 Task: When was "The Idiot" by Fyodor Dostoevsky published?
Action: Key pressed Key.shift'W''h''e''n'Key.space'w''a''s'Key.spaceKey.shift'"'Key.shift'T''h''e'Key.spaceKey.shift'I''d''i''o''t'Key.shift'"'Key.space'b''y'Key.spaceKey.shift'F''y''o''d''o''r'Key.spaceKey.shift'D''o''s''t''o''e''v''s''k''y'Key.space'p''u''b''l''i''s''h''e''d'Key.shift_r'?'Key.enter
Screenshot: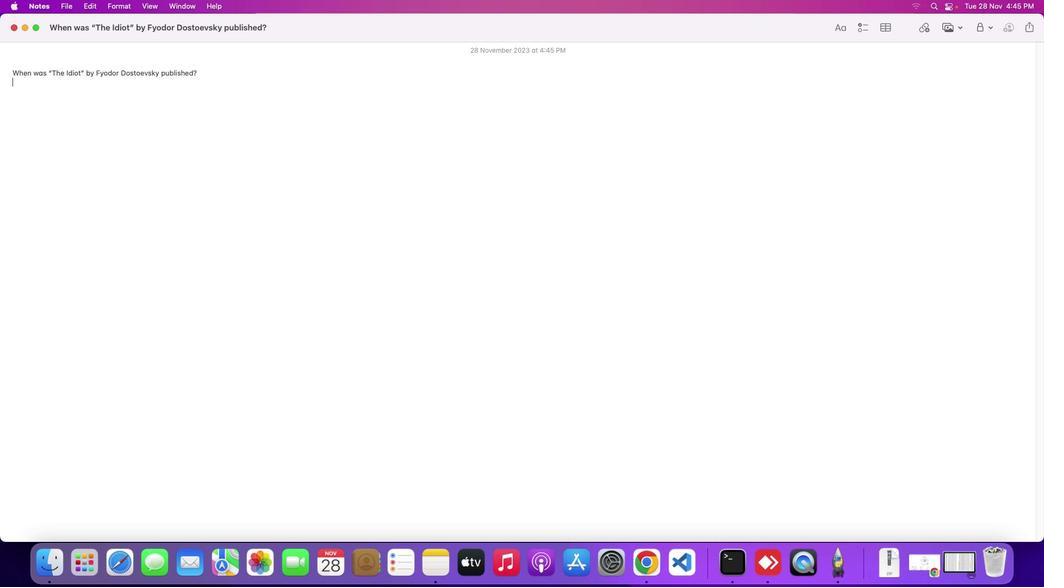
Action: Mouse moved to (891, 532)
Screenshot: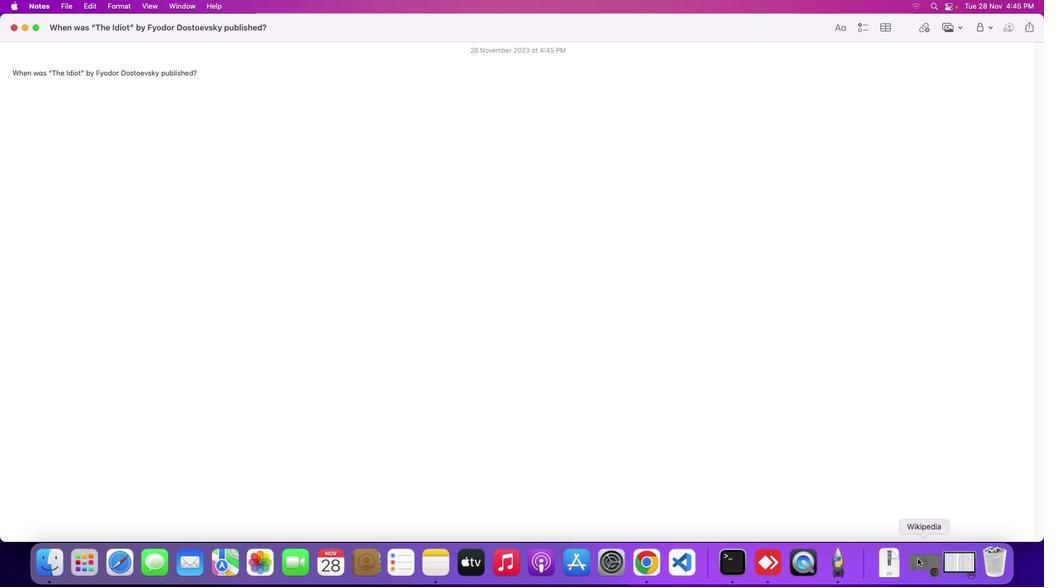 
Action: Mouse pressed left at (891, 532)
Screenshot: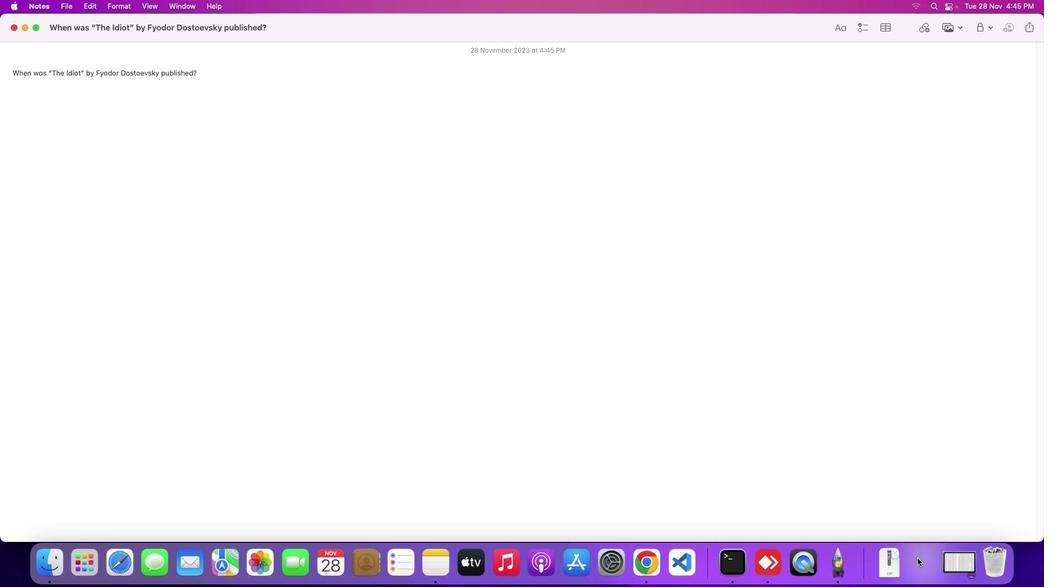 
Action: Mouse moved to (398, 303)
Screenshot: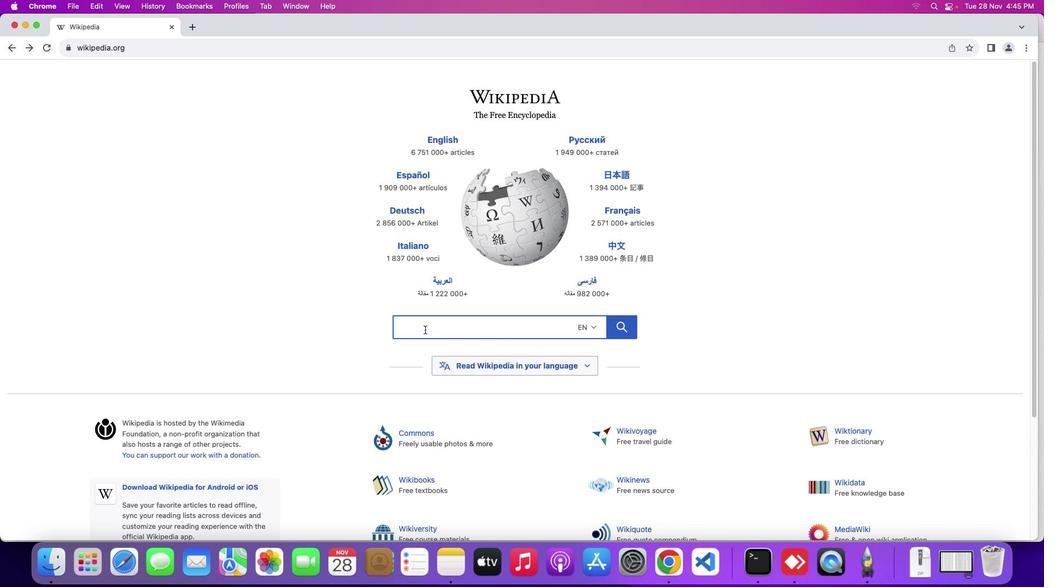 
Action: Mouse pressed left at (398, 303)
Screenshot: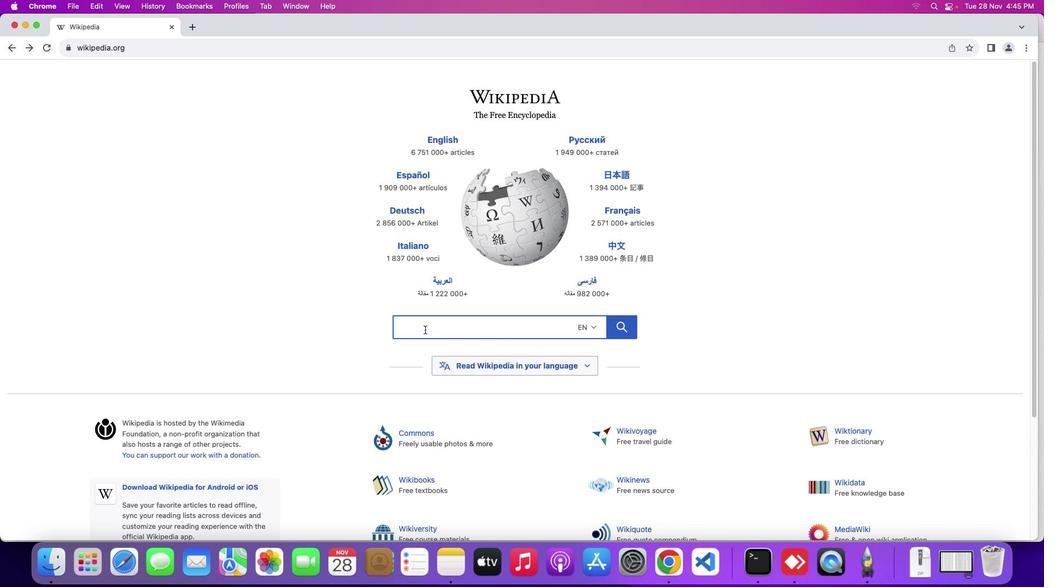 
Action: Mouse moved to (374, 295)
Screenshot: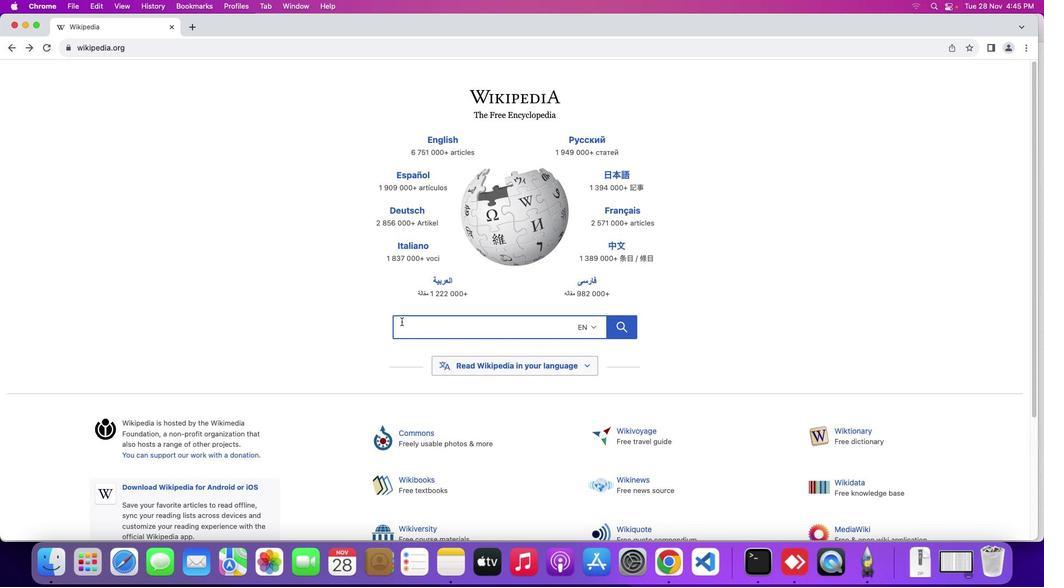 
Action: Key pressed Key.shift'T''h''e'Key.spaceKey.shift'I''d''i''o''t'Key.spaceKey.shift'F''y''o''d''o''r'Key.spaceKey.shift'D''o''s''t''o''e''v''s''k''y'Key.enter
Screenshot: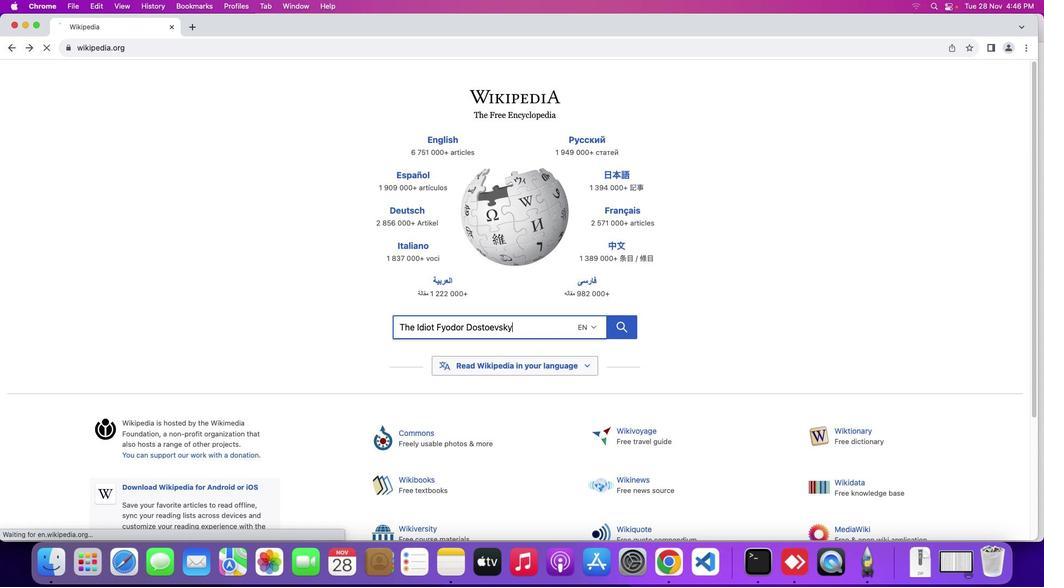 
Action: Mouse moved to (155, 349)
Screenshot: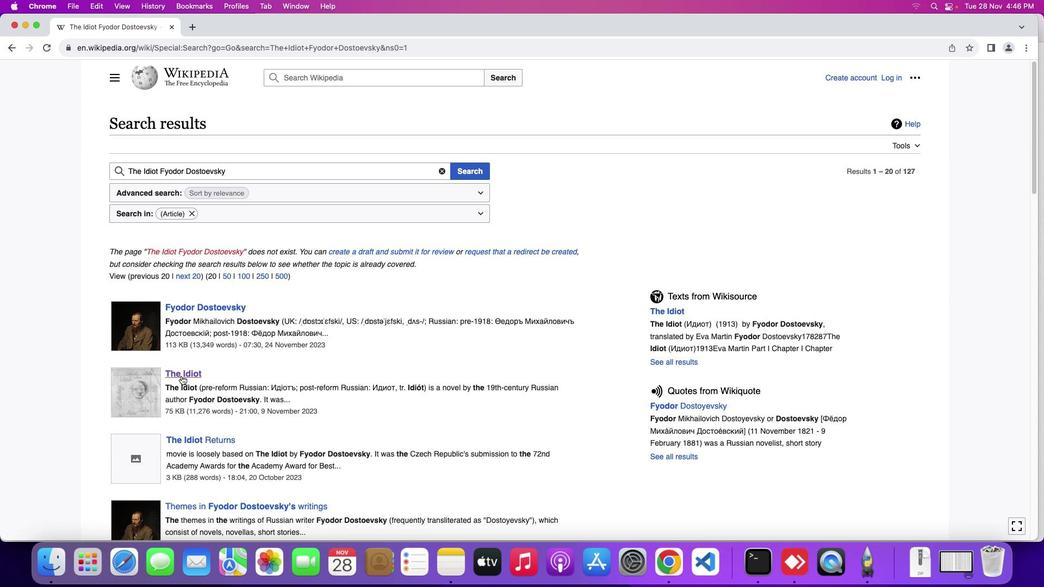 
Action: Mouse pressed left at (155, 349)
Screenshot: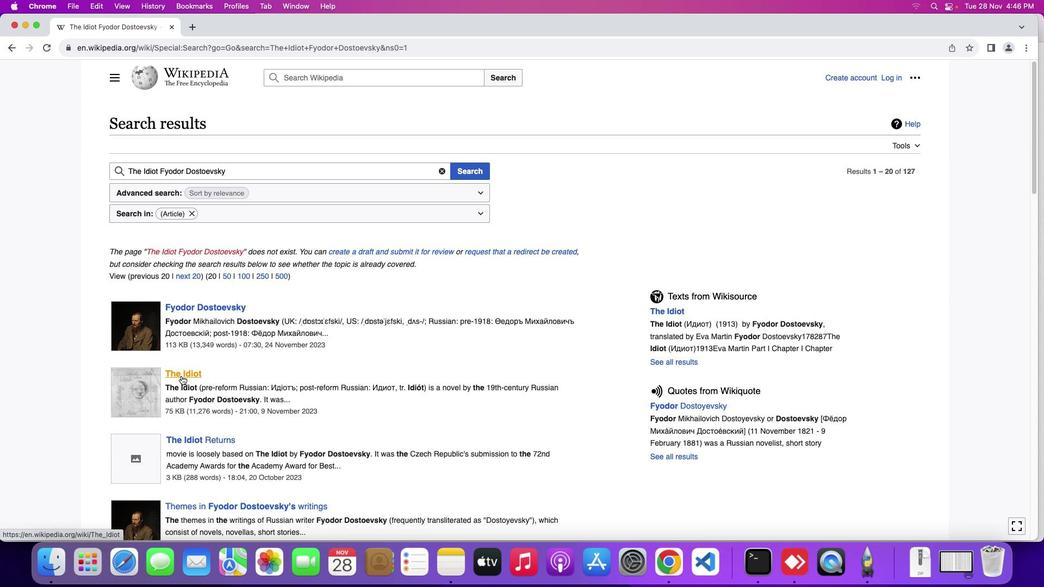 
Action: Mouse moved to (537, 295)
Screenshot: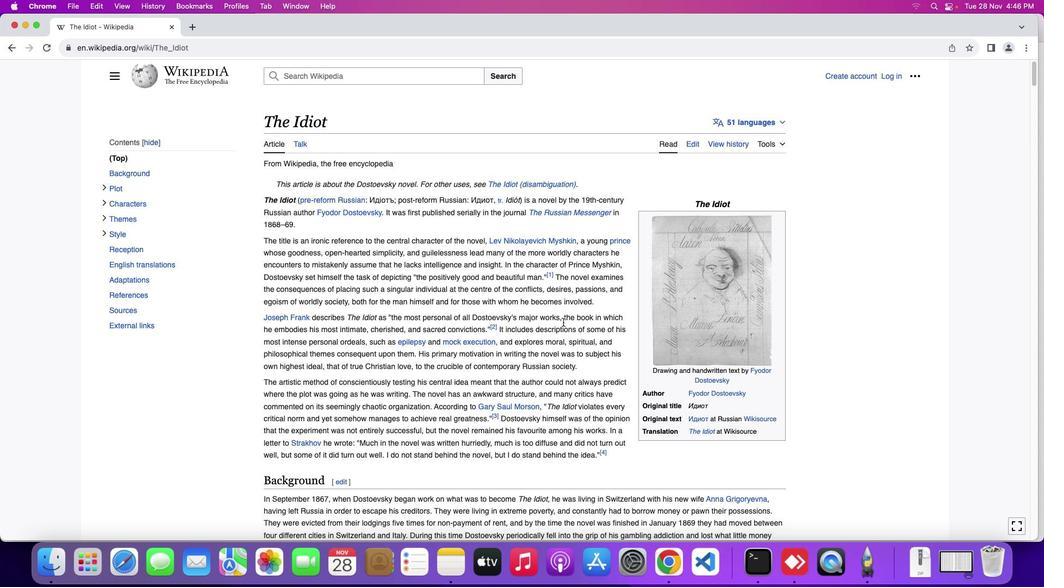 
Action: Mouse scrolled (537, 295) with delta (-26, -26)
Screenshot: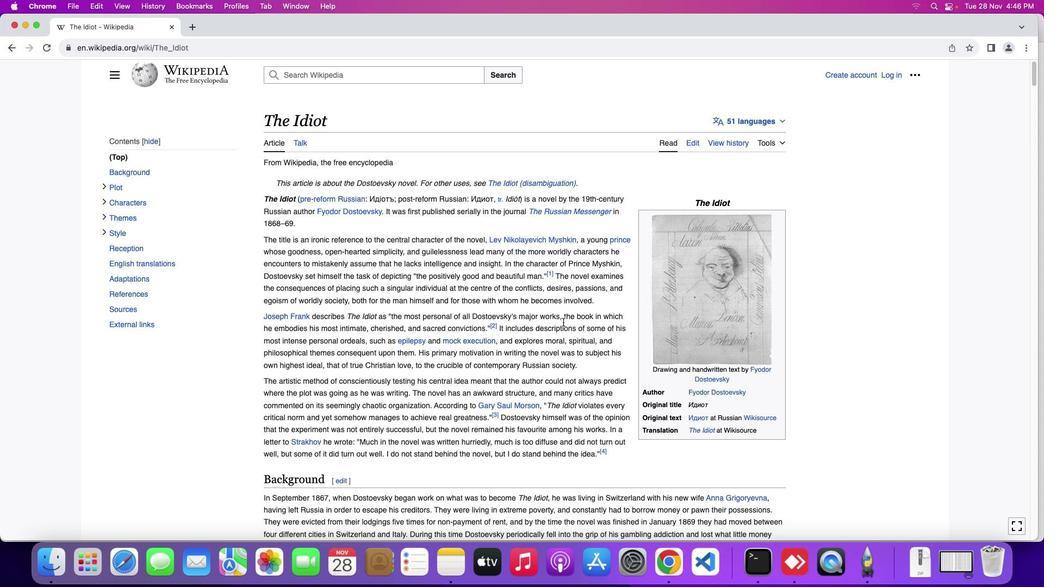 
Action: Mouse scrolled (537, 295) with delta (-26, -26)
Screenshot: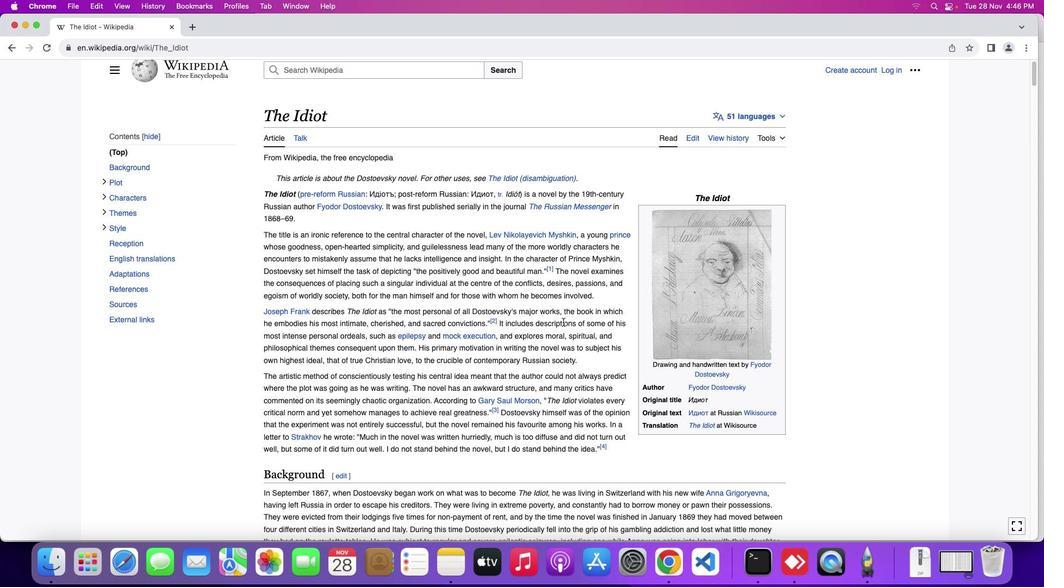 
Action: Mouse scrolled (537, 295) with delta (-26, -26)
Screenshot: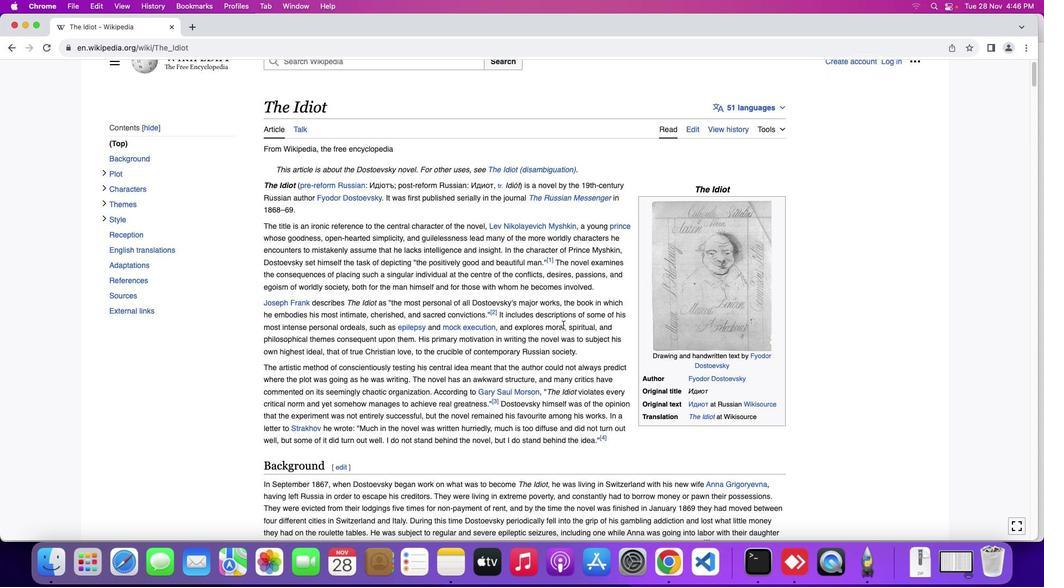 
Action: Mouse moved to (539, 308)
Screenshot: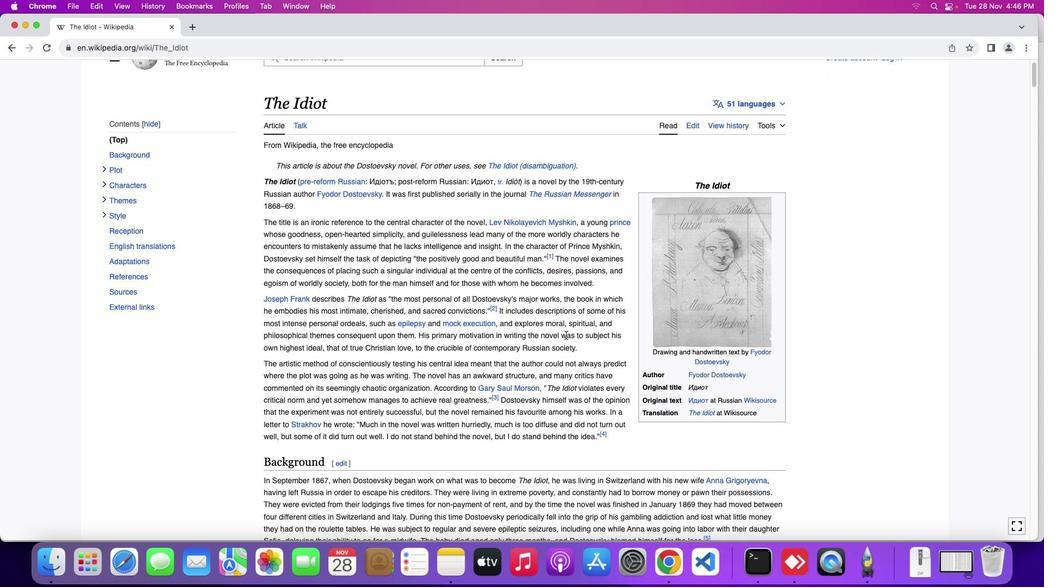 
Action: Mouse scrolled (539, 308) with delta (-26, -26)
Screenshot: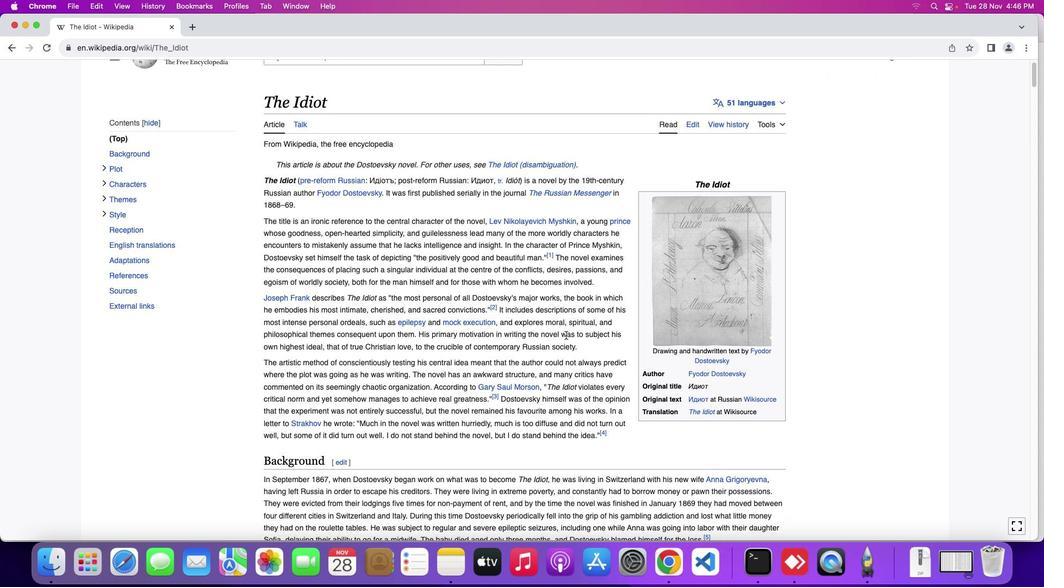 
Action: Mouse scrolled (539, 308) with delta (-26, -26)
Screenshot: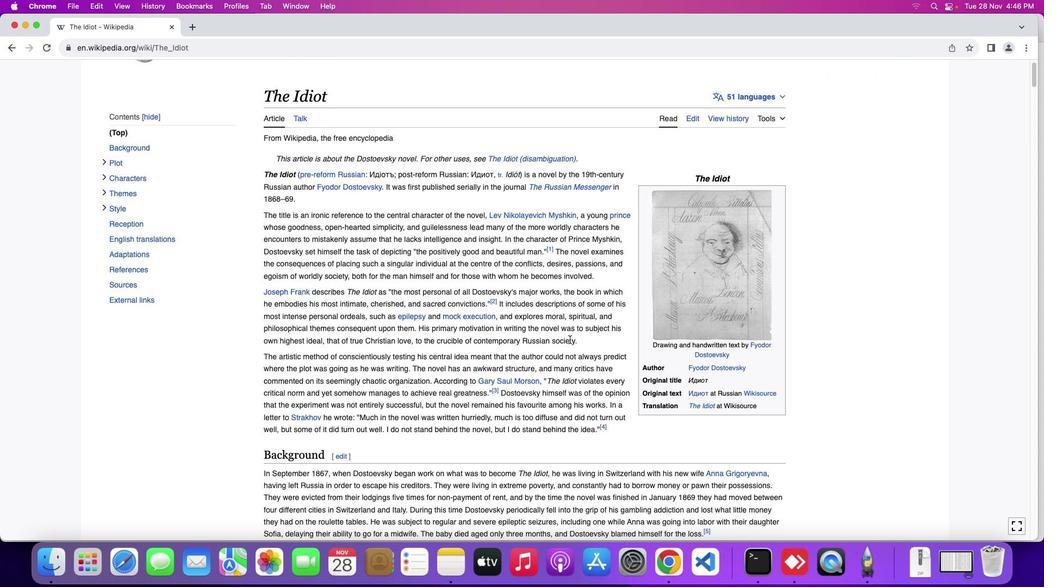 
Action: Mouse moved to (553, 330)
Screenshot: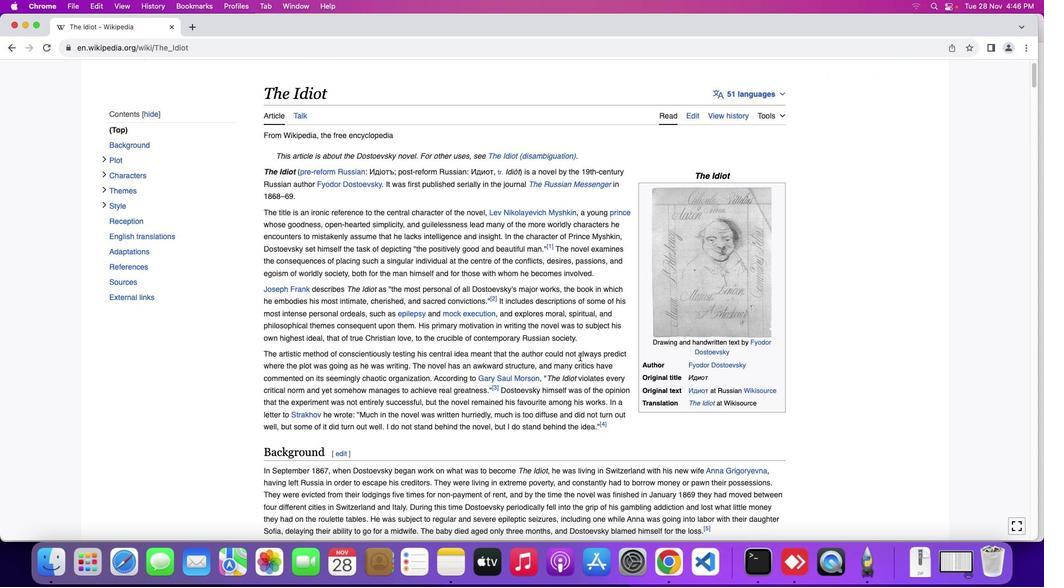 
Action: Mouse scrolled (553, 330) with delta (-26, -26)
Screenshot: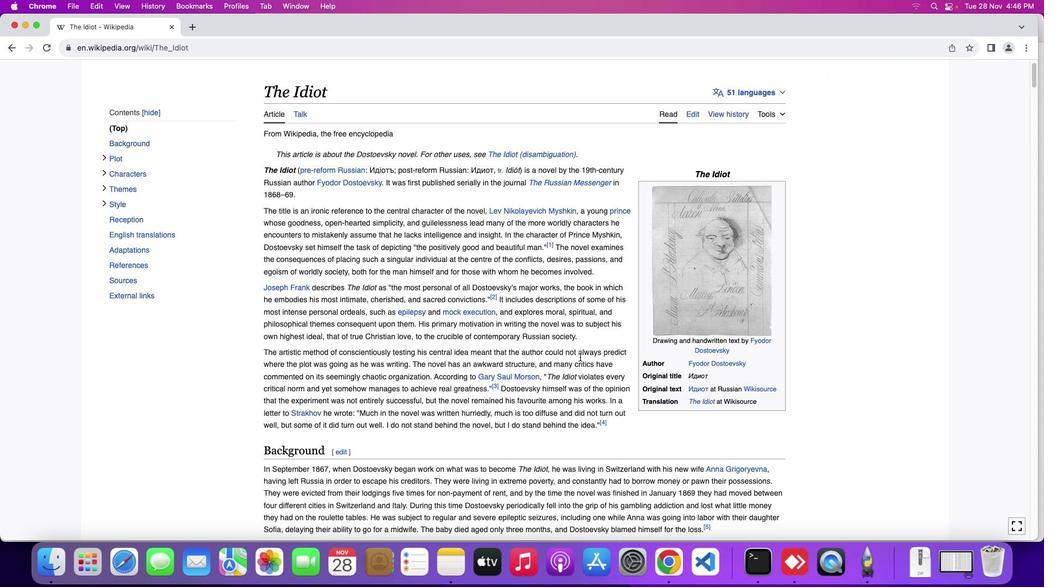 
Action: Mouse scrolled (553, 330) with delta (-26, -26)
Screenshot: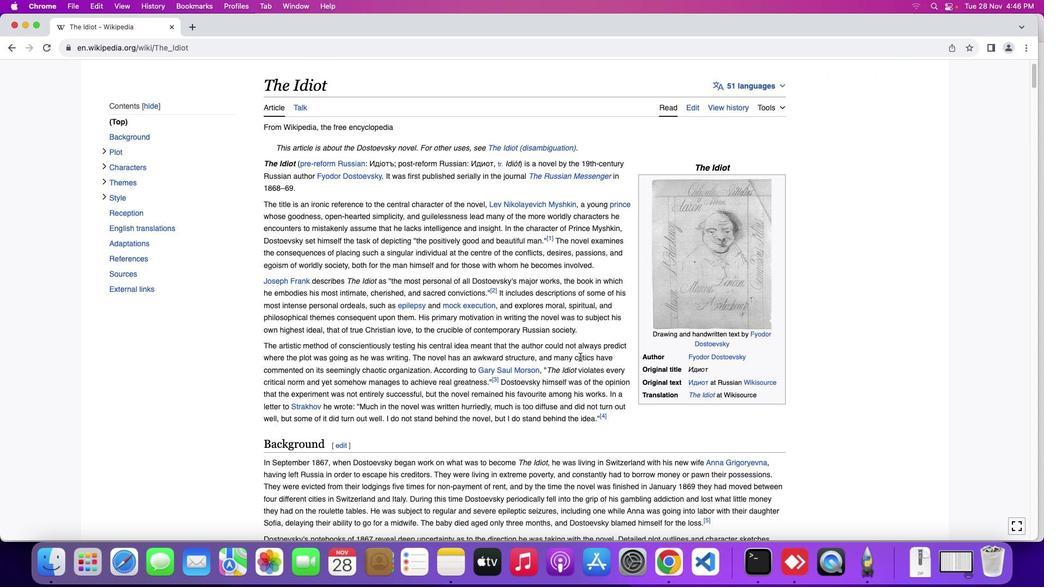 
Action: Mouse moved to (556, 332)
Screenshot: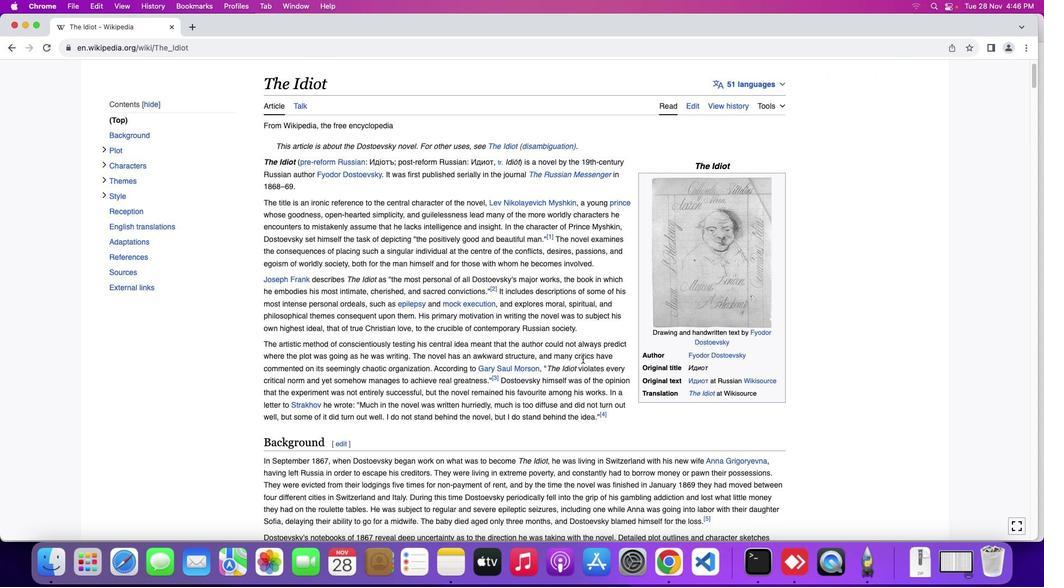 
Action: Mouse scrolled (556, 332) with delta (-26, -26)
Screenshot: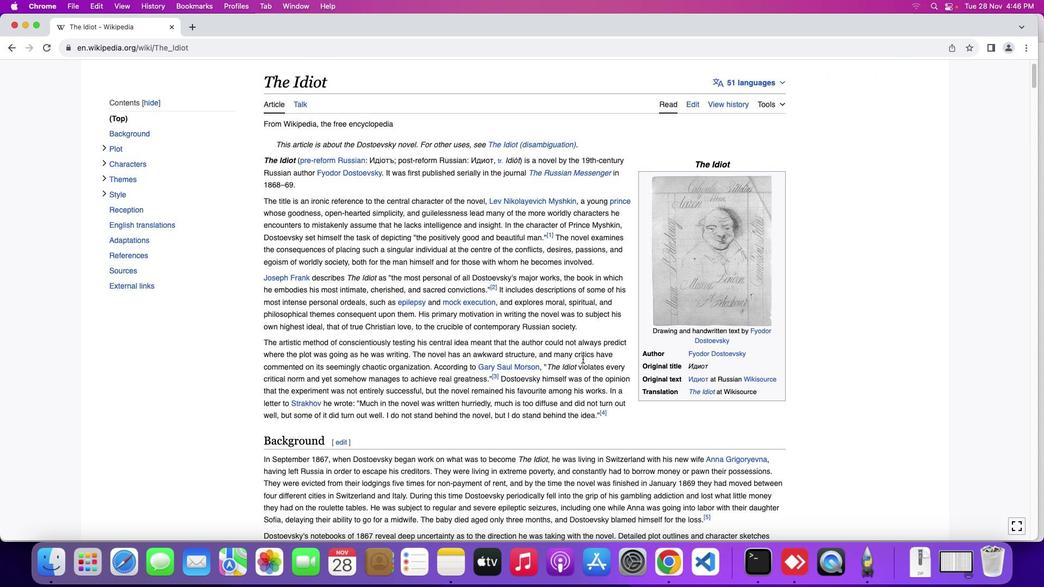 
Action: Mouse moved to (557, 329)
Screenshot: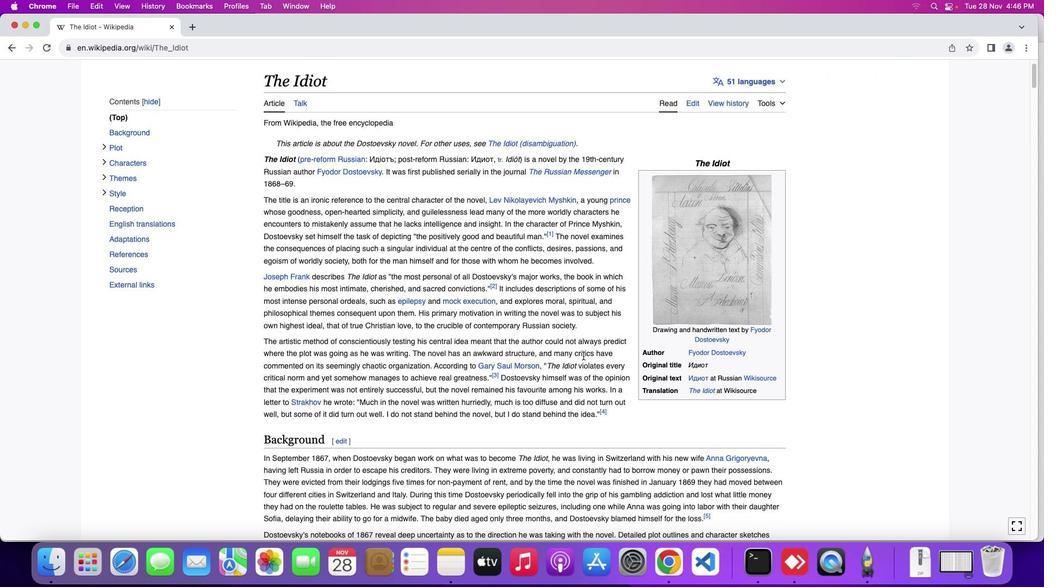 
Action: Mouse scrolled (557, 329) with delta (-26, -26)
Screenshot: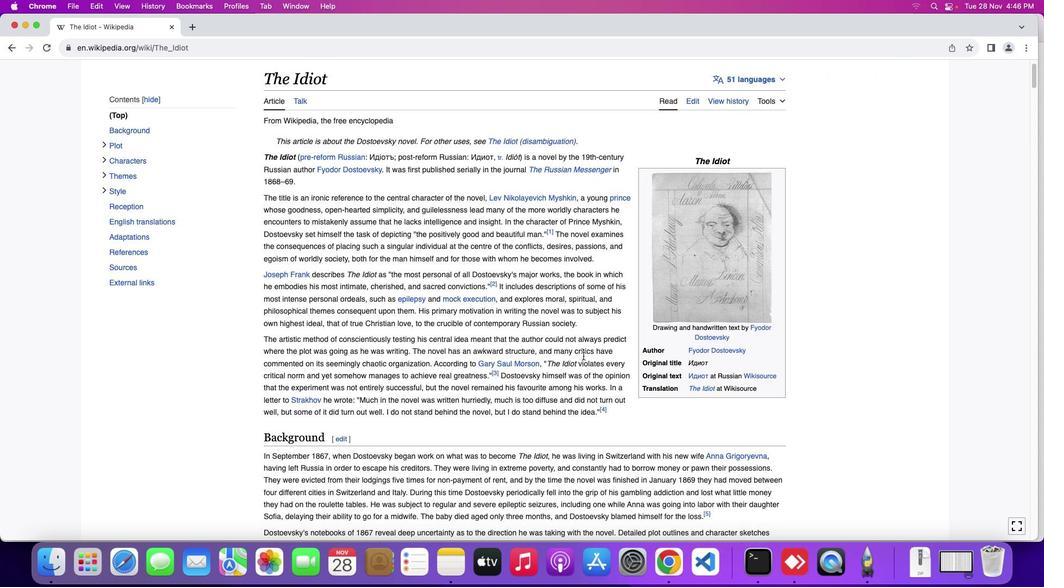 
Action: Mouse moved to (557, 329)
Screenshot: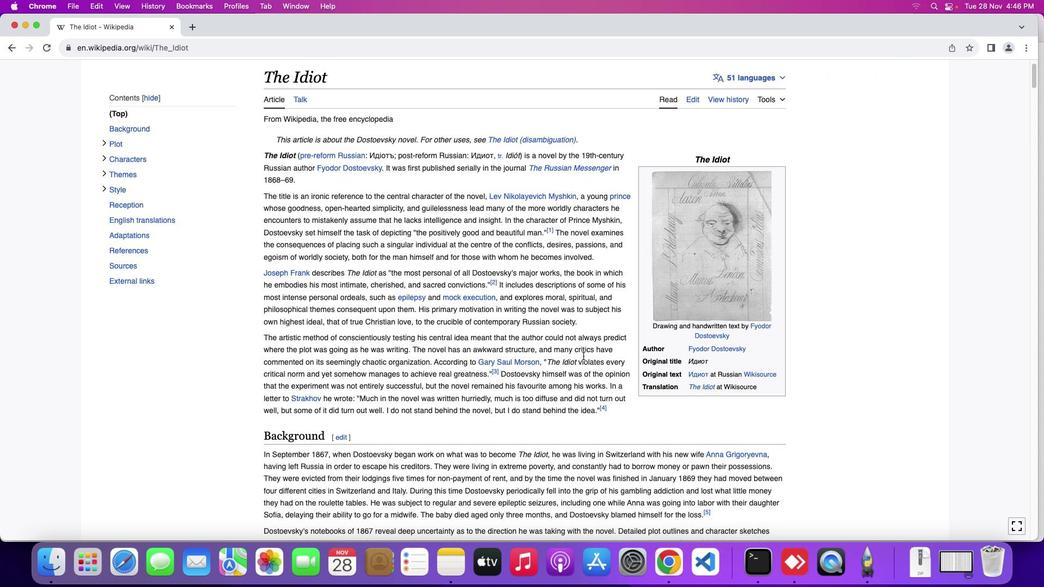 
Action: Mouse scrolled (557, 329) with delta (-26, -26)
Screenshot: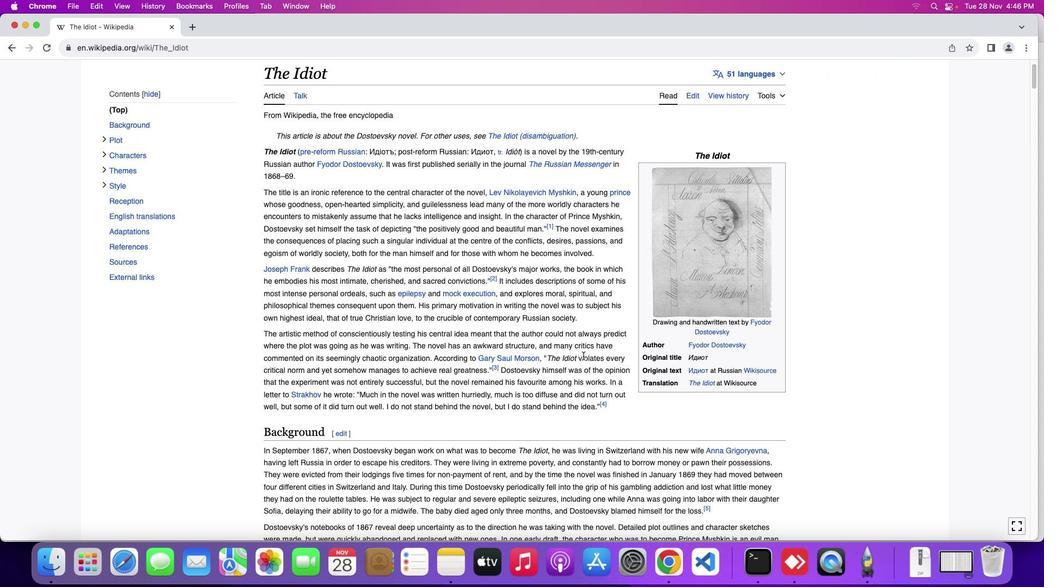 
Action: Mouse moved to (556, 336)
Screenshot: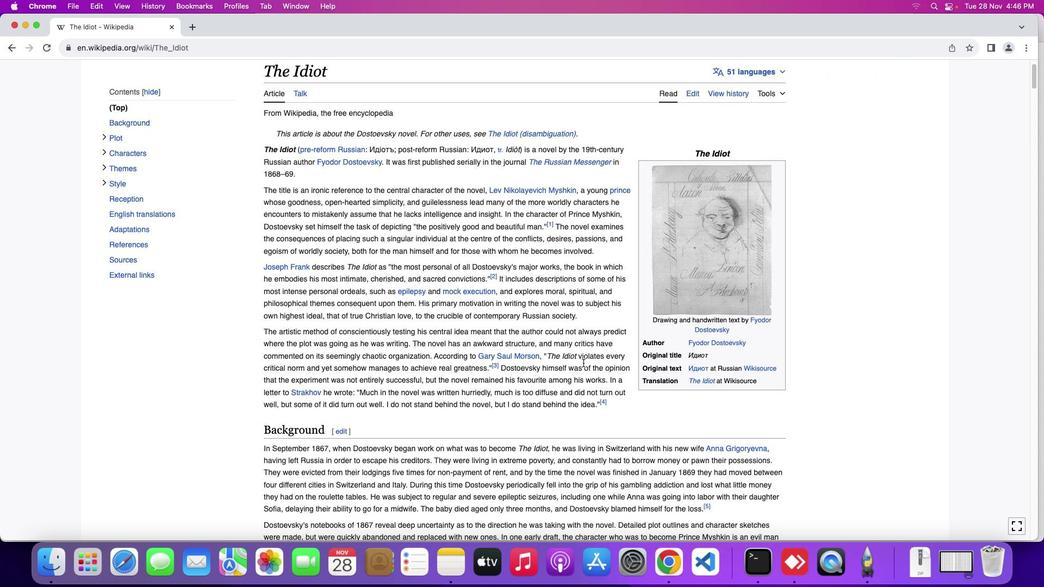 
Action: Mouse scrolled (556, 336) with delta (-26, -26)
Screenshot: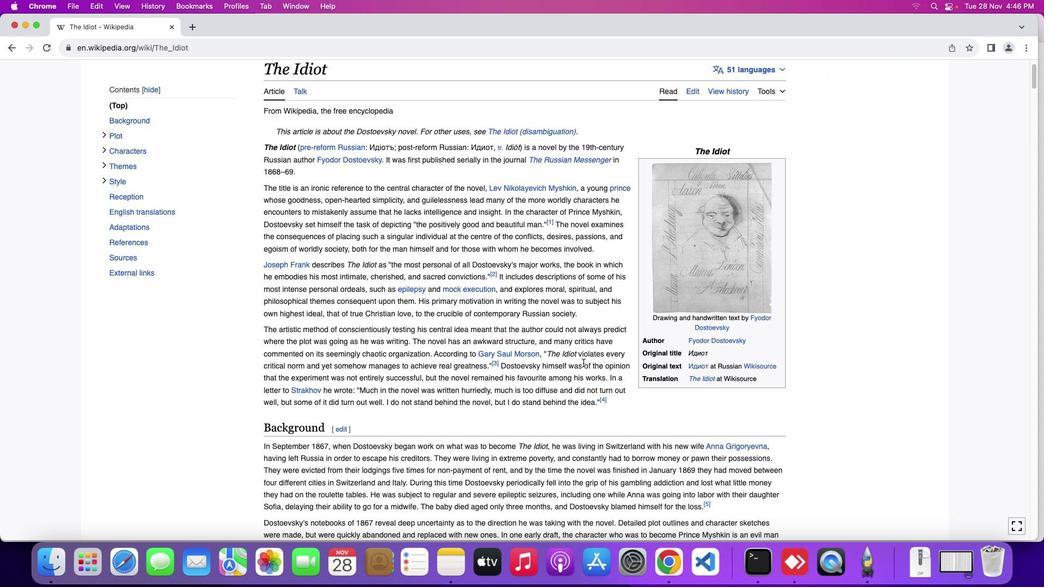 
Action: Mouse scrolled (556, 336) with delta (-26, -26)
Screenshot: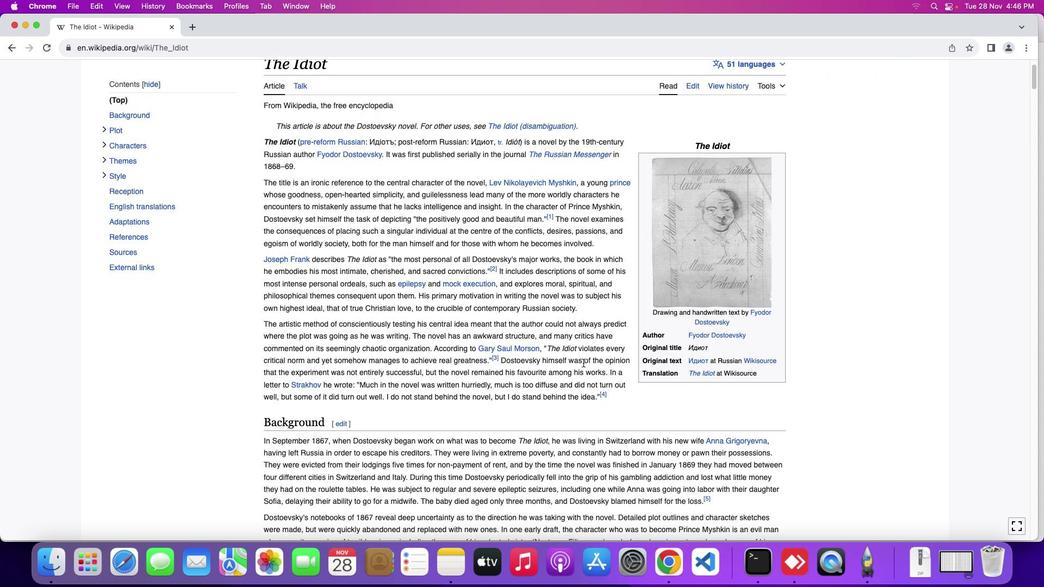 
Action: Mouse scrolled (556, 336) with delta (-26, -26)
Screenshot: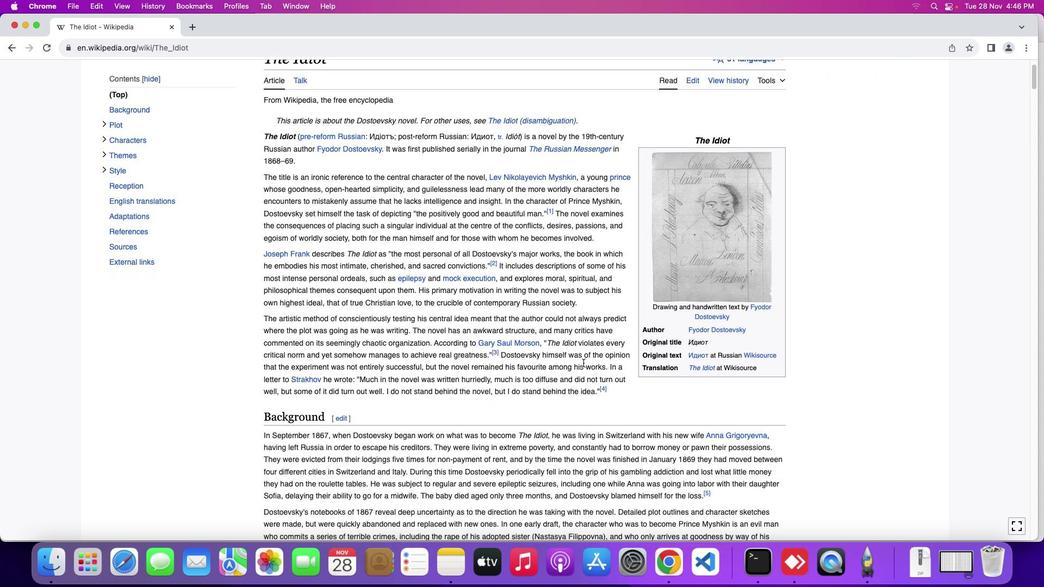 
Action: Mouse scrolled (556, 336) with delta (-26, -26)
Screenshot: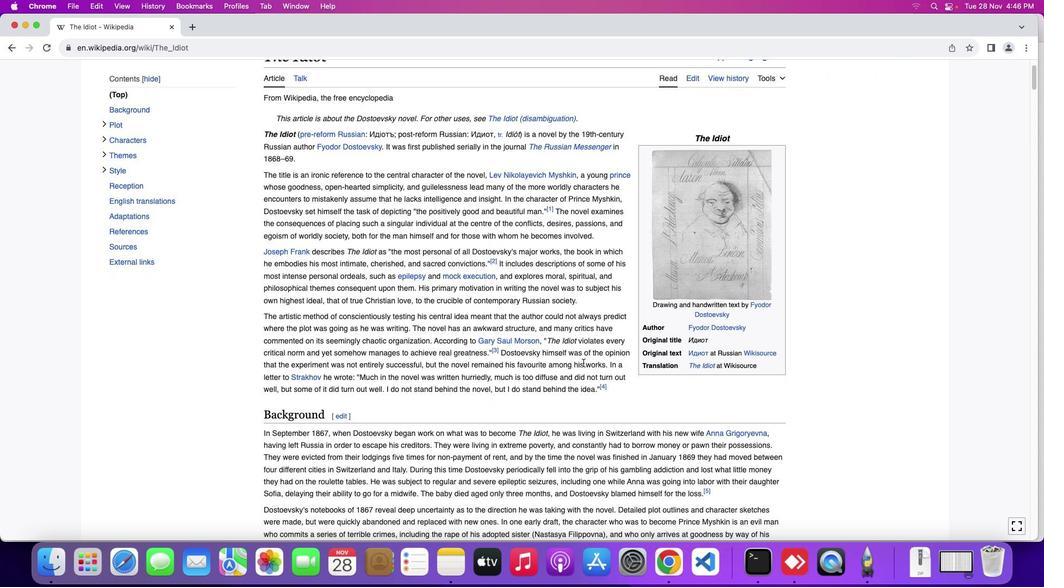 
Action: Mouse scrolled (556, 336) with delta (-26, -26)
Screenshot: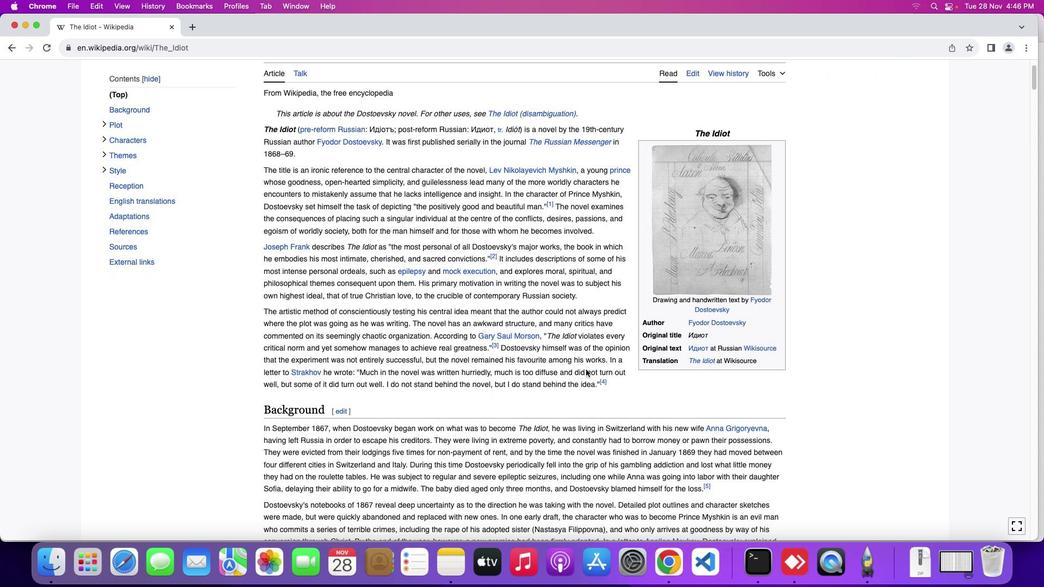 
Action: Mouse moved to (563, 350)
Screenshot: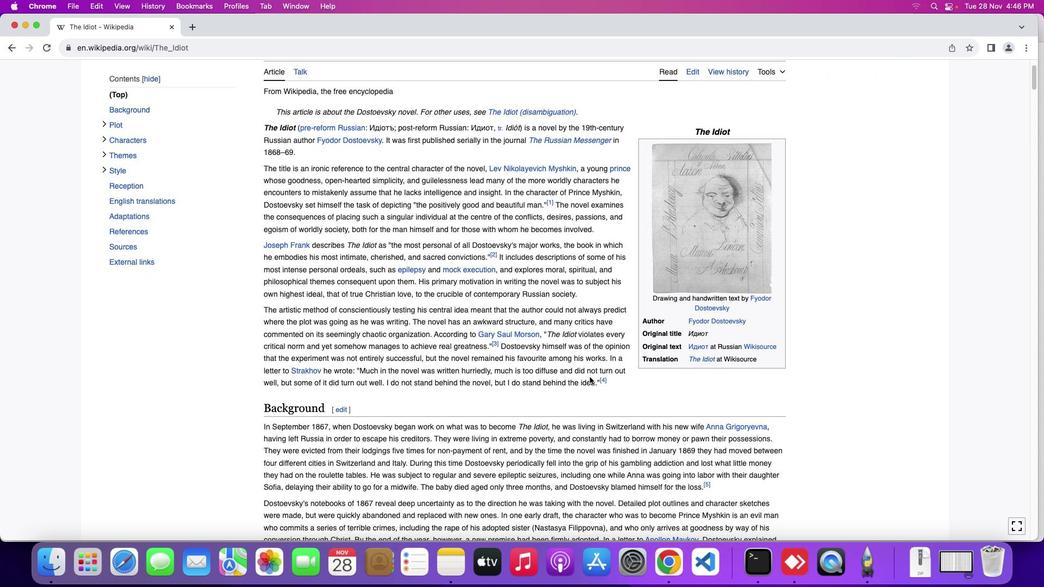 
Action: Mouse scrolled (563, 350) with delta (-26, -26)
Screenshot: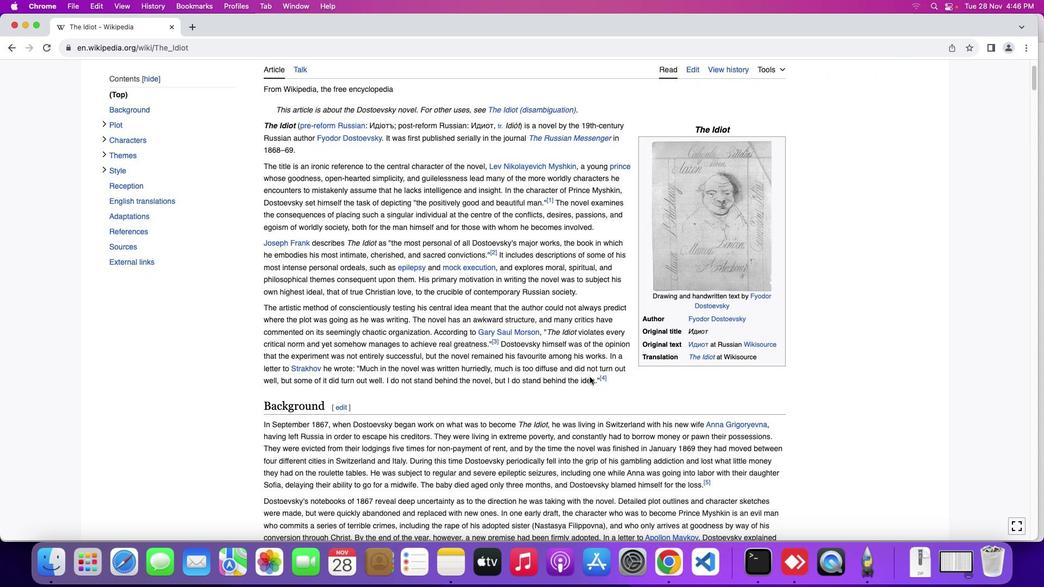 
Action: Mouse scrolled (563, 350) with delta (-26, -26)
Screenshot: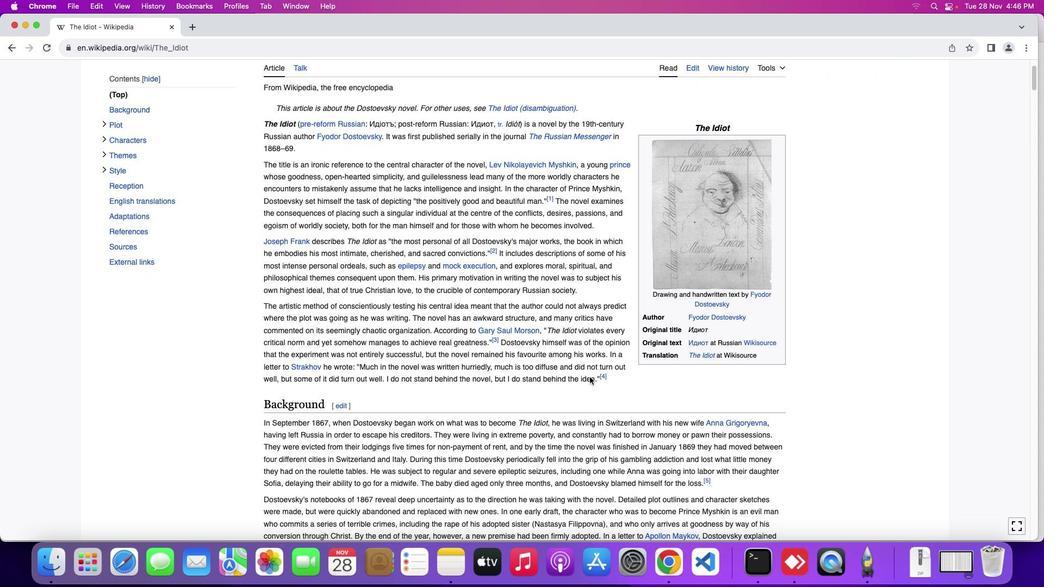 
Action: Mouse moved to (566, 356)
Screenshot: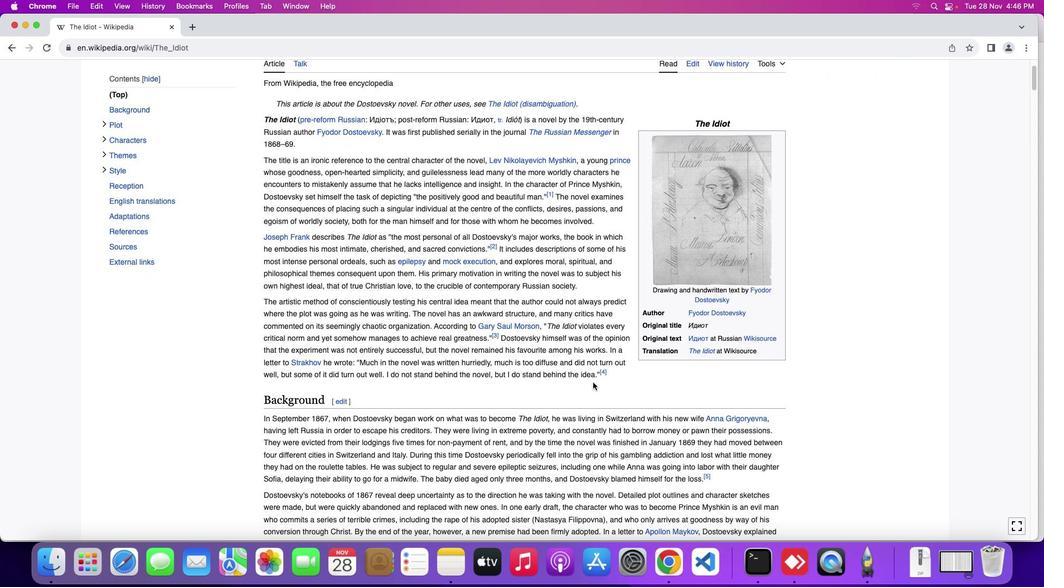 
Action: Mouse scrolled (566, 356) with delta (-26, -26)
Screenshot: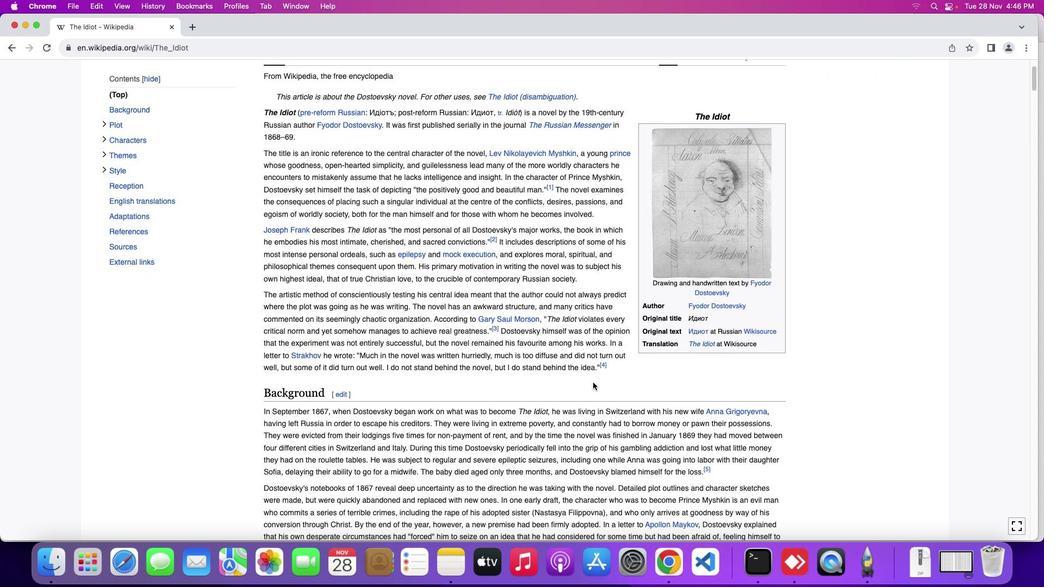 
Action: Mouse scrolled (566, 356) with delta (-26, -26)
Screenshot: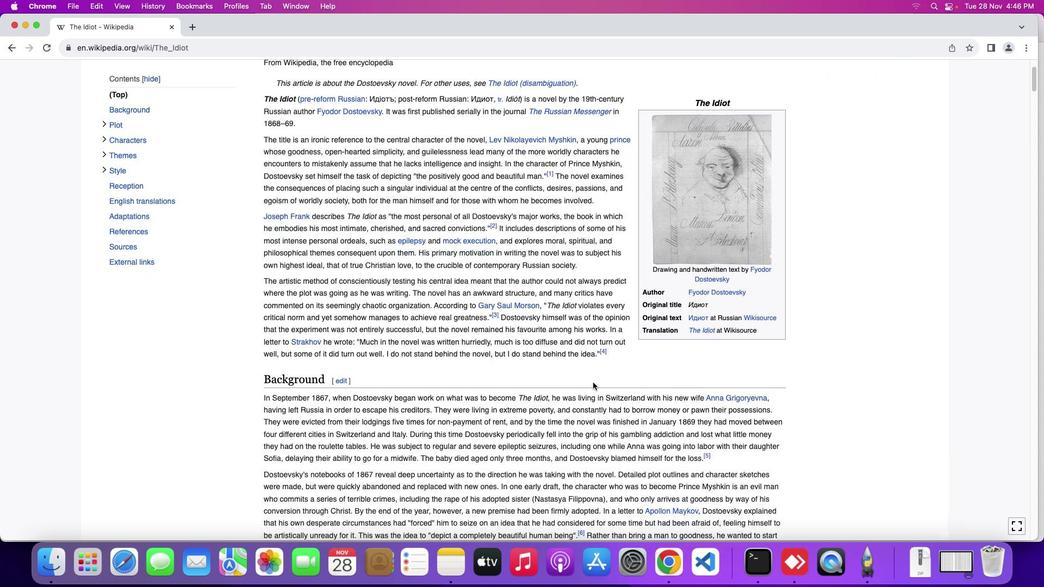 
Action: Mouse scrolled (566, 356) with delta (-26, -27)
Screenshot: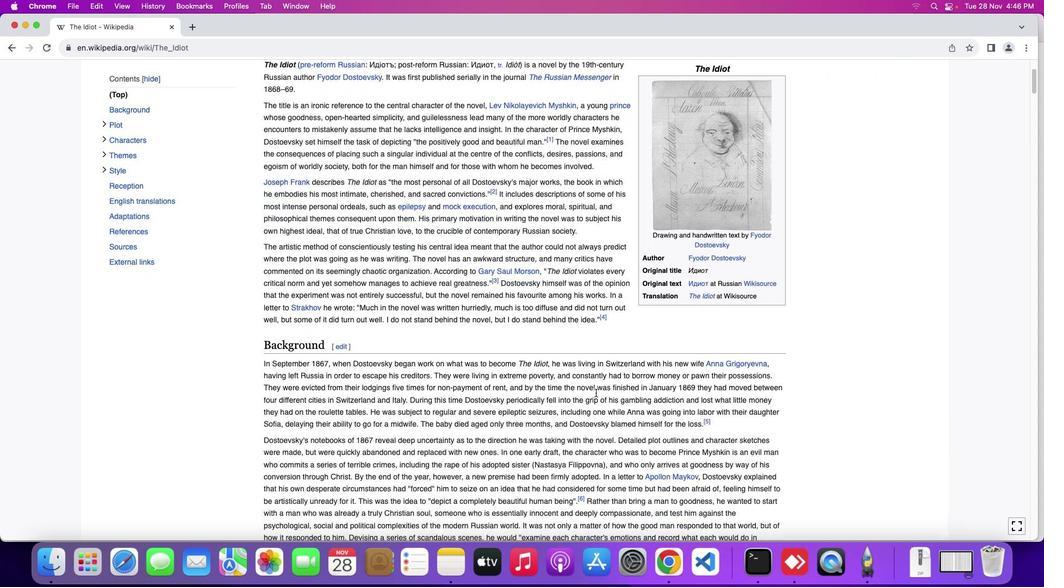 
Action: Mouse moved to (570, 370)
Screenshot: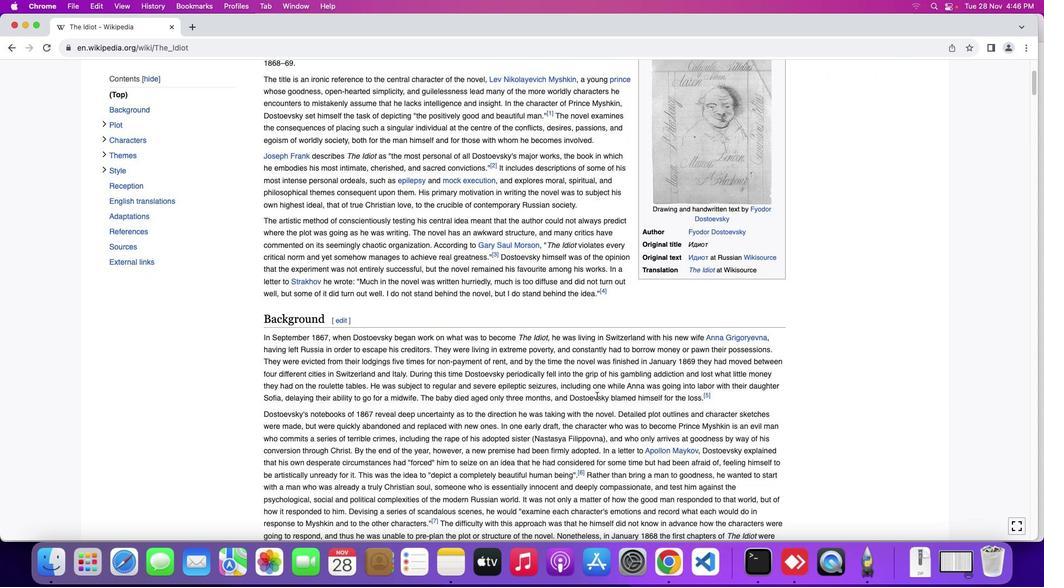
Action: Mouse scrolled (570, 370) with delta (-26, -26)
Screenshot: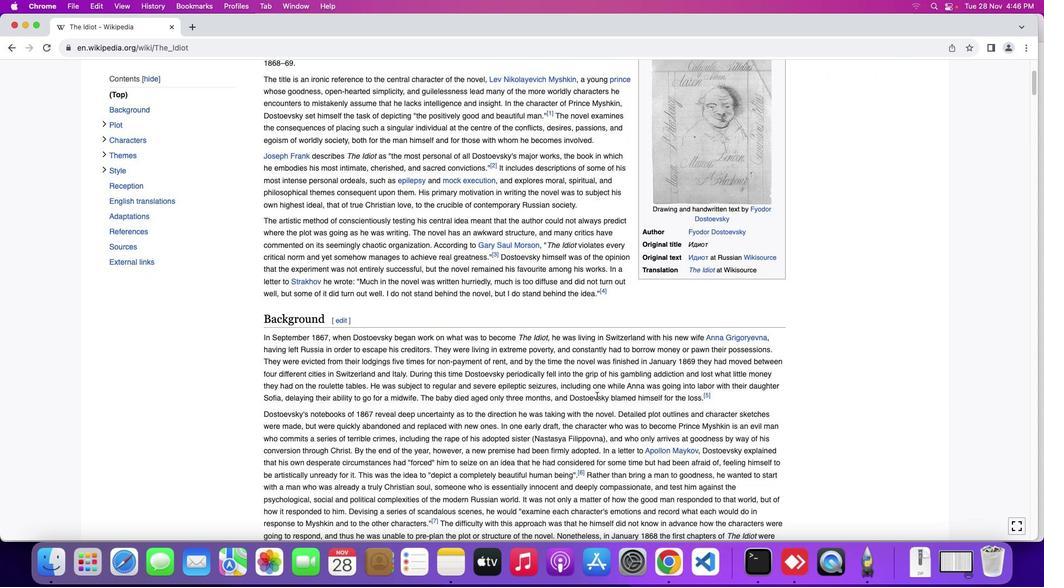 
Action: Mouse scrolled (570, 370) with delta (-26, -26)
Screenshot: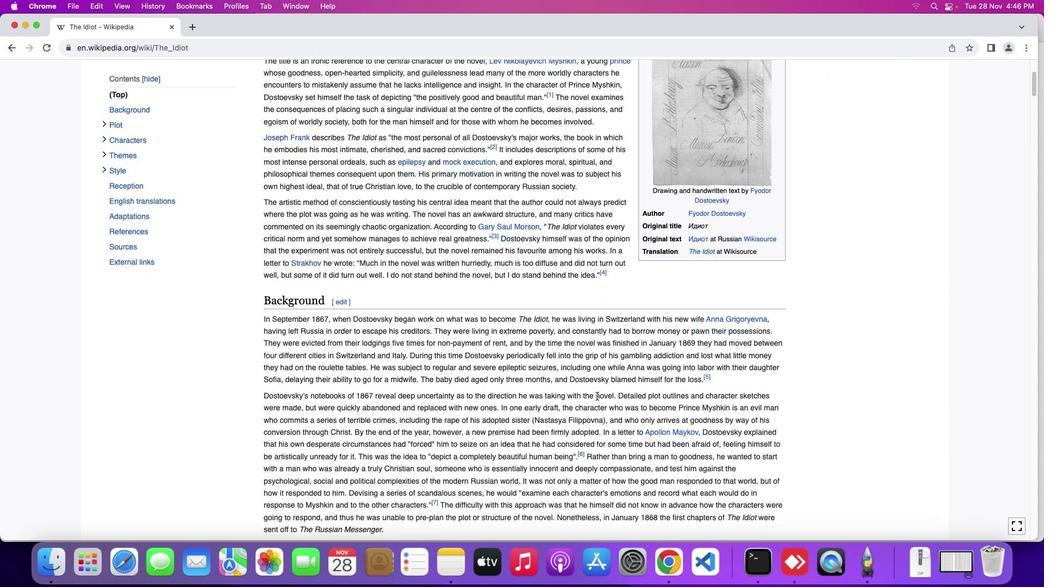 
Action: Mouse moved to (570, 369)
Screenshot: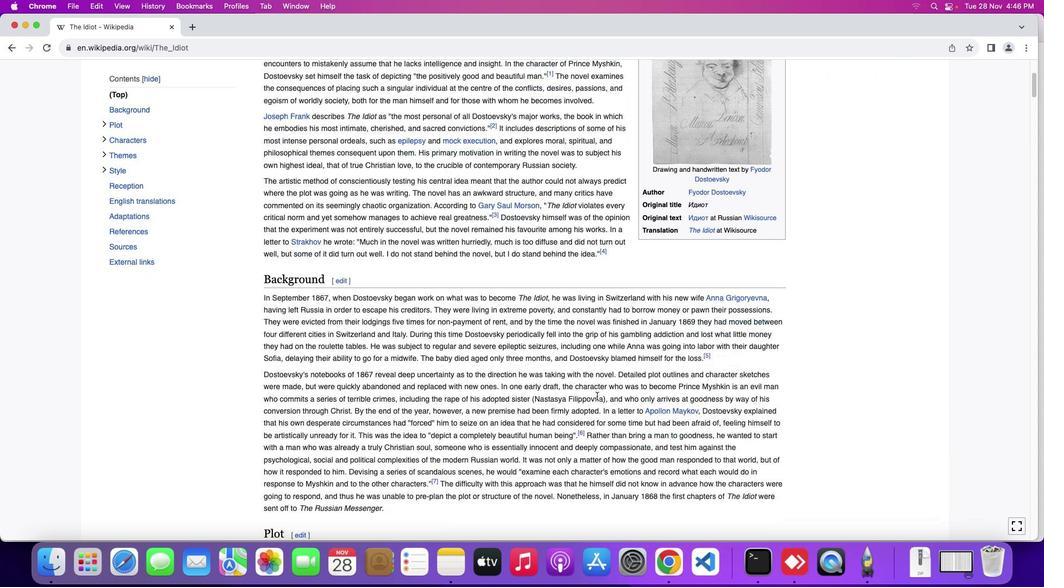 
Action: Mouse scrolled (570, 369) with delta (-26, -27)
Screenshot: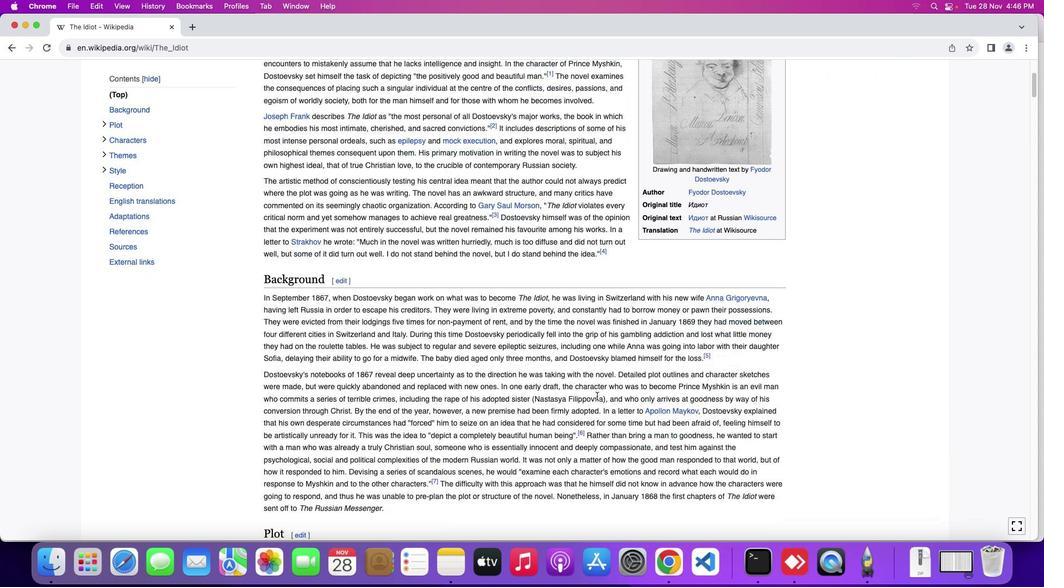
Action: Mouse moved to (570, 369)
Screenshot: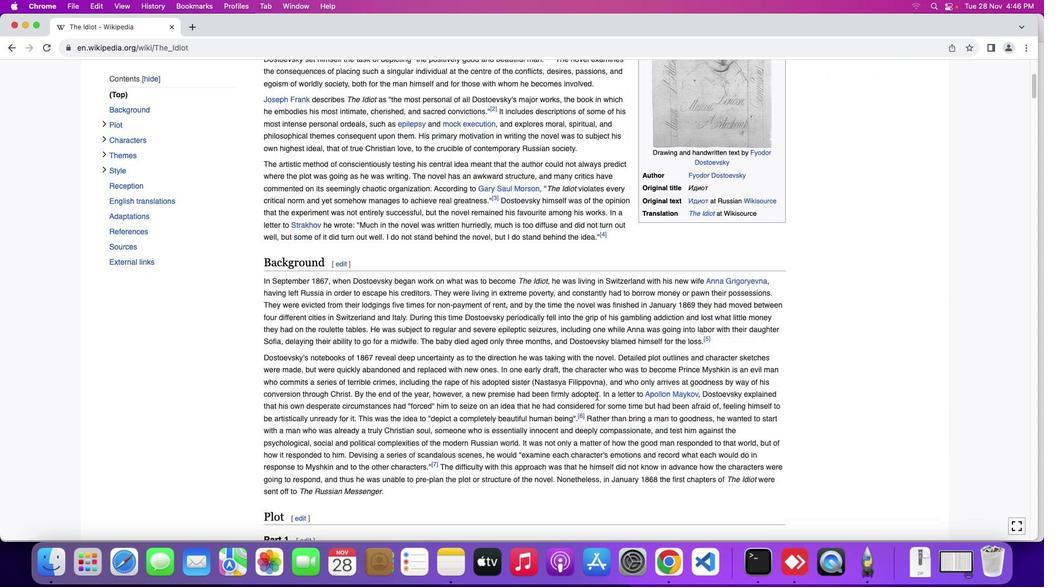 
Action: Mouse scrolled (570, 369) with delta (-26, -26)
Screenshot: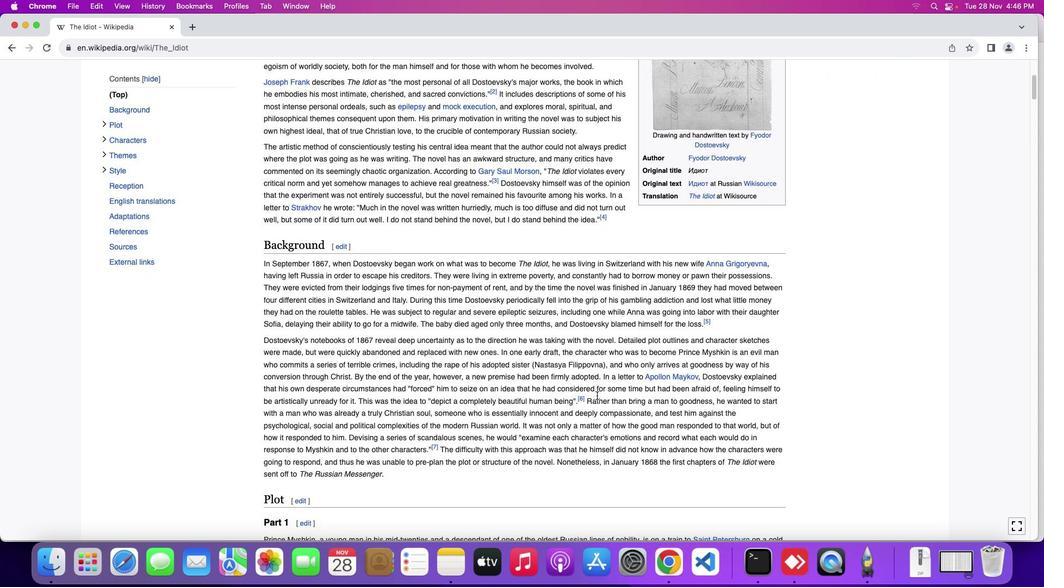 
Action: Mouse scrolled (570, 369) with delta (-26, -26)
Screenshot: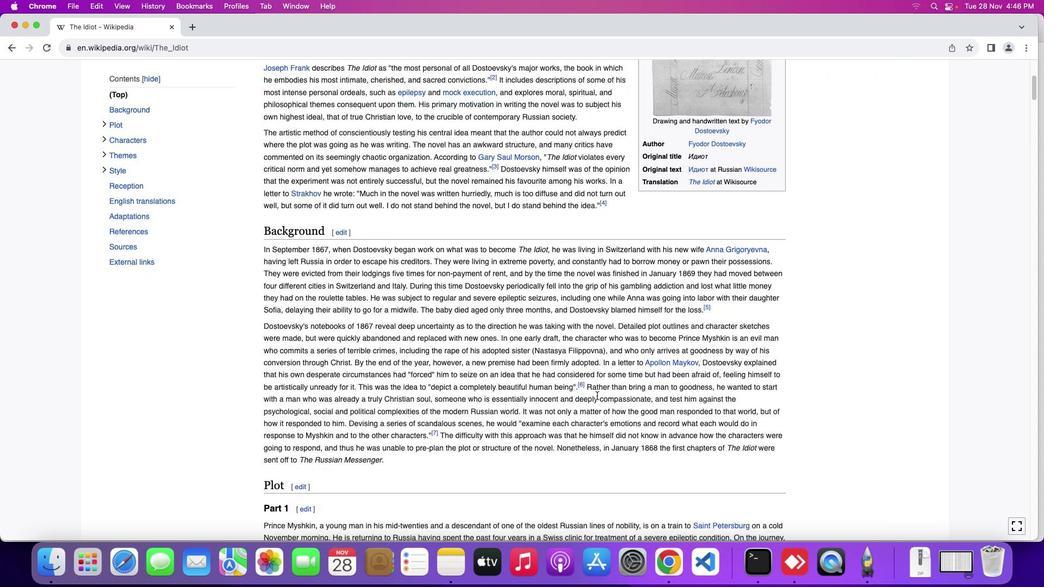 
Action: Mouse moved to (570, 368)
Screenshot: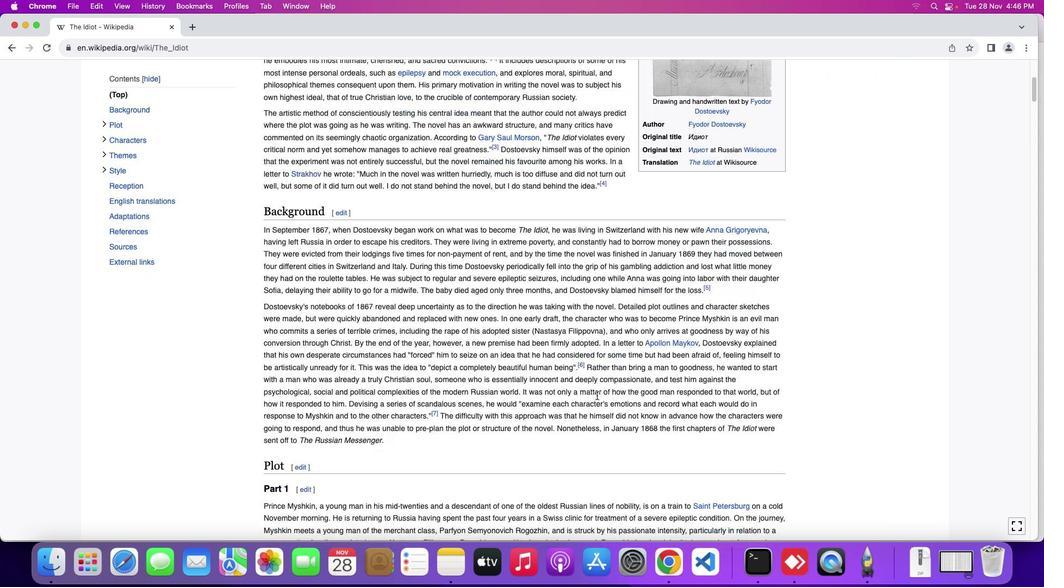 
Action: Mouse scrolled (570, 368) with delta (-26, -27)
Screenshot: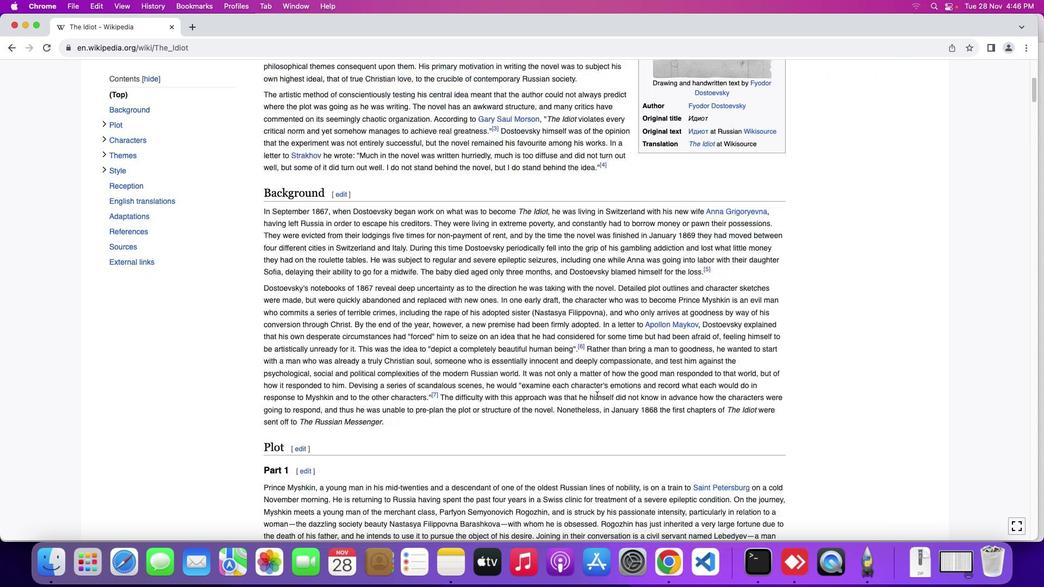 
Action: Mouse moved to (568, 373)
Screenshot: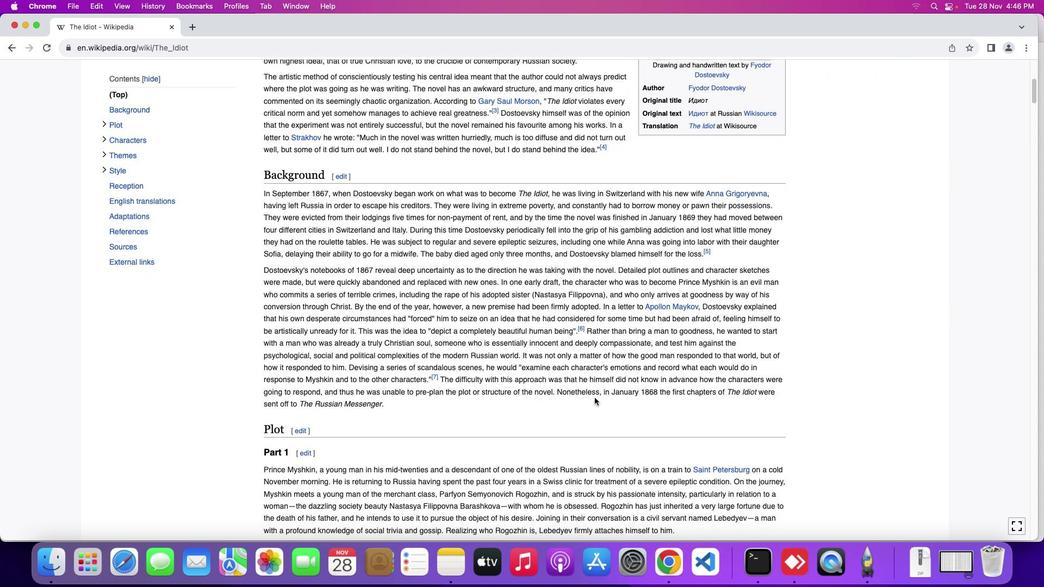 
Action: Mouse scrolled (568, 373) with delta (-26, -26)
Screenshot: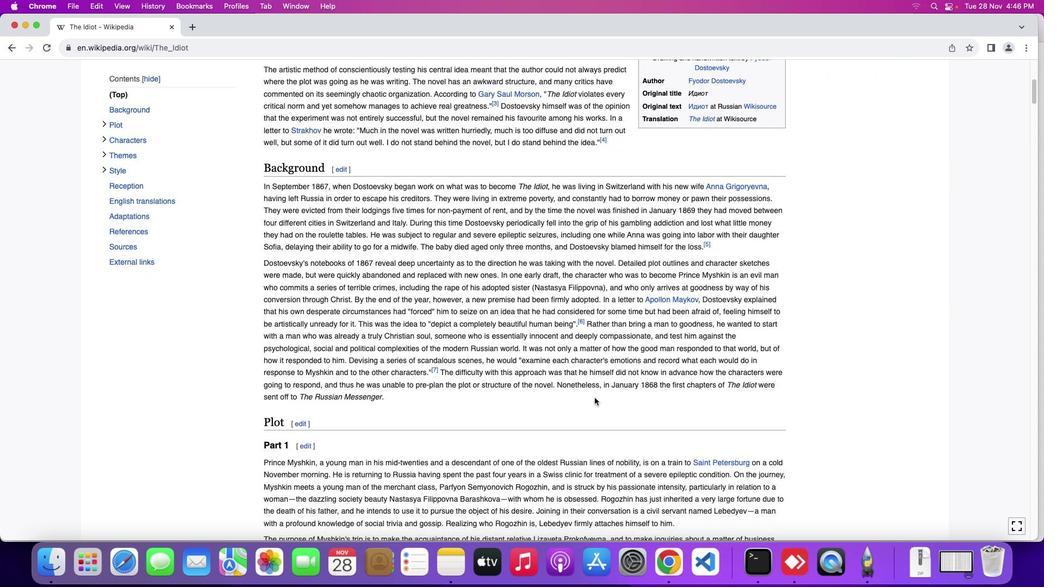 
Action: Mouse scrolled (568, 373) with delta (-26, -26)
Screenshot: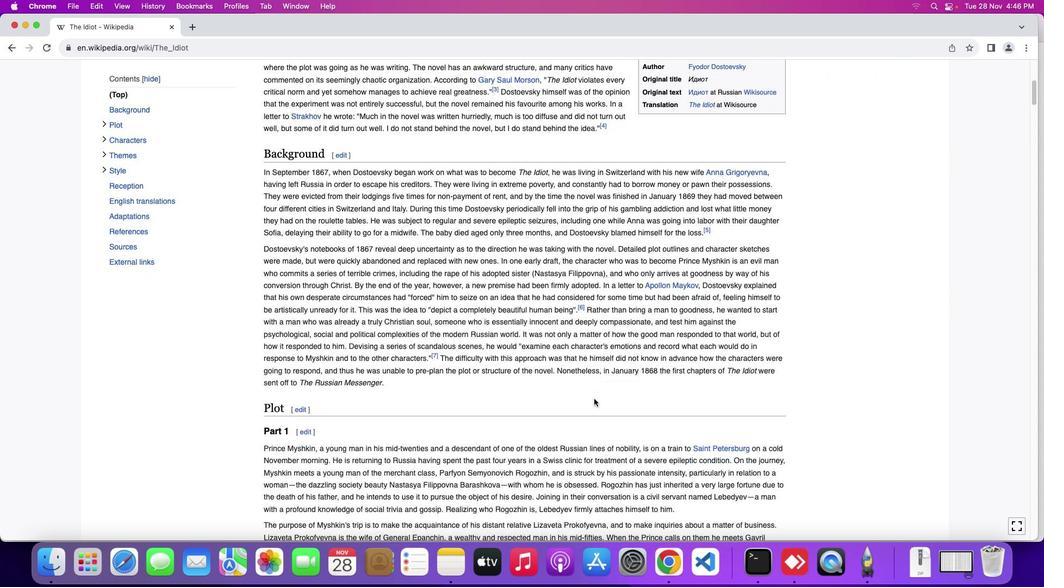 
Action: Mouse moved to (568, 371)
Screenshot: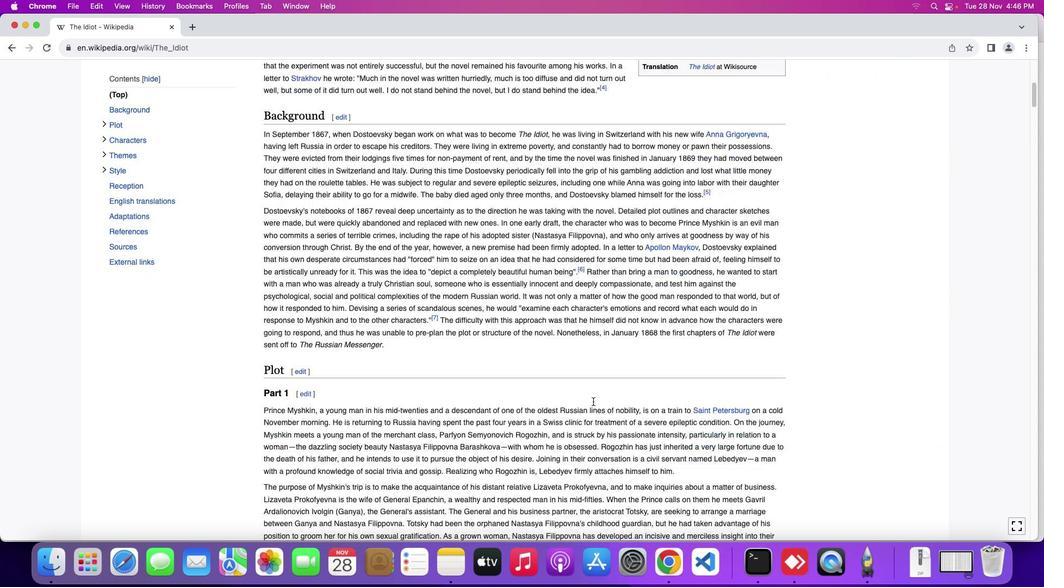 
Action: Mouse scrolled (568, 371) with delta (-26, -27)
Screenshot: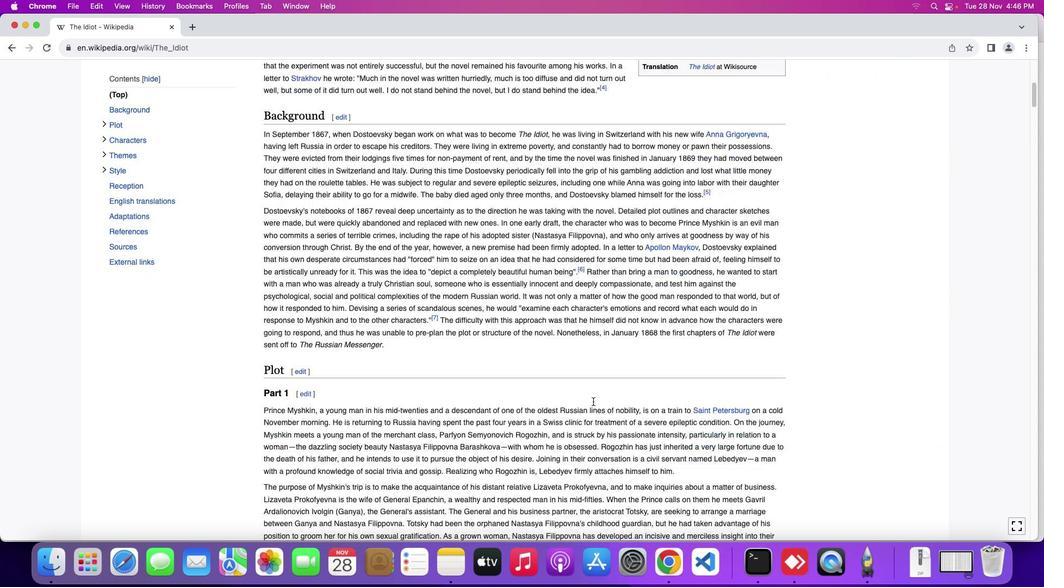 
Action: Mouse moved to (566, 374)
Screenshot: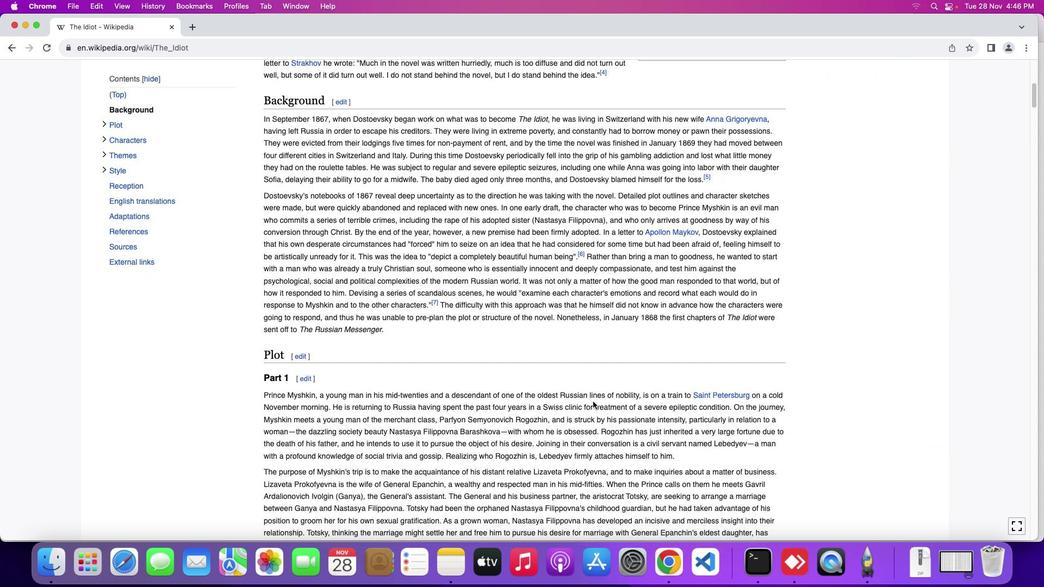 
Action: Mouse scrolled (566, 374) with delta (-26, -26)
Screenshot: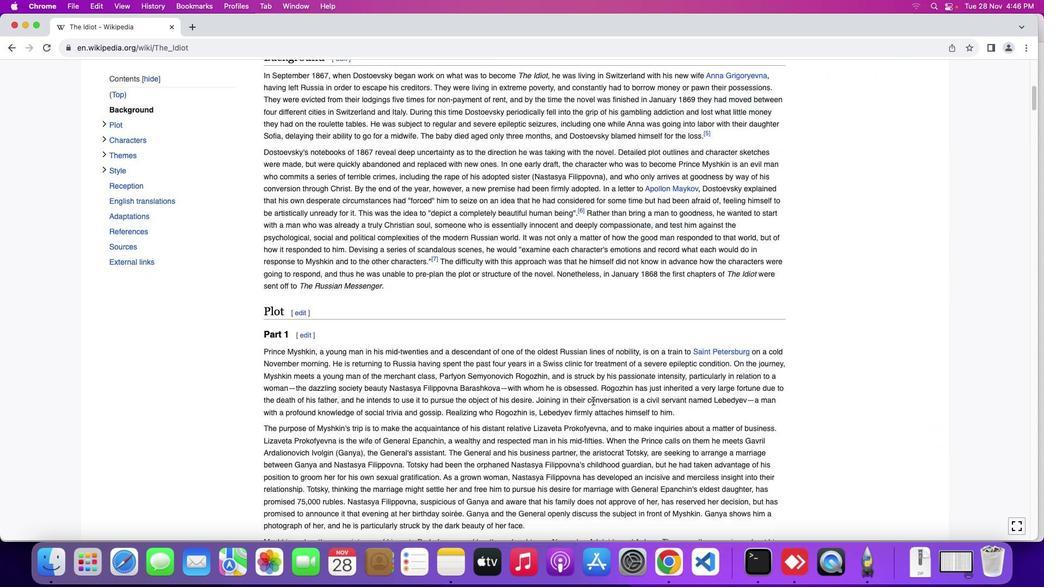 
Action: Mouse scrolled (566, 374) with delta (-26, -26)
Screenshot: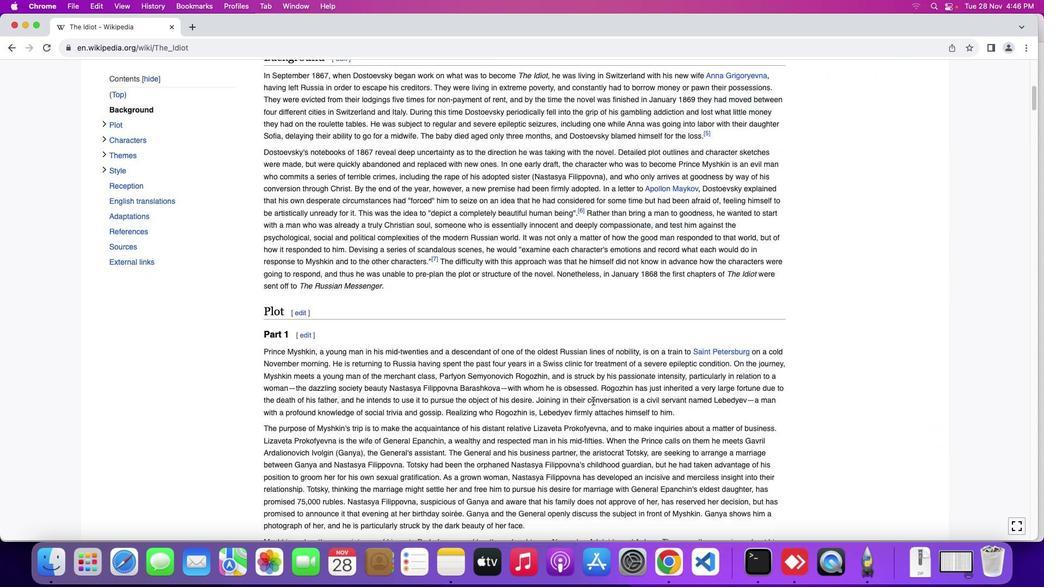 
Action: Mouse scrolled (566, 374) with delta (-26, -27)
Screenshot: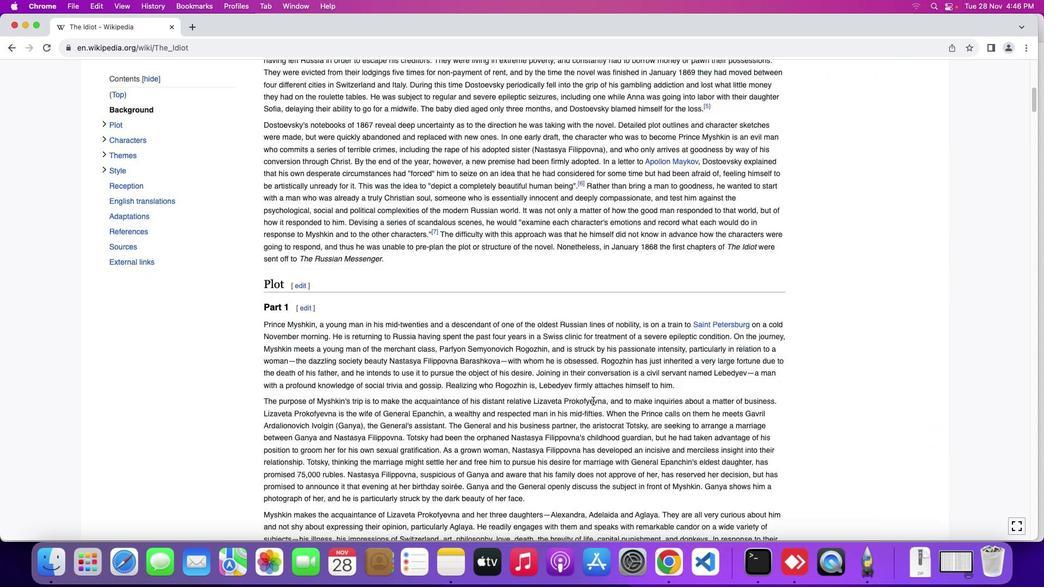 
Action: Mouse moved to (566, 374)
Screenshot: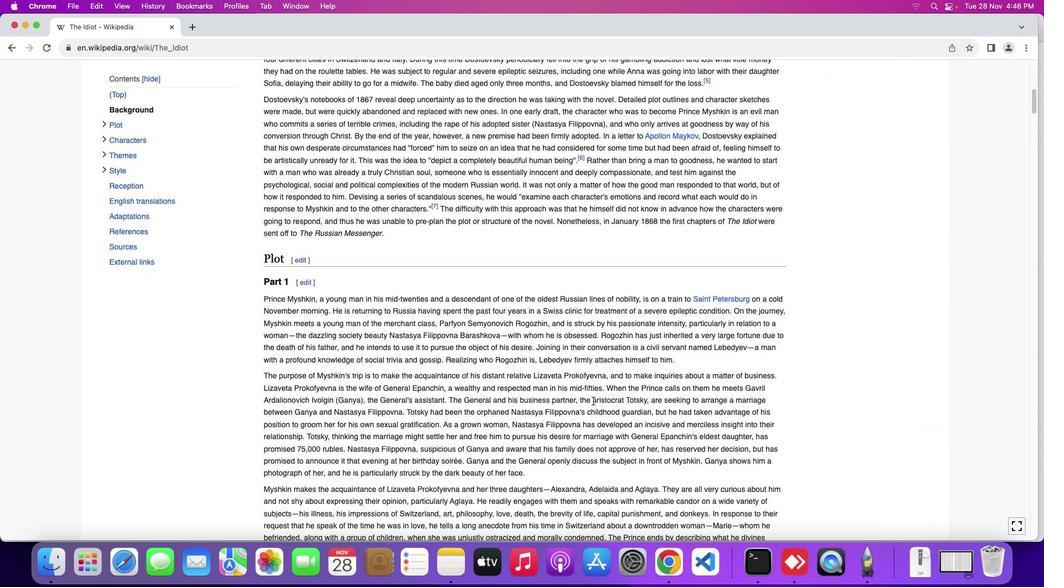 
Action: Mouse scrolled (566, 374) with delta (-26, -26)
Screenshot: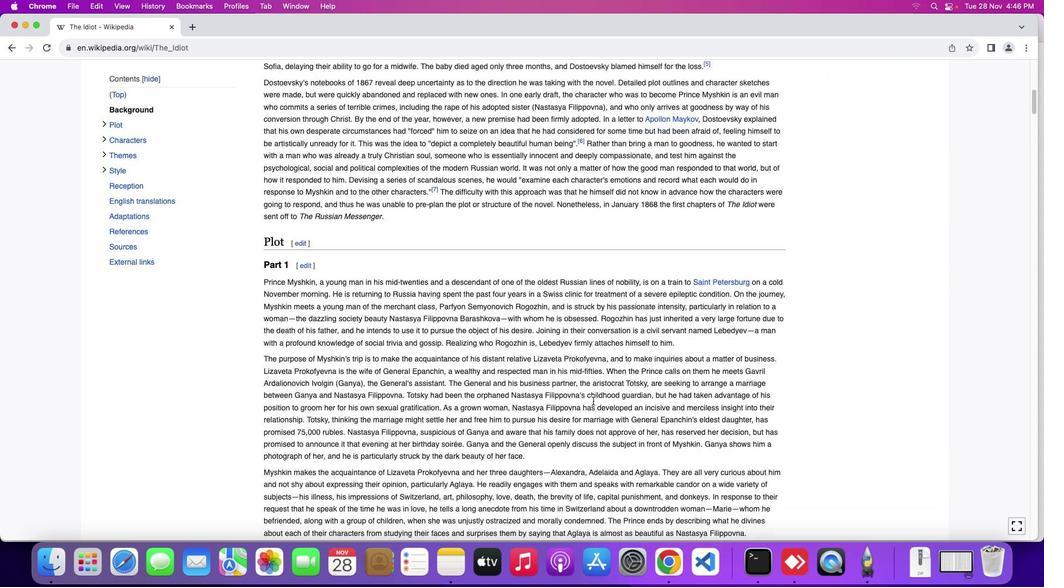 
Action: Mouse scrolled (566, 374) with delta (-26, -26)
Screenshot: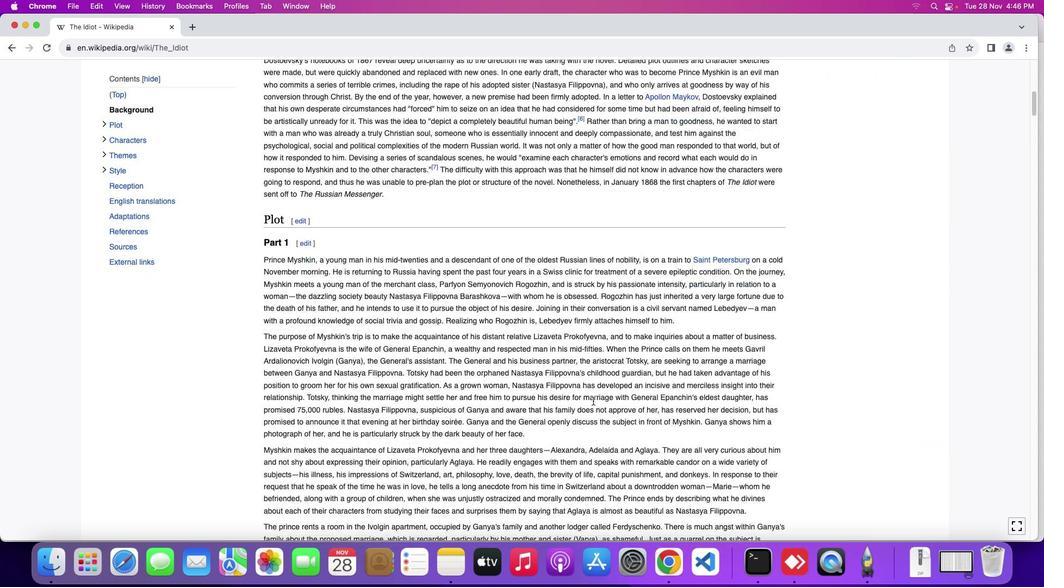 
Action: Mouse scrolled (566, 374) with delta (-26, -27)
Screenshot: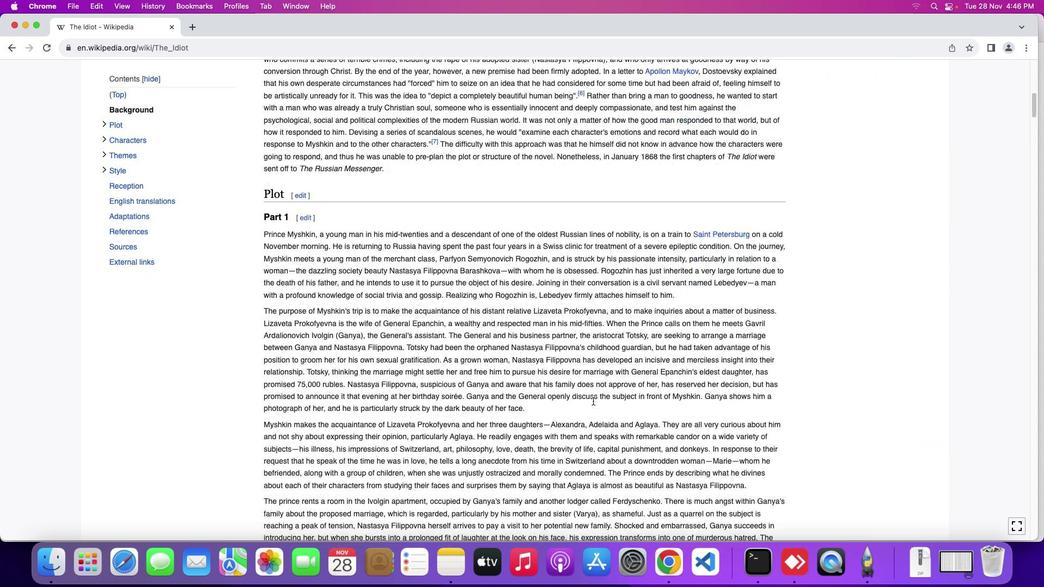 
Action: Mouse moved to (566, 374)
Screenshot: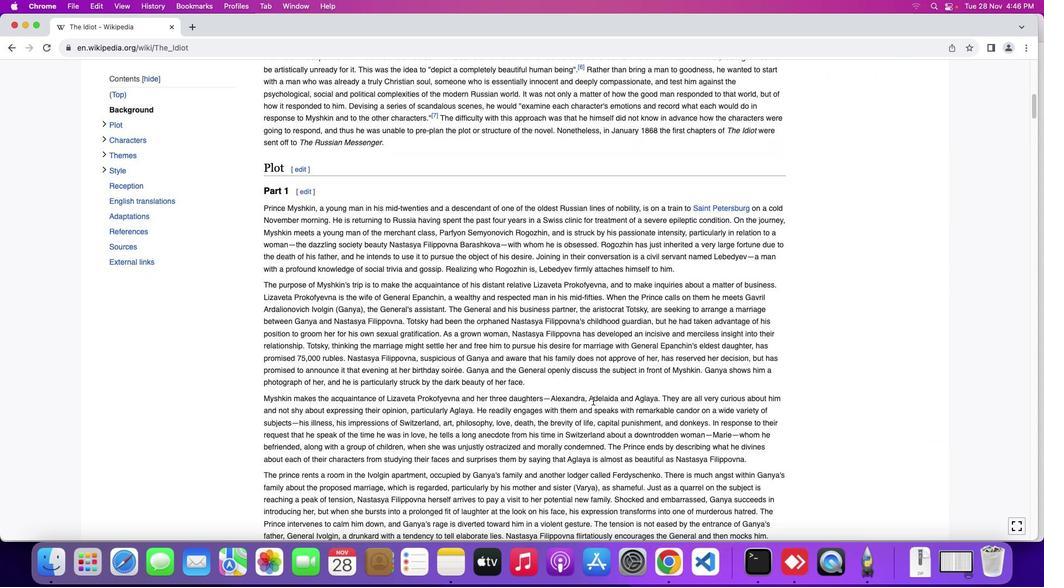 
Action: Mouse scrolled (566, 374) with delta (-26, -26)
Screenshot: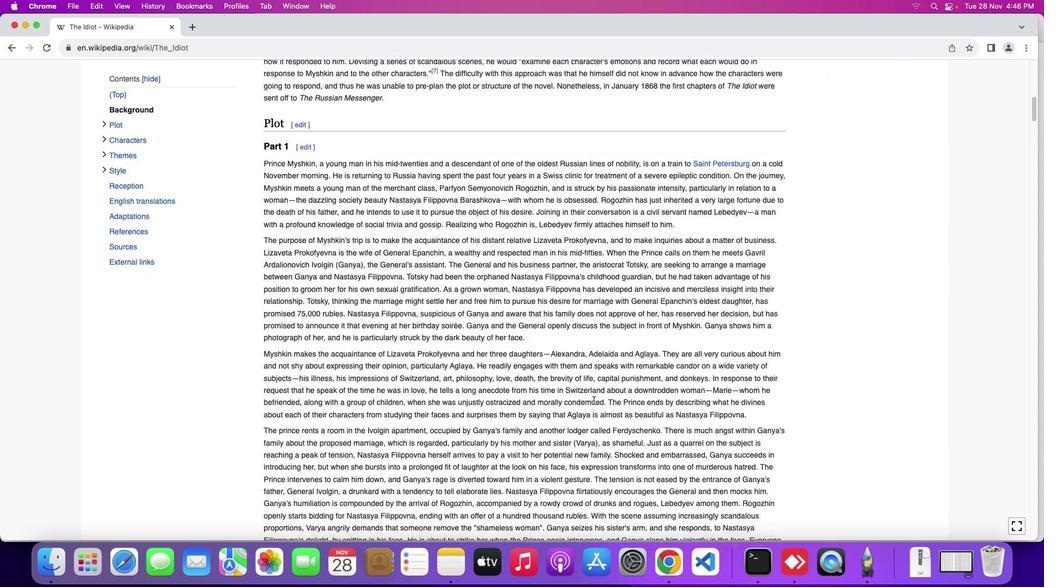 
Action: Mouse moved to (566, 374)
Screenshot: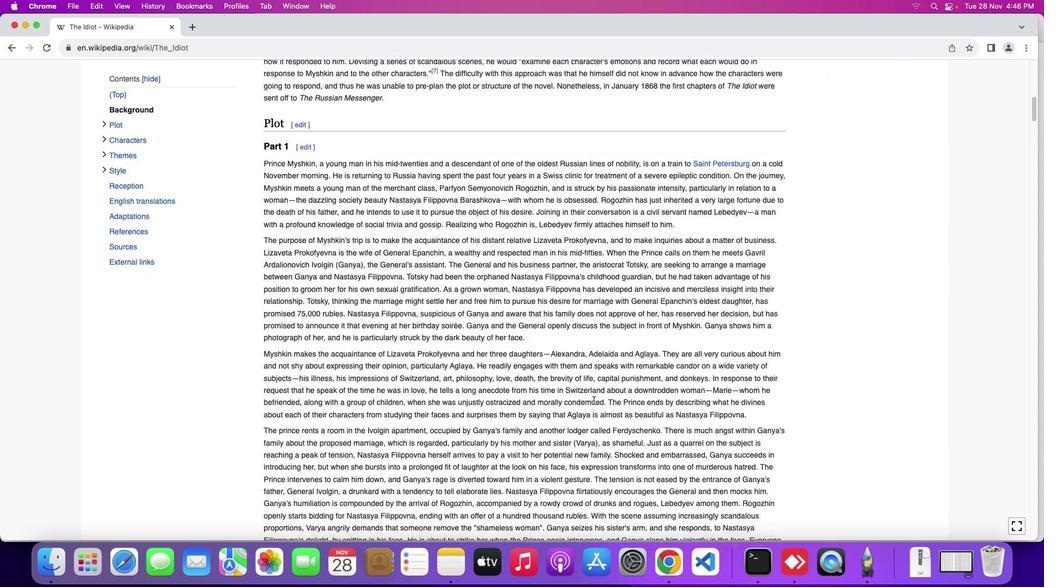
Action: Mouse scrolled (566, 374) with delta (-26, -26)
Screenshot: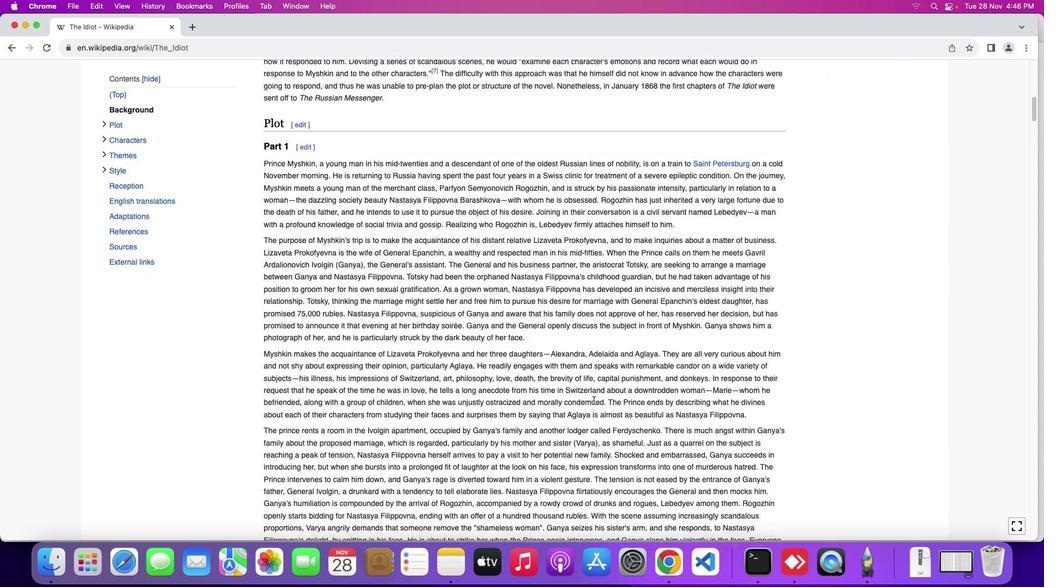 
Action: Mouse moved to (566, 373)
Screenshot: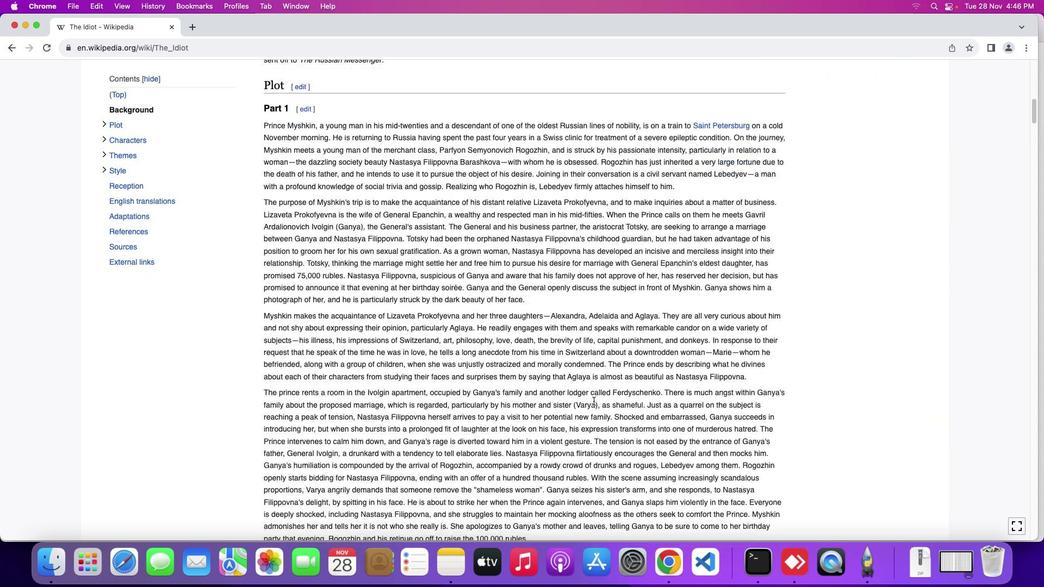 
Action: Mouse scrolled (566, 373) with delta (-26, -27)
Screenshot: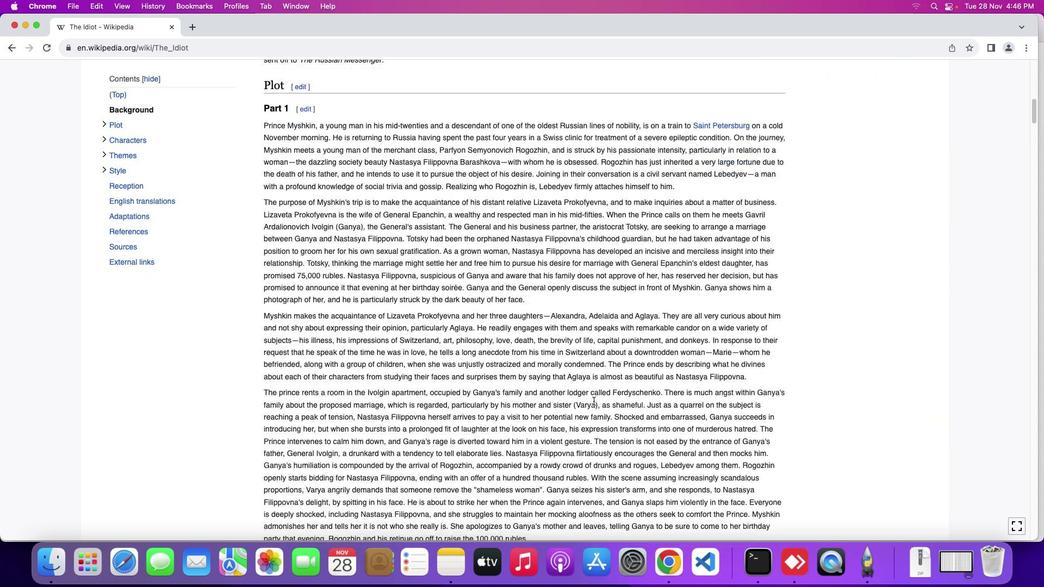 
Action: Mouse moved to (567, 374)
Screenshot: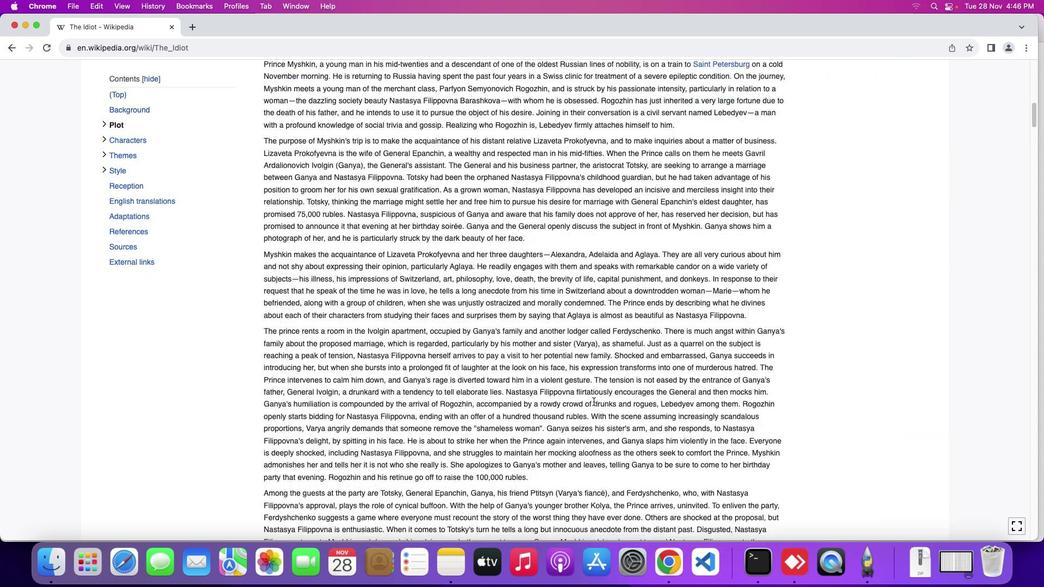 
Action: Mouse scrolled (567, 374) with delta (-26, -26)
Screenshot: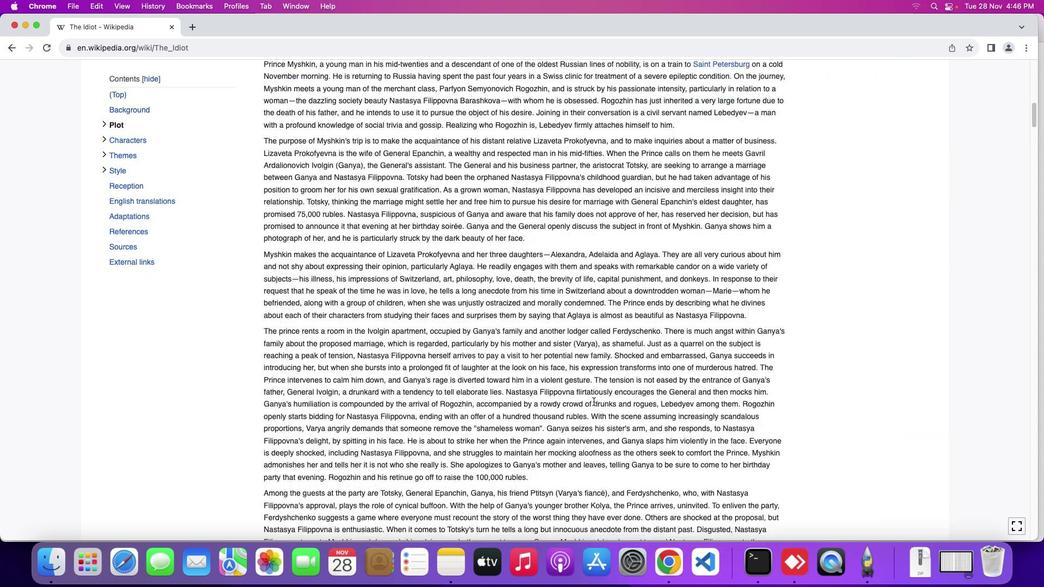 
Action: Mouse moved to (567, 374)
Screenshot: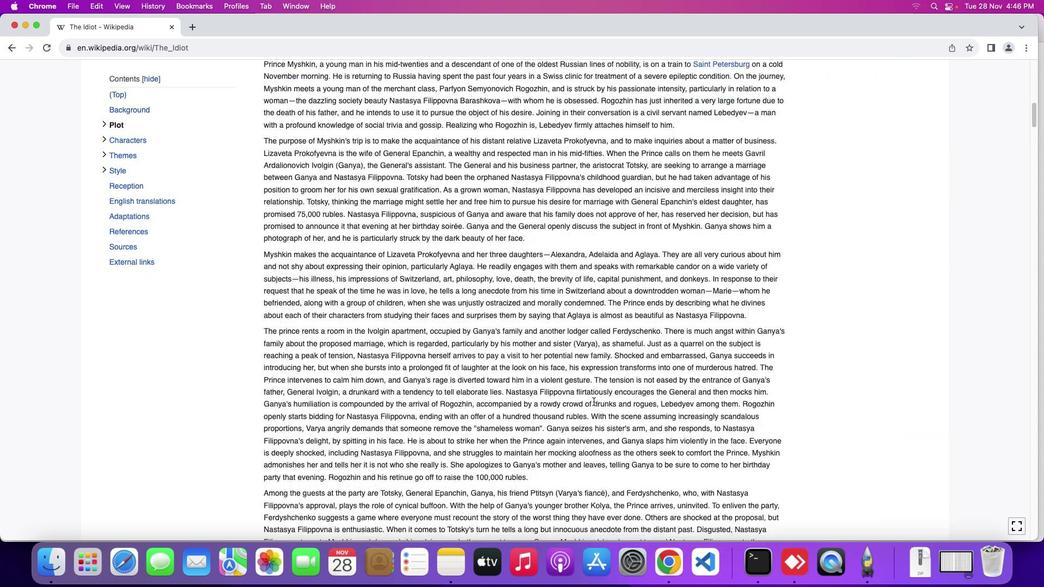 
Action: Mouse scrolled (567, 374) with delta (-26, -26)
Screenshot: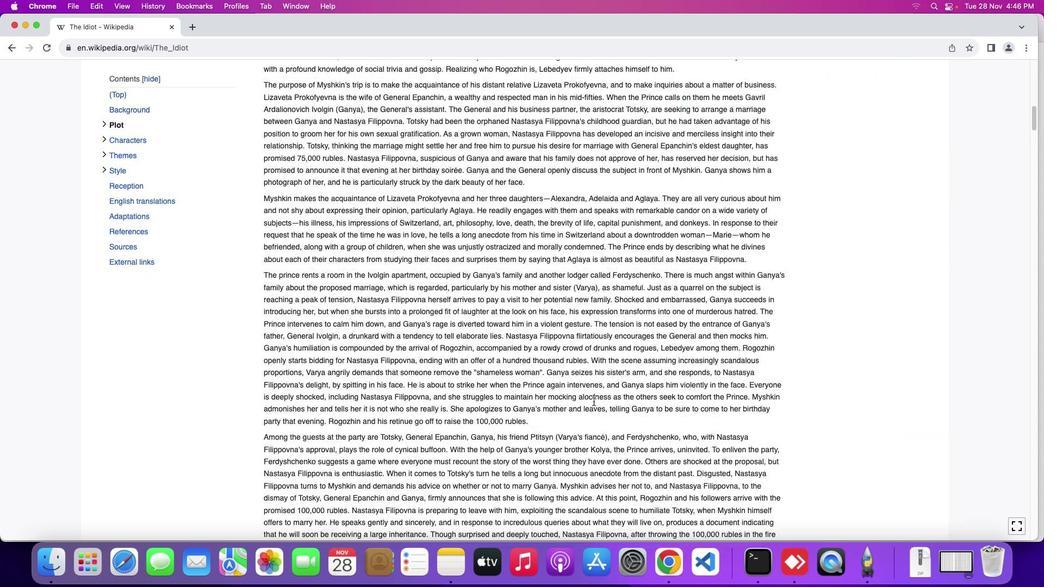 
Action: Mouse scrolled (567, 374) with delta (-26, -27)
Screenshot: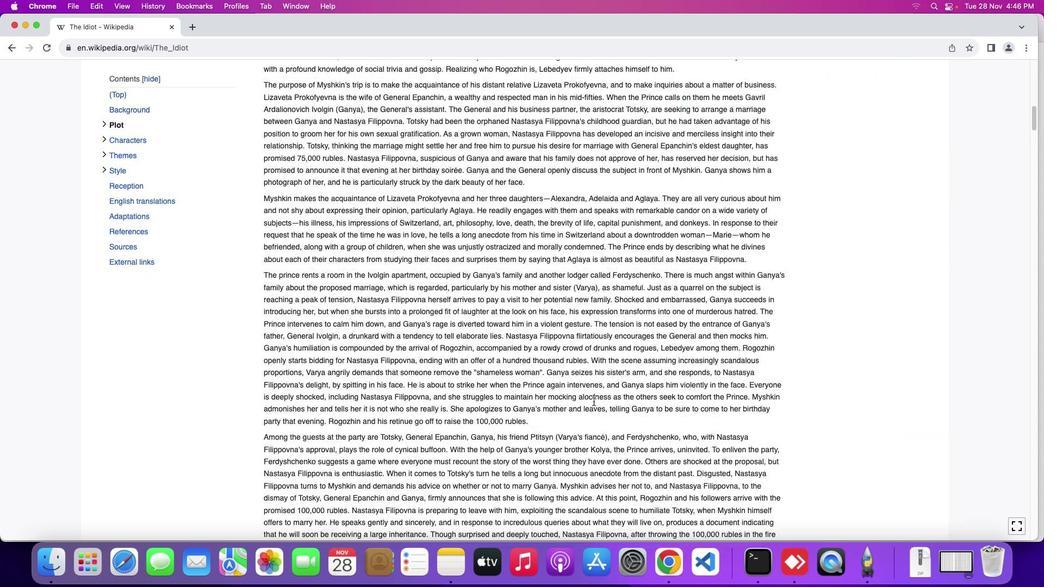 
Action: Mouse scrolled (567, 374) with delta (-26, -28)
Screenshot: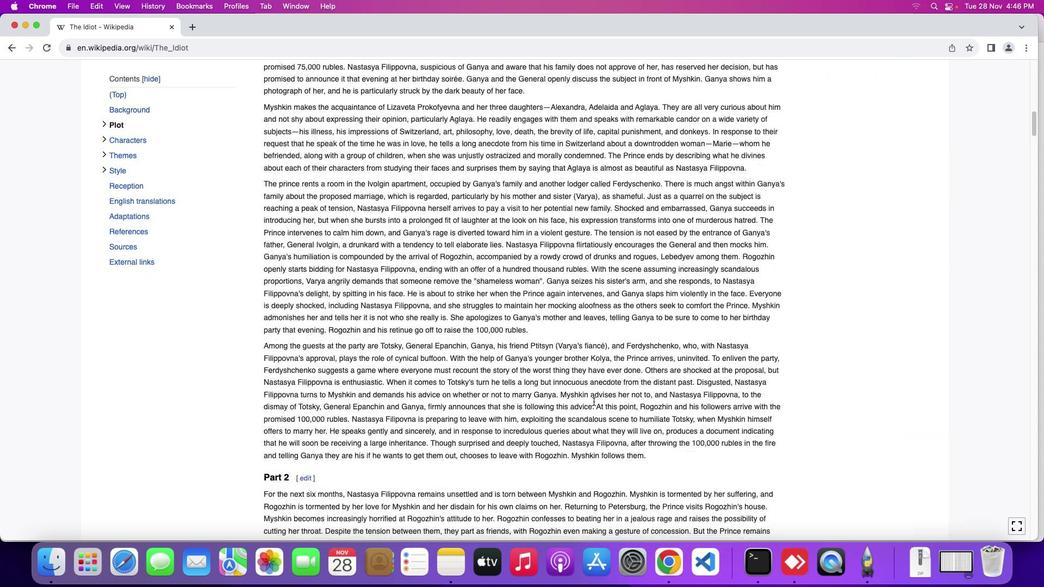
Action: Mouse moved to (567, 375)
Screenshot: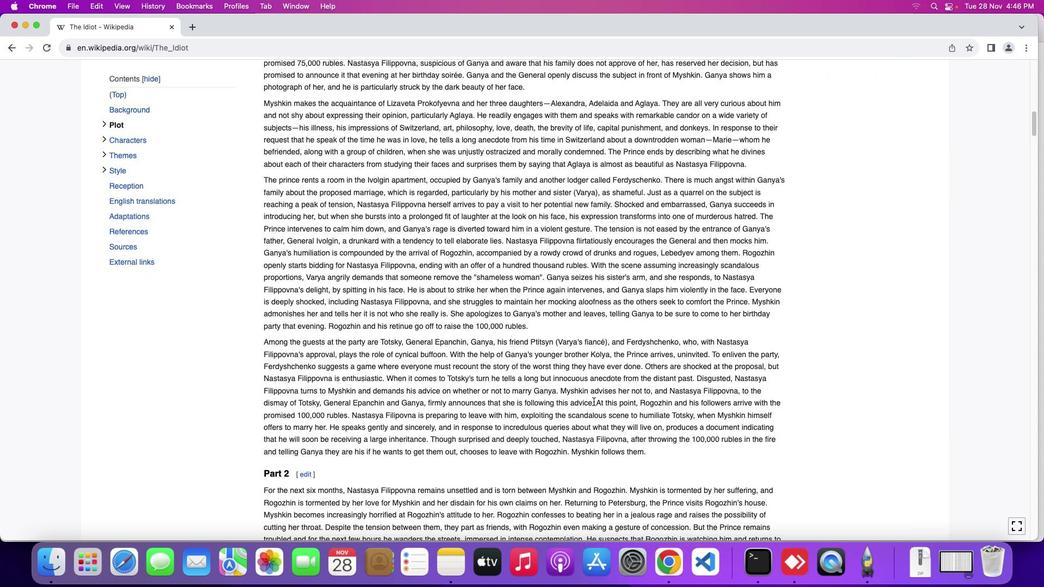 
Action: Mouse scrolled (567, 375) with delta (-26, -26)
Screenshot: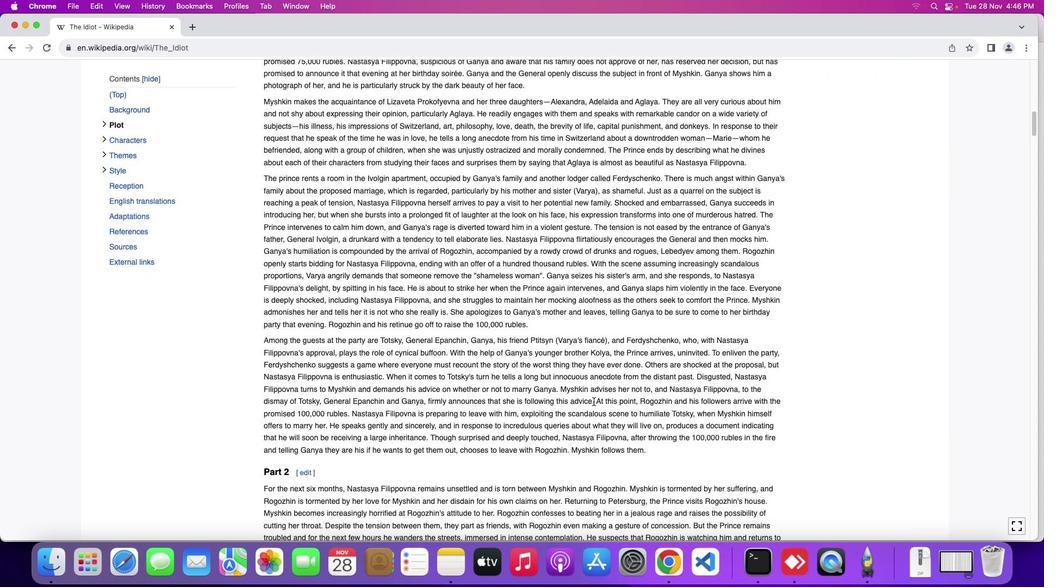 
Action: Mouse scrolled (567, 375) with delta (-26, -26)
Screenshot: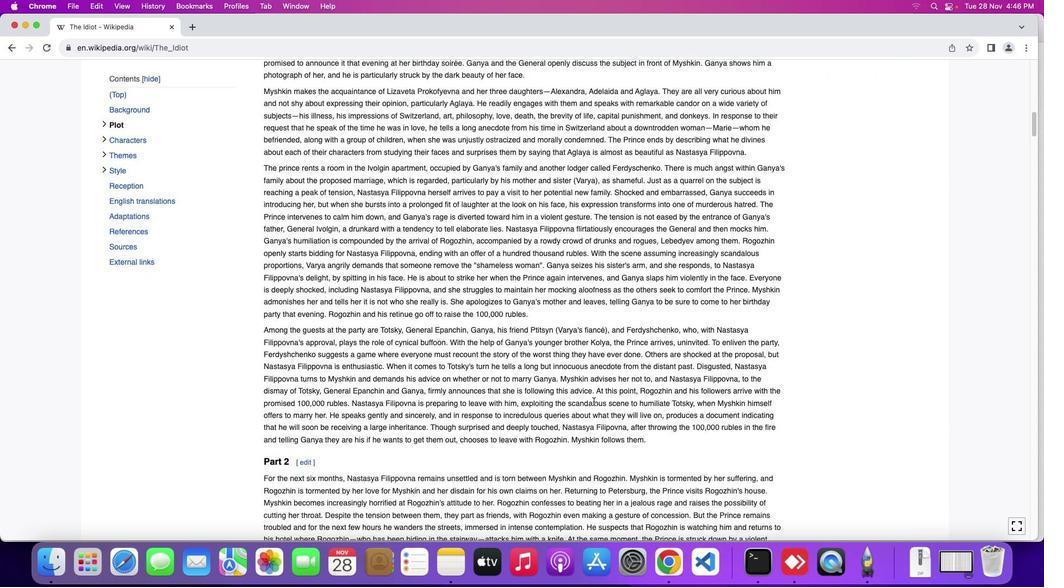 
Action: Mouse scrolled (567, 375) with delta (-26, -26)
Screenshot: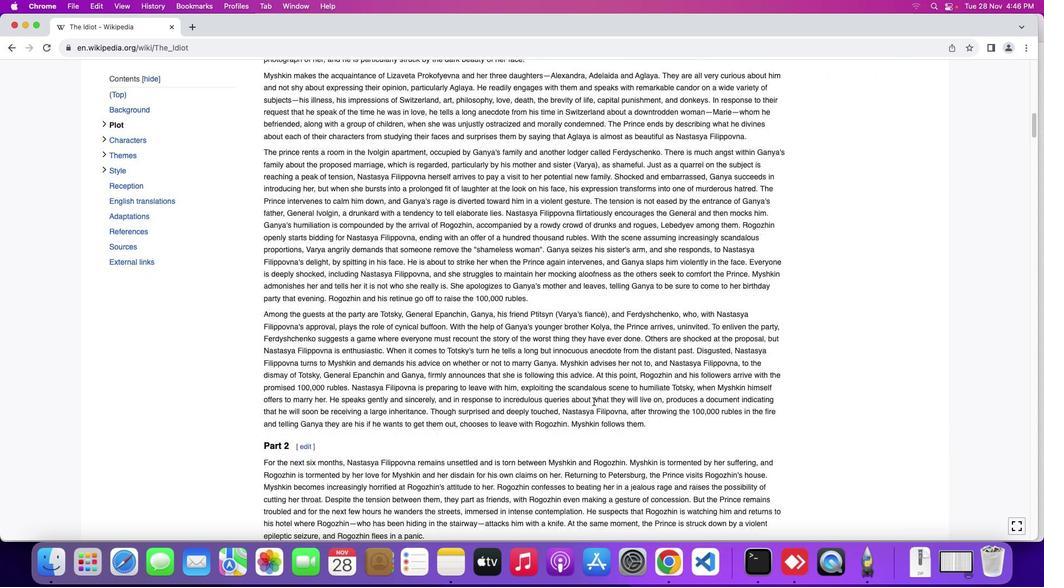 
Action: Mouse scrolled (567, 375) with delta (-26, -27)
Screenshot: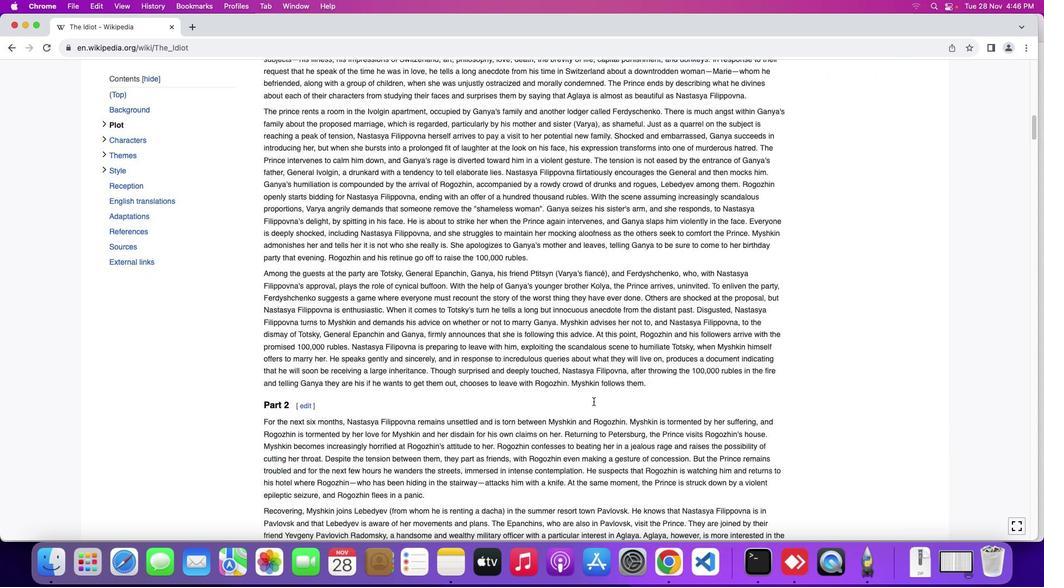 
Action: Mouse moved to (567, 376)
Screenshot: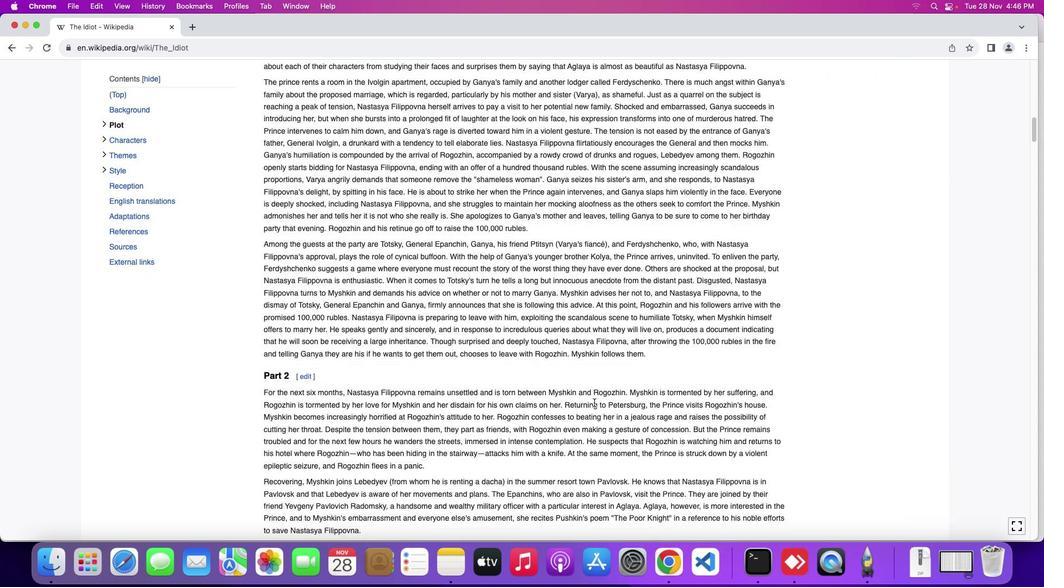 
Action: Mouse scrolled (567, 376) with delta (-26, -26)
Screenshot: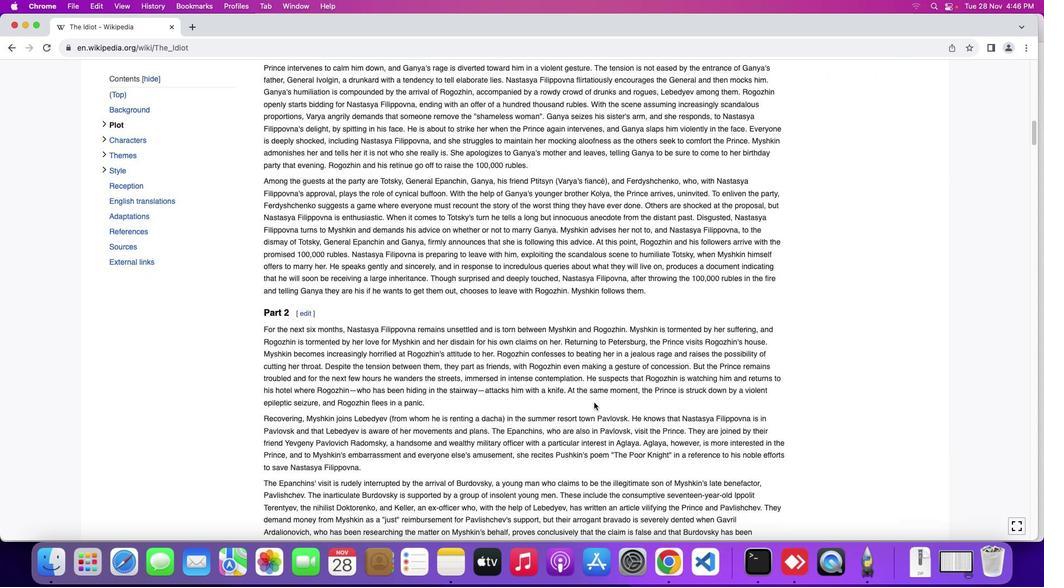 
Action: Mouse scrolled (567, 376) with delta (-26, -26)
Screenshot: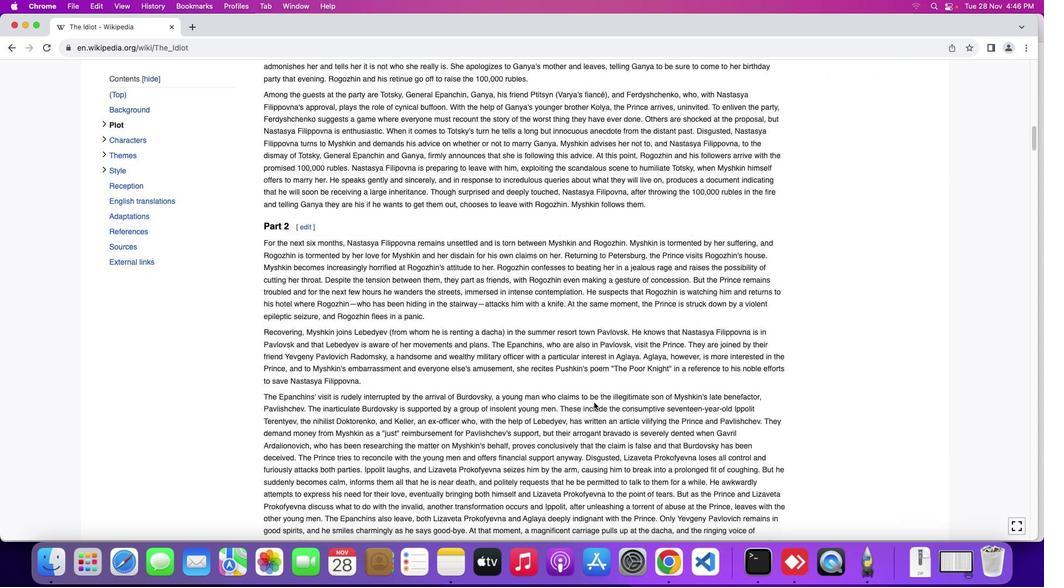 
Action: Mouse scrolled (567, 376) with delta (-26, -27)
Screenshot: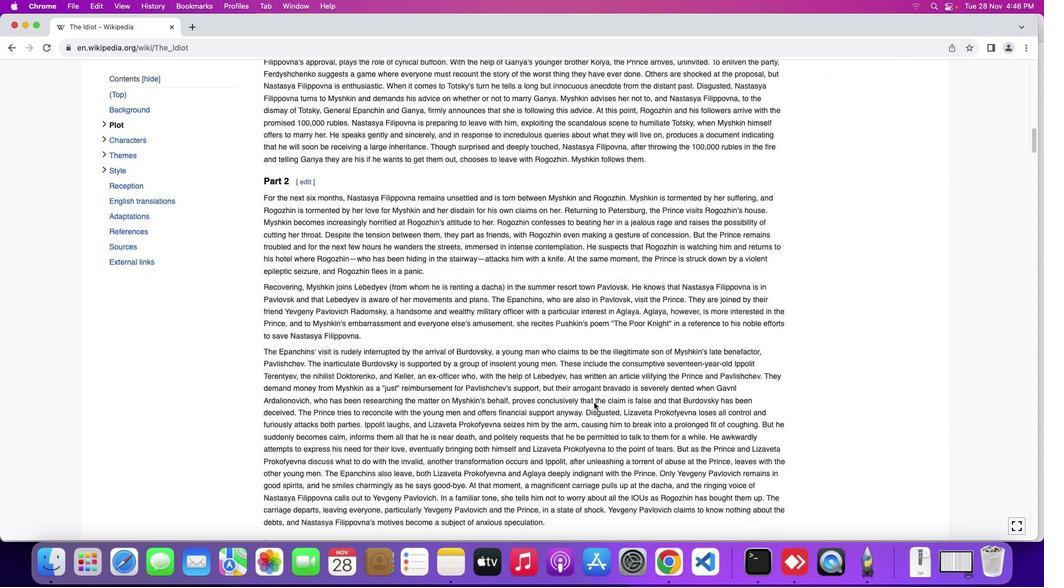 
Action: Mouse moved to (567, 376)
Screenshot: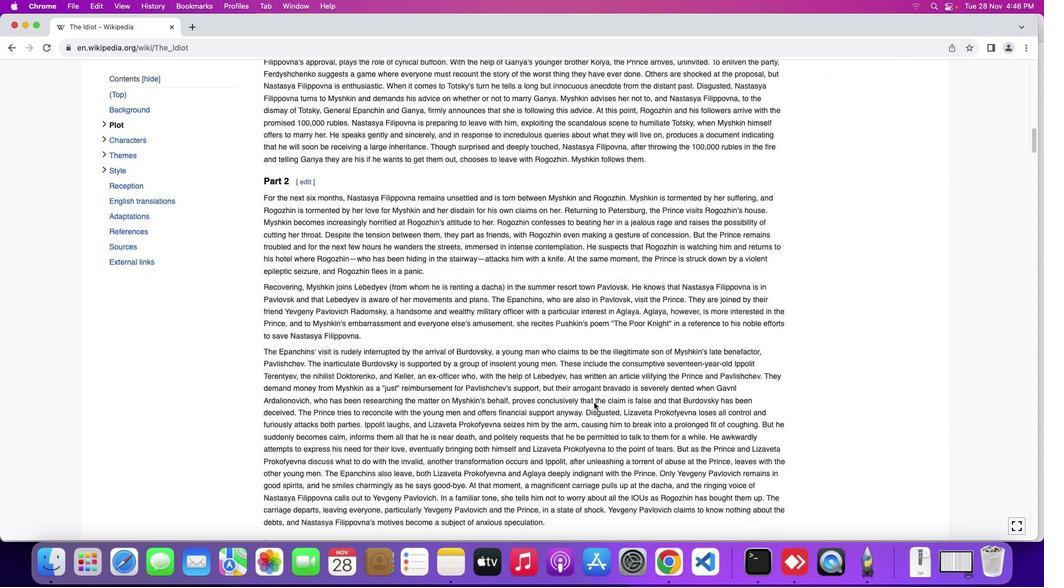 
Action: Mouse scrolled (567, 376) with delta (-26, -28)
Screenshot: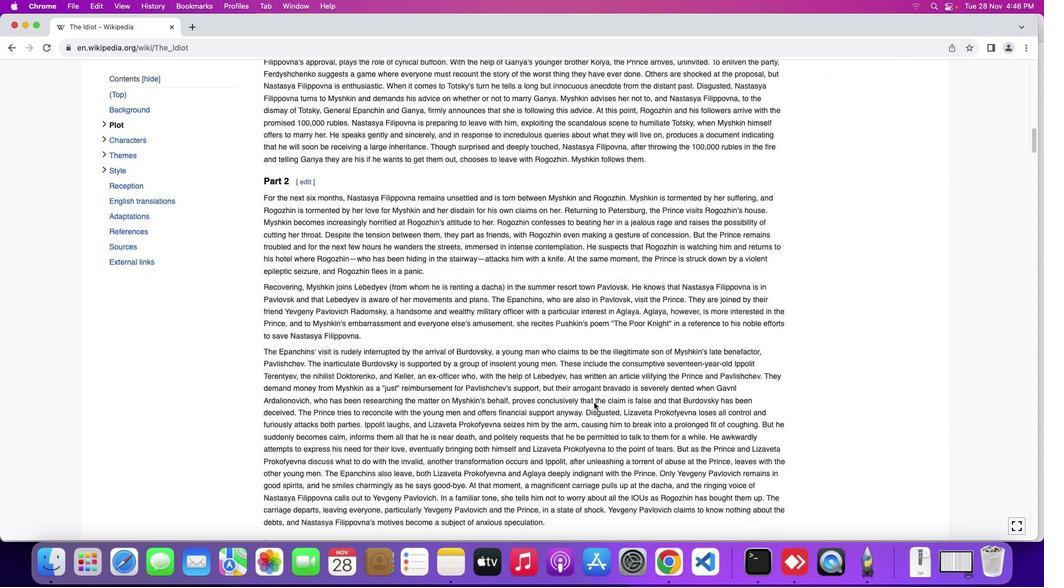 
Action: Mouse moved to (568, 375)
Screenshot: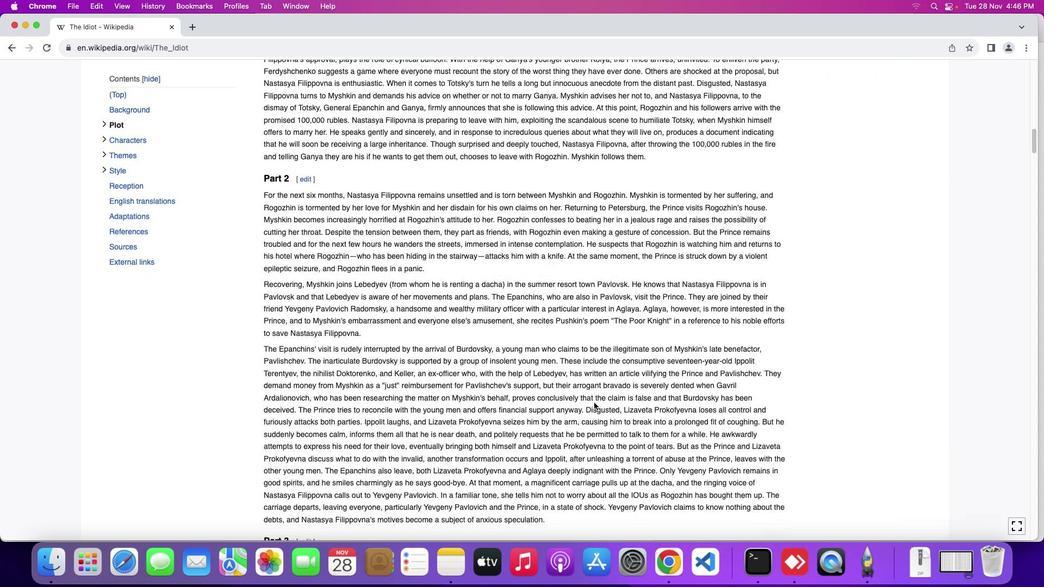 
Action: Mouse scrolled (568, 375) with delta (-26, -26)
Screenshot: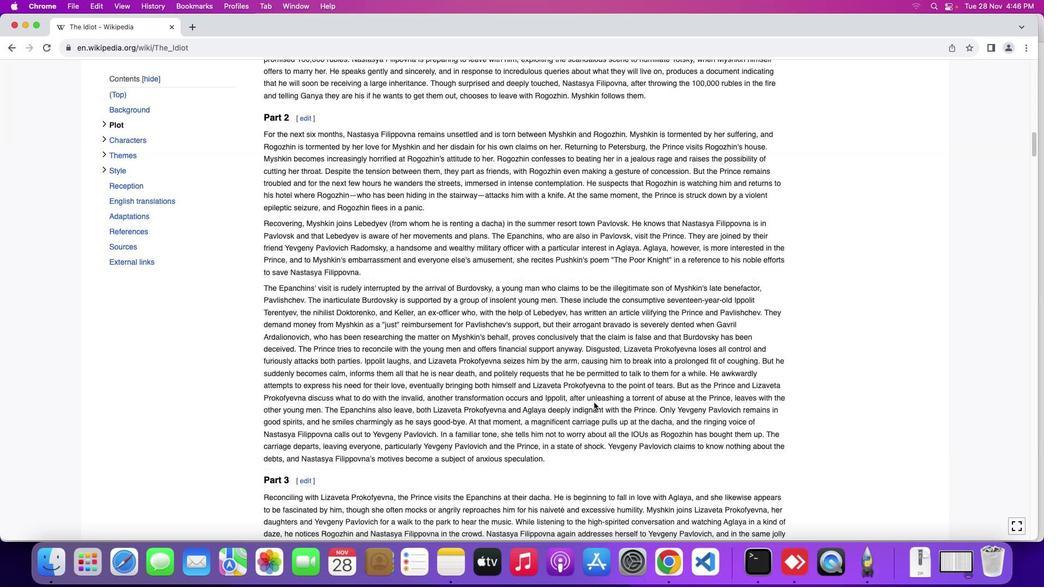 
Action: Mouse scrolled (568, 375) with delta (-26, -26)
Screenshot: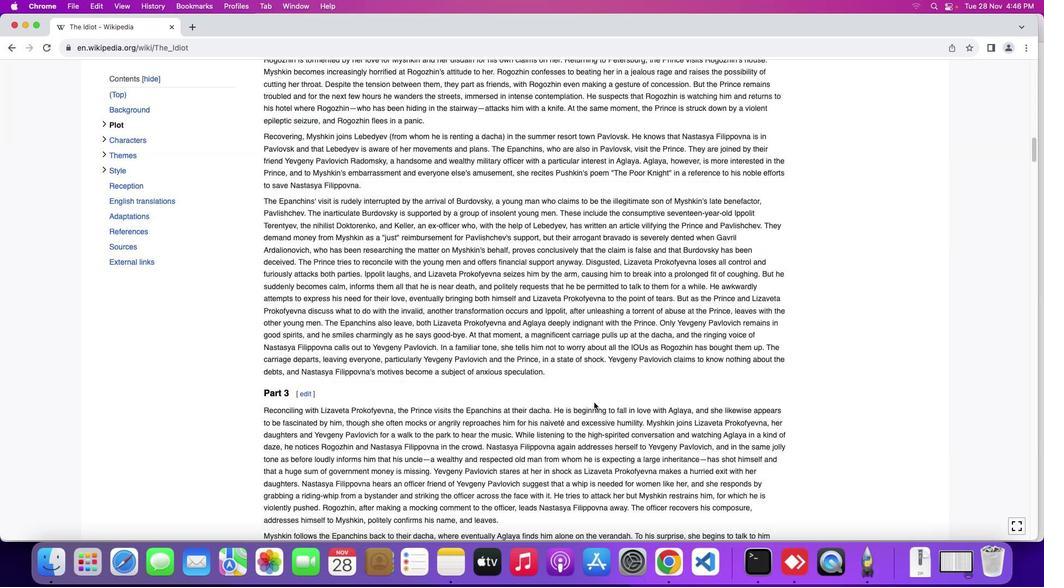 
Action: Mouse scrolled (568, 375) with delta (-26, -27)
Screenshot: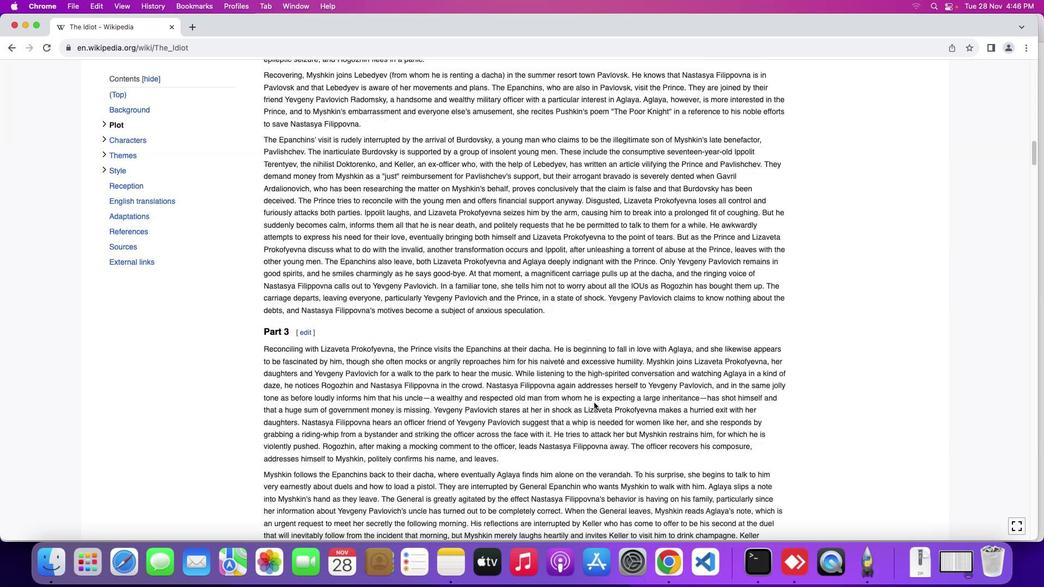 
Action: Mouse scrolled (568, 375) with delta (-26, -28)
Screenshot: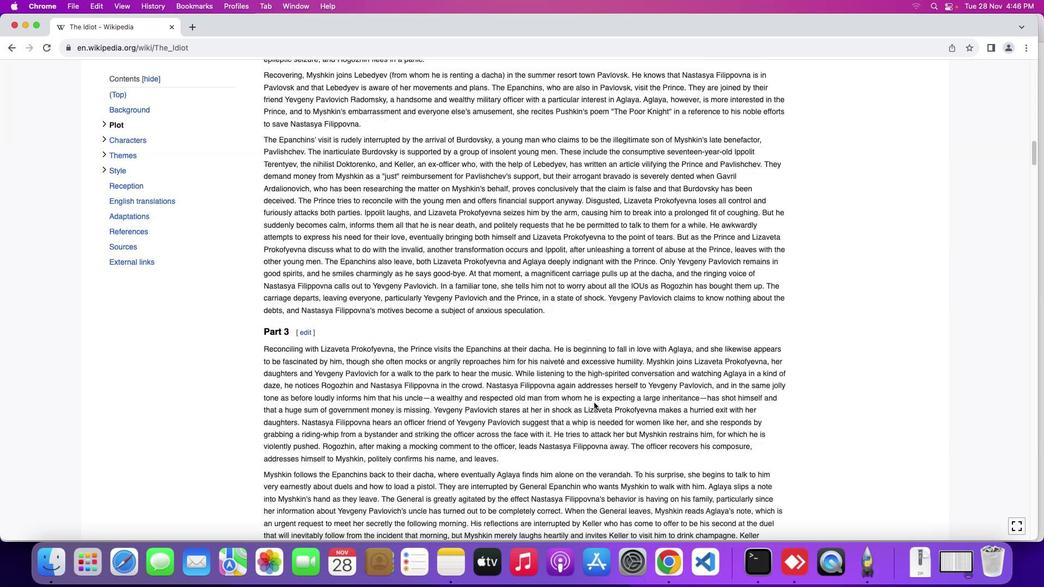 
Action: Mouse scrolled (568, 375) with delta (-26, -26)
Screenshot: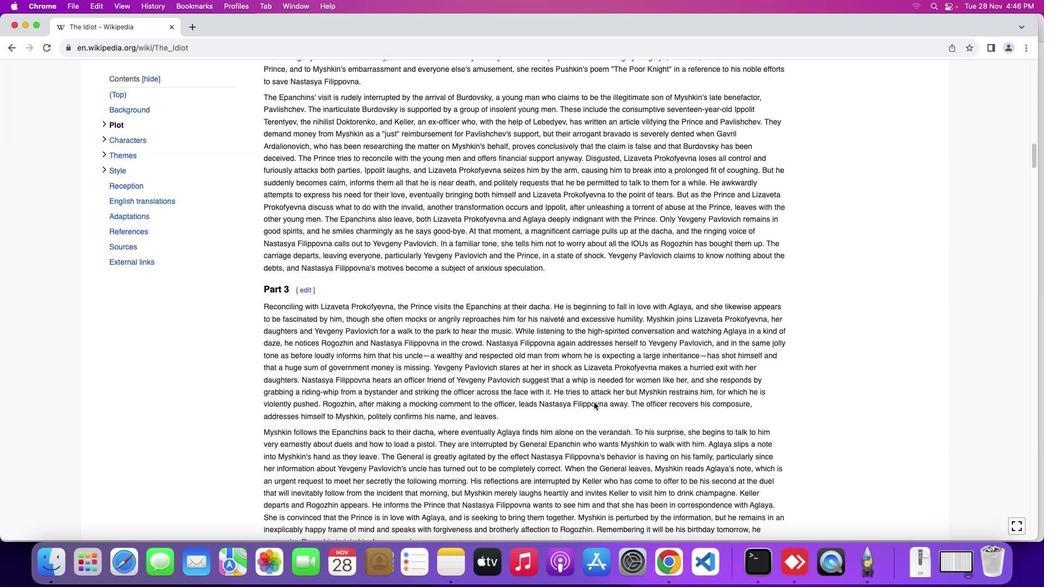 
Action: Mouse scrolled (568, 375) with delta (-26, -26)
Screenshot: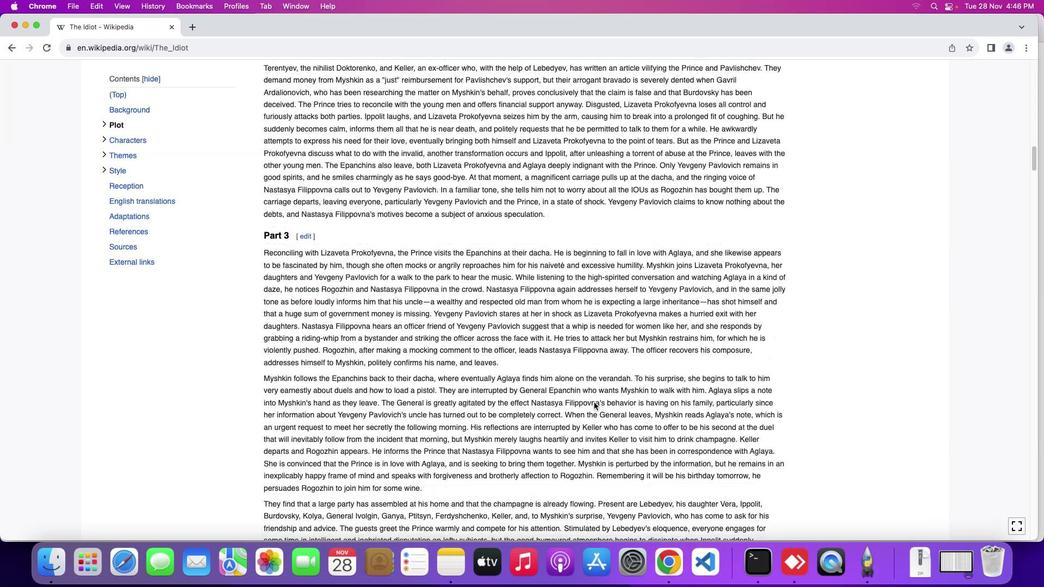 
Action: Mouse scrolled (568, 375) with delta (-26, -27)
Screenshot: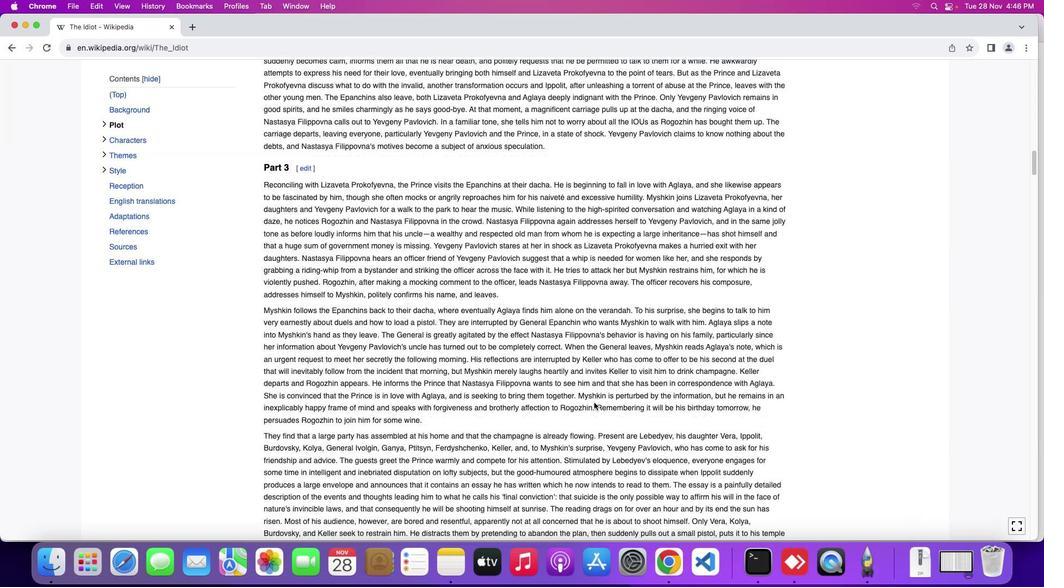 
Action: Mouse scrolled (568, 375) with delta (-26, -28)
Screenshot: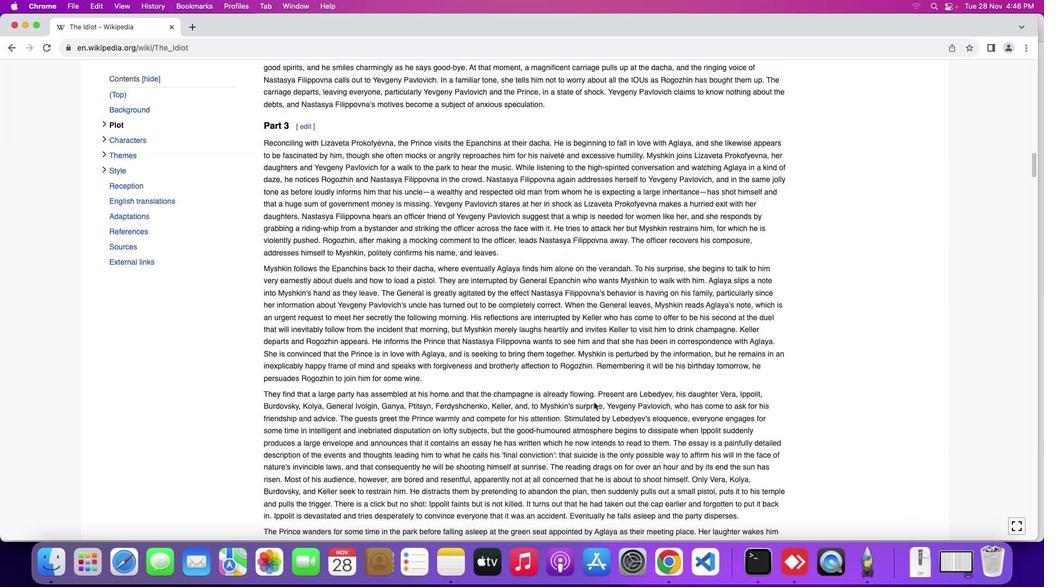 
Action: Mouse scrolled (568, 375) with delta (-26, -26)
Screenshot: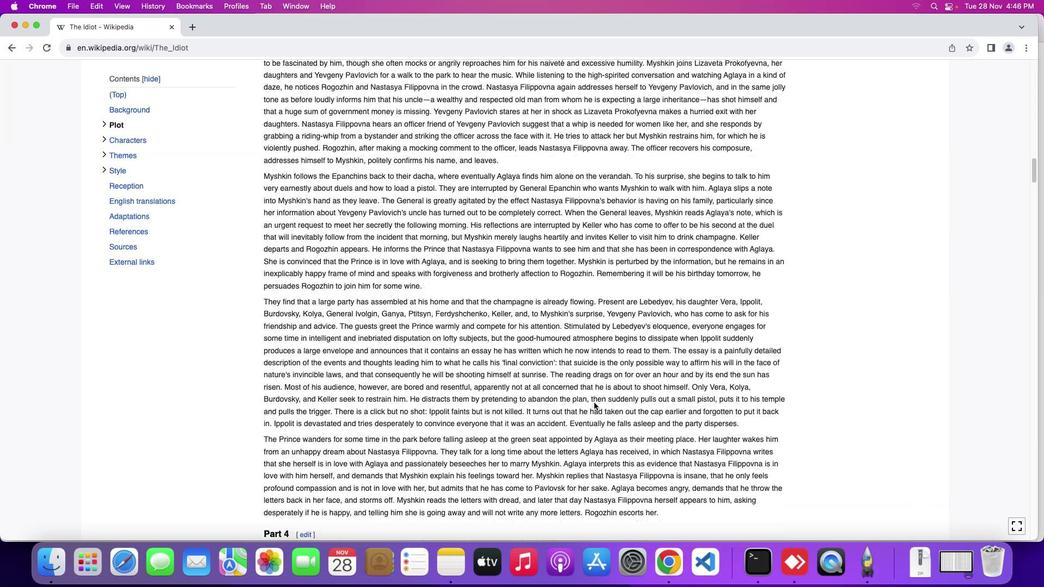 
Action: Mouse scrolled (568, 375) with delta (-26, -26)
Screenshot: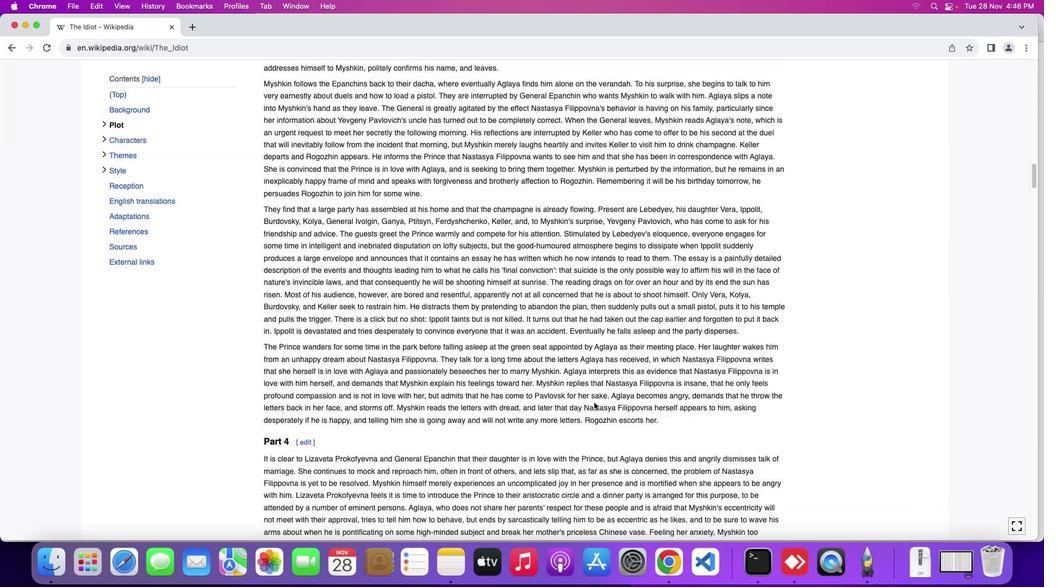 
Action: Mouse scrolled (568, 375) with delta (-26, -27)
Screenshot: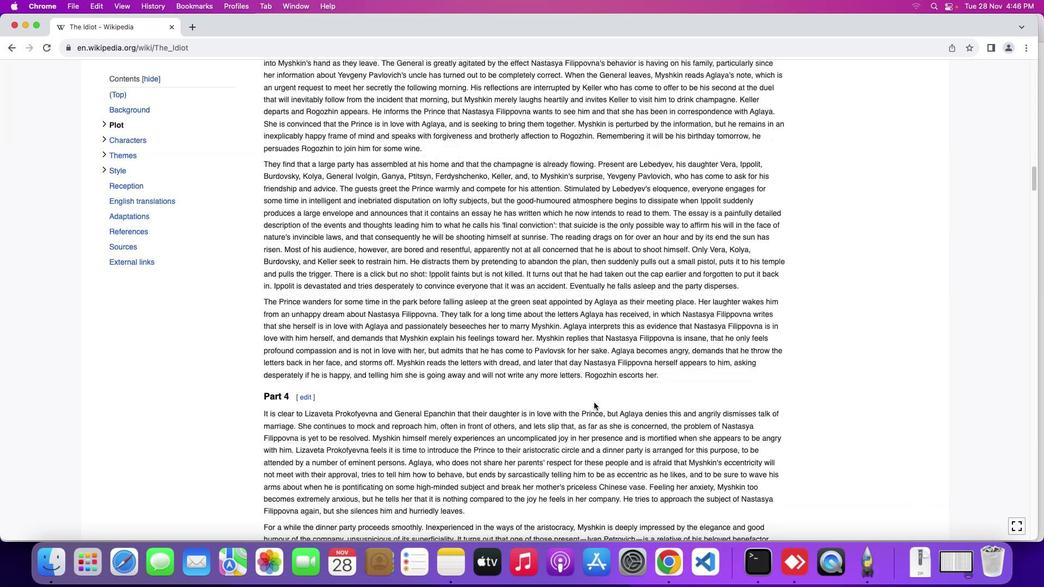 
Action: Mouse scrolled (568, 375) with delta (-26, -28)
Screenshot: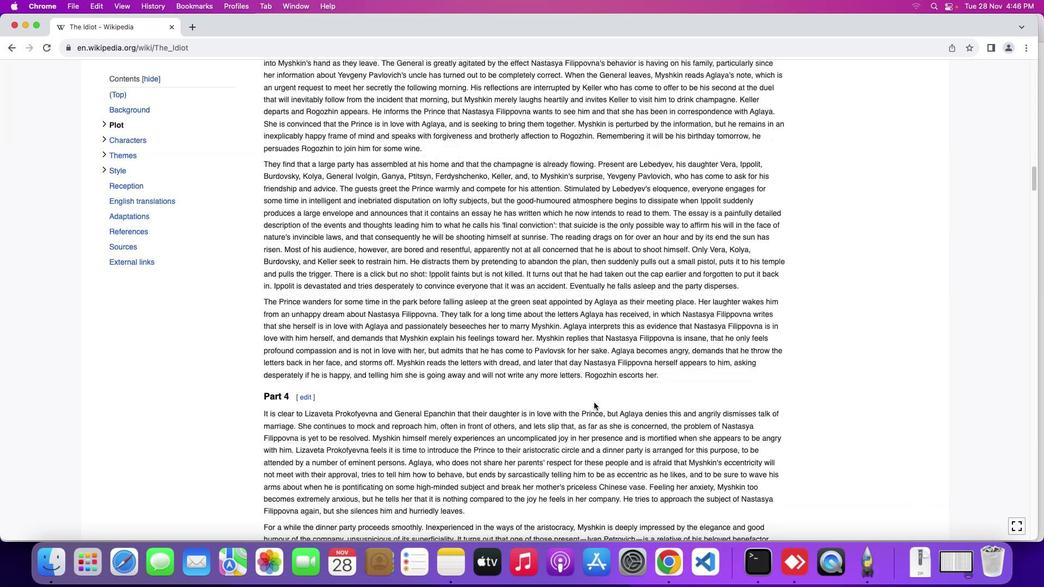 
Action: Mouse scrolled (568, 375) with delta (-26, -26)
Screenshot: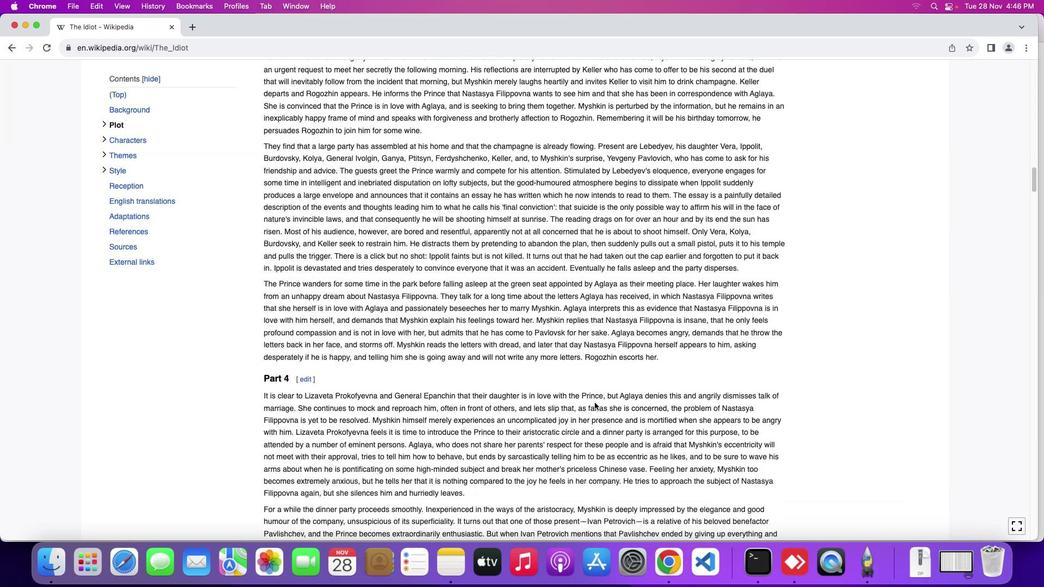 
Action: Mouse scrolled (568, 375) with delta (-26, -26)
Screenshot: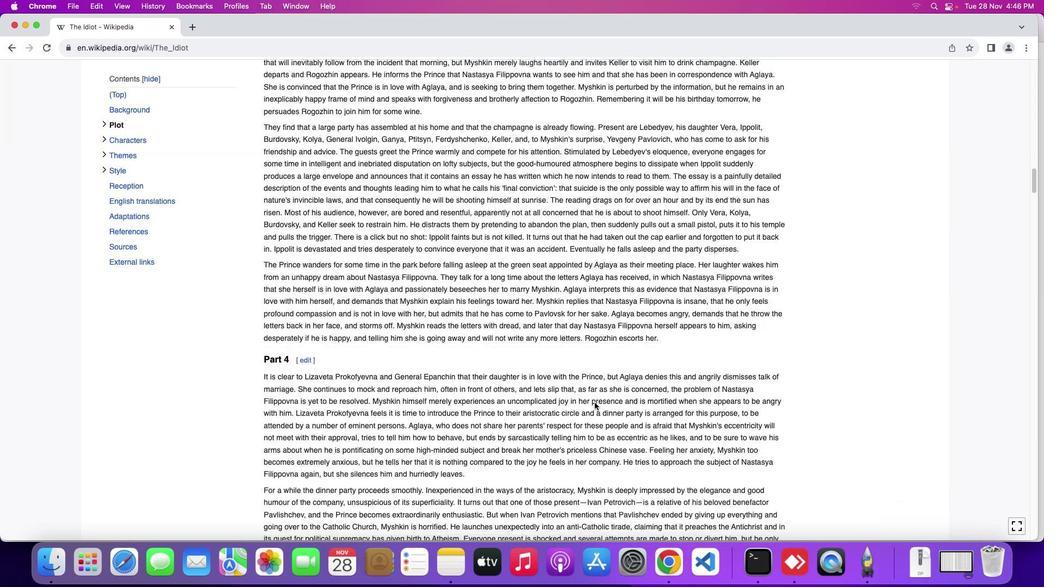 
Action: Mouse moved to (568, 375)
Screenshot: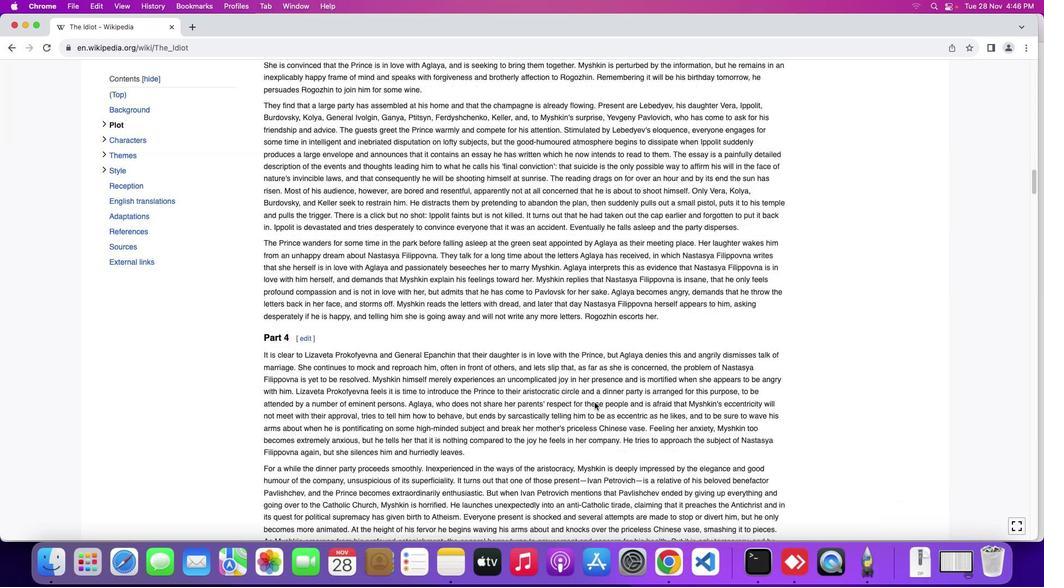 
Action: Mouse scrolled (568, 375) with delta (-26, -27)
Screenshot: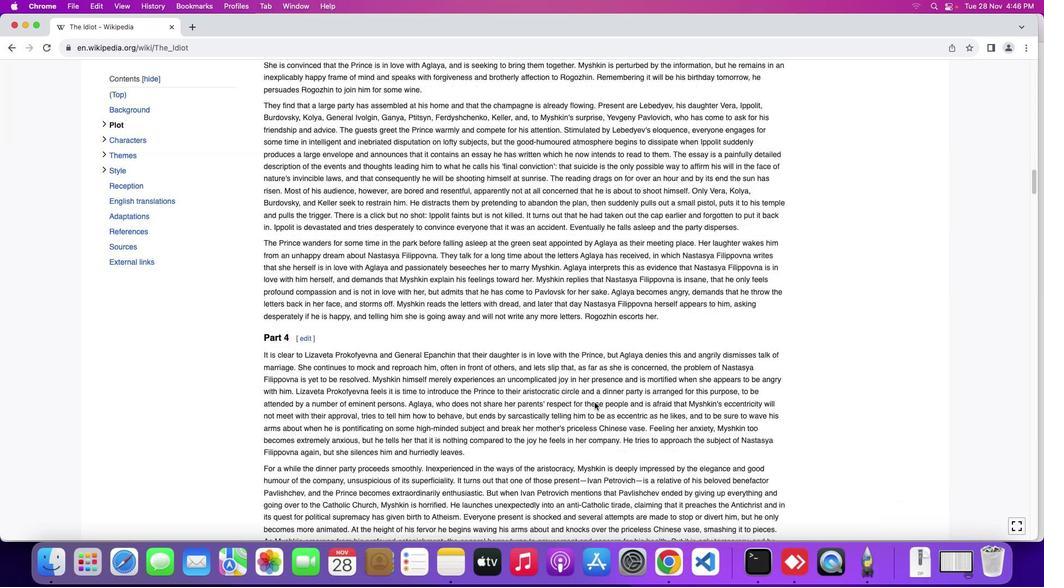
Action: Mouse scrolled (568, 375) with delta (-26, -26)
Screenshot: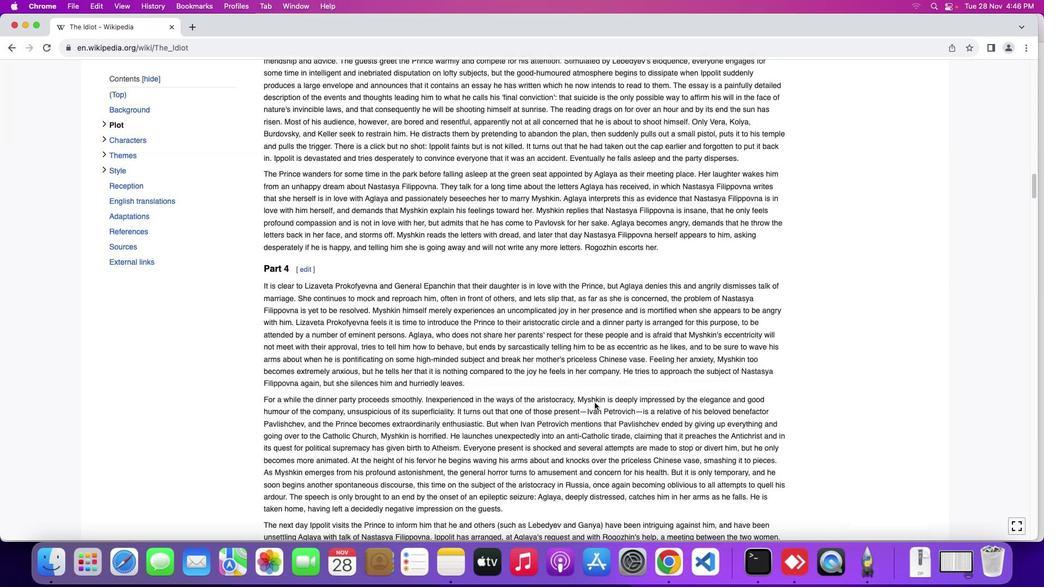 
Action: Mouse scrolled (568, 375) with delta (-26, -26)
Screenshot: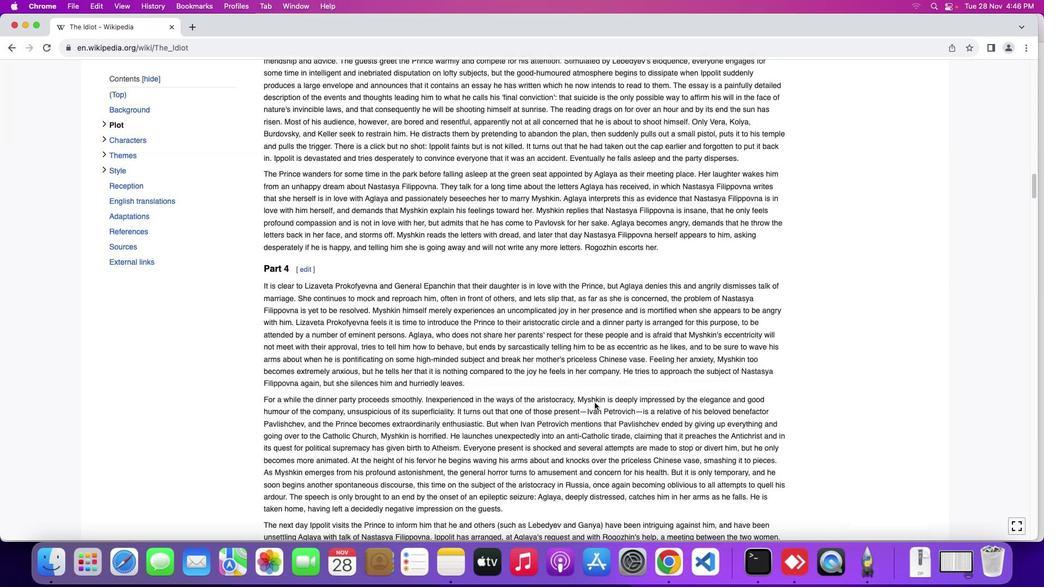
Action: Mouse scrolled (568, 375) with delta (-26, -27)
Screenshot: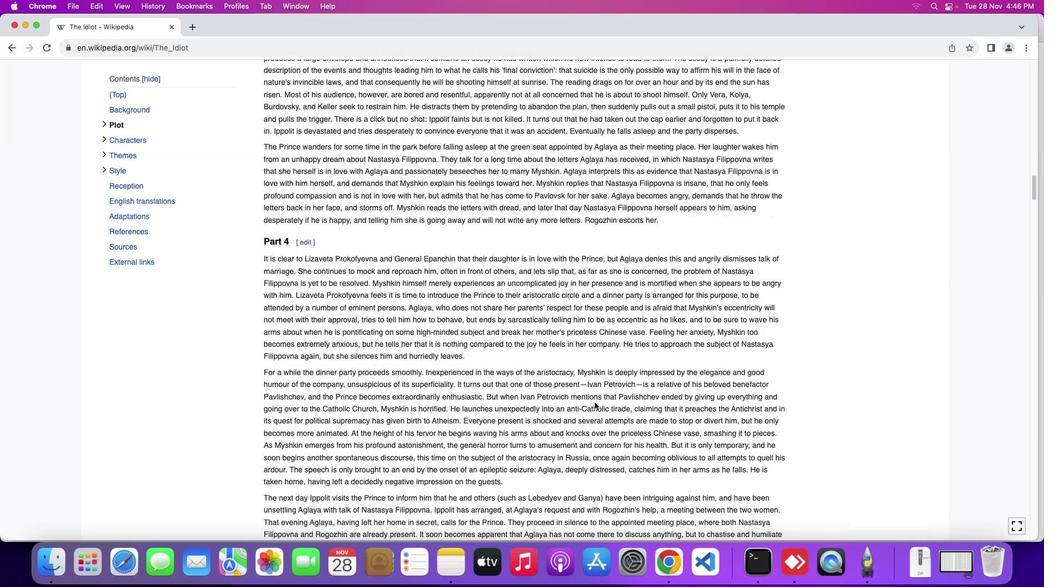 
Action: Mouse scrolled (568, 375) with delta (-26, -26)
Screenshot: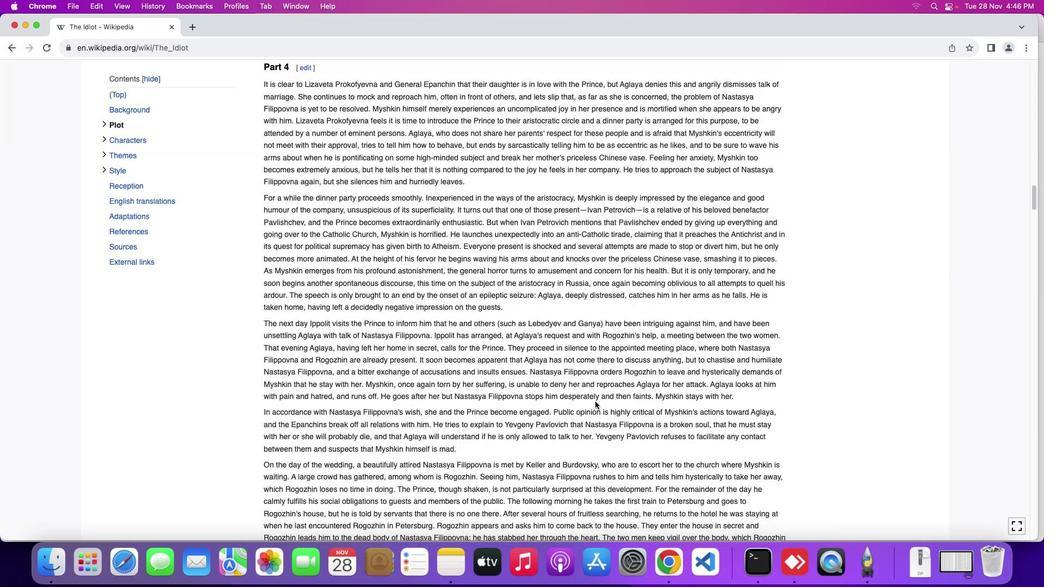 
Action: Mouse scrolled (568, 375) with delta (-26, -26)
Screenshot: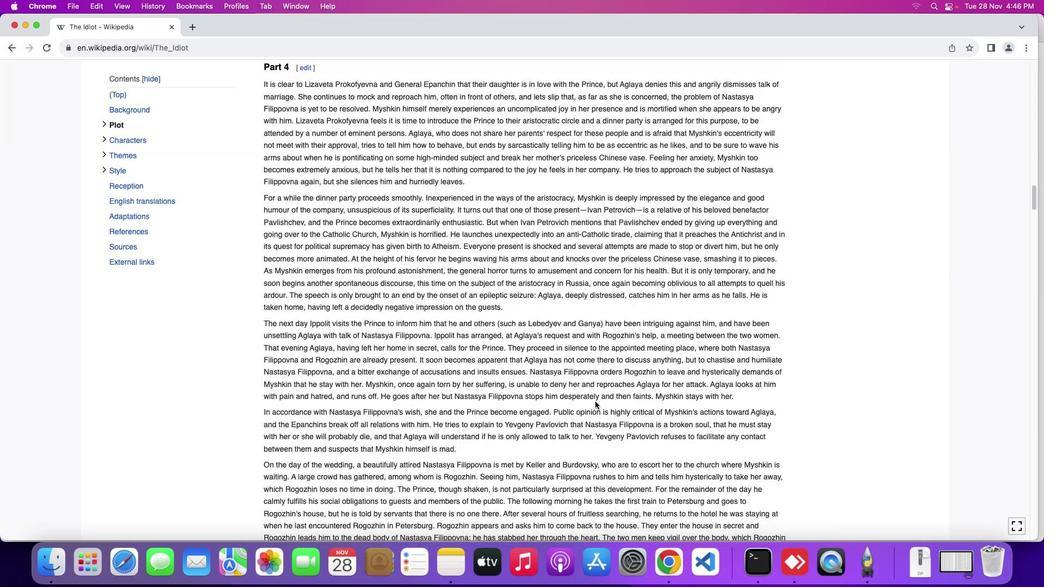 
Action: Mouse scrolled (568, 375) with delta (-26, -27)
Screenshot: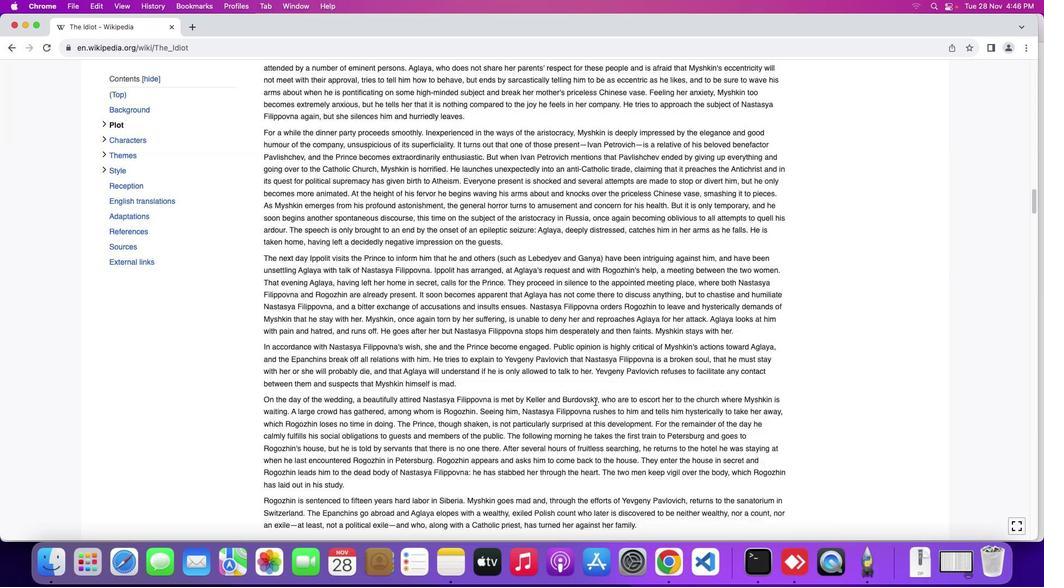 
Action: Mouse scrolled (568, 375) with delta (-26, -28)
Screenshot: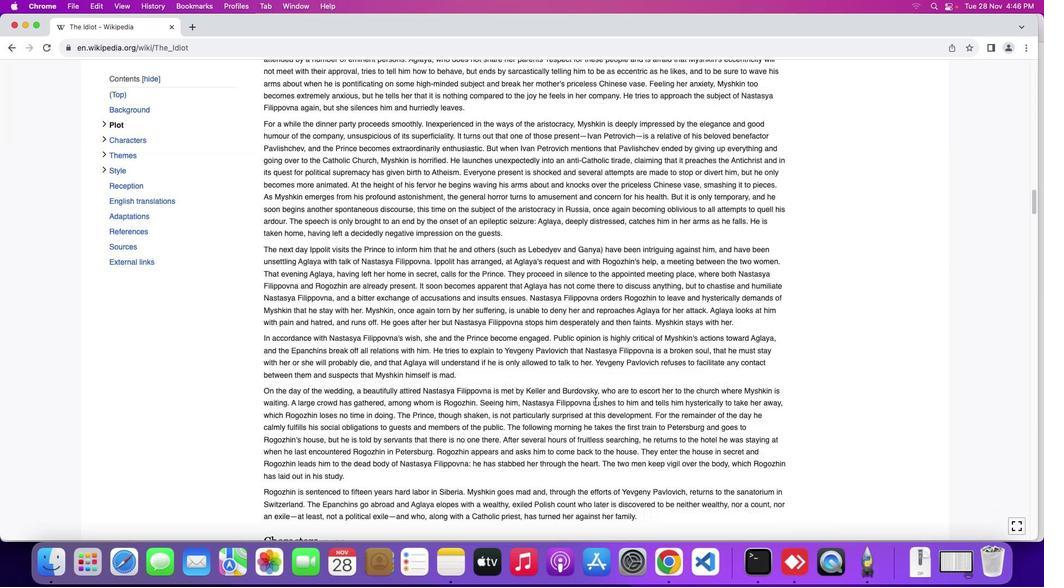 
Action: Mouse moved to (568, 374)
Screenshot: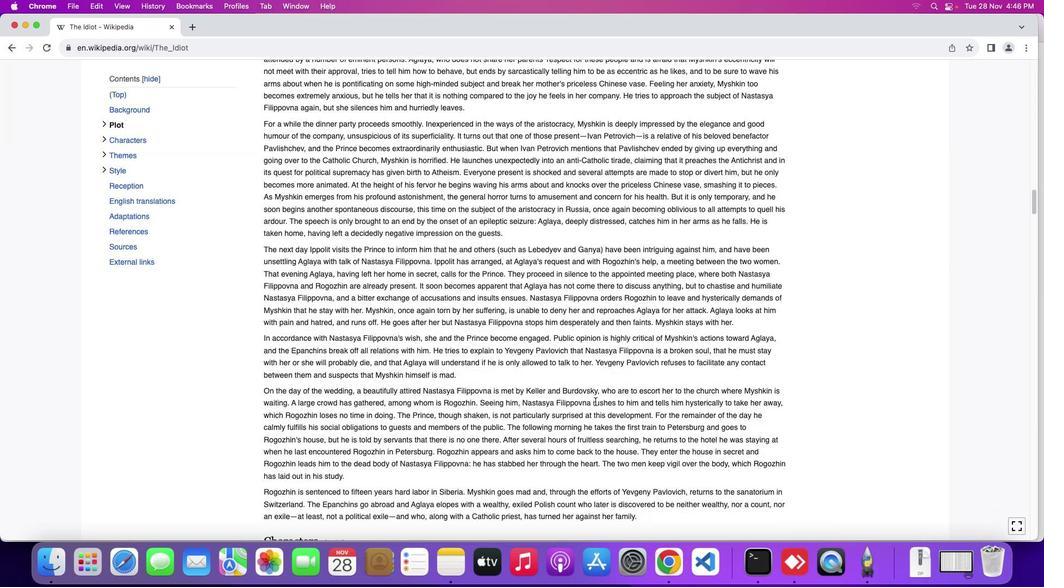 
Action: Mouse scrolled (568, 374) with delta (-26, -26)
Screenshot: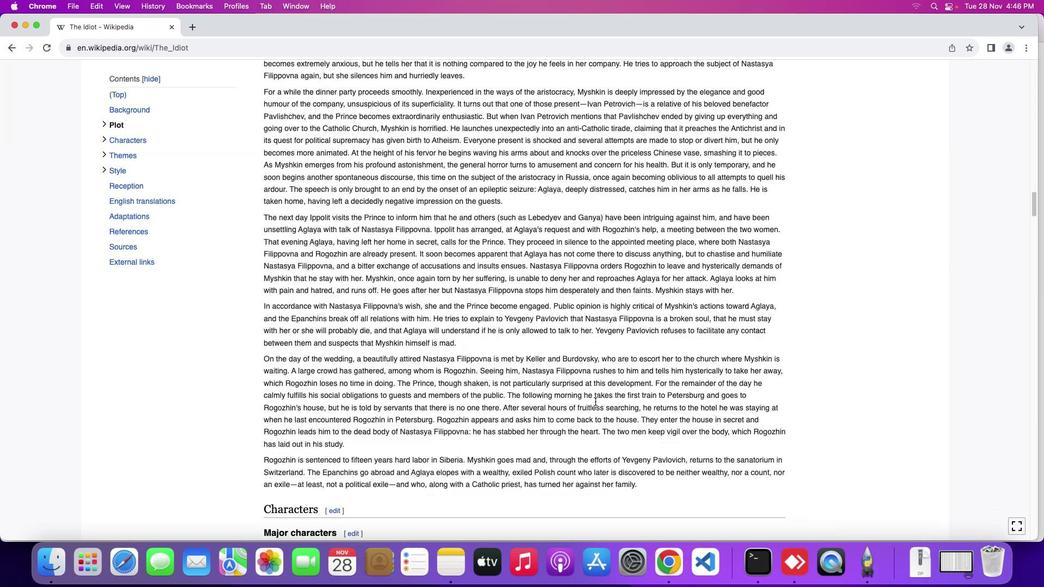 
Action: Mouse scrolled (568, 374) with delta (-26, -26)
Screenshot: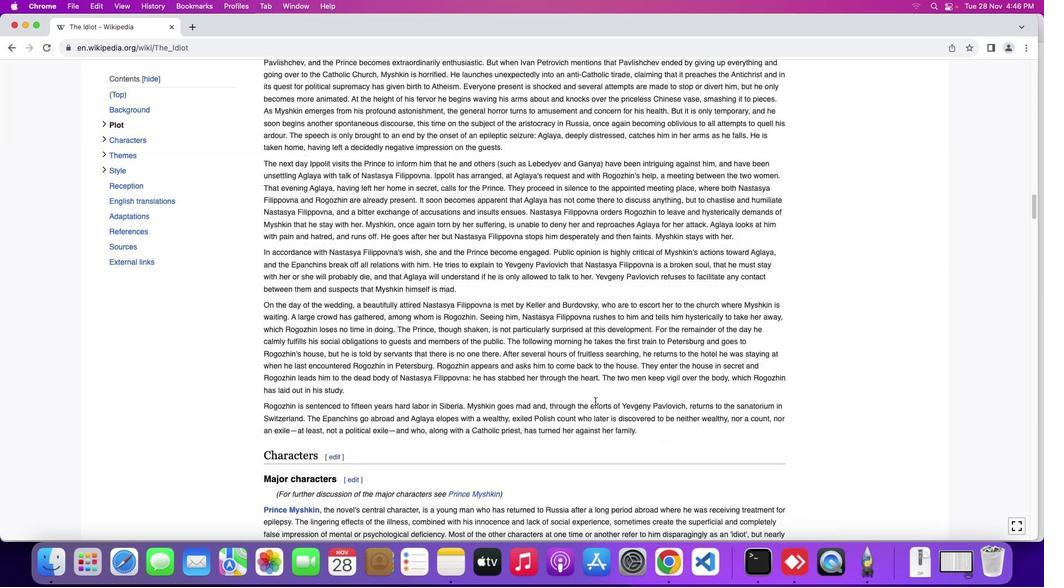 
Action: Mouse scrolled (568, 374) with delta (-26, -27)
Screenshot: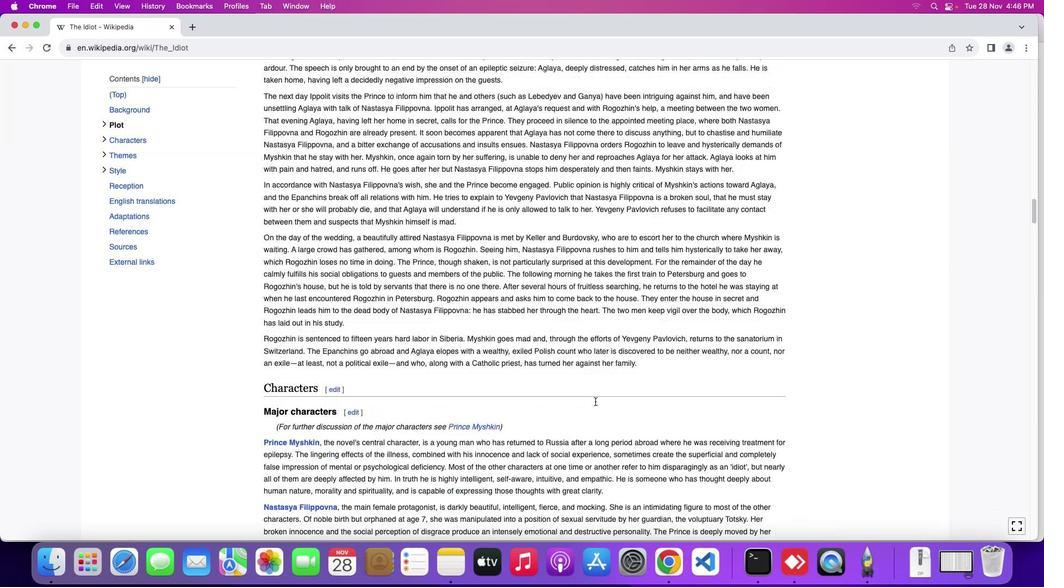 
Action: Mouse scrolled (568, 374) with delta (-26, -28)
Screenshot: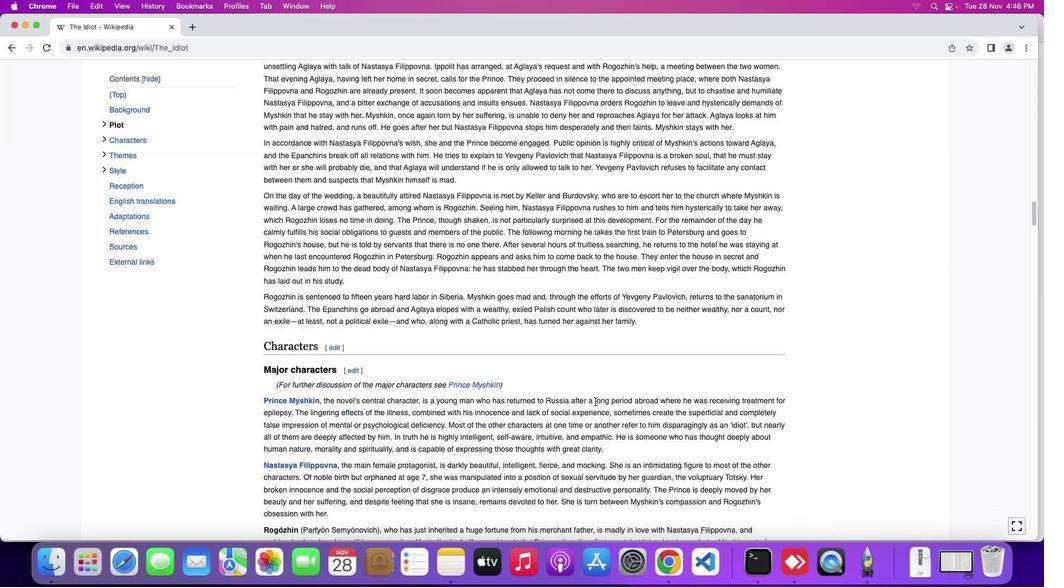 
Action: Mouse scrolled (568, 374) with delta (-26, -26)
Screenshot: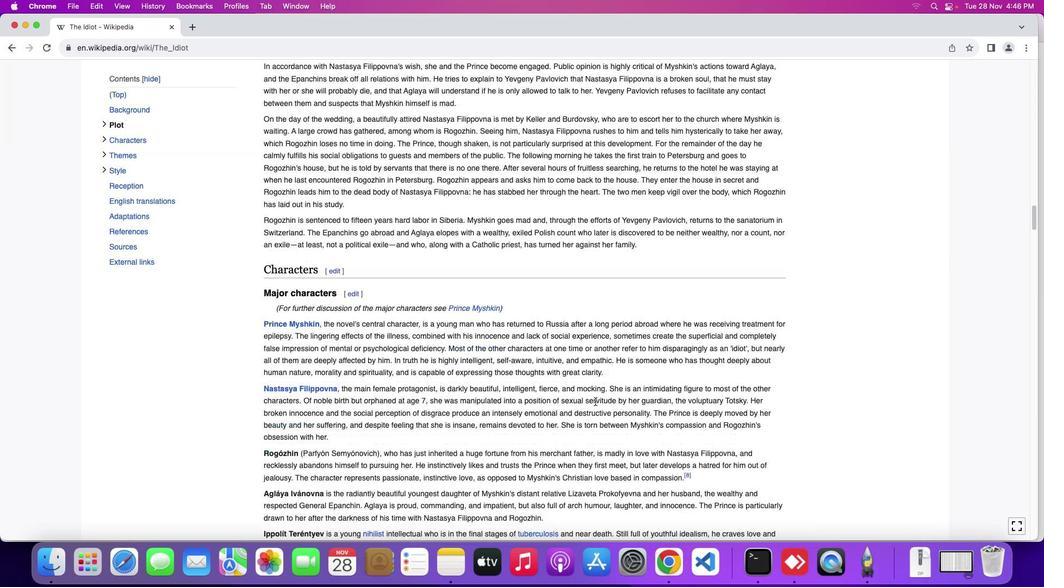 
Action: Mouse scrolled (568, 374) with delta (-26, -26)
Screenshot: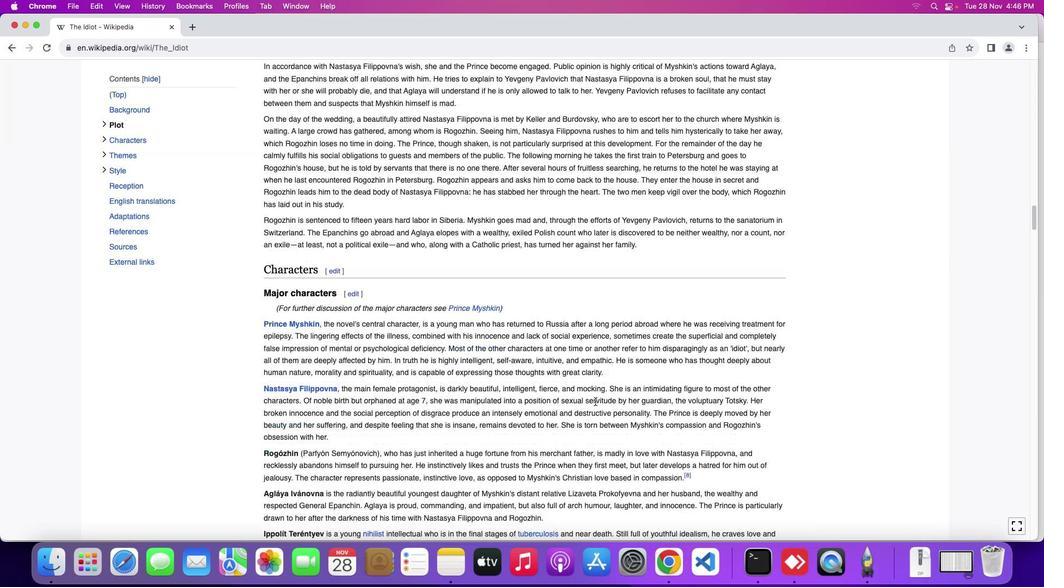 
Action: Mouse scrolled (568, 374) with delta (-26, -27)
Screenshot: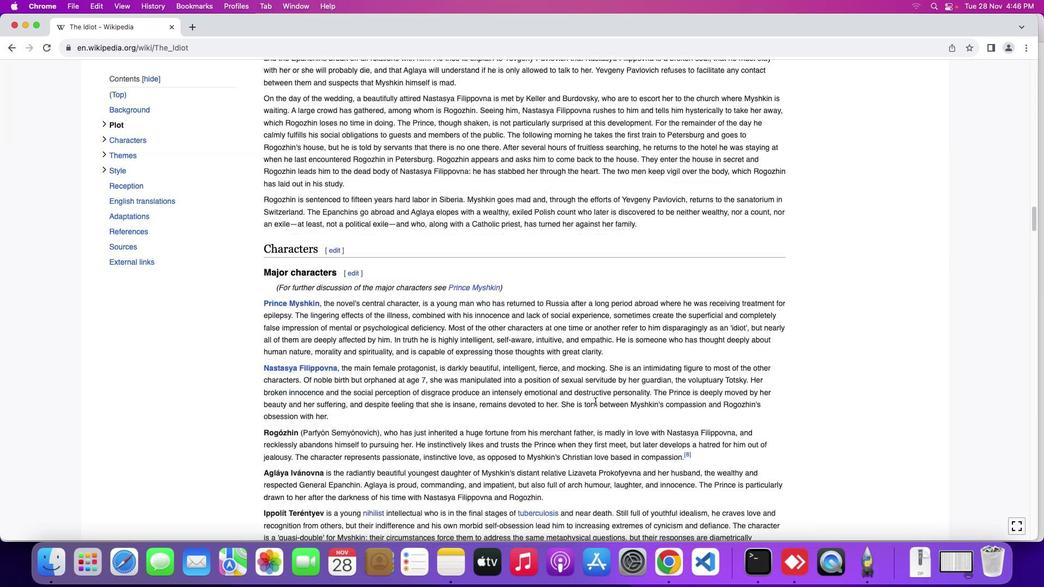 
Action: Mouse scrolled (568, 374) with delta (-26, -28)
Screenshot: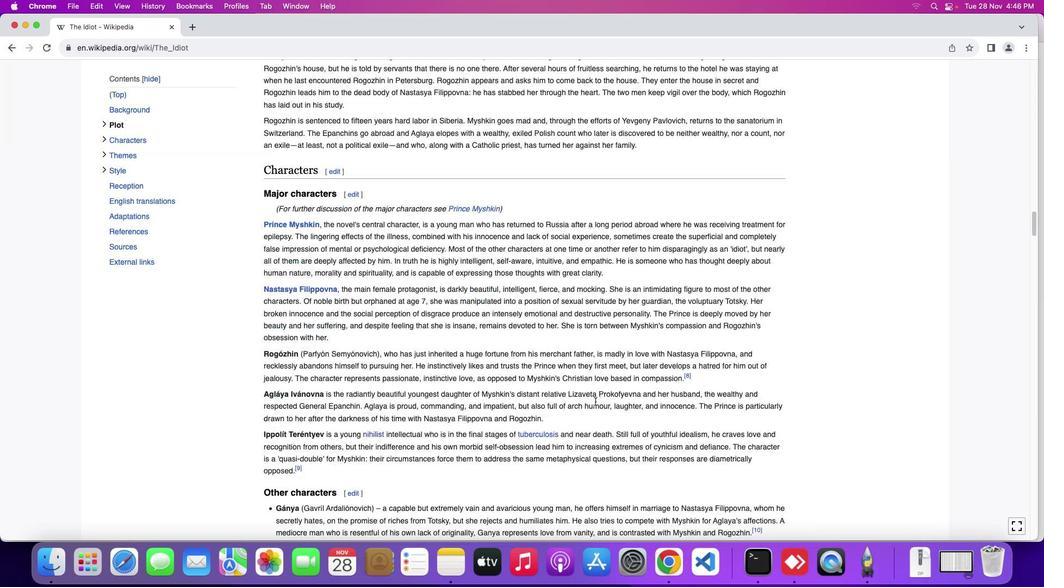 
Action: Mouse moved to (568, 374)
Screenshot: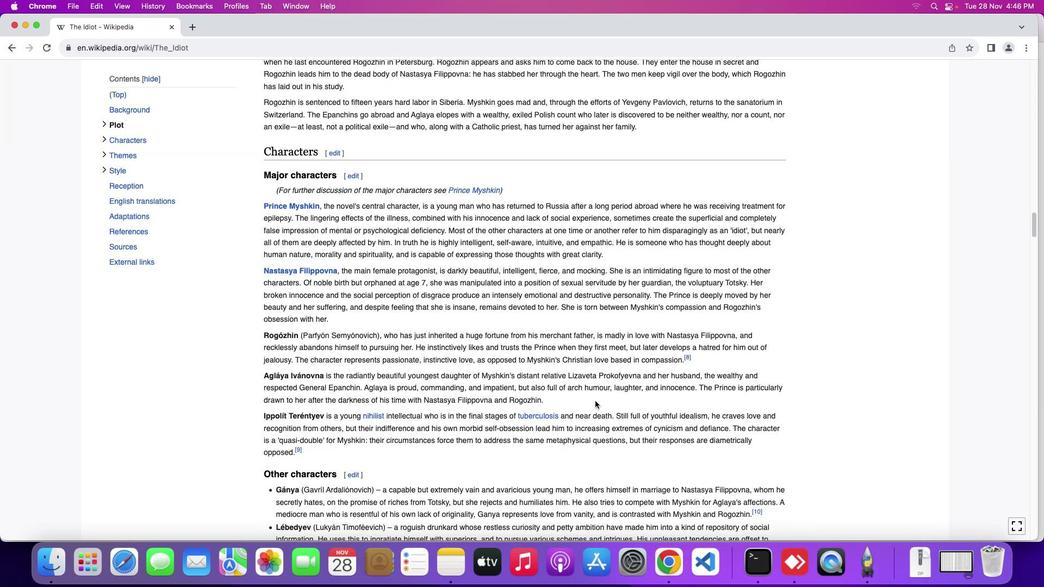 
Action: Mouse scrolled (568, 374) with delta (-26, -26)
Screenshot: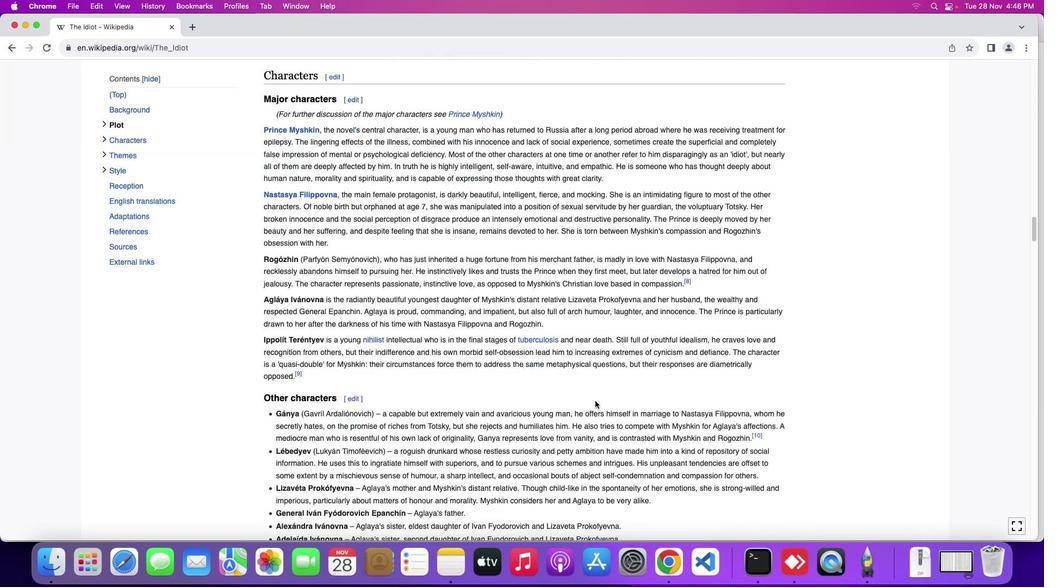 
Action: Mouse scrolled (568, 374) with delta (-26, -26)
Screenshot: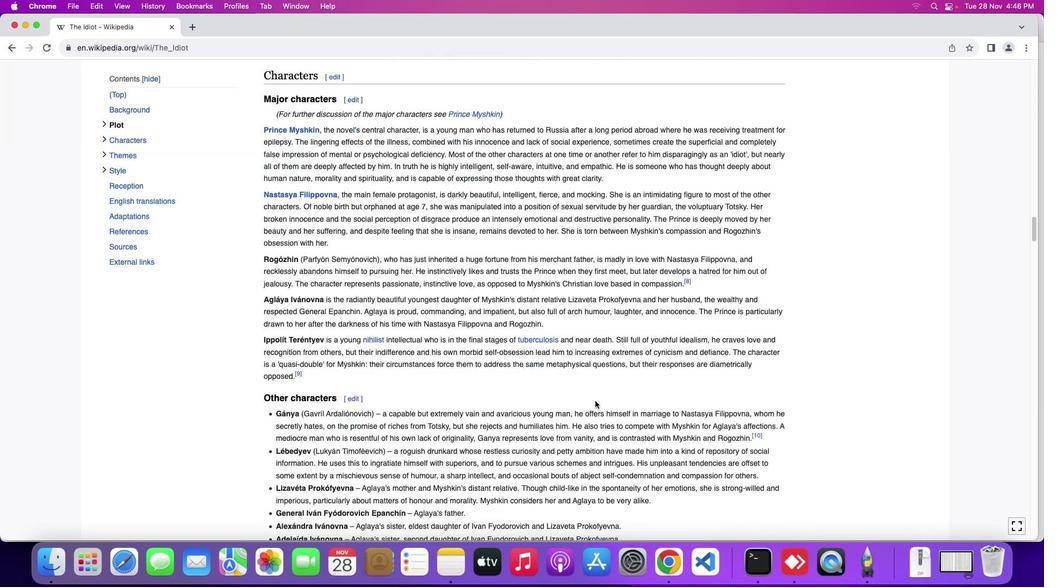 
Action: Mouse scrolled (568, 374) with delta (-26, -27)
Screenshot: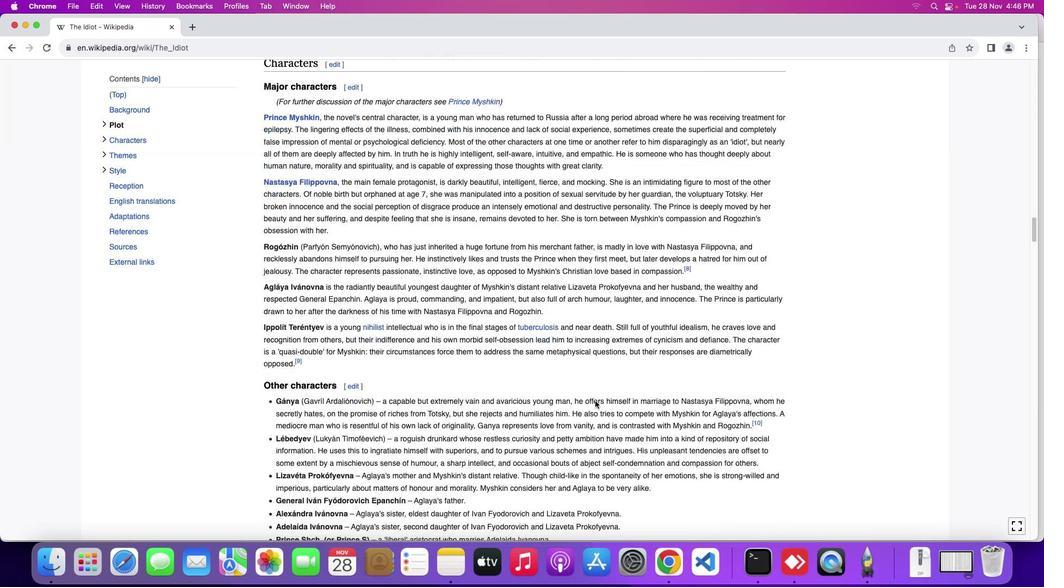 
Action: Mouse scrolled (568, 374) with delta (-26, -26)
Screenshot: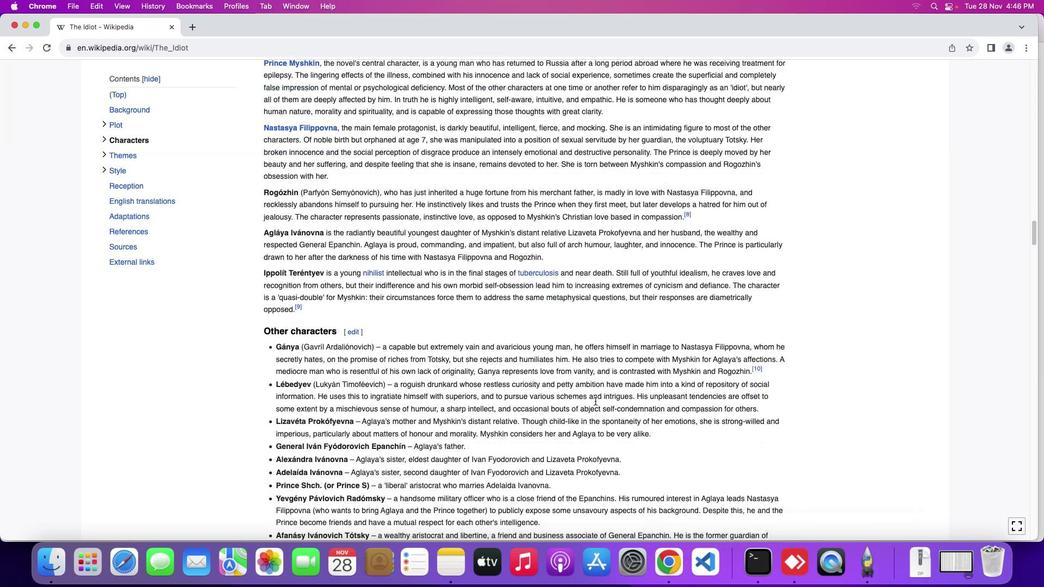 
Action: Mouse scrolled (568, 374) with delta (-26, -26)
Screenshot: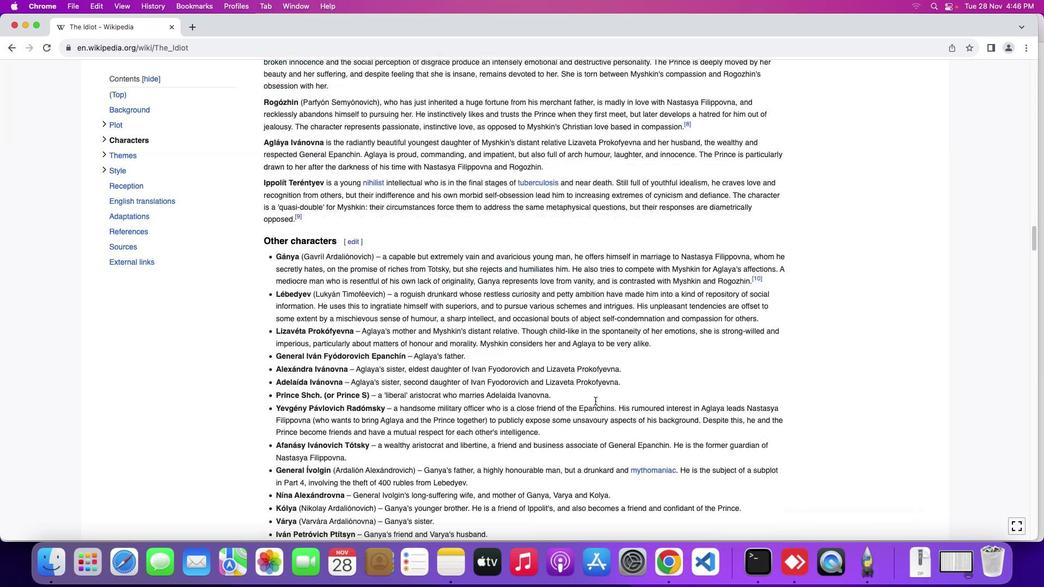 
Action: Mouse scrolled (568, 374) with delta (-26, -27)
Screenshot: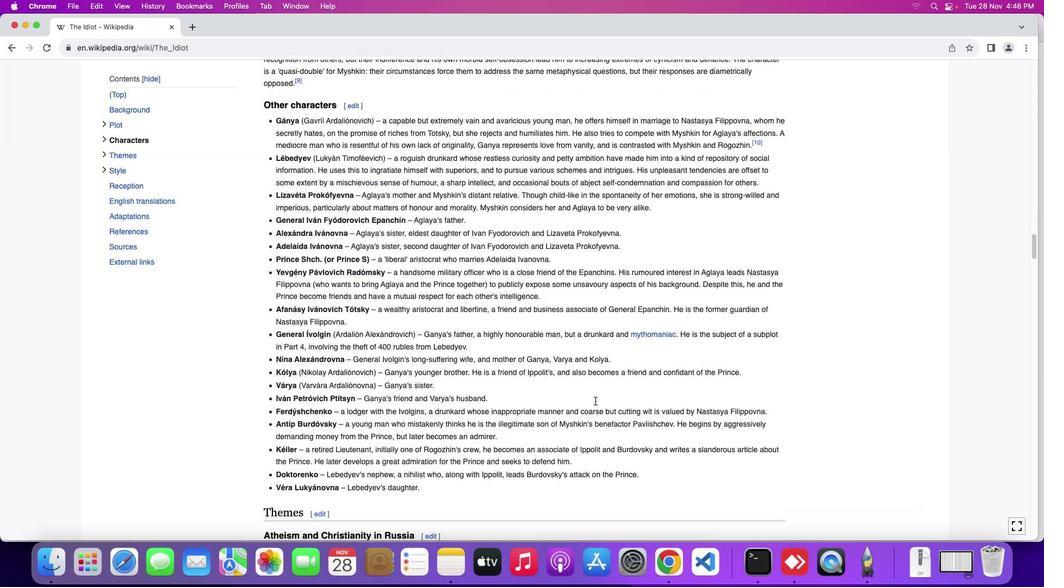 
Action: Mouse scrolled (568, 374) with delta (-26, -28)
Screenshot: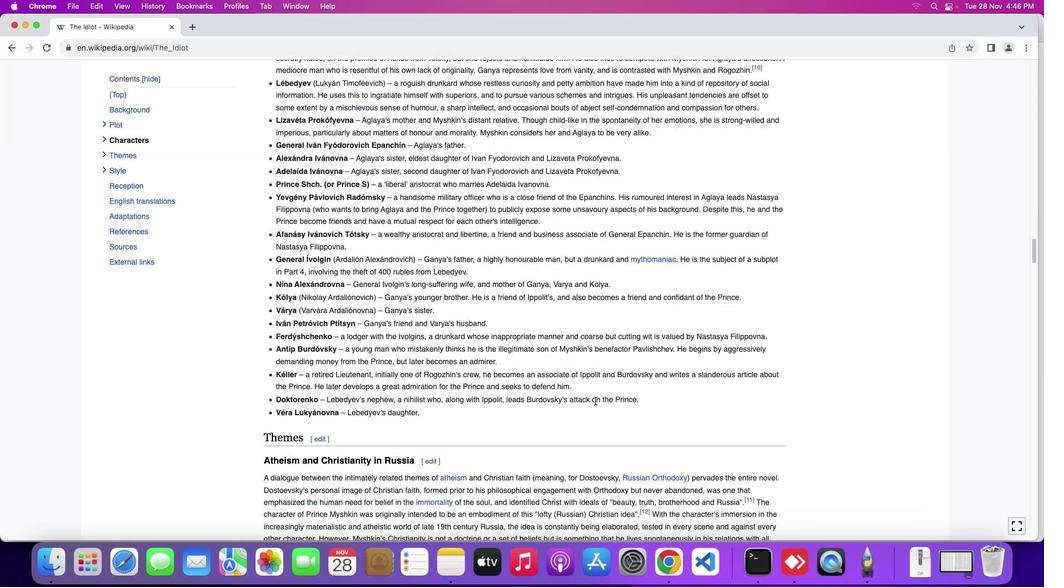 
Action: Mouse scrolled (568, 374) with delta (-26, -28)
Screenshot: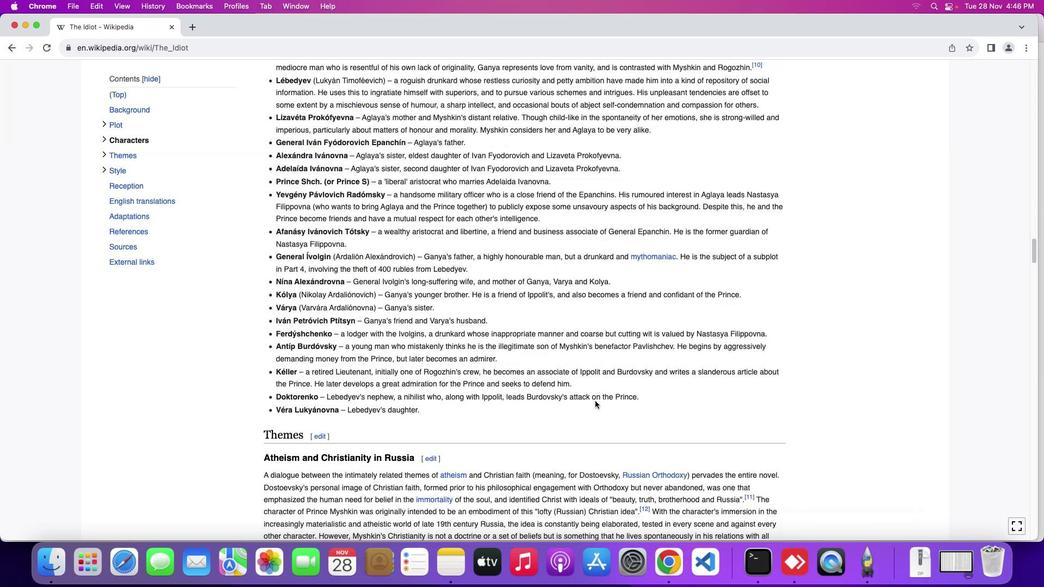 
Action: Mouse moved to (568, 374)
Screenshot: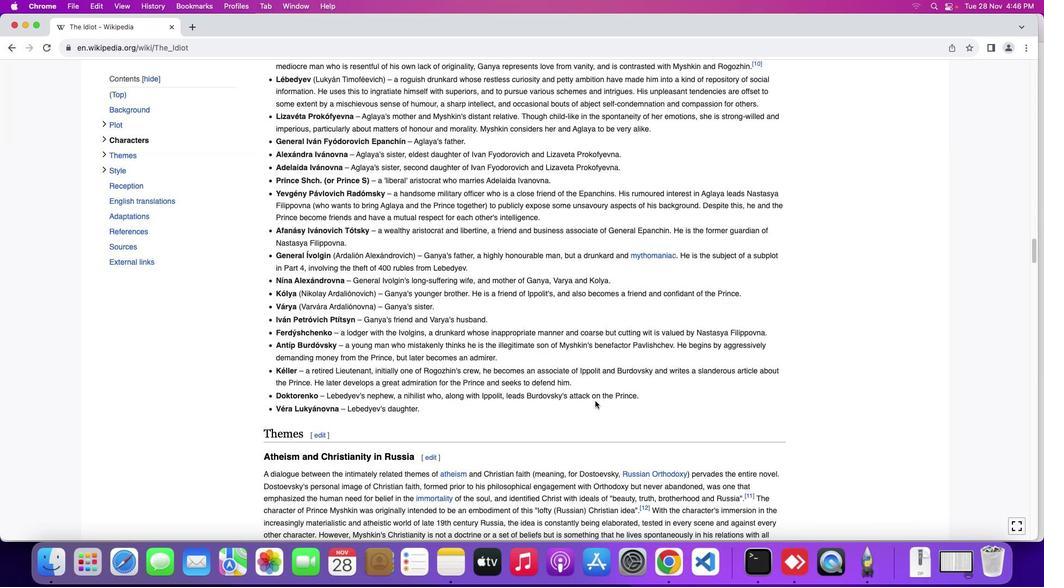 
Action: Mouse scrolled (568, 374) with delta (-26, -26)
Screenshot: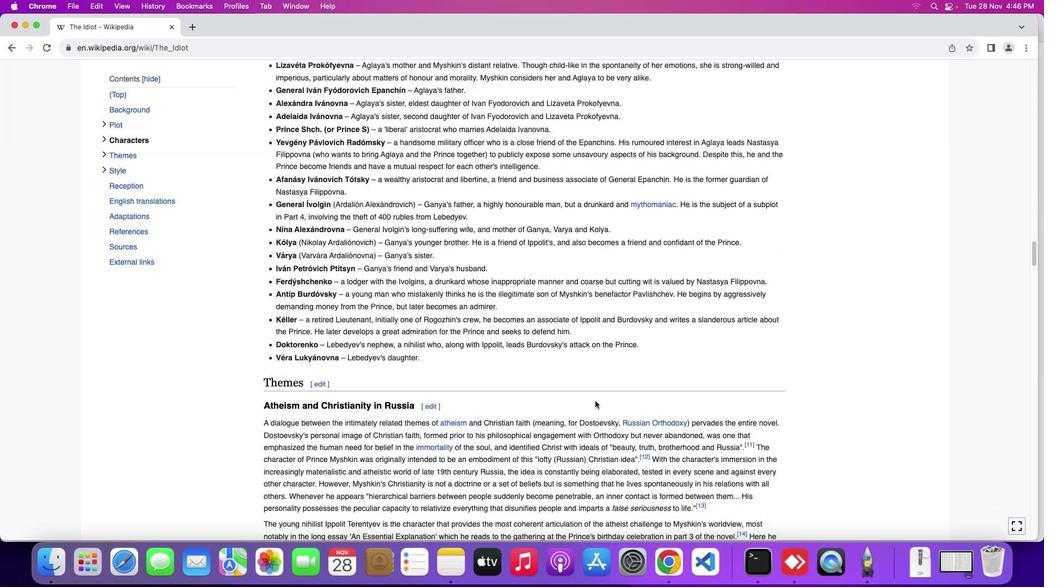 
Action: Mouse scrolled (568, 374) with delta (-26, -26)
Screenshot: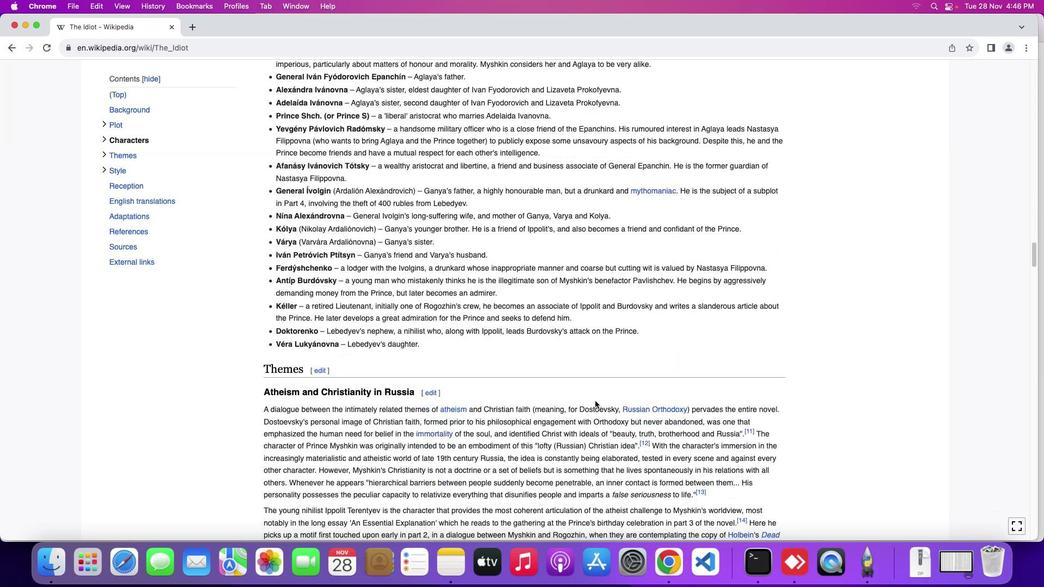 
Action: Mouse scrolled (568, 374) with delta (-26, -27)
Screenshot: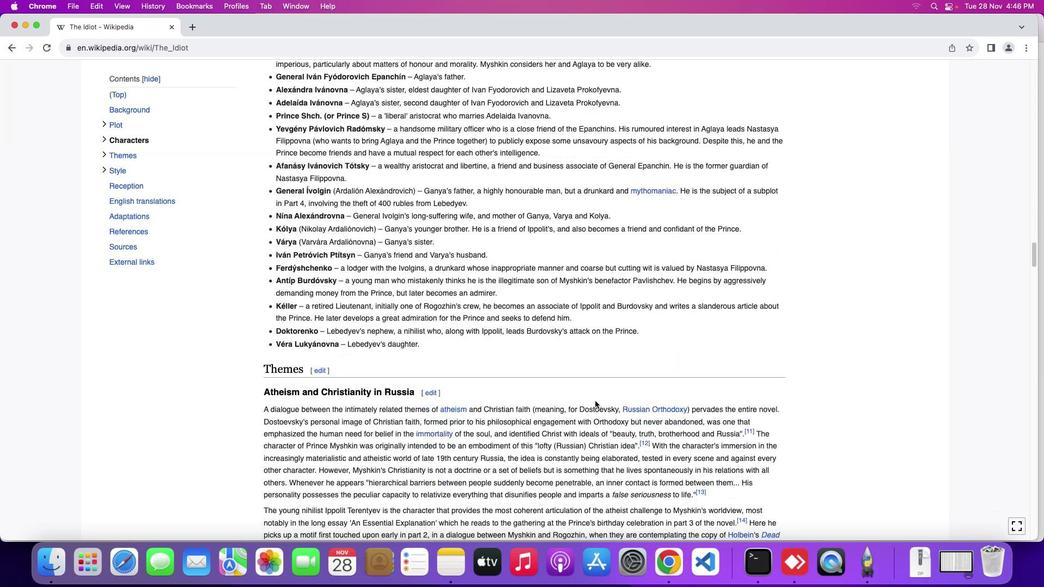 
Action: Mouse moved to (568, 374)
Screenshot: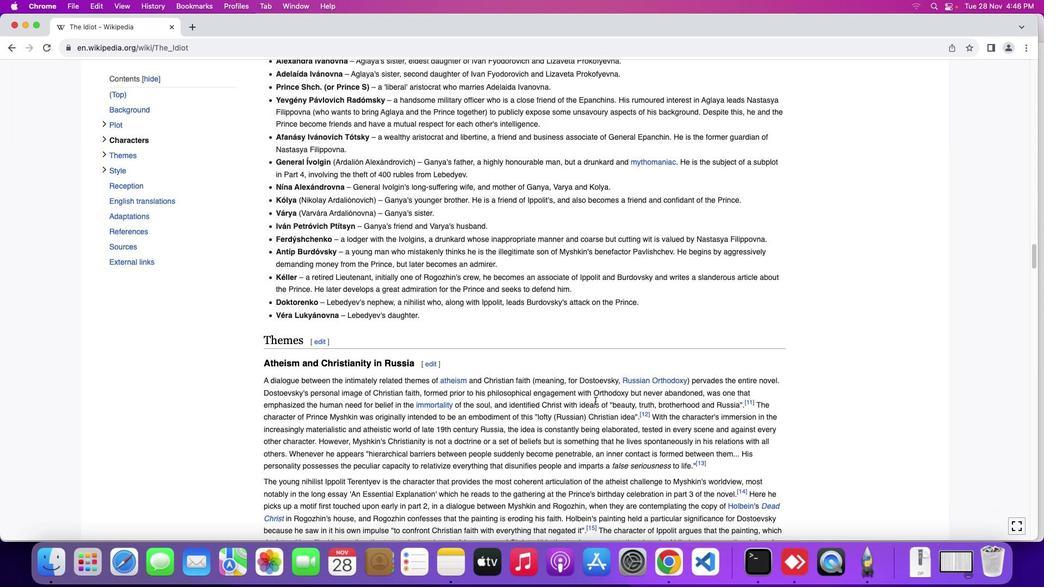 
Action: Mouse scrolled (568, 374) with delta (-26, -26)
Screenshot: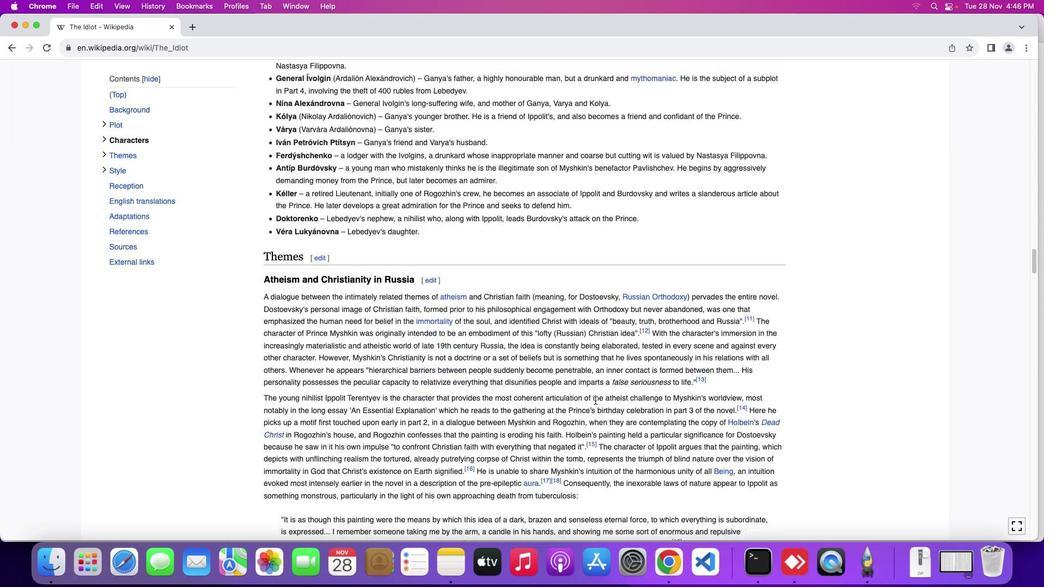 
Action: Mouse scrolled (568, 374) with delta (-26, -26)
Screenshot: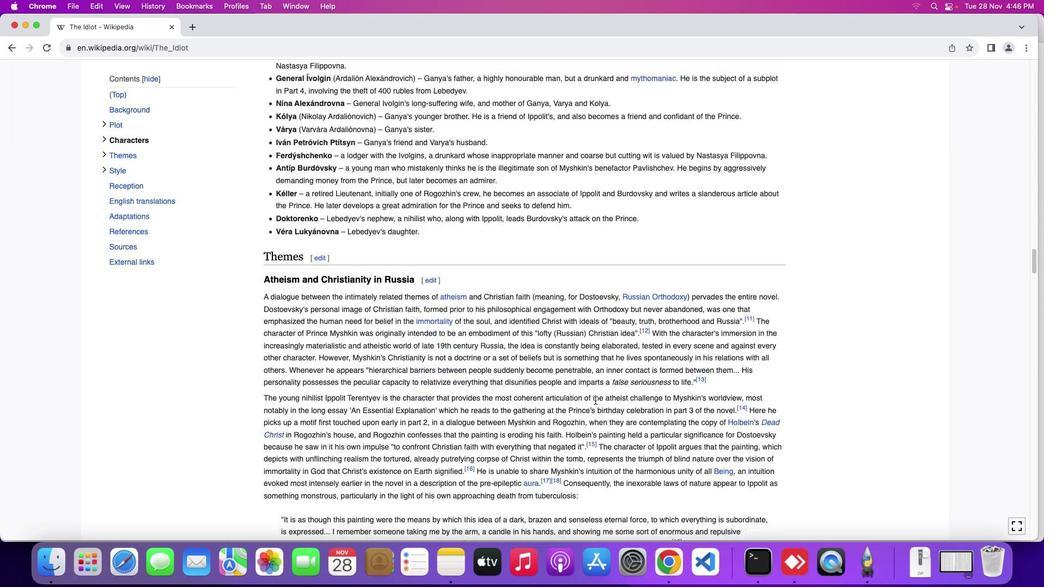
Action: Mouse scrolled (568, 374) with delta (-26, -27)
Screenshot: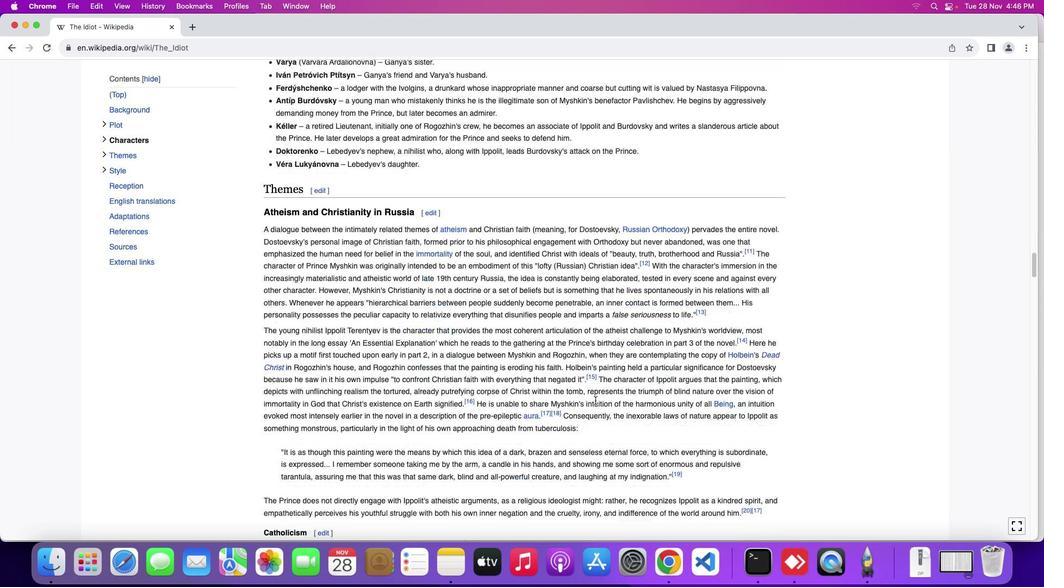 
Action: Mouse scrolled (568, 374) with delta (-26, -28)
Screenshot: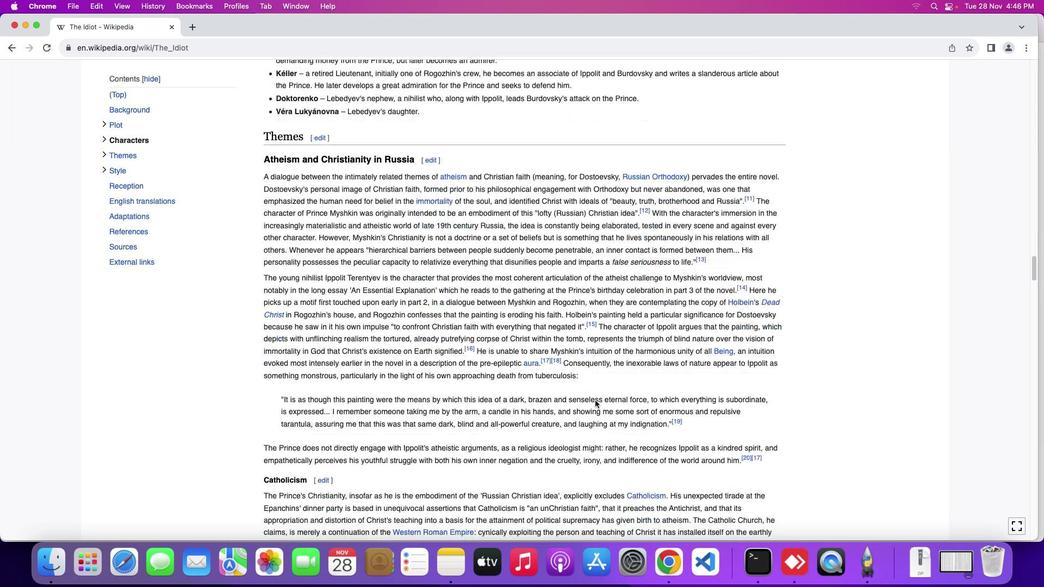 
Action: Mouse moved to (568, 373)
Screenshot: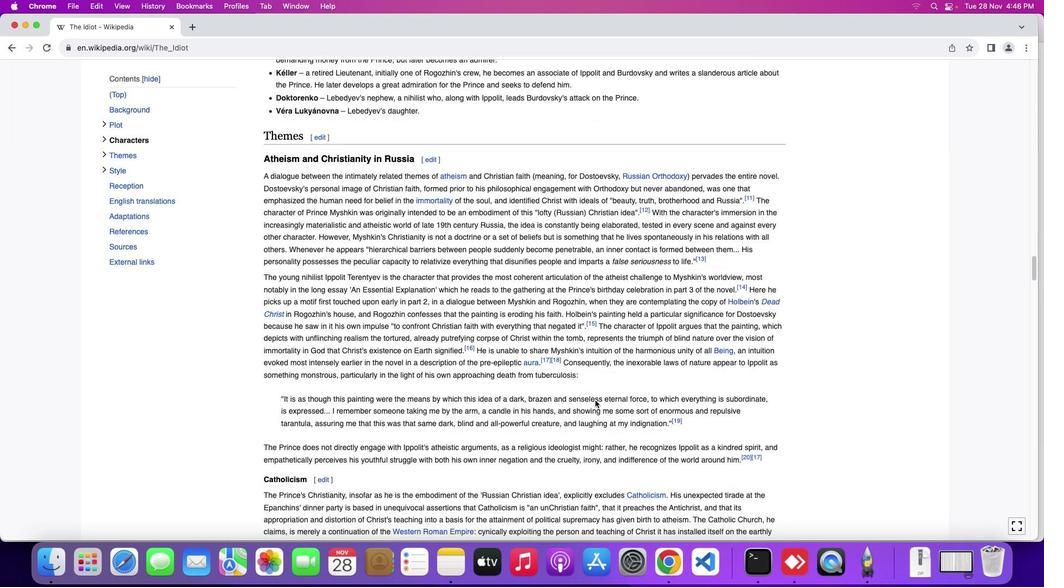 
Action: Mouse scrolled (568, 373) with delta (-26, -26)
Screenshot: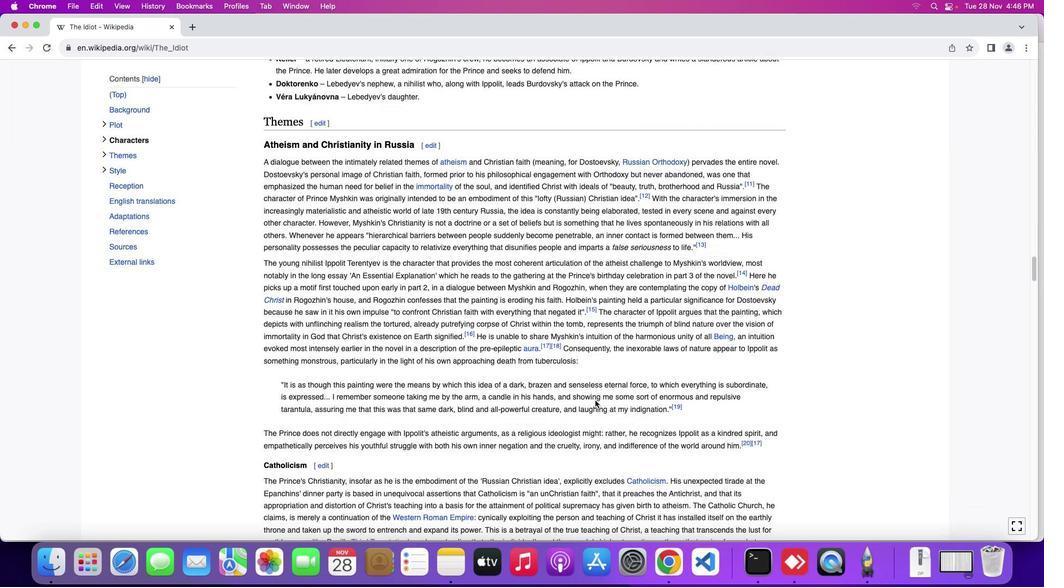 
Action: Mouse scrolled (568, 373) with delta (-26, -26)
Screenshot: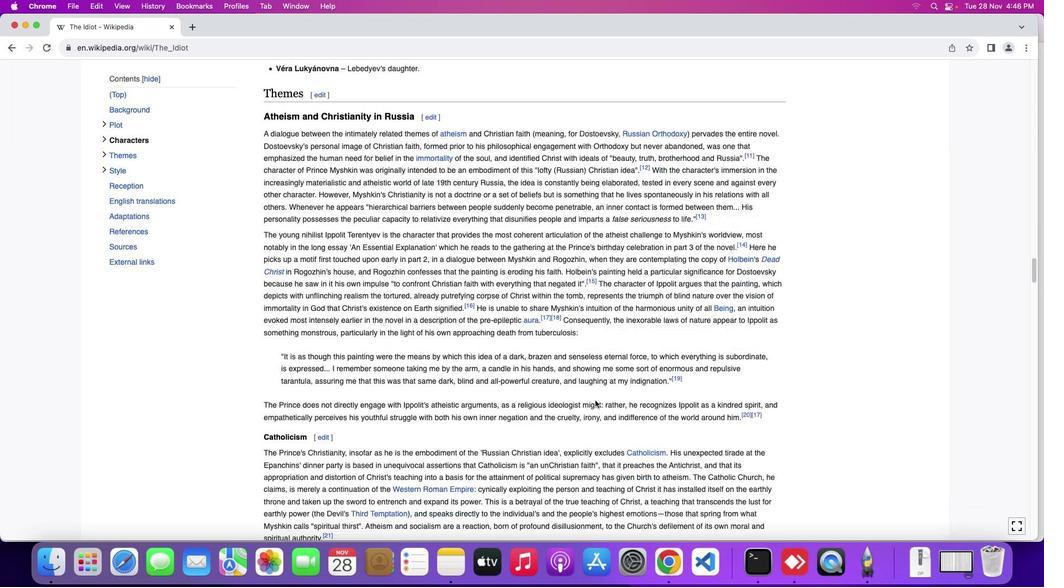 
Action: Mouse scrolled (568, 373) with delta (-26, -27)
Screenshot: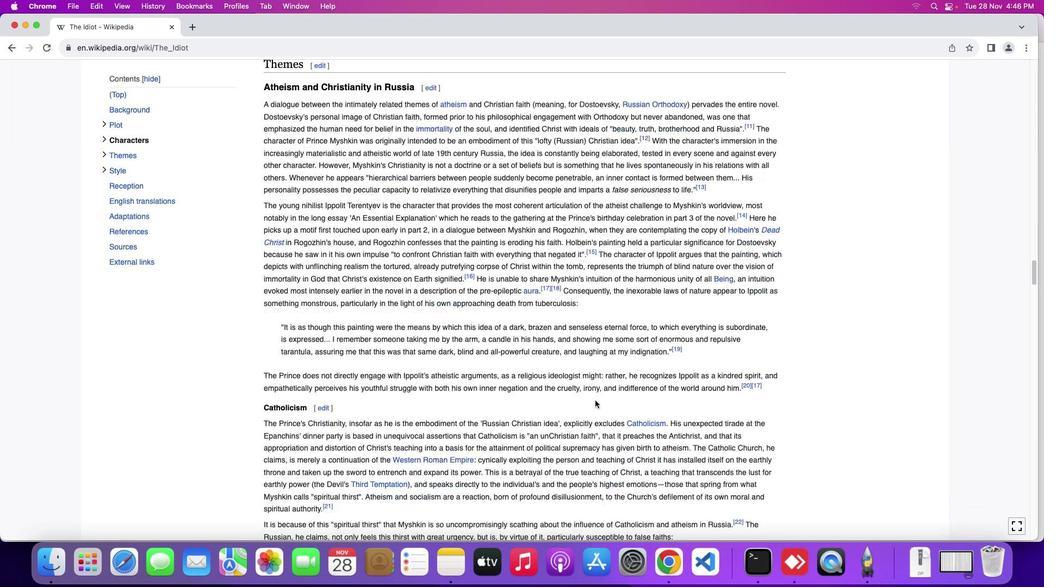 
Action: Mouse moved to (568, 373)
Screenshot: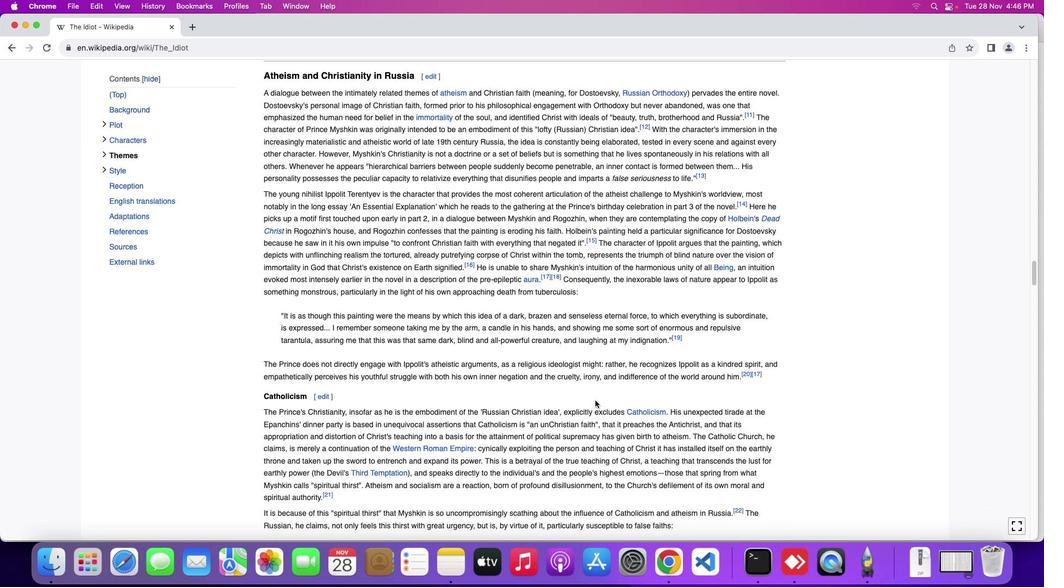 
Action: Mouse scrolled (568, 373) with delta (-26, -26)
Screenshot: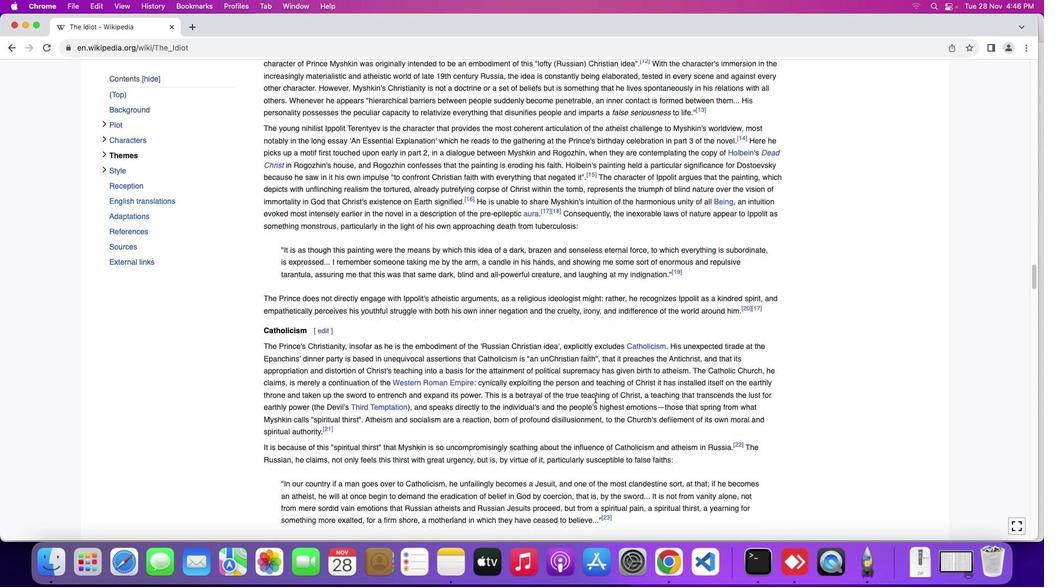 
Action: Mouse scrolled (568, 373) with delta (-26, -26)
Screenshot: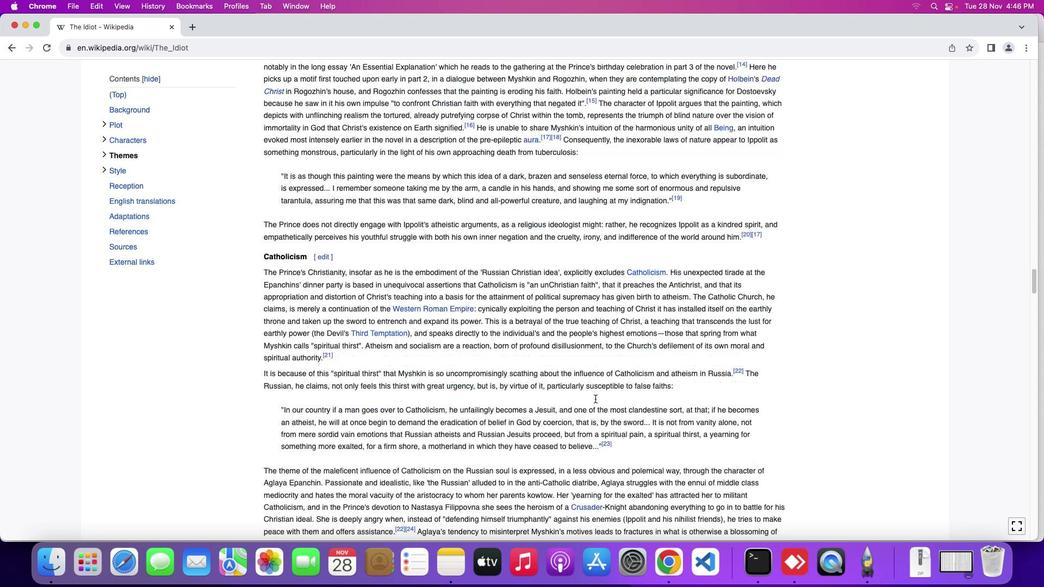 
Action: Mouse moved to (568, 373)
Screenshot: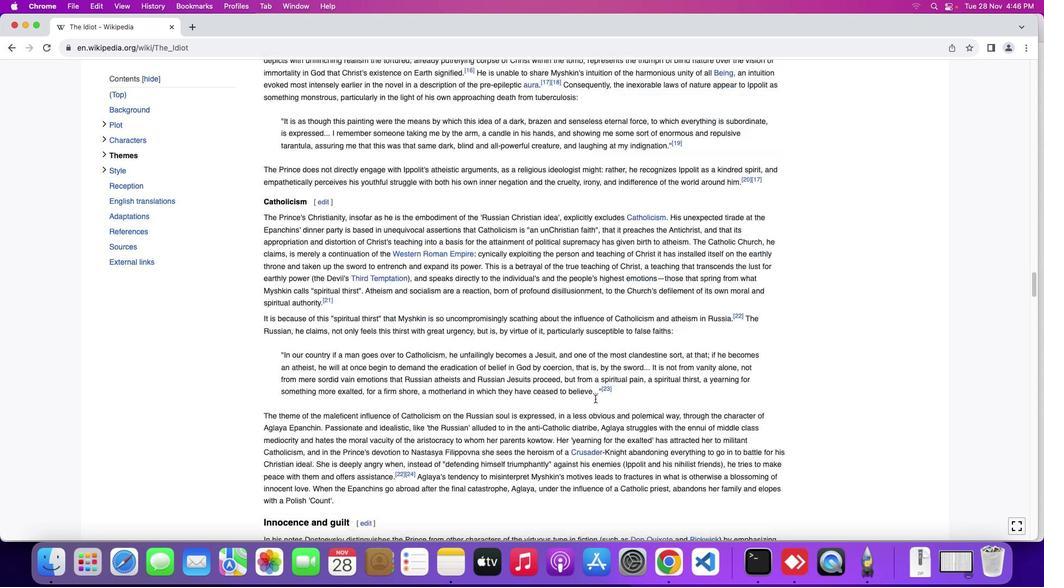 
Action: Mouse scrolled (568, 373) with delta (-26, -27)
Screenshot: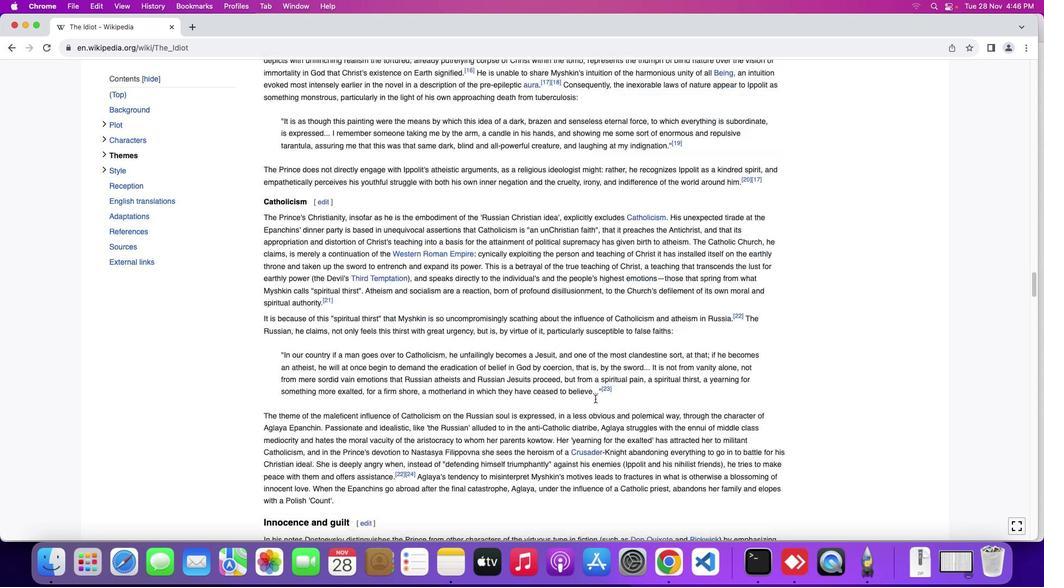 
Action: Mouse moved to (568, 372)
Screenshot: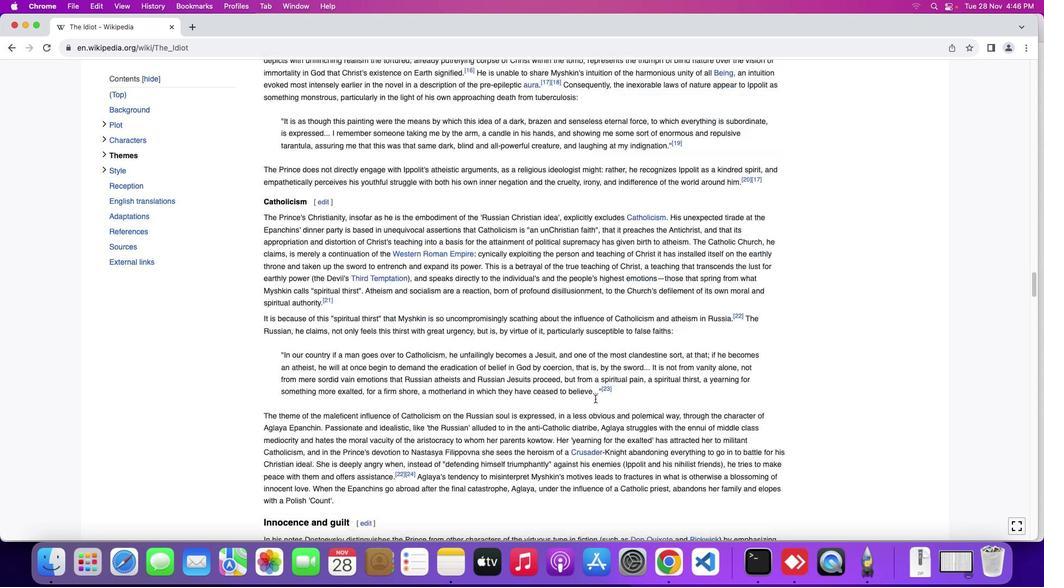 
Action: Mouse scrolled (568, 372) with delta (-26, -28)
Screenshot: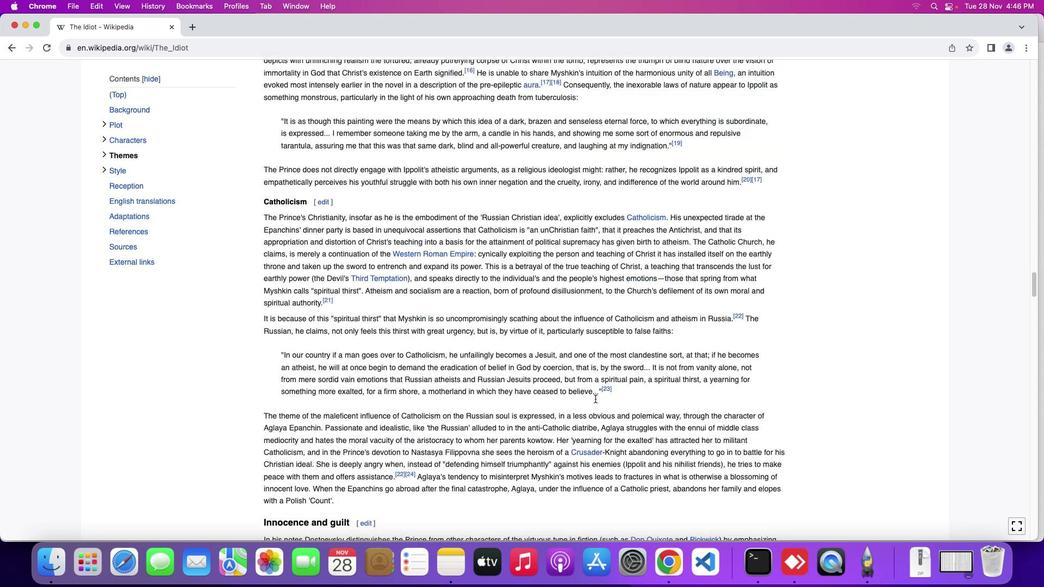 
Action: Mouse moved to (568, 372)
Screenshot: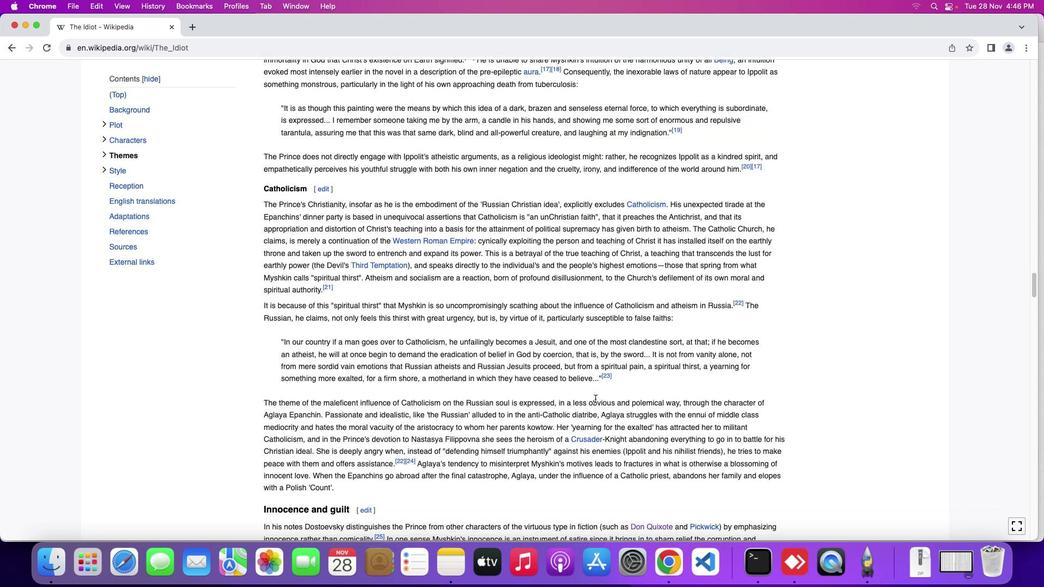 
Action: Mouse scrolled (568, 372) with delta (-26, -26)
Screenshot: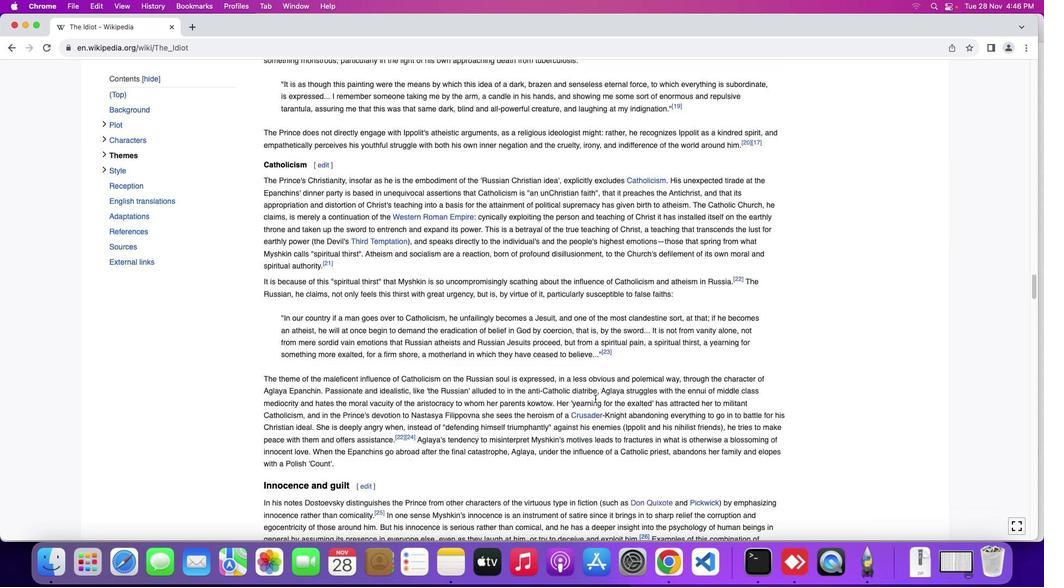 
Action: Mouse scrolled (568, 372) with delta (-26, -26)
Screenshot: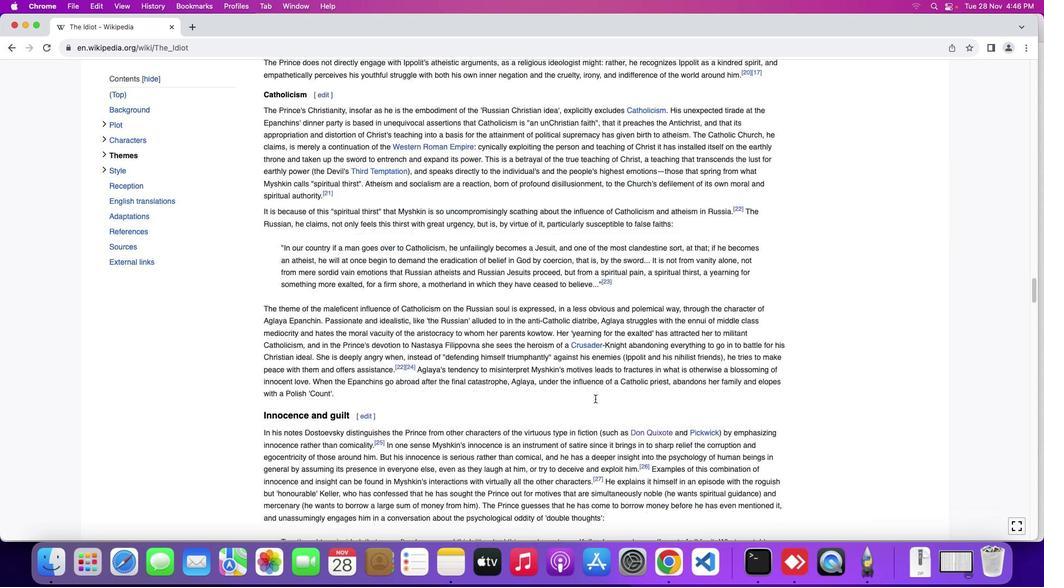 
Action: Mouse scrolled (568, 372) with delta (-26, -27)
Screenshot: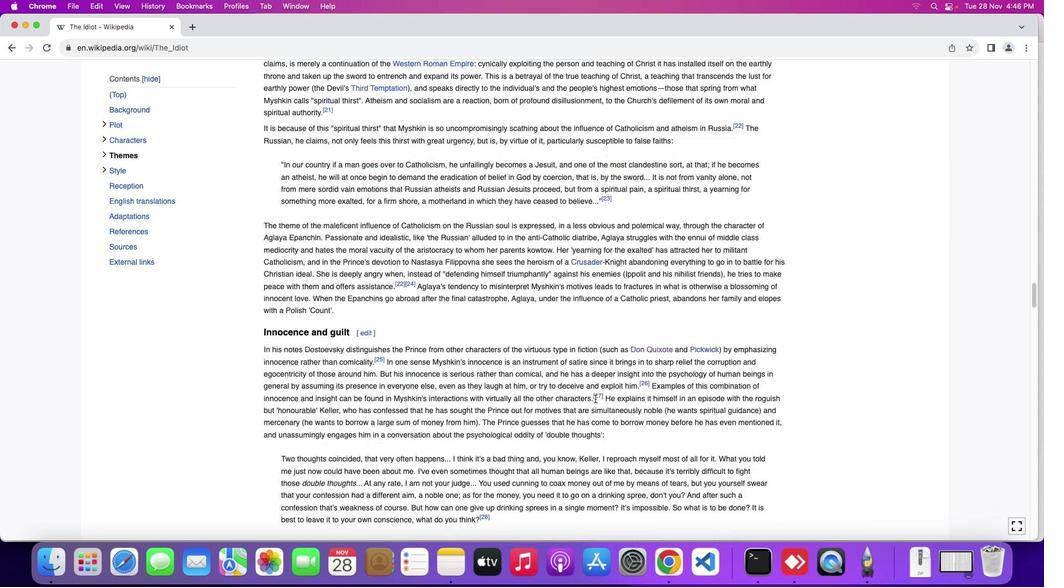 
Action: Mouse scrolled (568, 372) with delta (-26, -28)
Screenshot: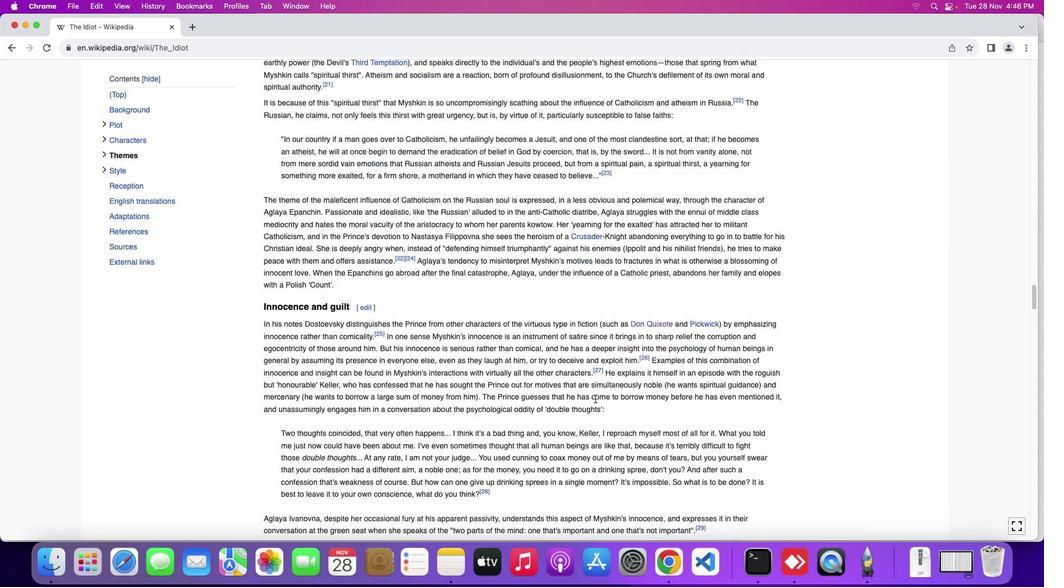 
Action: Mouse scrolled (568, 372) with delta (-26, -26)
Screenshot: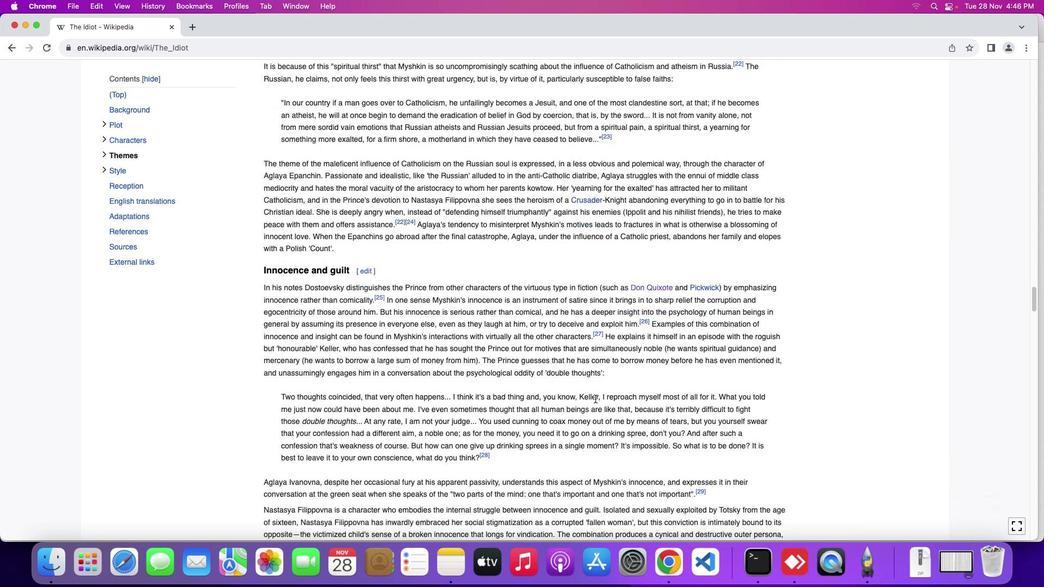 
Action: Mouse scrolled (568, 372) with delta (-26, -26)
Screenshot: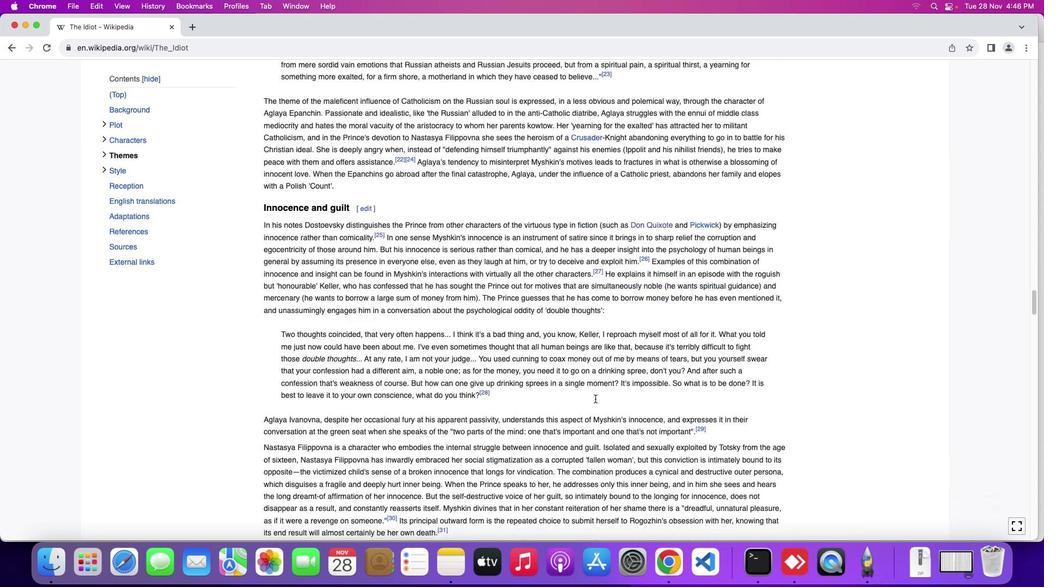 
Action: Mouse scrolled (568, 372) with delta (-26, -27)
Screenshot: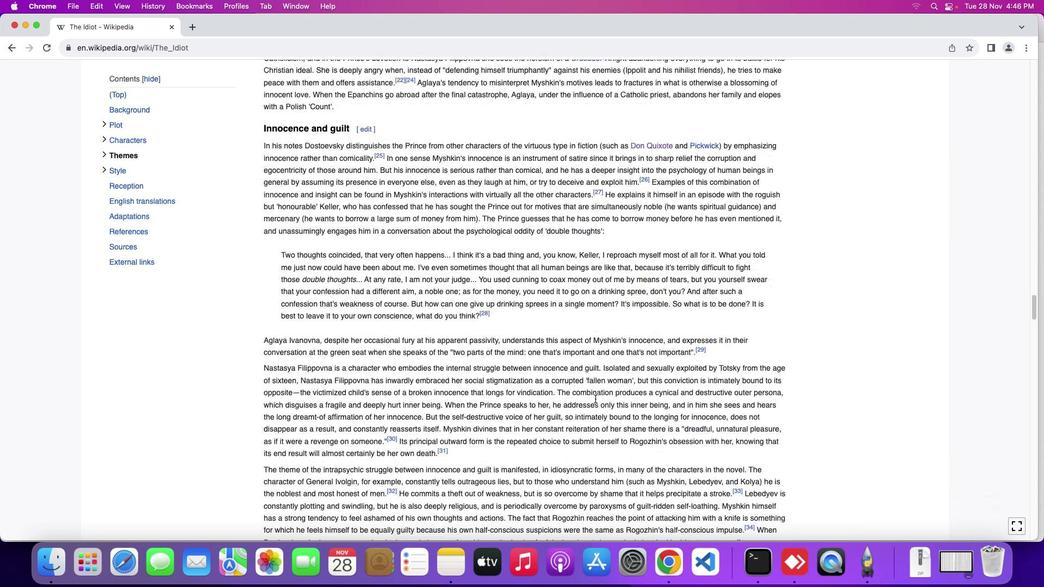 
Action: Mouse scrolled (568, 372) with delta (-26, -28)
Screenshot: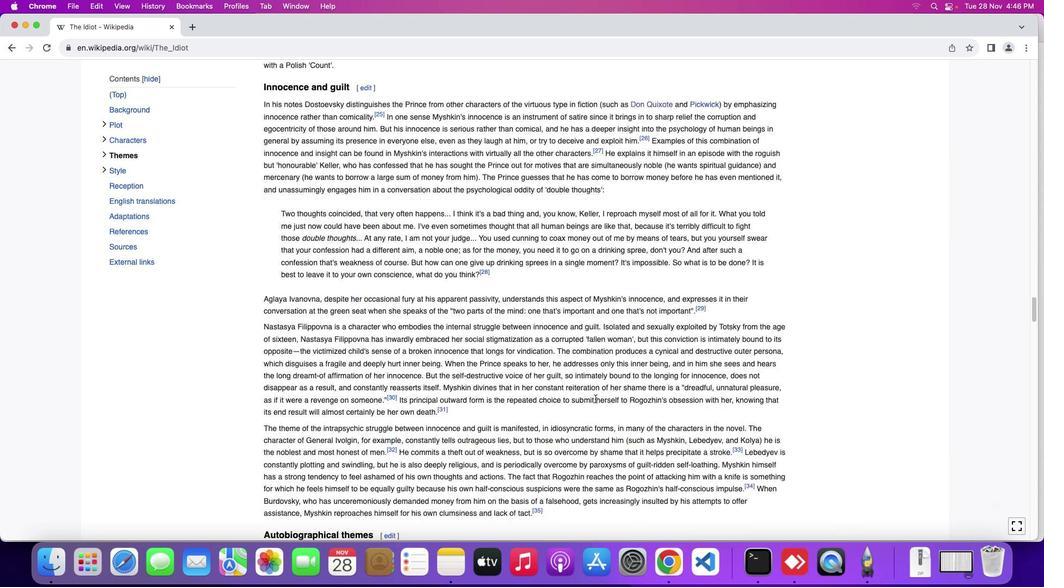 
Action: Mouse scrolled (568, 372) with delta (-26, -26)
Screenshot: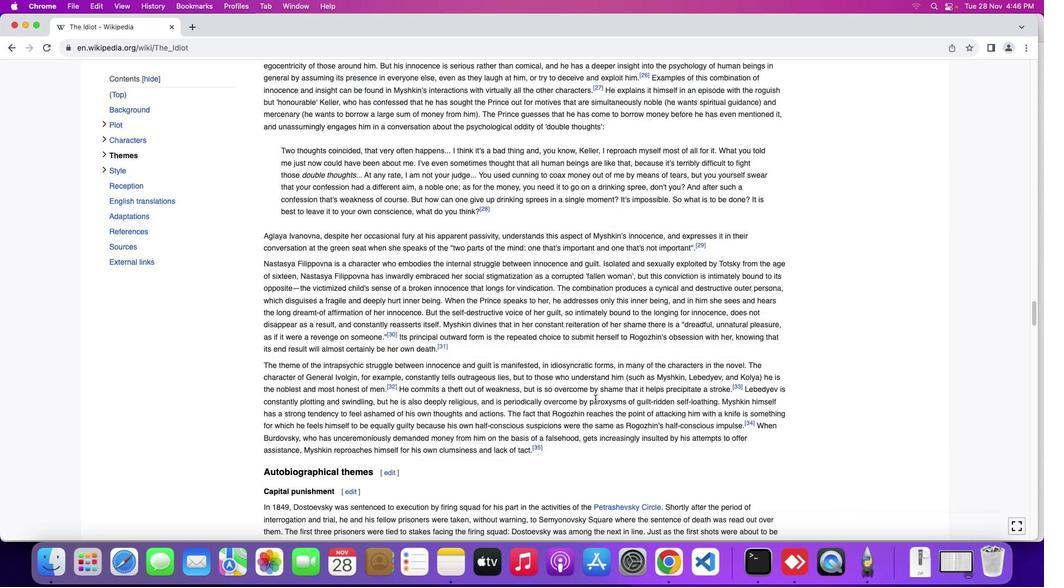 
Action: Mouse scrolled (568, 372) with delta (-26, -26)
Screenshot: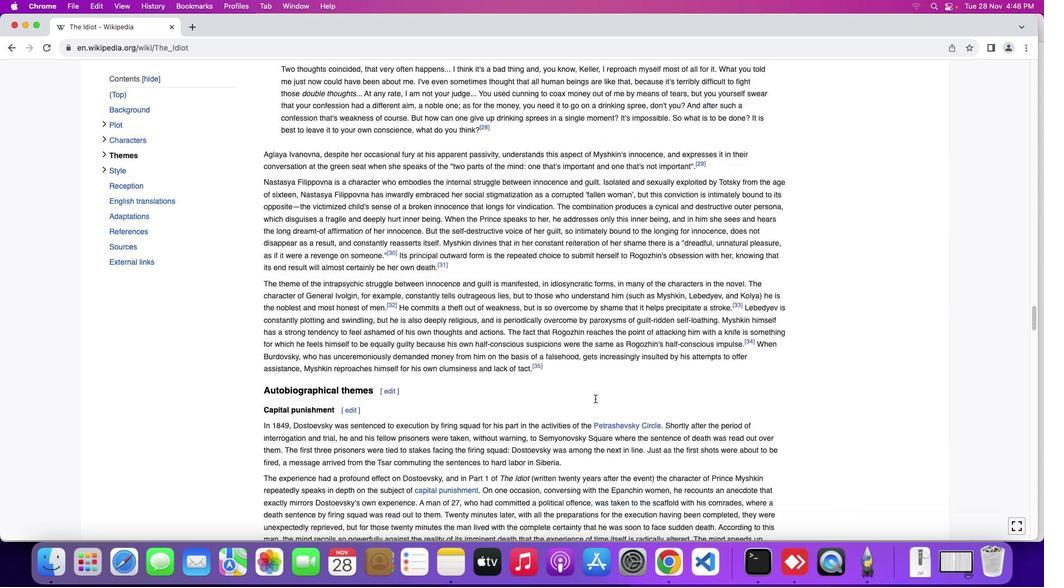 
Action: Mouse scrolled (568, 372) with delta (-26, -27)
Screenshot: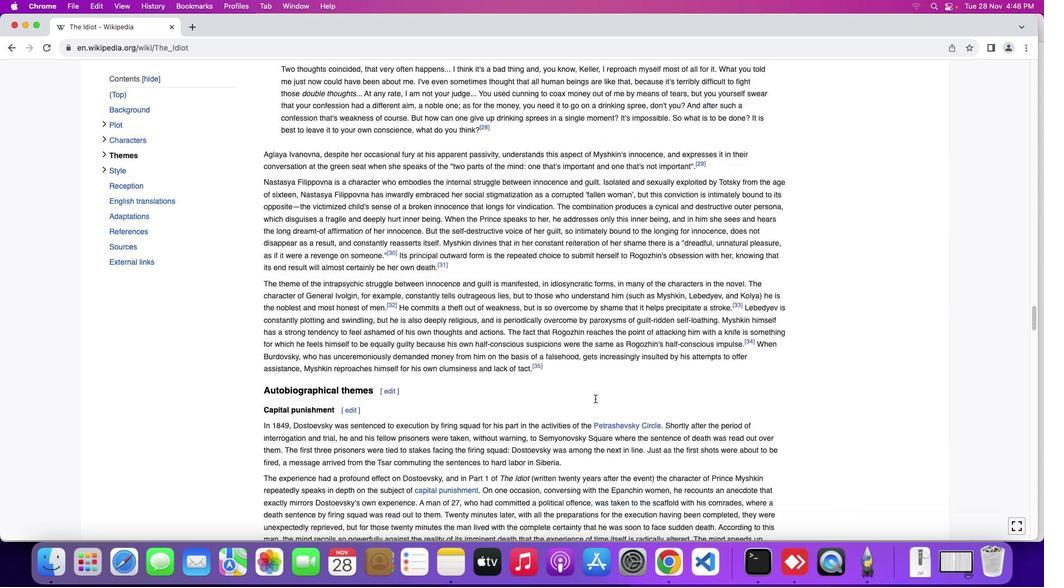 
Action: Mouse scrolled (568, 372) with delta (-26, -28)
Screenshot: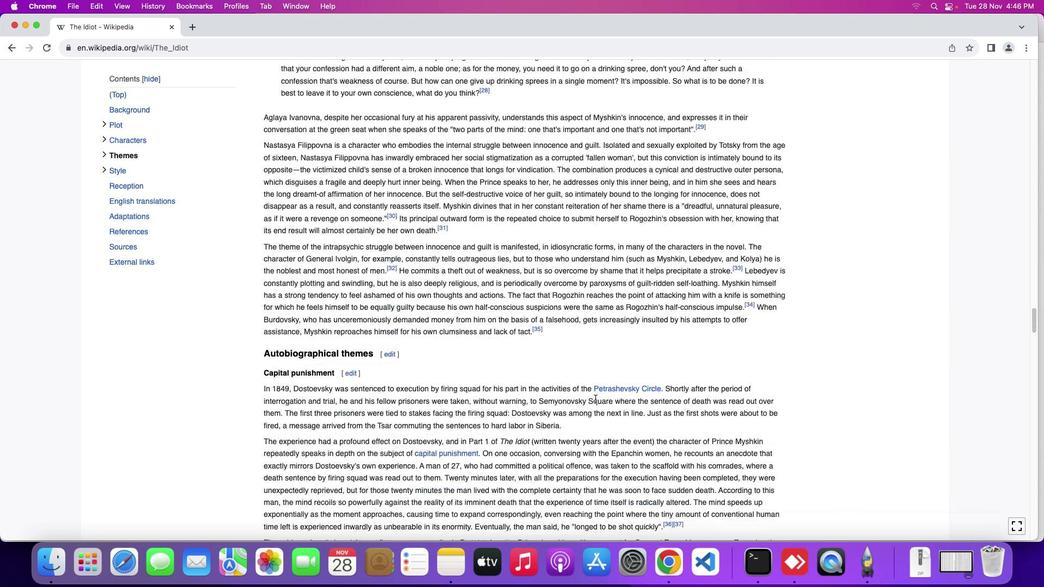 
Action: Mouse scrolled (568, 372) with delta (-26, -26)
Screenshot: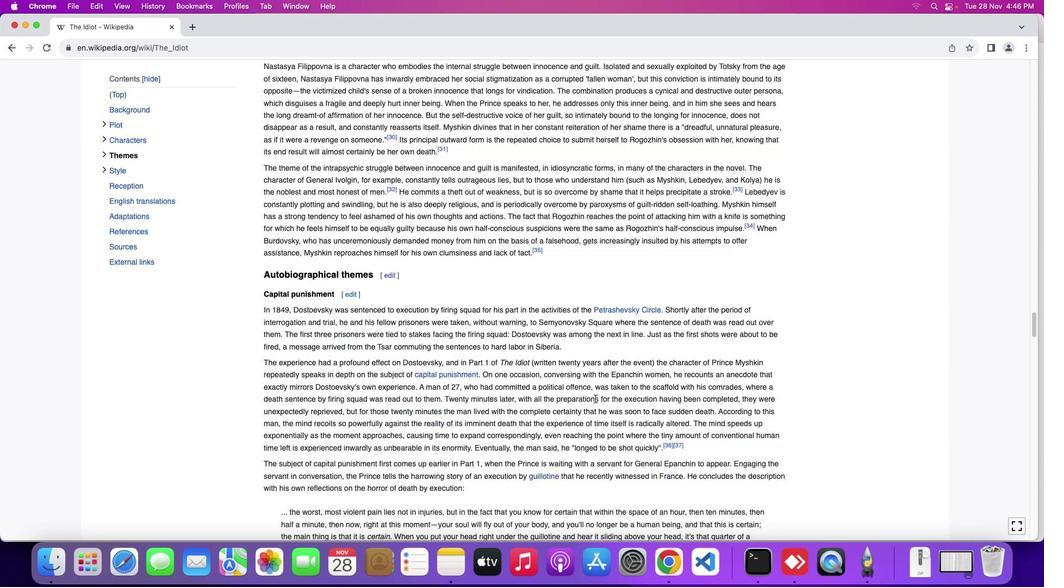 
Action: Mouse scrolled (568, 372) with delta (-26, -26)
Screenshot: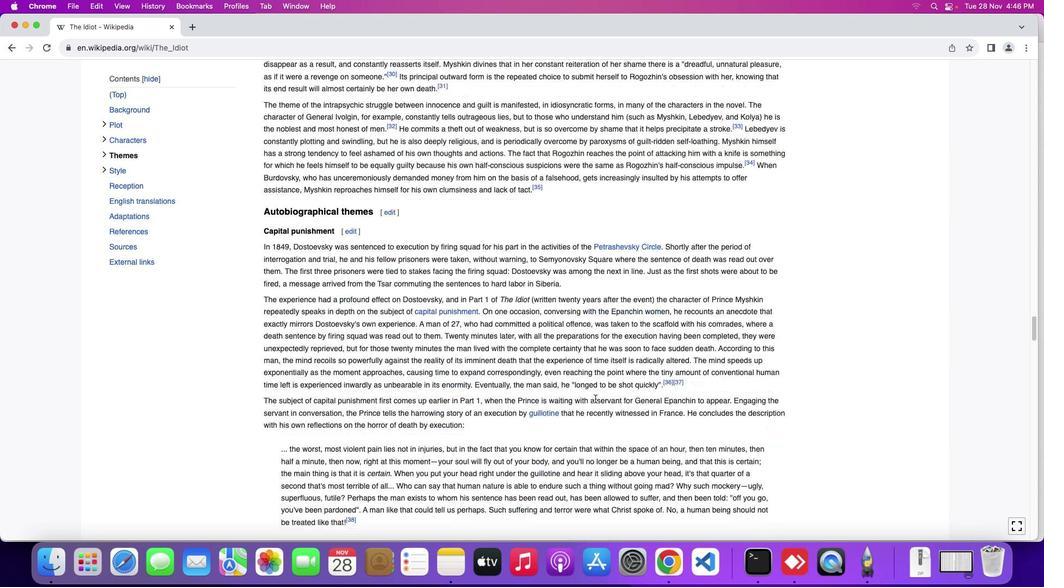 
Action: Mouse scrolled (568, 372) with delta (-26, -27)
Screenshot: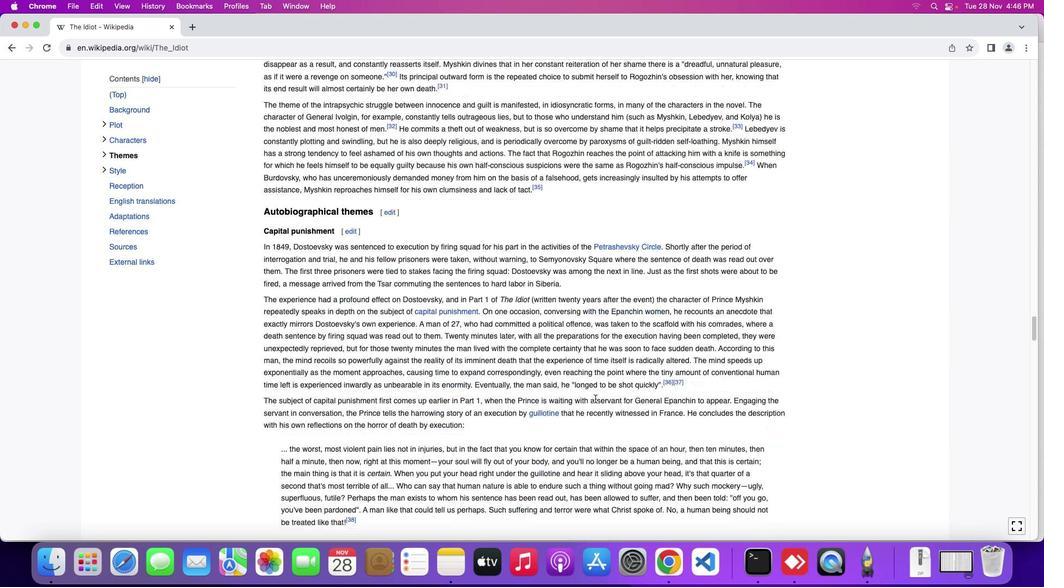 
Action: Mouse scrolled (568, 372) with delta (-26, -28)
Screenshot: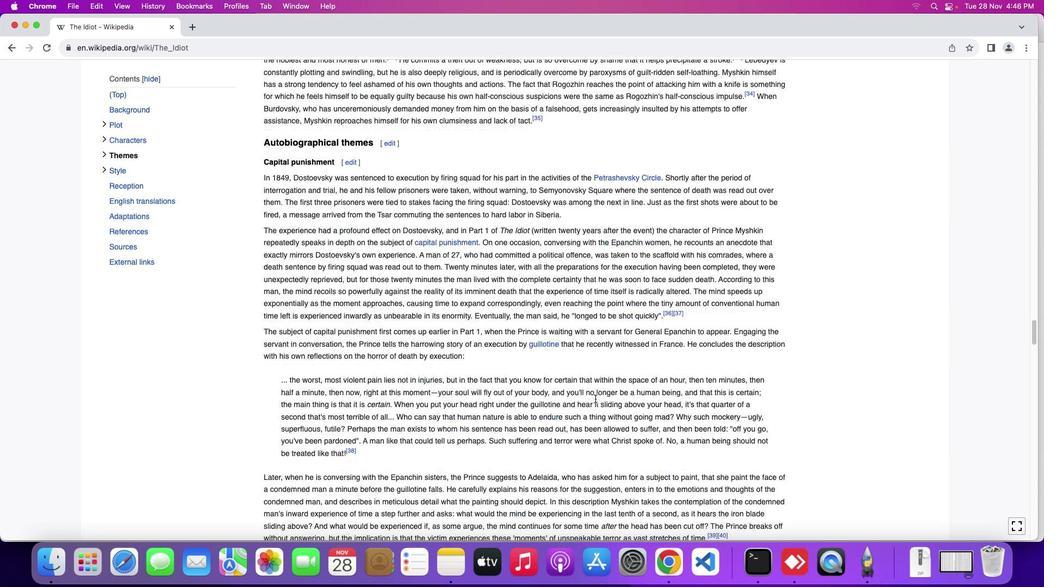 
Action: Mouse moved to (568, 372)
Screenshot: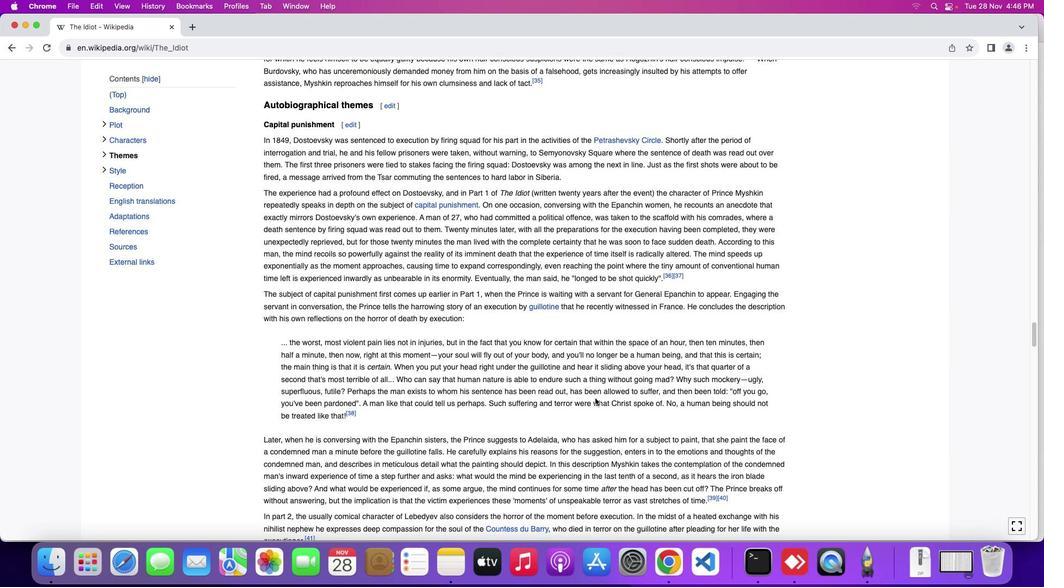 
Action: Mouse scrolled (568, 372) with delta (-26, -26)
Screenshot: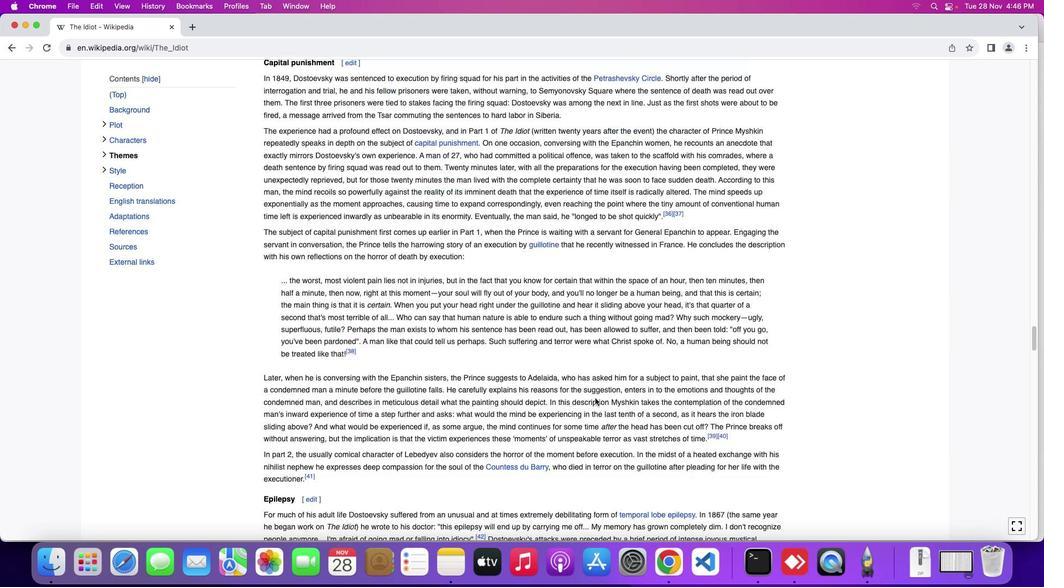 
Action: Mouse scrolled (568, 372) with delta (-26, -26)
Screenshot: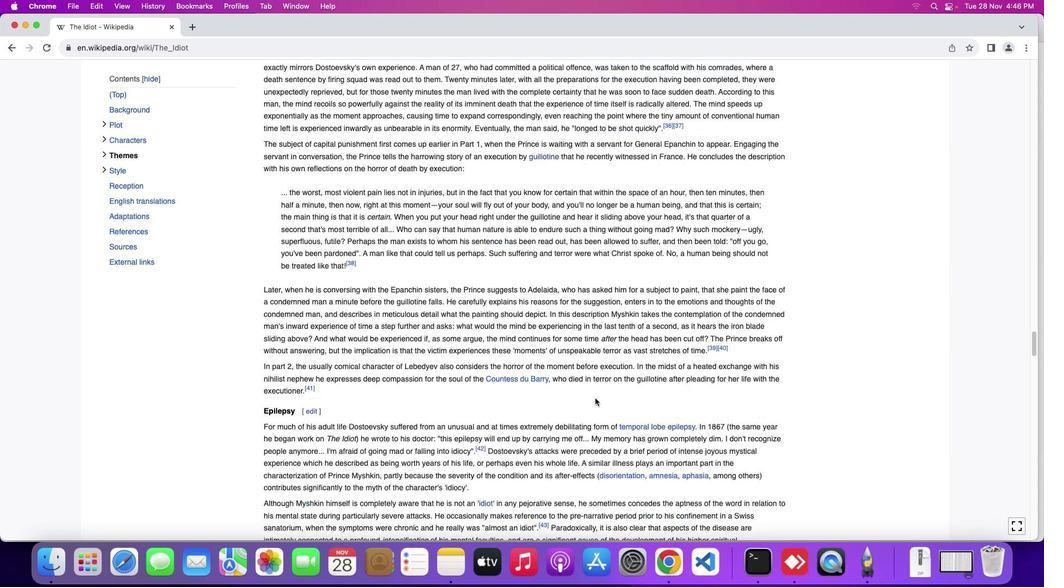
Action: Mouse scrolled (568, 372) with delta (-26, -27)
Screenshot: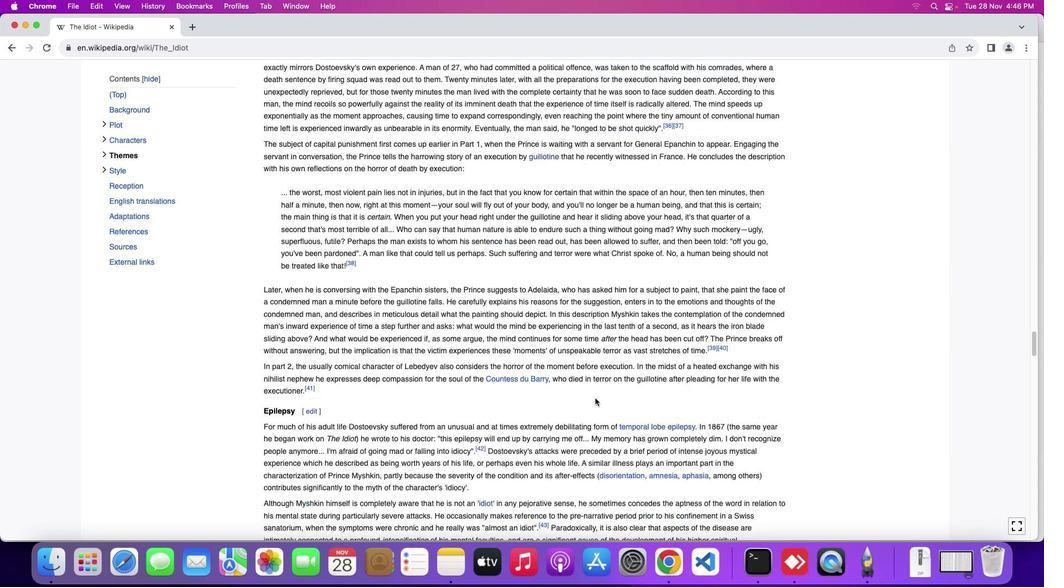 
Action: Mouse scrolled (568, 372) with delta (-26, -28)
Screenshot: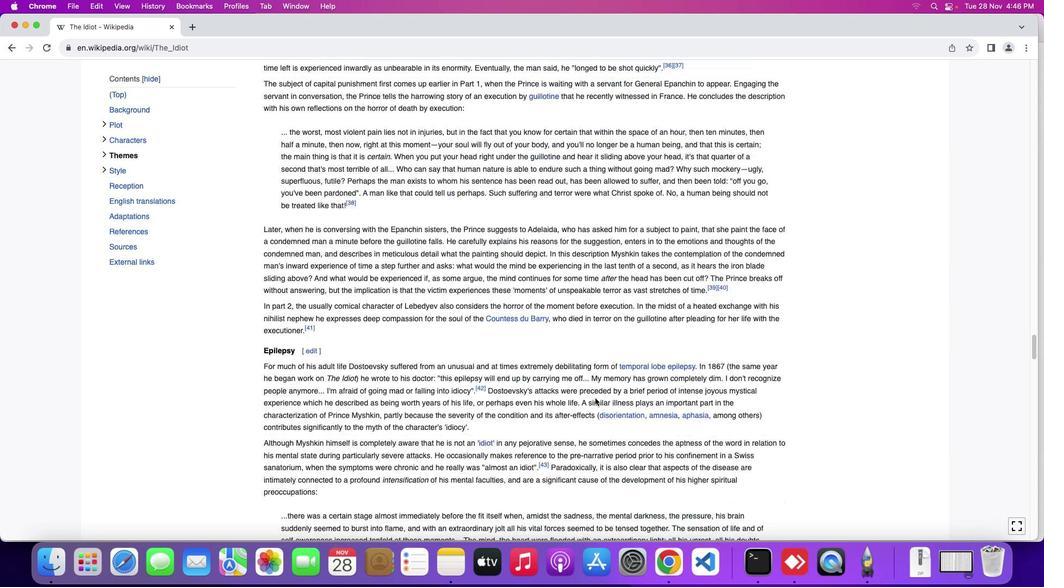 
Action: Mouse moved to (568, 372)
Screenshot: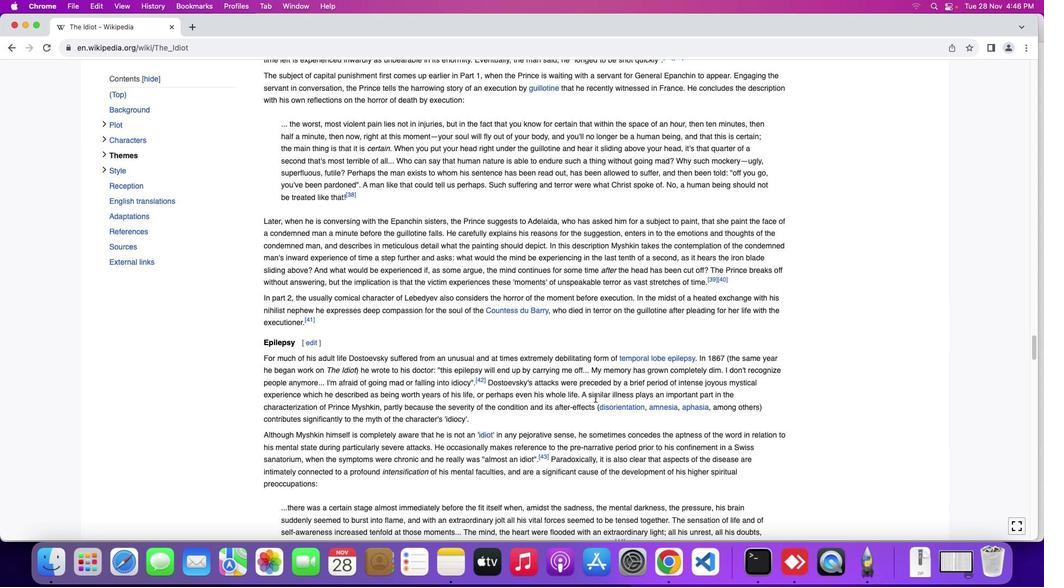 
Action: Mouse scrolled (568, 372) with delta (-26, -26)
Screenshot: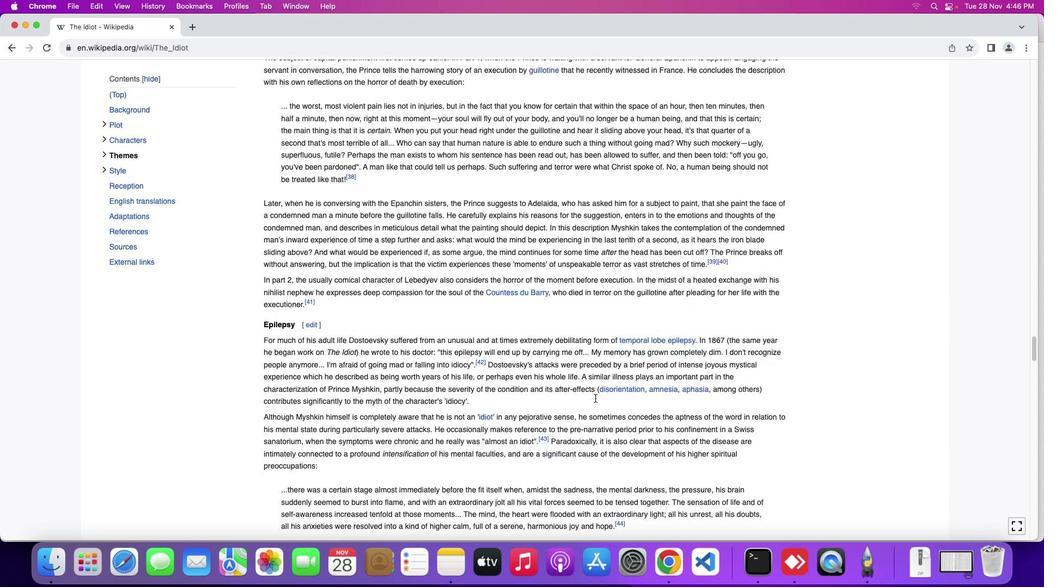 
Action: Mouse scrolled (568, 372) with delta (-26, -26)
Screenshot: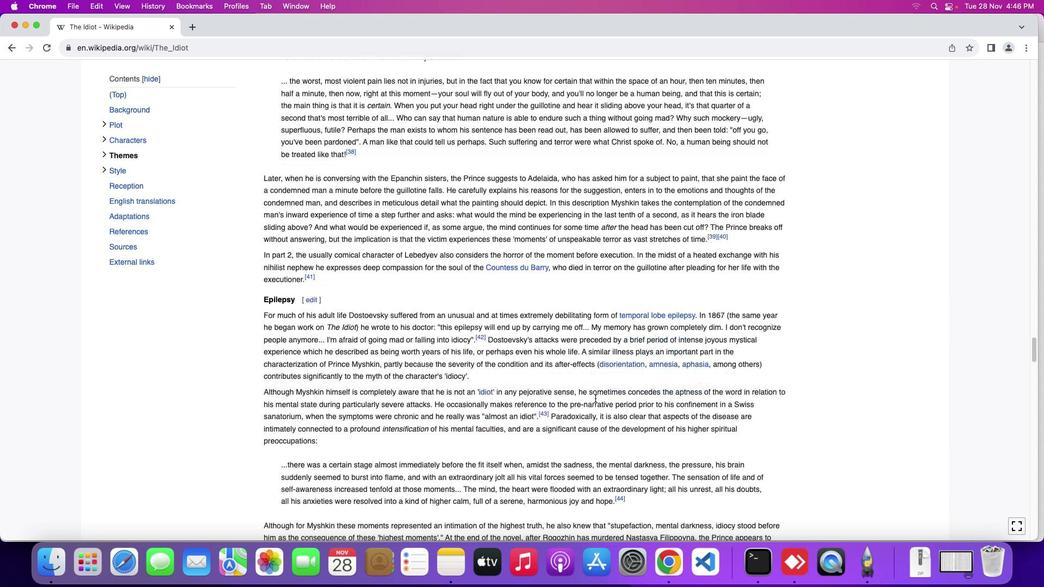 
Action: Mouse scrolled (568, 372) with delta (-26, -27)
Screenshot: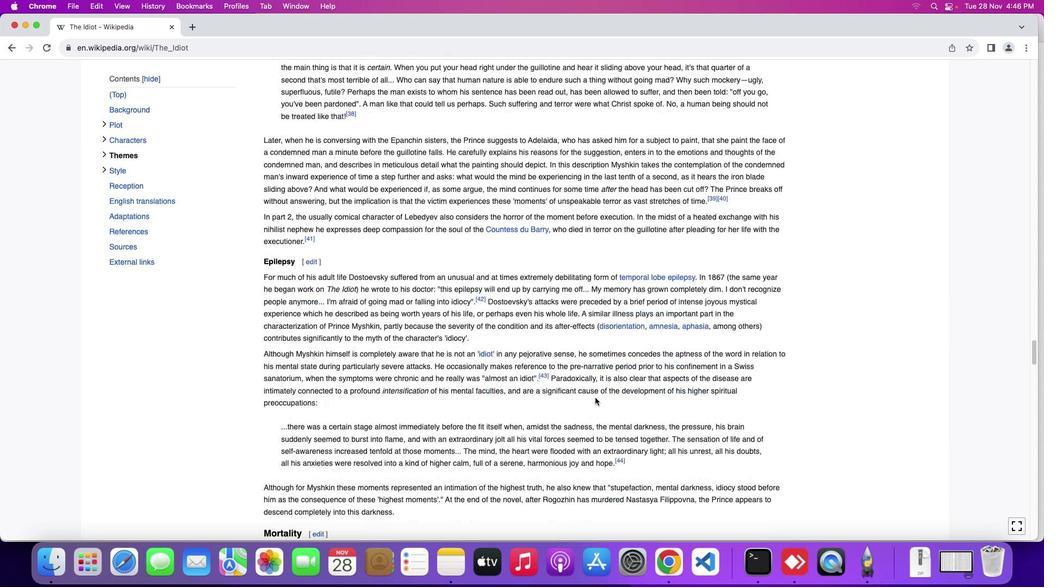 
Action: Mouse scrolled (568, 372) with delta (-26, -28)
Screenshot: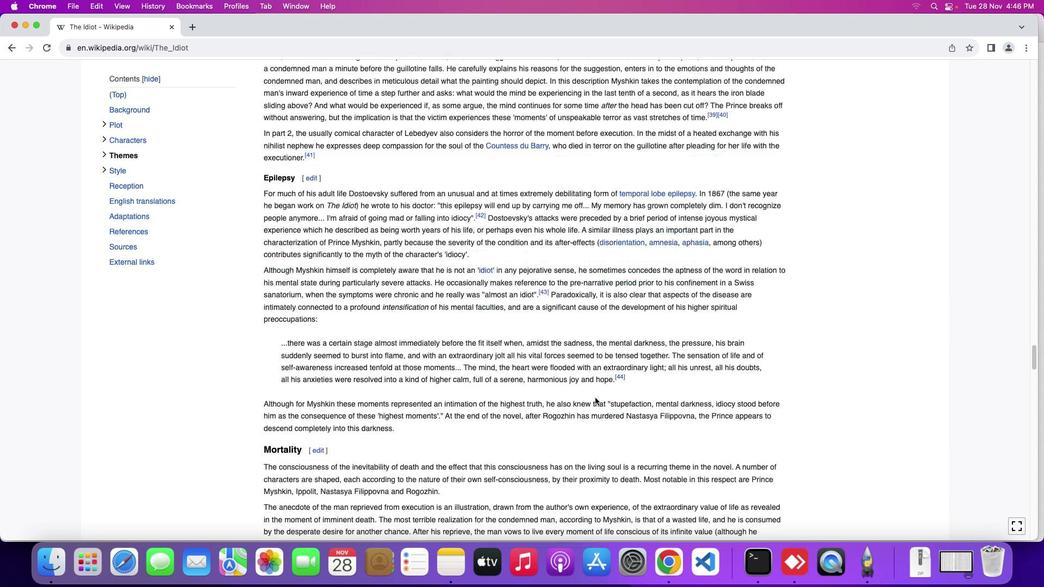 
Action: Mouse moved to (568, 371)
Screenshot: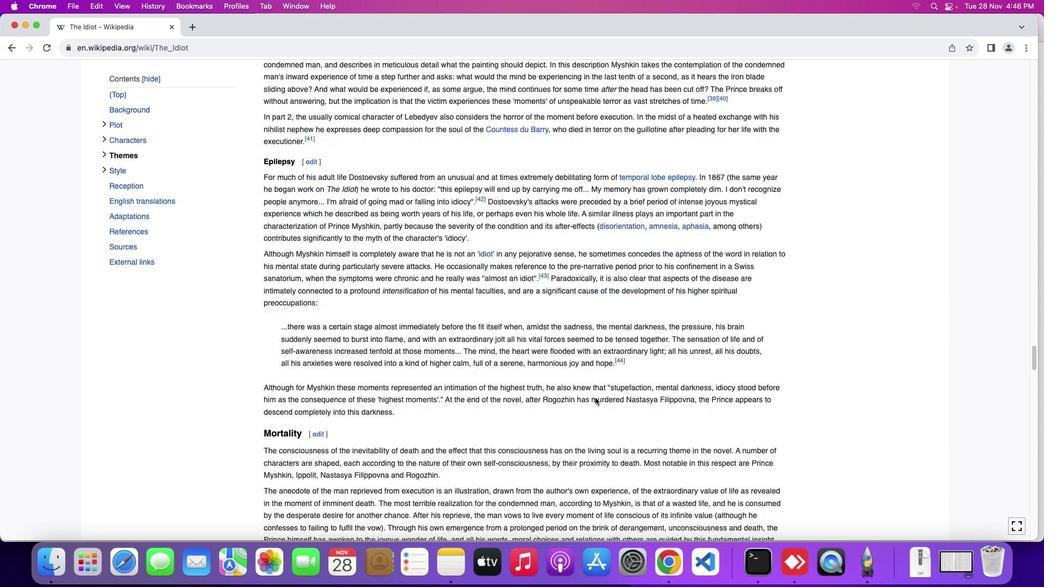 
Action: Mouse scrolled (568, 371) with delta (-26, -26)
Screenshot: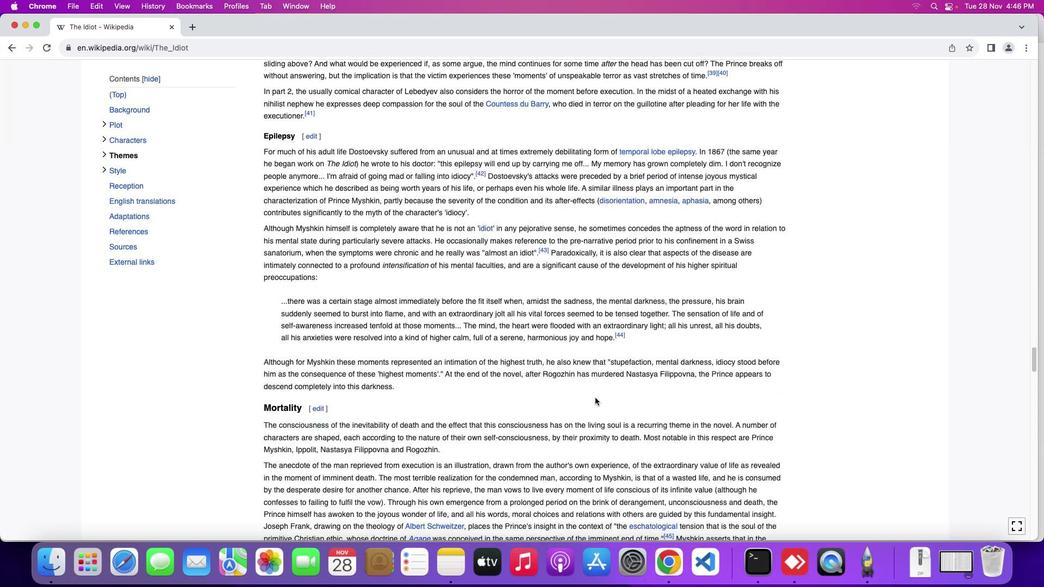 
Action: Mouse scrolled (568, 371) with delta (-26, -26)
Screenshot: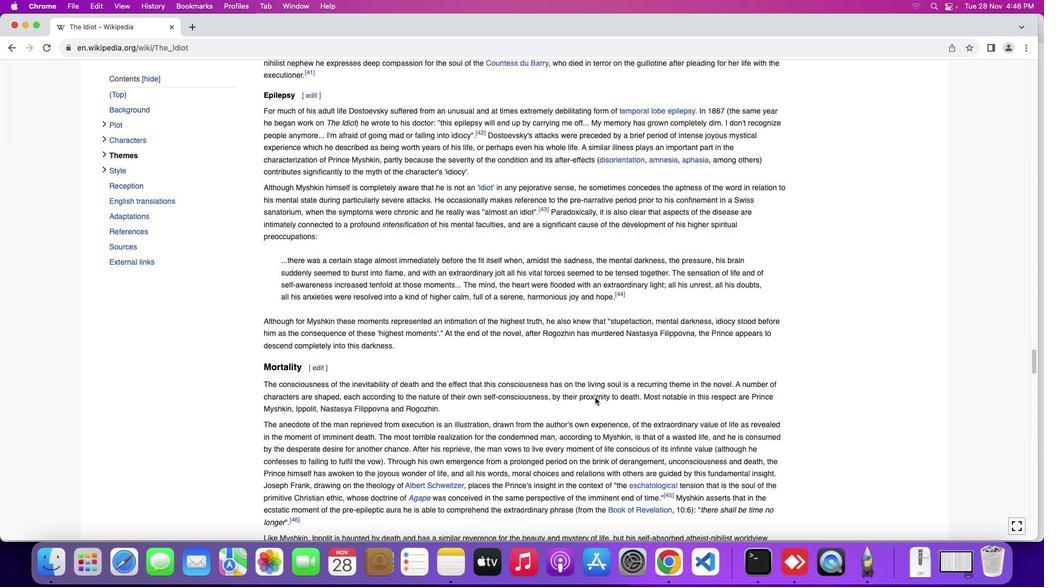 
Action: Mouse scrolled (568, 371) with delta (-26, -27)
Screenshot: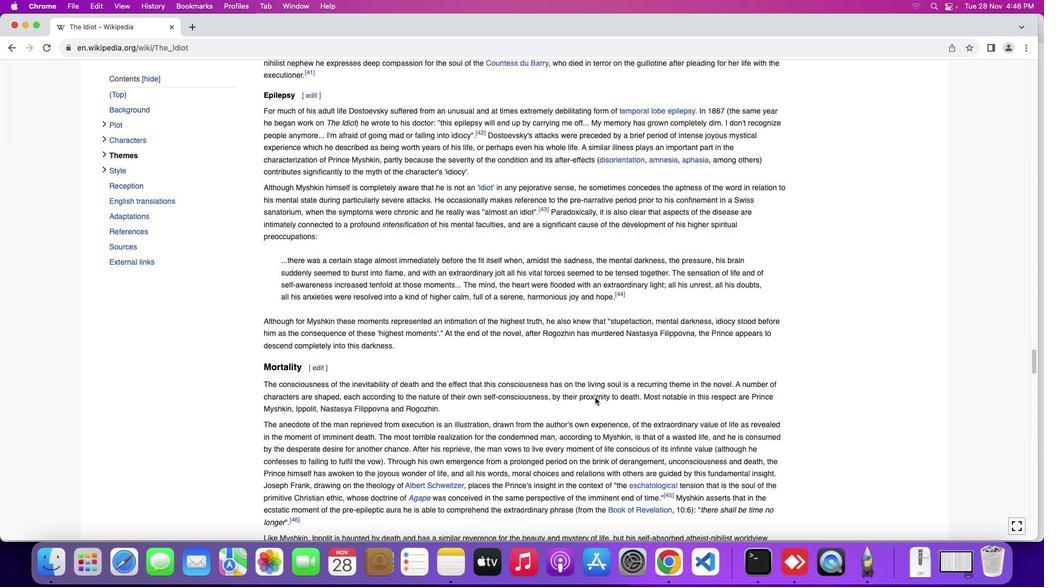 
Action: Mouse scrolled (568, 371) with delta (-26, -28)
Screenshot: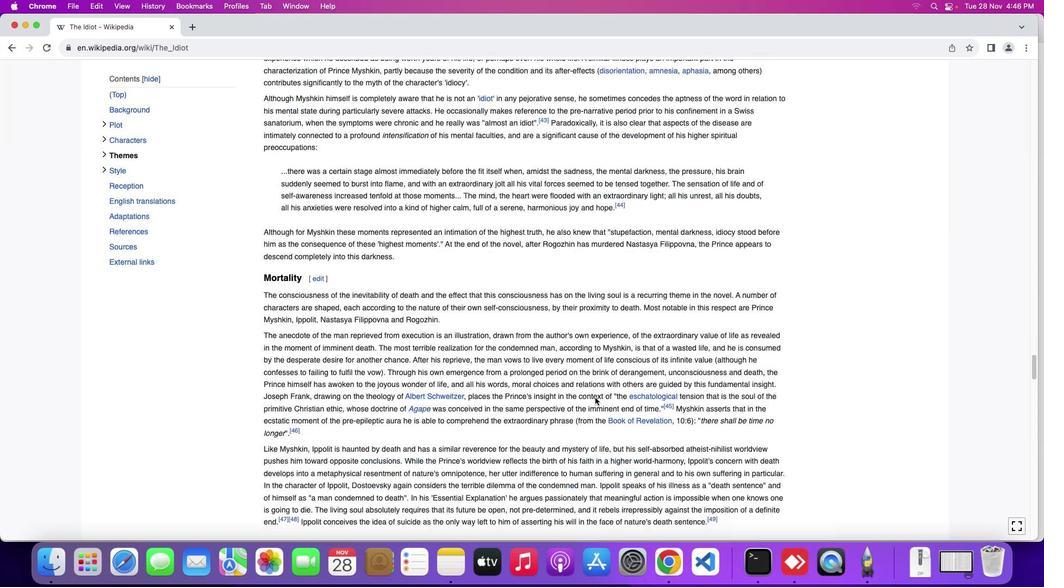 
Action: Mouse moved to (568, 371)
Screenshot: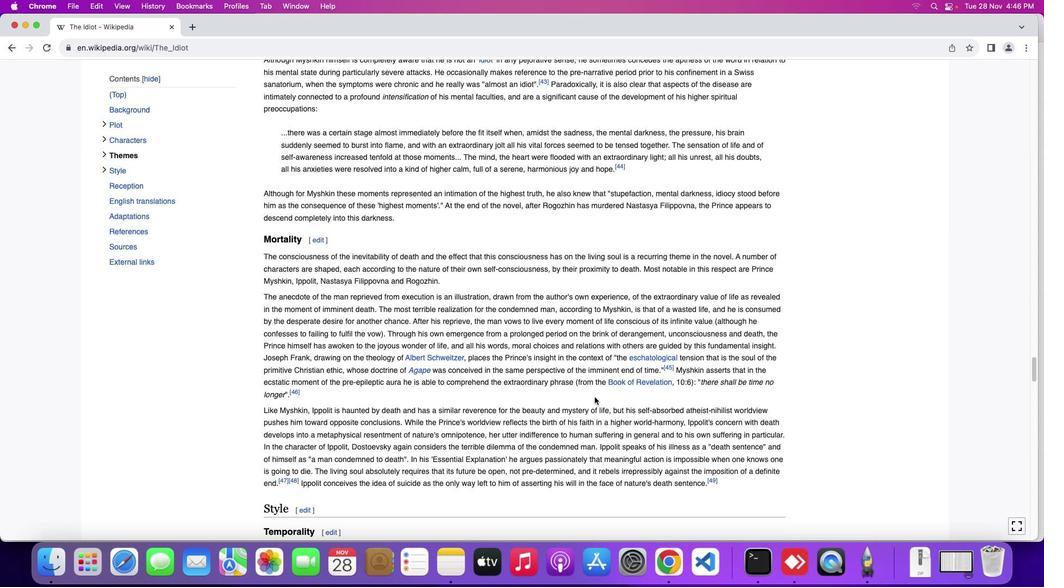 
Action: Mouse scrolled (568, 371) with delta (-26, -26)
Screenshot: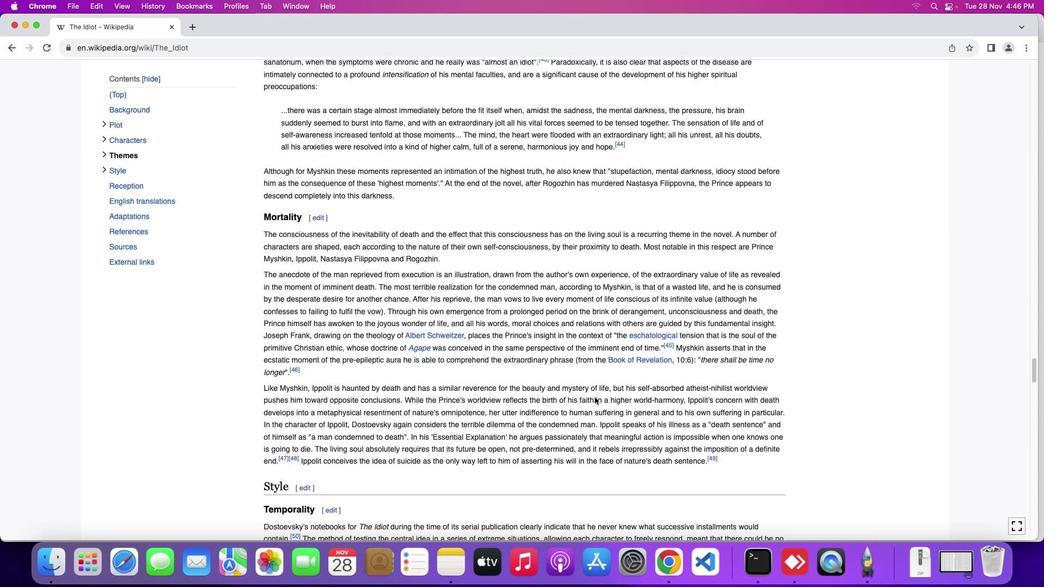 
Action: Mouse scrolled (568, 371) with delta (-26, -26)
Screenshot: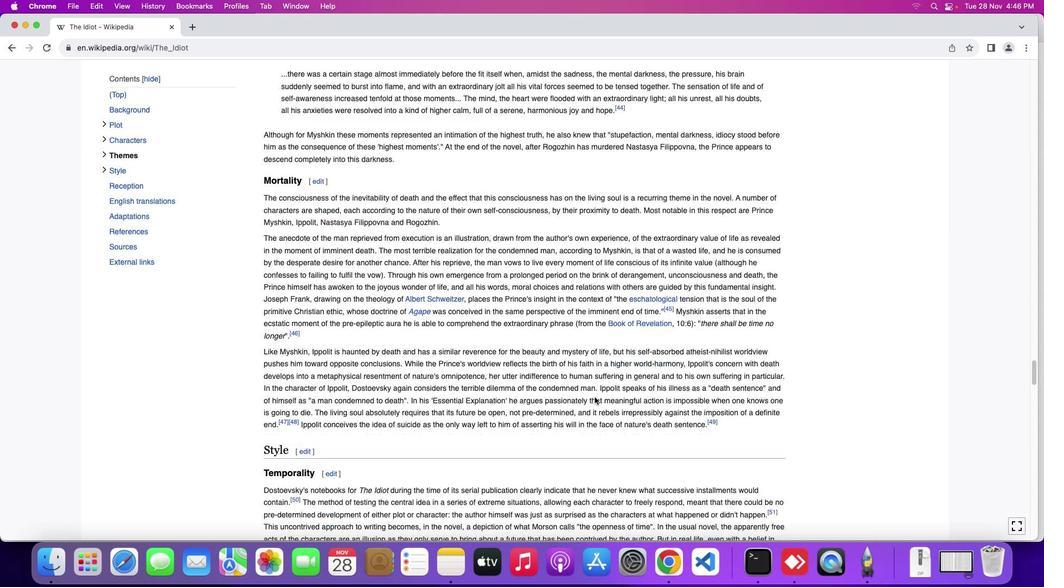 
Action: Mouse scrolled (568, 371) with delta (-26, -27)
Screenshot: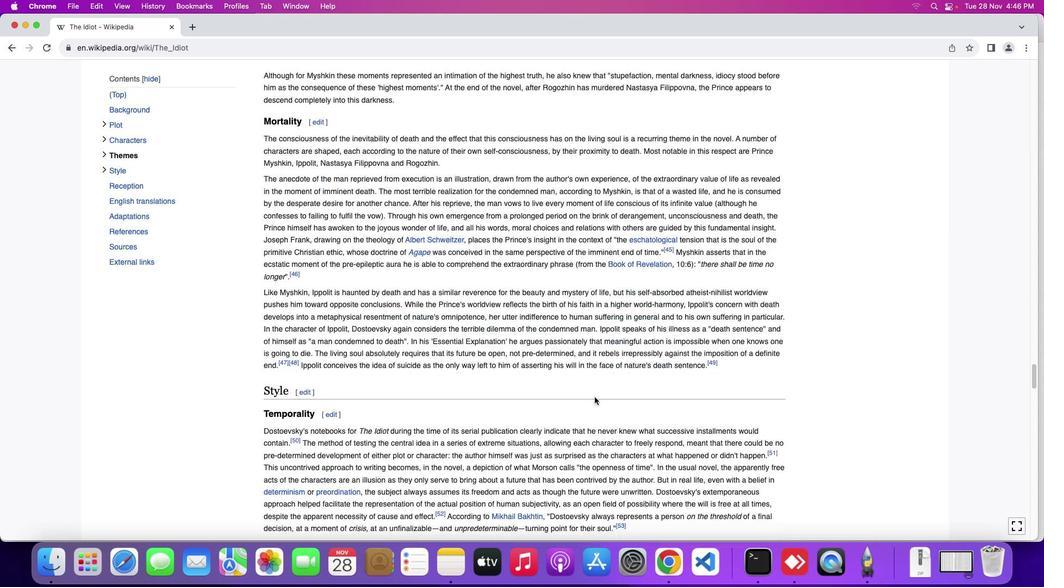 
Action: Mouse scrolled (568, 371) with delta (-26, -28)
Screenshot: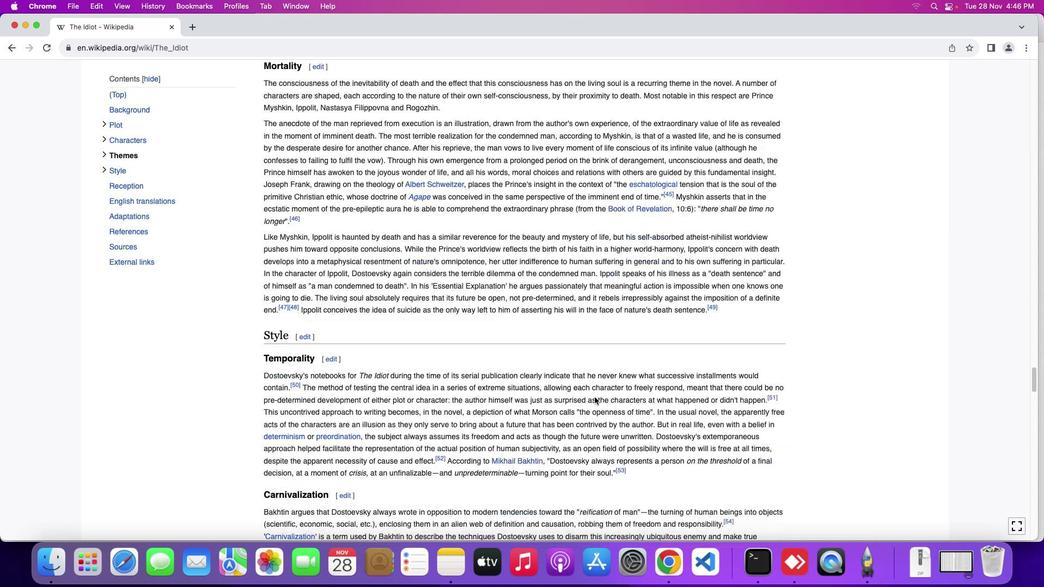 
Action: Mouse scrolled (568, 371) with delta (-26, -26)
Screenshot: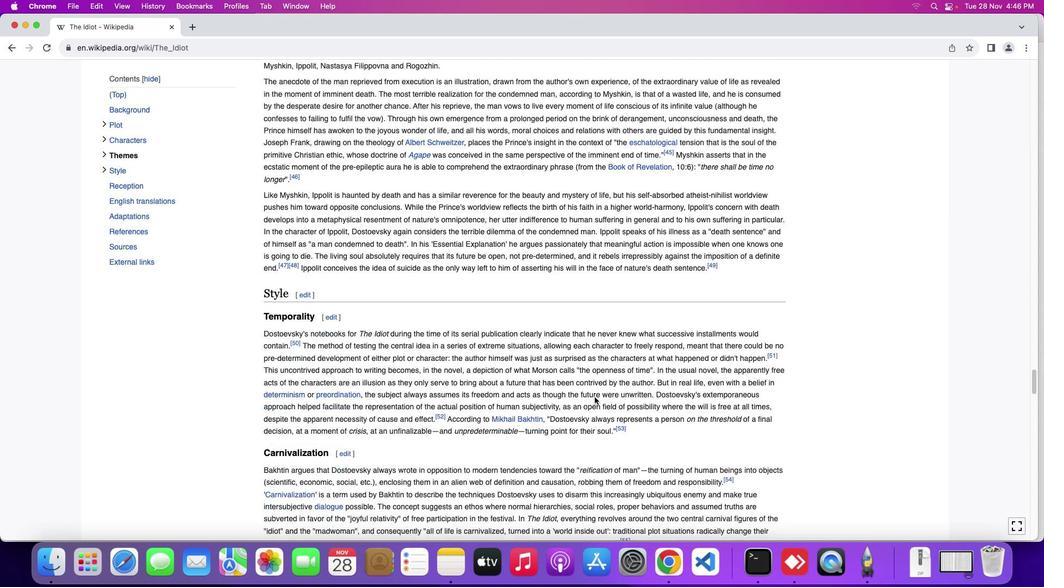 
Action: Mouse scrolled (568, 371) with delta (-26, -26)
Screenshot: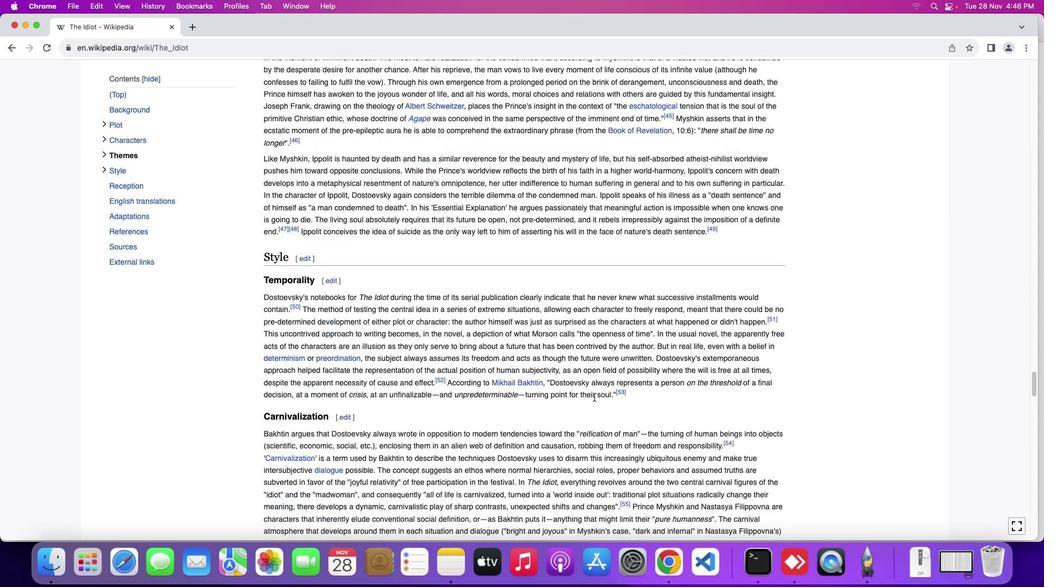 
Action: Mouse scrolled (568, 371) with delta (-26, -27)
Screenshot: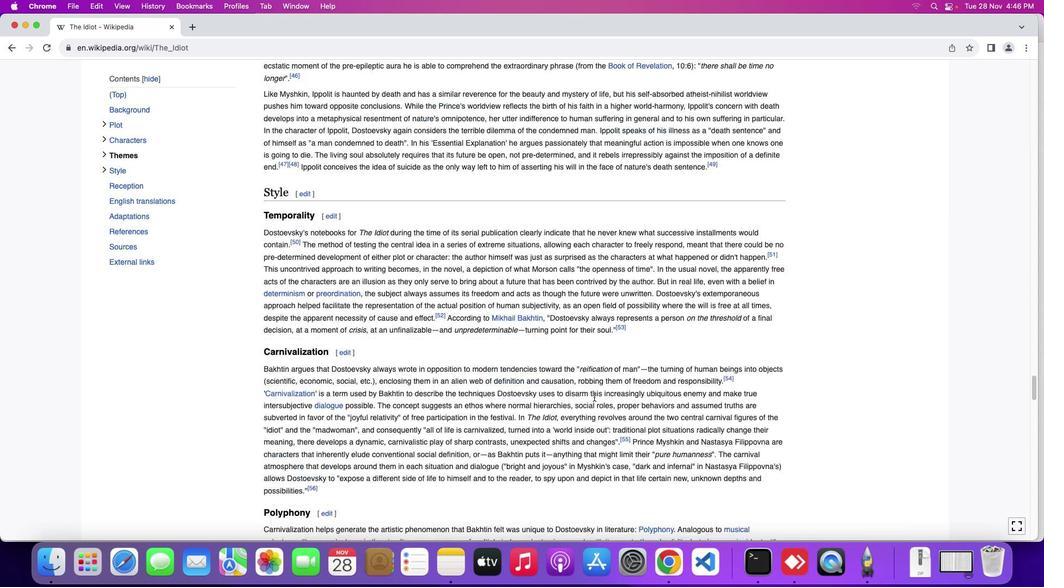 
Action: Mouse scrolled (568, 371) with delta (-26, -28)
Screenshot: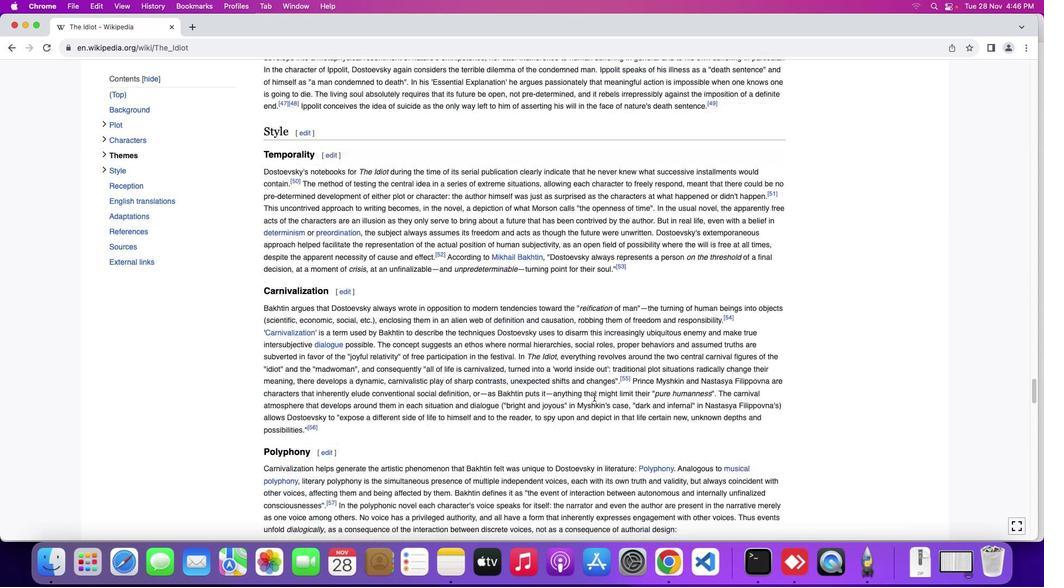 
Action: Mouse moved to (568, 370)
Screenshot: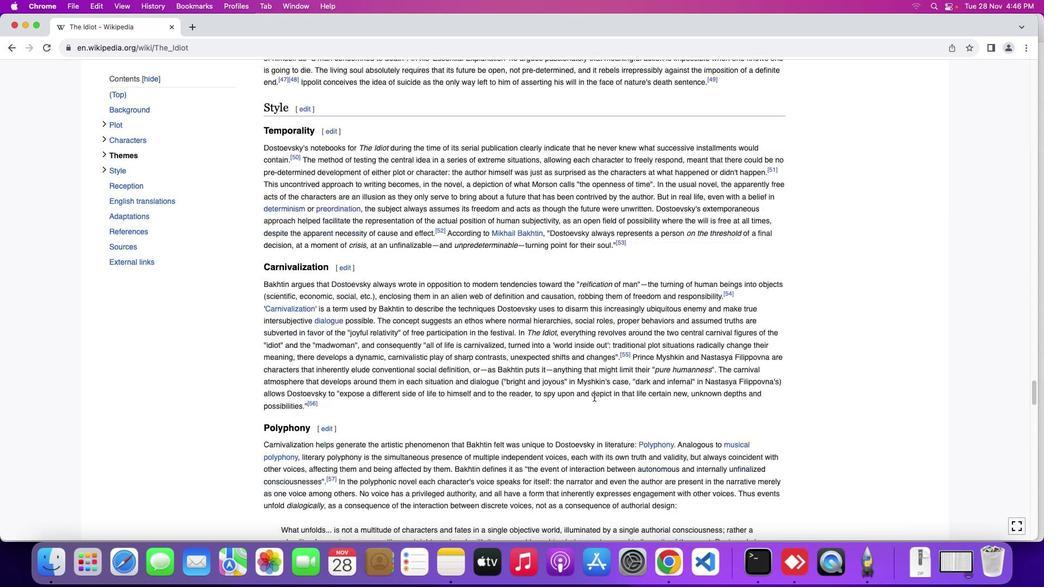 
Action: Mouse scrolled (568, 370) with delta (-26, -26)
Screenshot: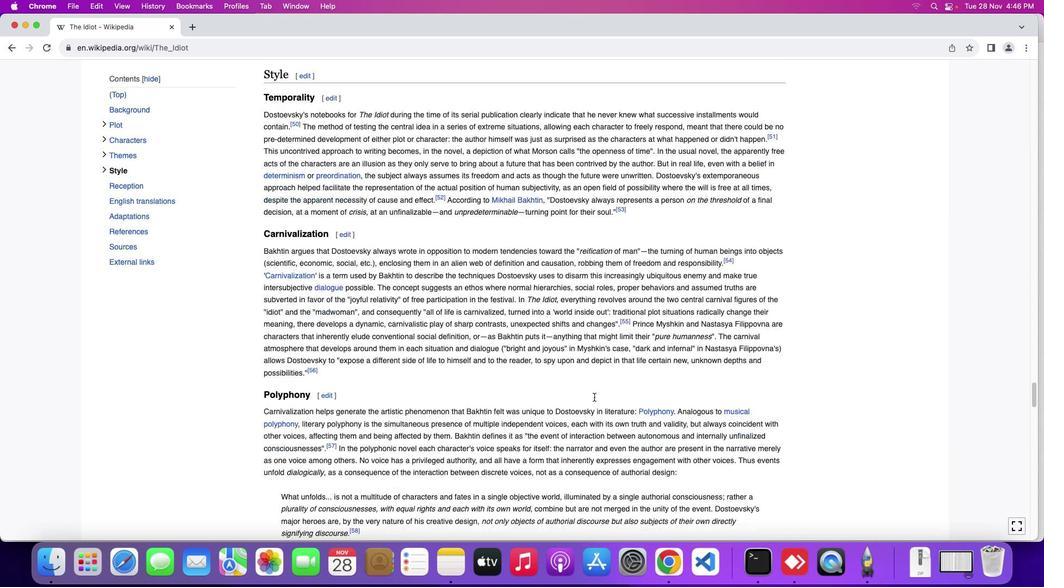 
Action: Mouse scrolled (568, 370) with delta (-26, -26)
Screenshot: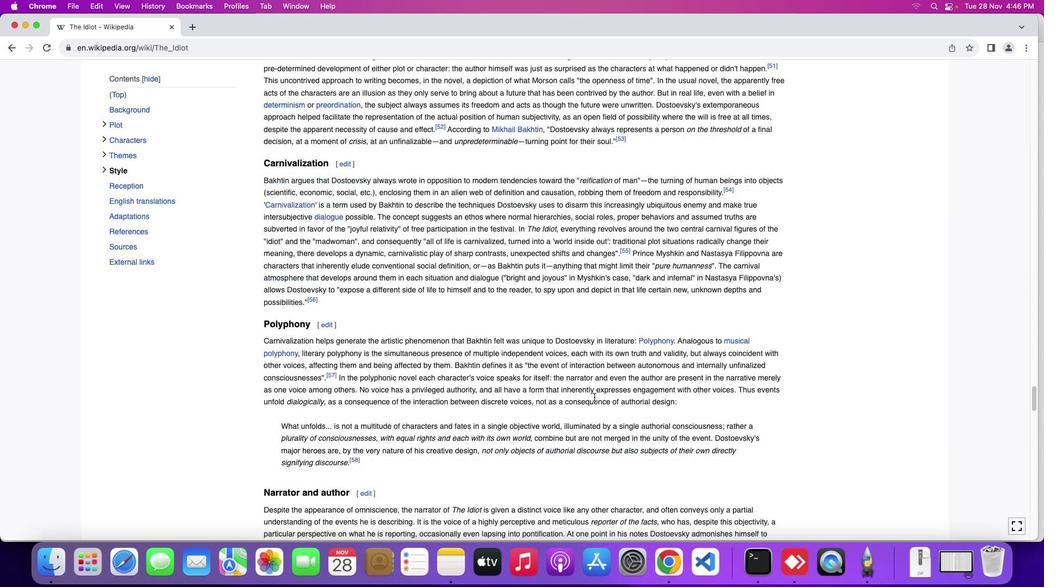 
Action: Mouse scrolled (568, 370) with delta (-26, -27)
Screenshot: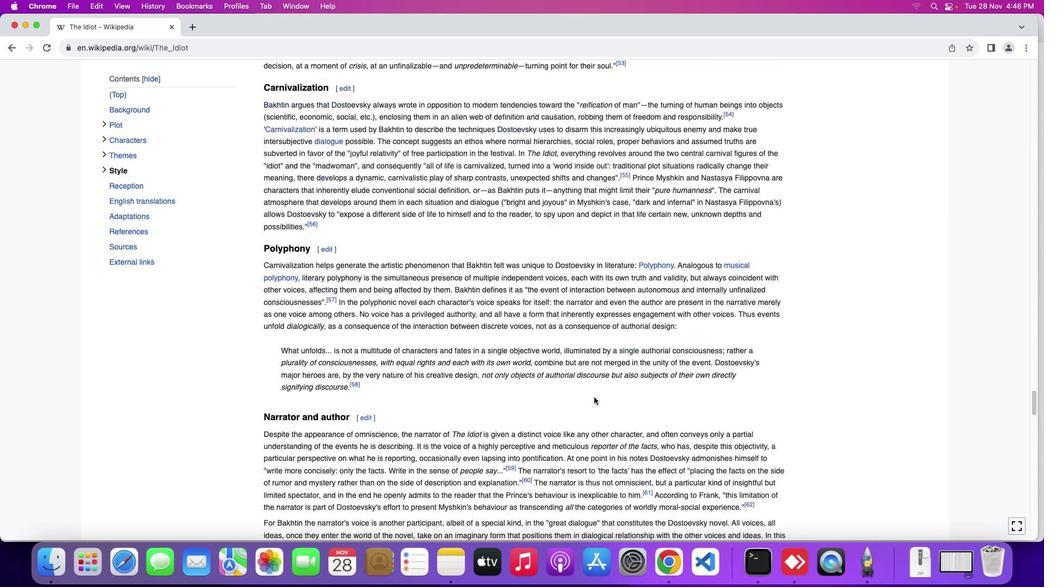 
Action: Mouse scrolled (568, 370) with delta (-26, -28)
Screenshot: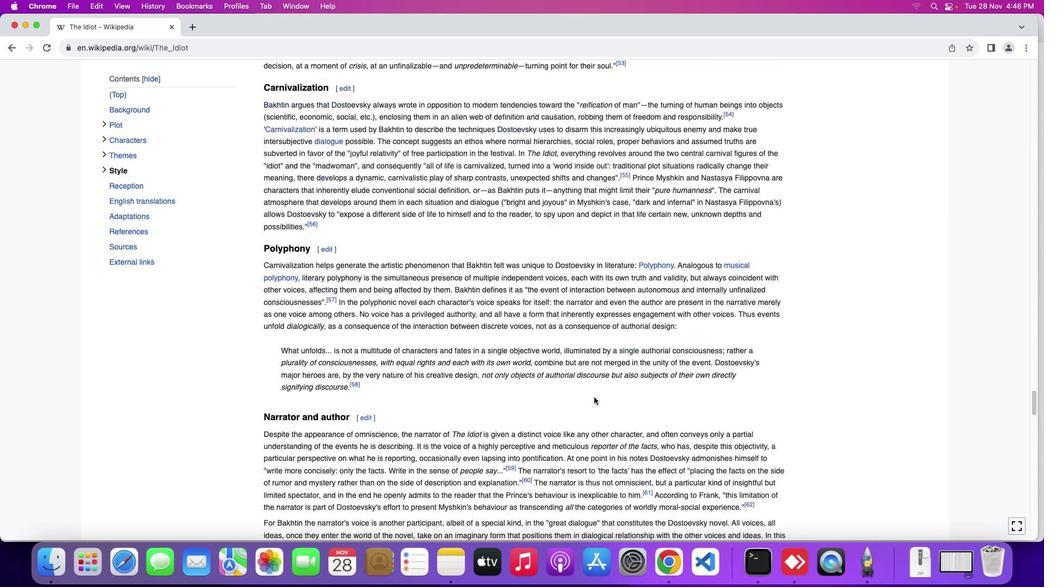
Action: Mouse moved to (568, 370)
Screenshot: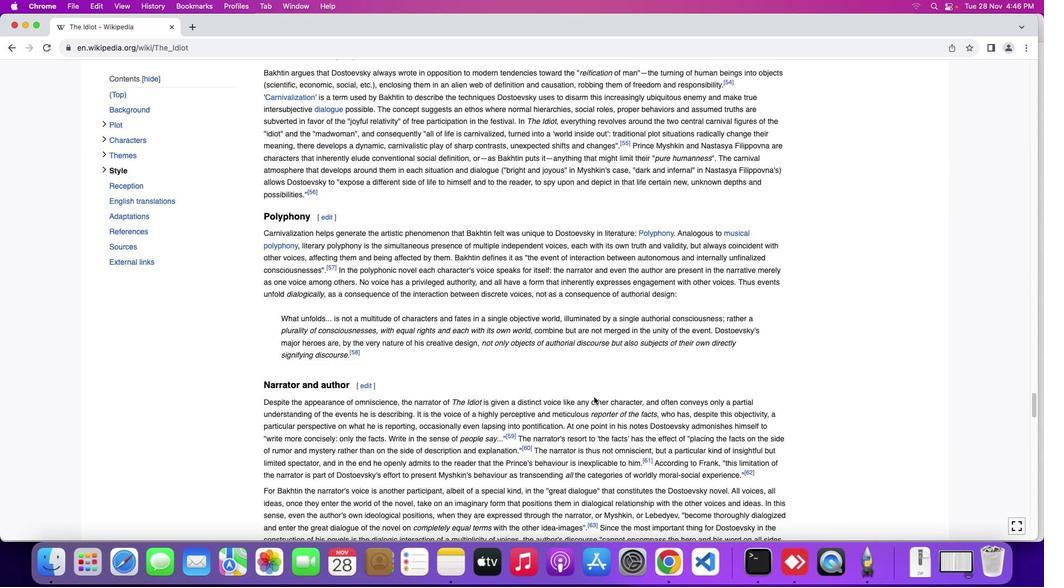 
Action: Mouse scrolled (568, 370) with delta (-26, -26)
Screenshot: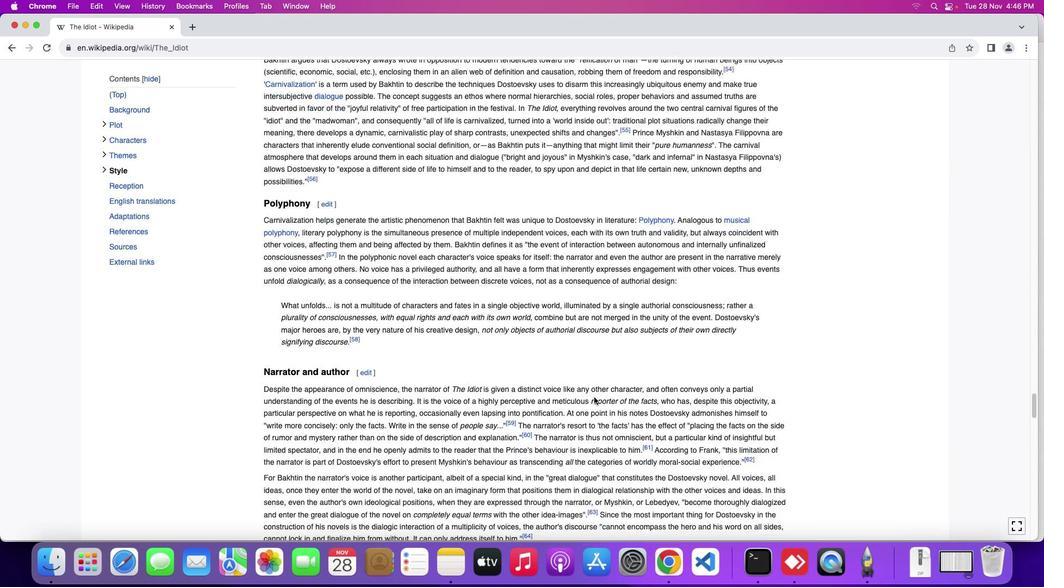 
Action: Mouse scrolled (568, 370) with delta (-26, -26)
Screenshot: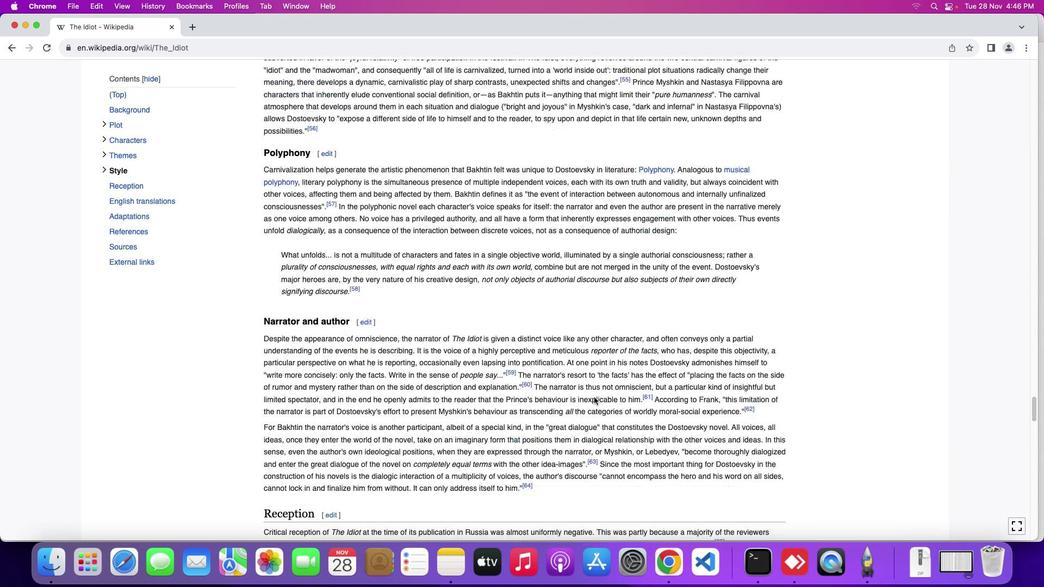 
Action: Mouse scrolled (568, 370) with delta (-26, -27)
Screenshot: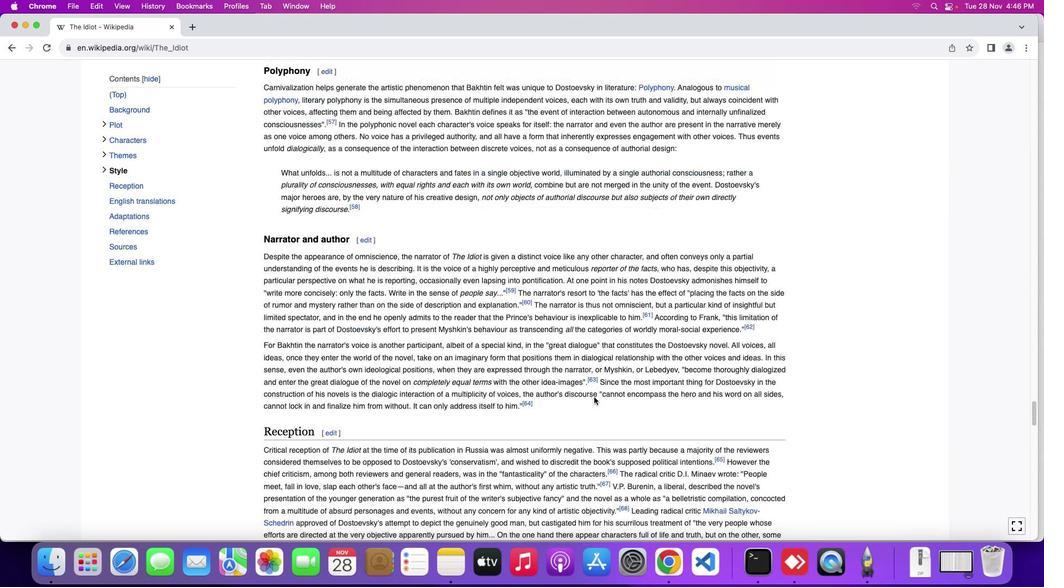 
Action: Mouse scrolled (568, 370) with delta (-26, -28)
Screenshot: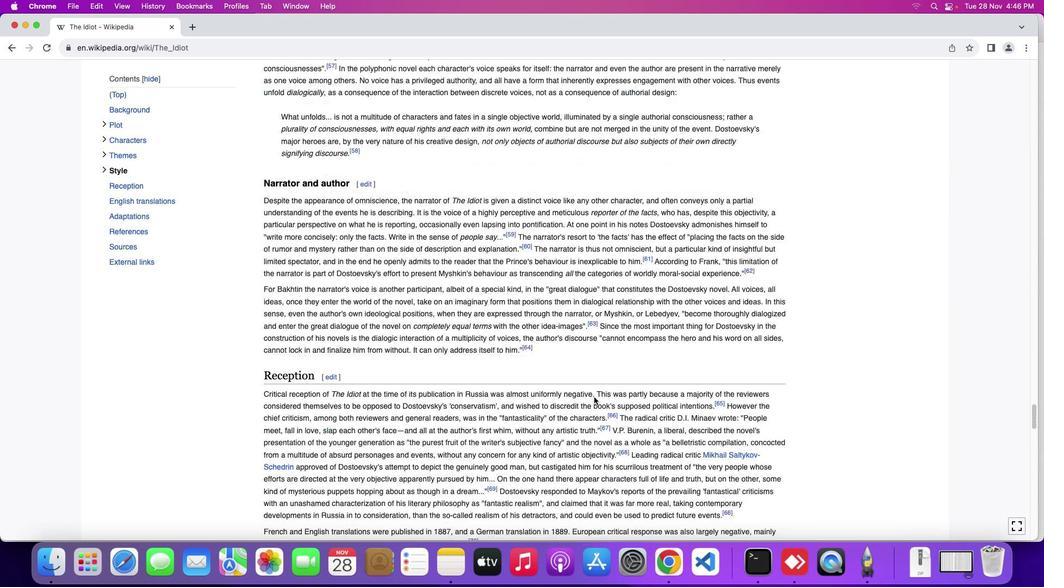 
Action: Mouse scrolled (568, 370) with delta (-26, -26)
Screenshot: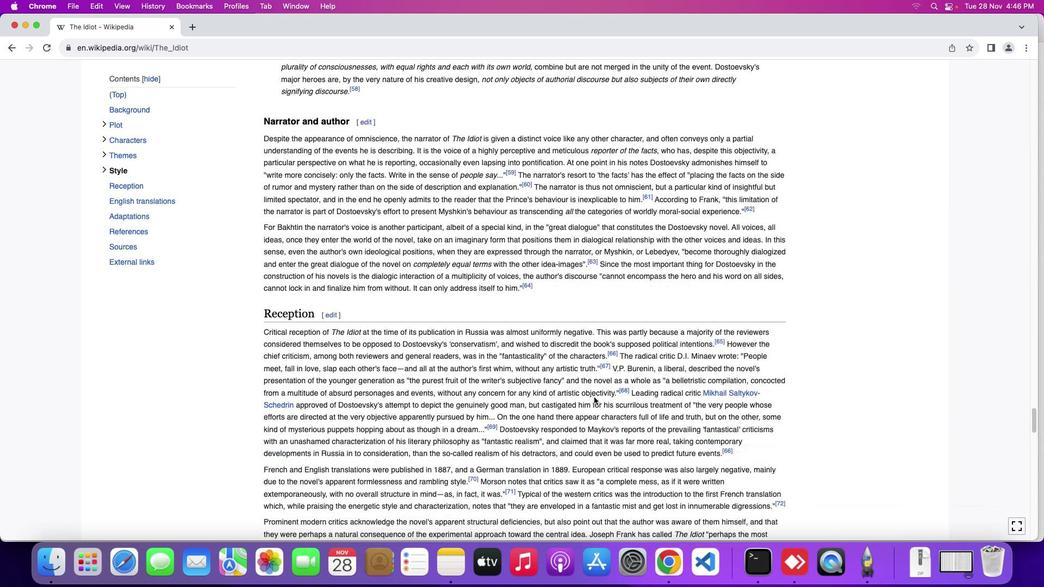 
Action: Mouse scrolled (568, 370) with delta (-26, -26)
Screenshot: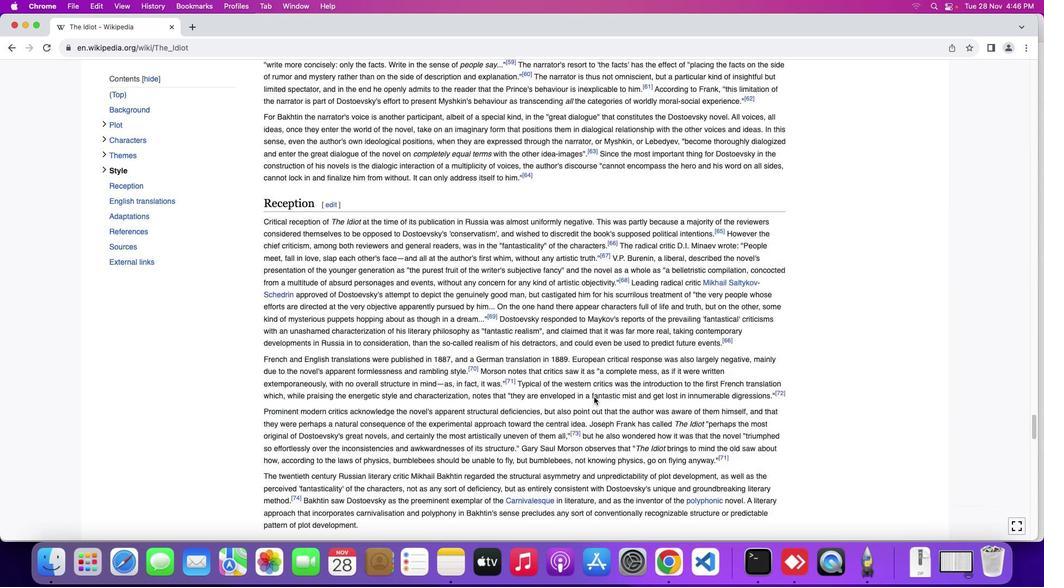 
Action: Mouse scrolled (568, 370) with delta (-26, -27)
Screenshot: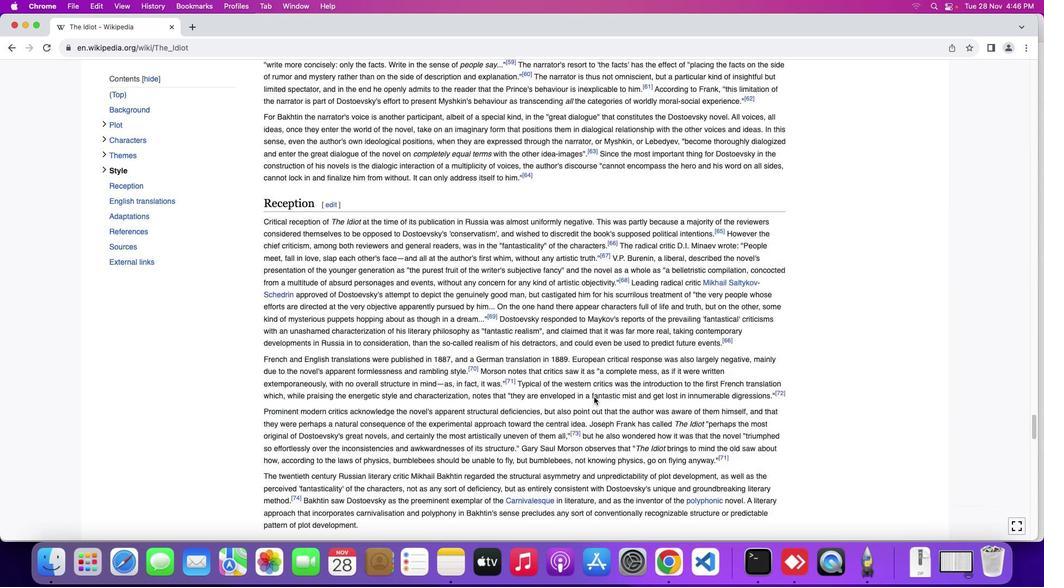 
Action: Mouse scrolled (568, 370) with delta (-26, -28)
Screenshot: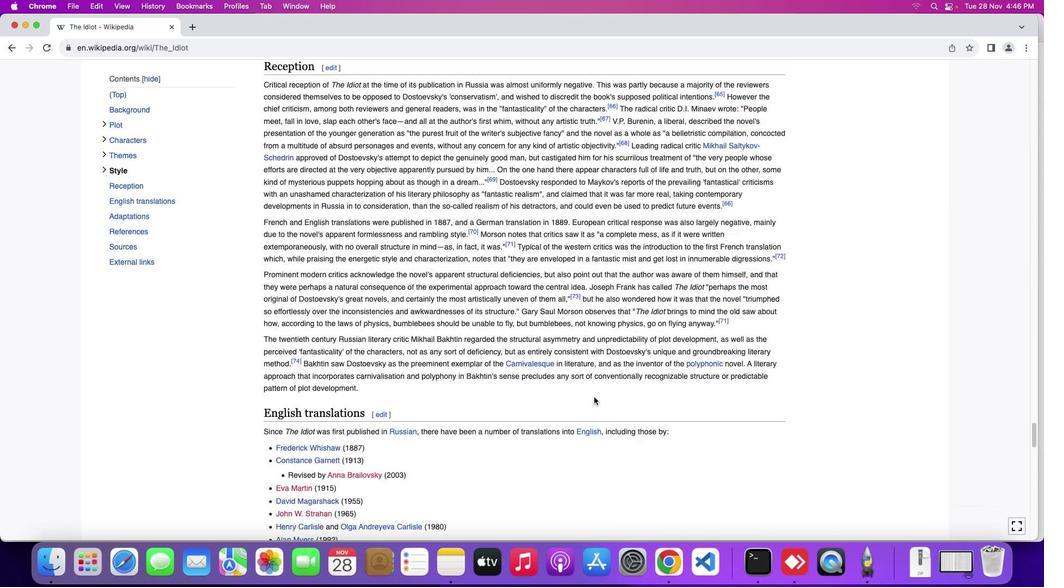 
Action: Mouse scrolled (568, 370) with delta (-26, -28)
Screenshot: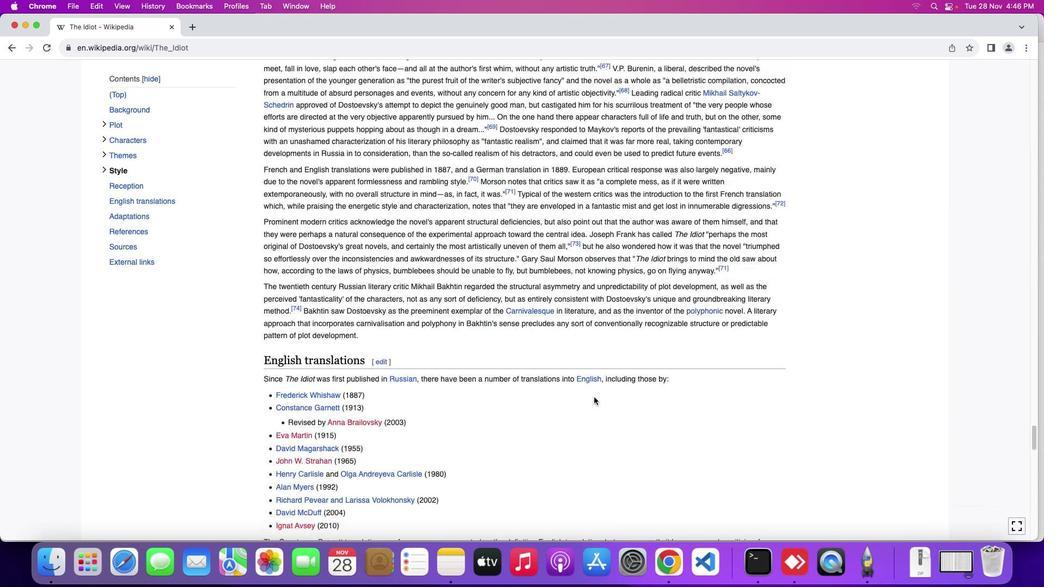 
Action: Mouse scrolled (568, 370) with delta (-26, -26)
Screenshot: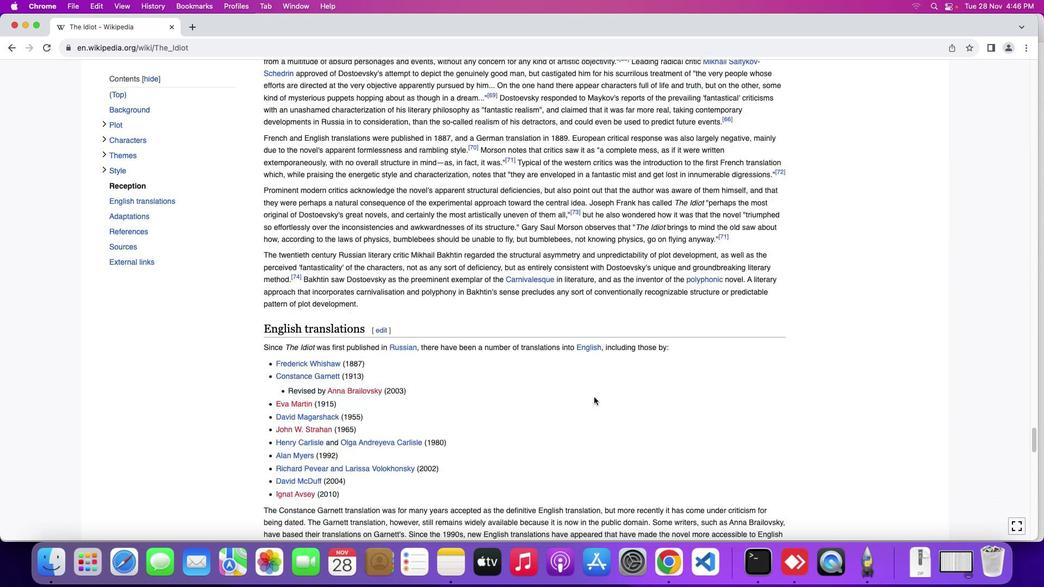 
Action: Mouse scrolled (568, 370) with delta (-26, -26)
Screenshot: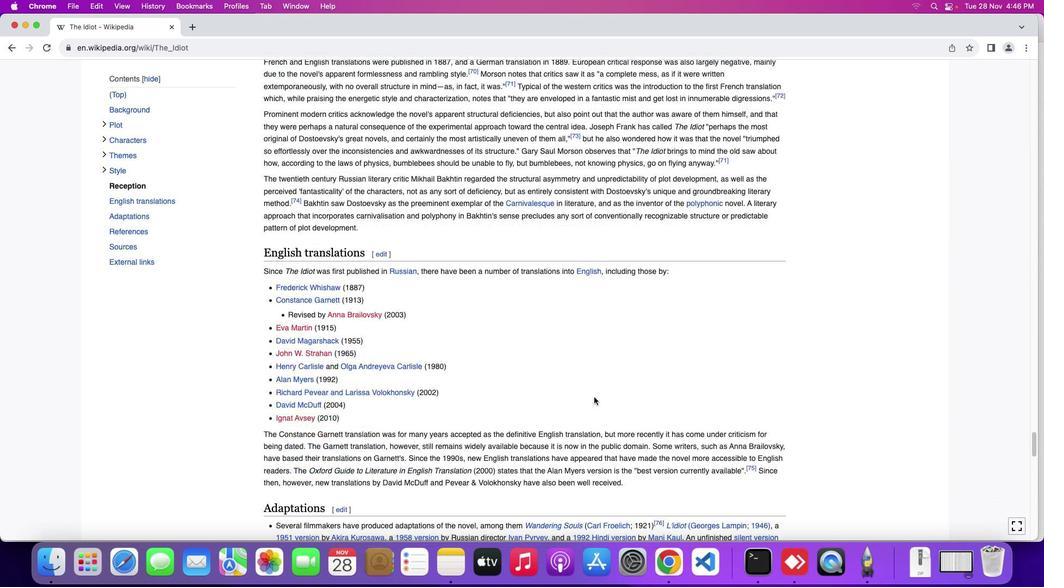
Action: Mouse scrolled (568, 370) with delta (-26, -27)
Screenshot: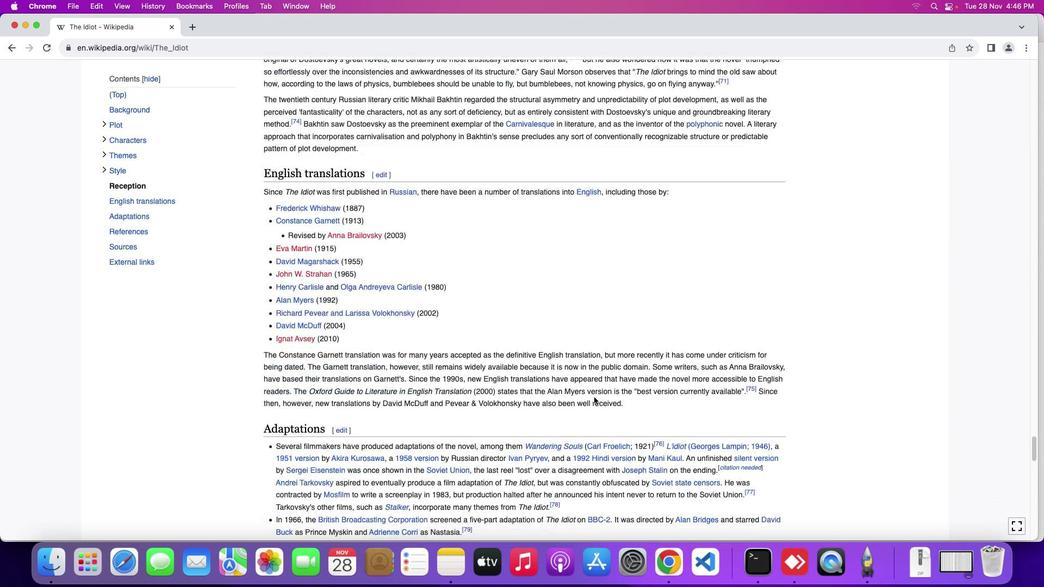 
Action: Mouse scrolled (568, 370) with delta (-26, -28)
Screenshot: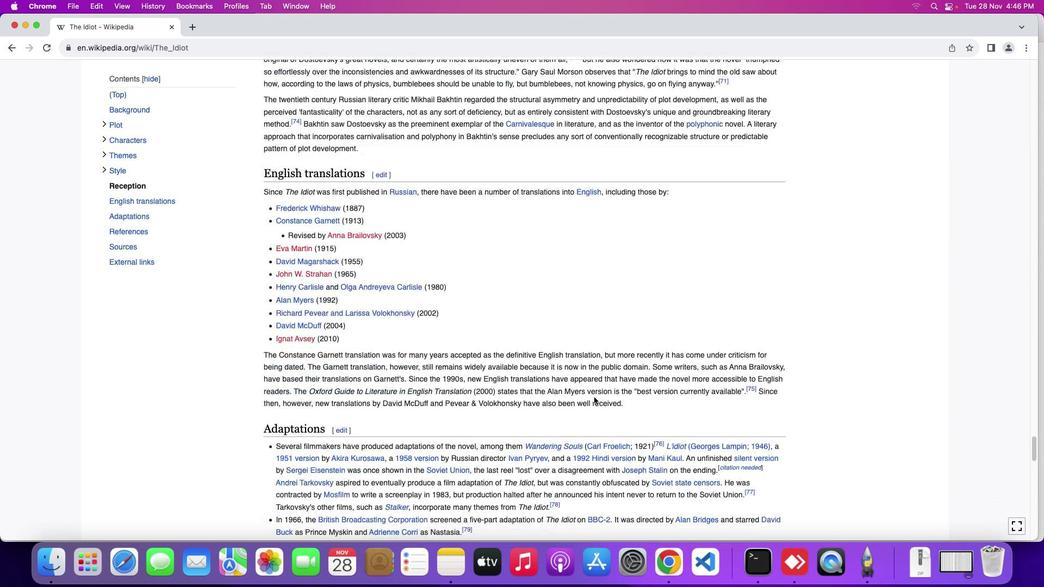 
Action: Mouse scrolled (568, 370) with delta (-26, -26)
Screenshot: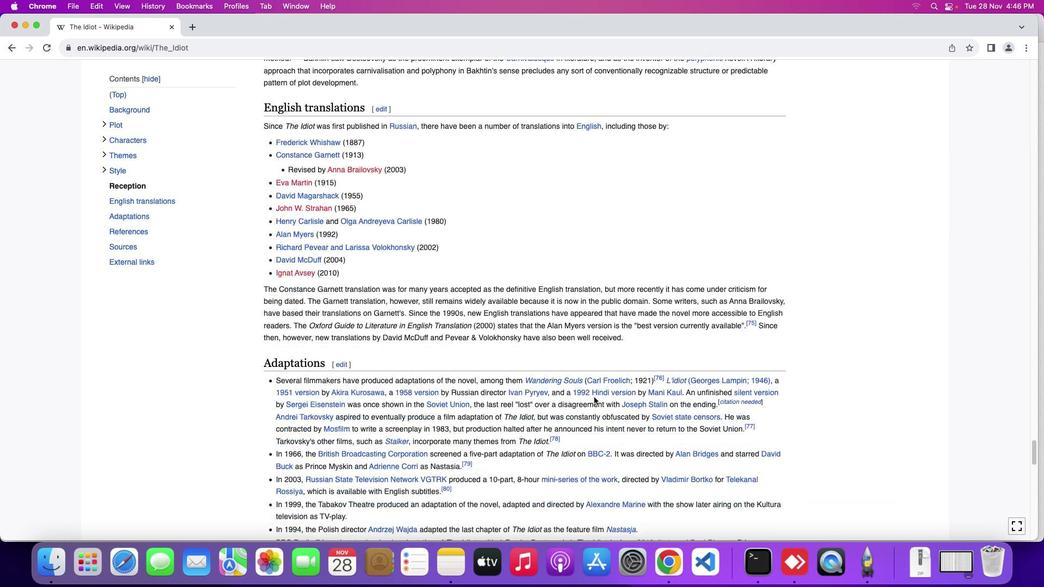 
Action: Mouse scrolled (568, 370) with delta (-26, -26)
Screenshot: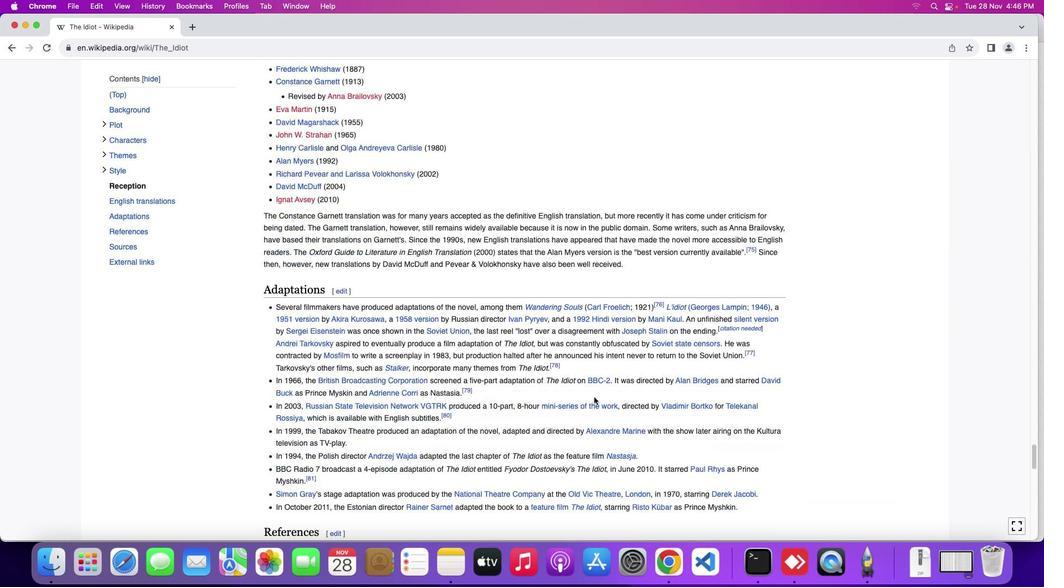 
Action: Mouse scrolled (568, 370) with delta (-26, -27)
Screenshot: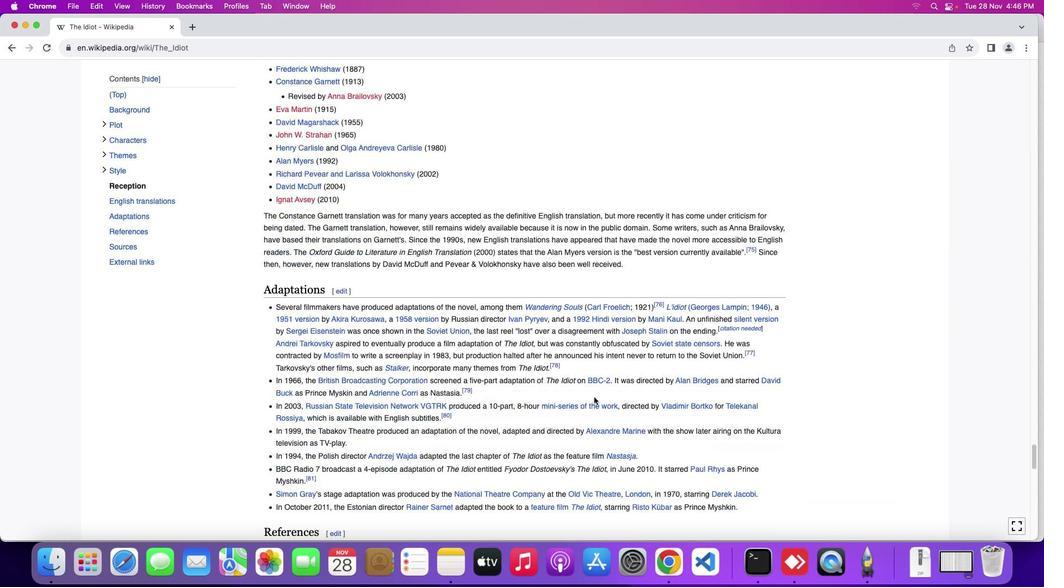 
Action: Mouse scrolled (568, 370) with delta (-26, -28)
Screenshot: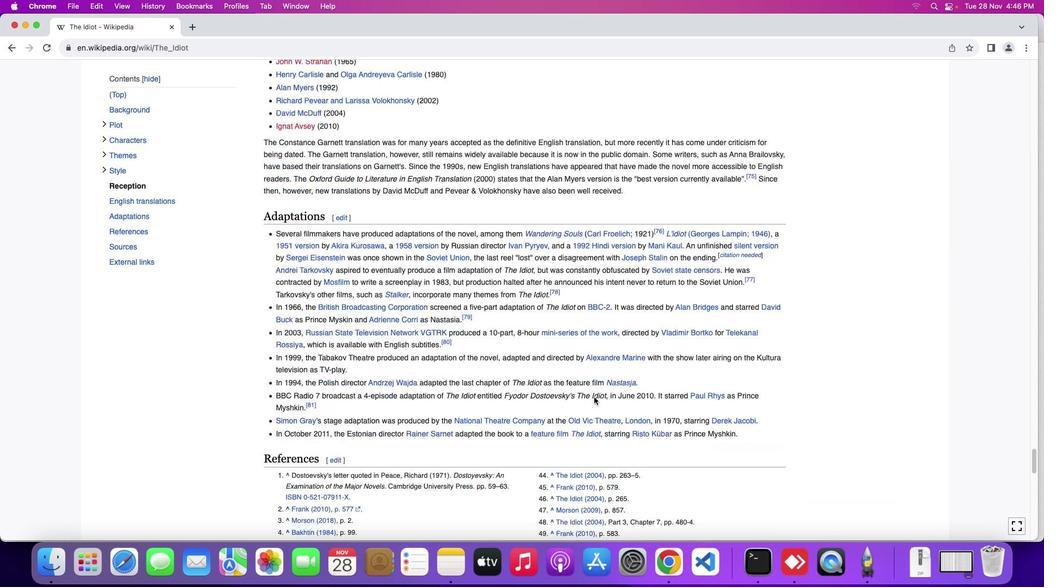
Action: Mouse scrolled (568, 370) with delta (-26, -26)
Screenshot: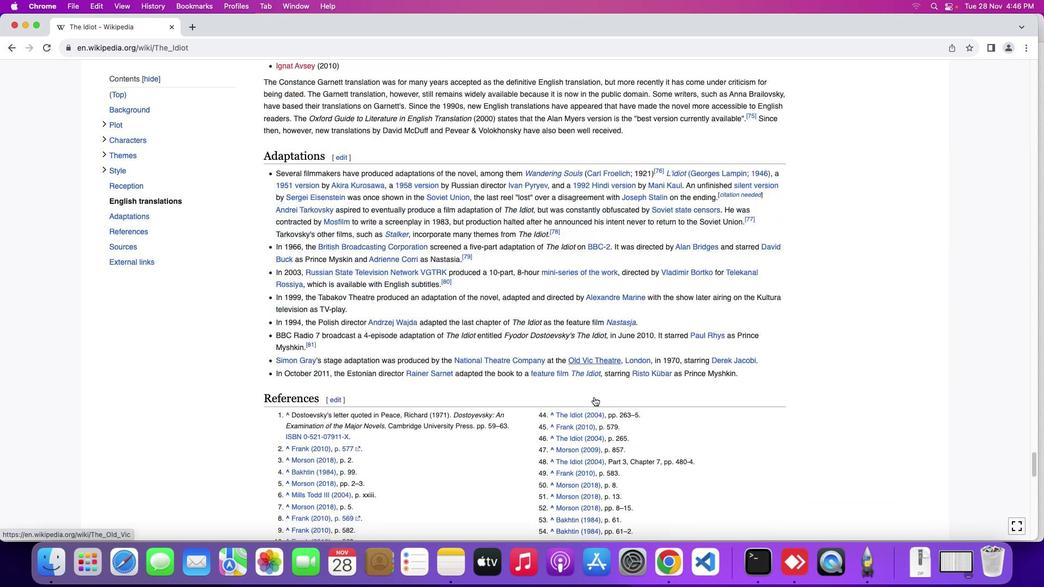 
Action: Mouse scrolled (568, 370) with delta (-26, -26)
Screenshot: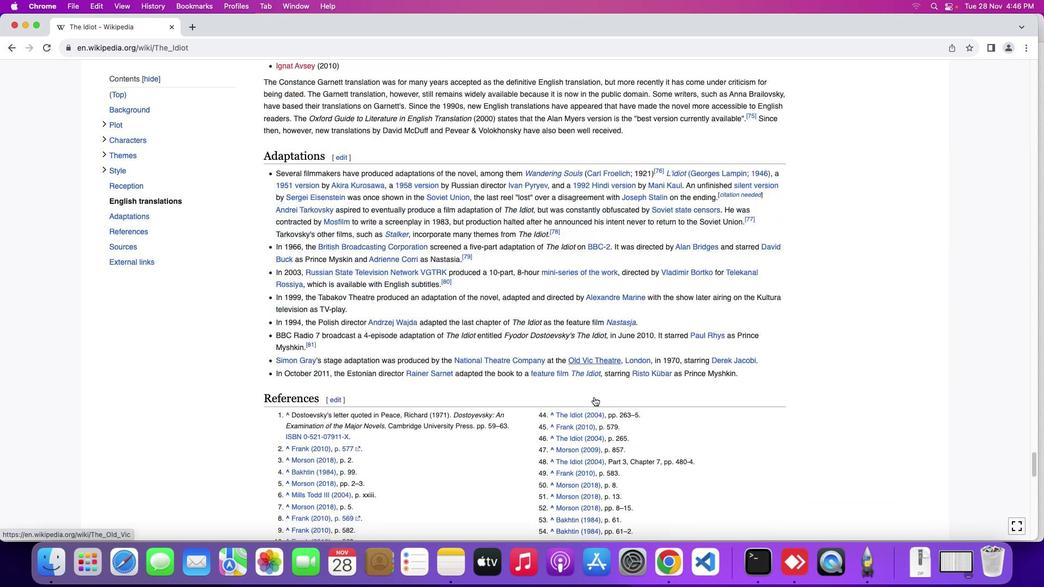 
Action: Mouse scrolled (568, 370) with delta (-26, -27)
Screenshot: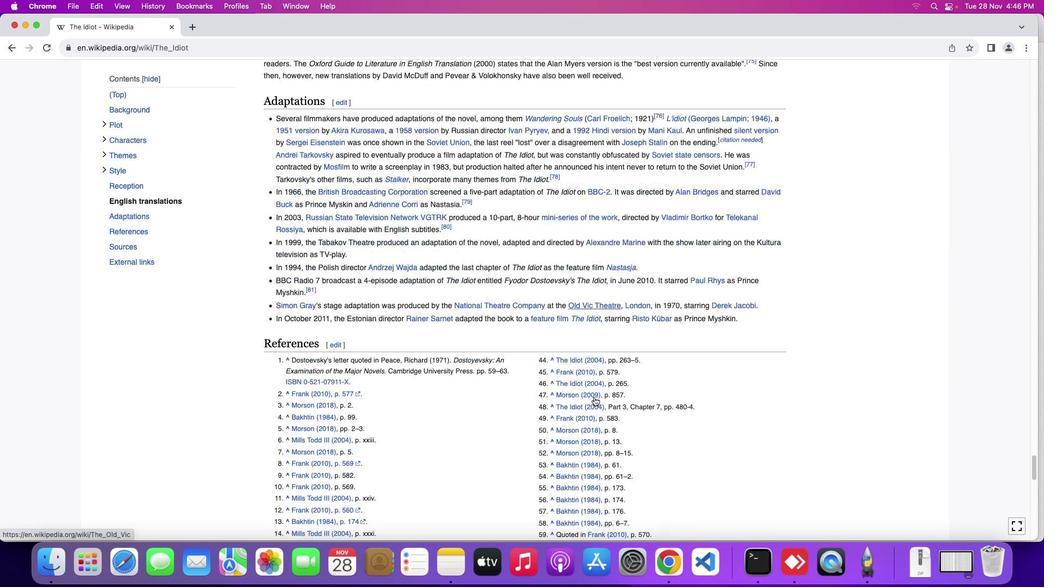 
Action: Mouse scrolled (568, 370) with delta (-26, -28)
Screenshot: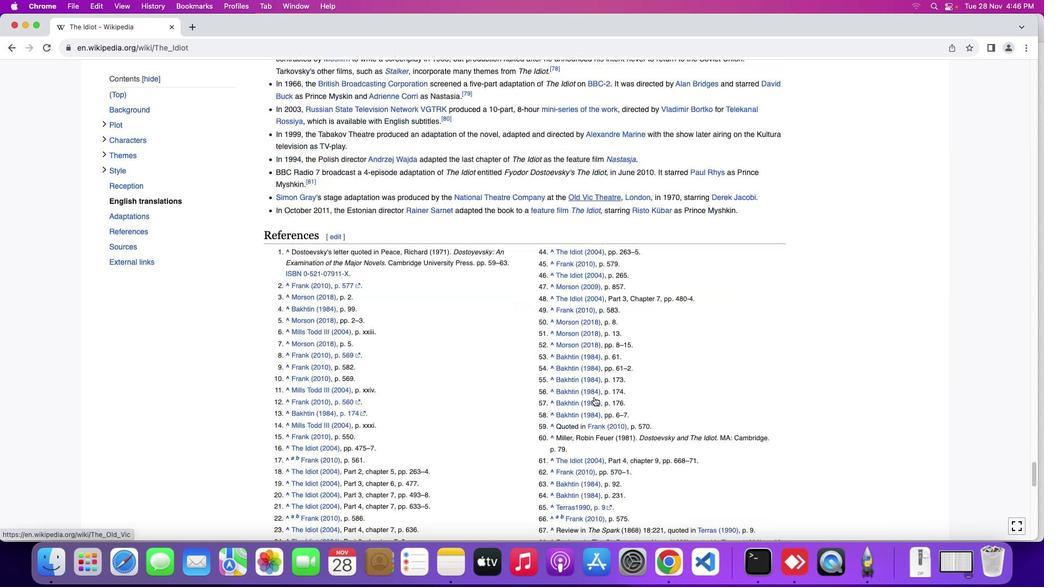 
Action: Mouse moved to (568, 370)
Screenshot: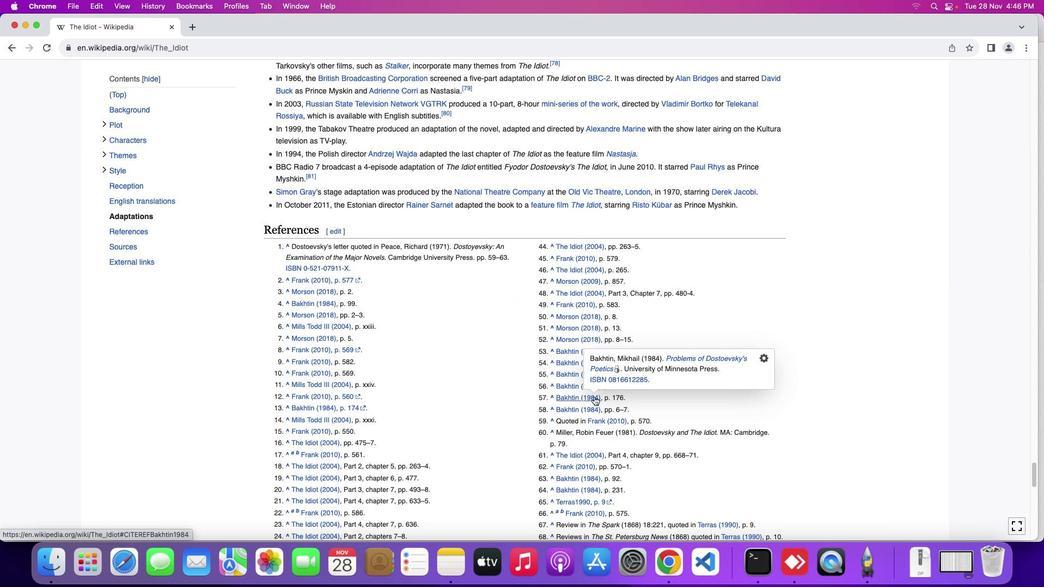 
Action: Mouse scrolled (568, 370) with delta (-26, -25)
Screenshot: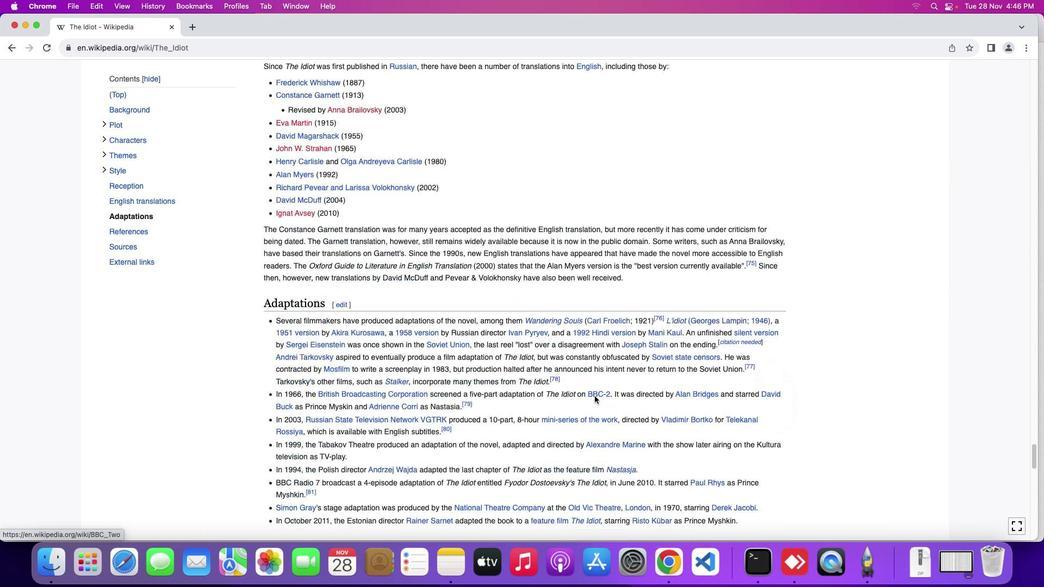 
Action: Mouse scrolled (568, 370) with delta (-26, -25)
Screenshot: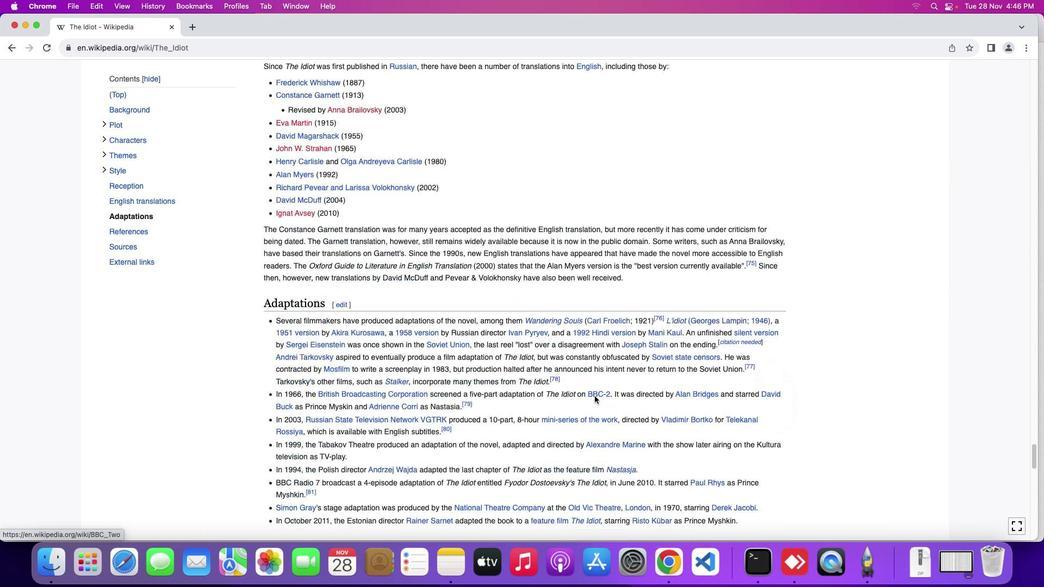 
Action: Mouse scrolled (568, 370) with delta (-26, -24)
Screenshot: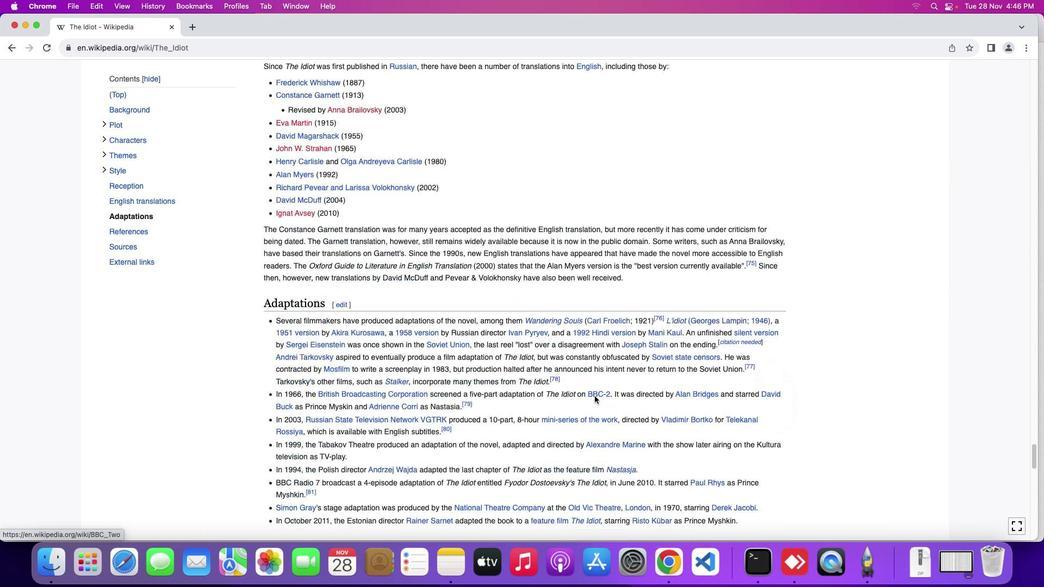 
Action: Mouse scrolled (568, 370) with delta (-26, -23)
Screenshot: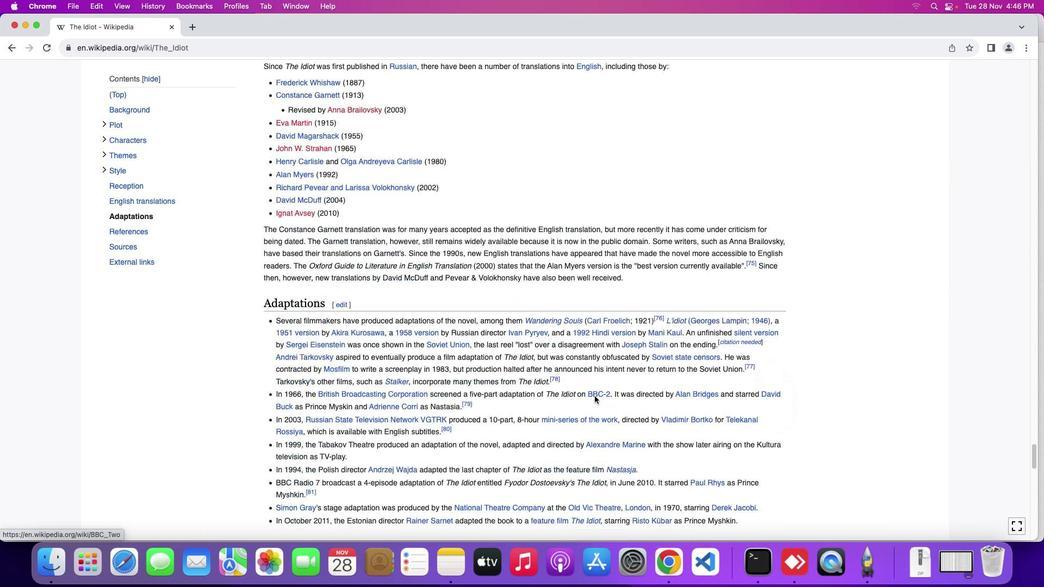 
Action: Mouse scrolled (568, 370) with delta (-26, -22)
Screenshot: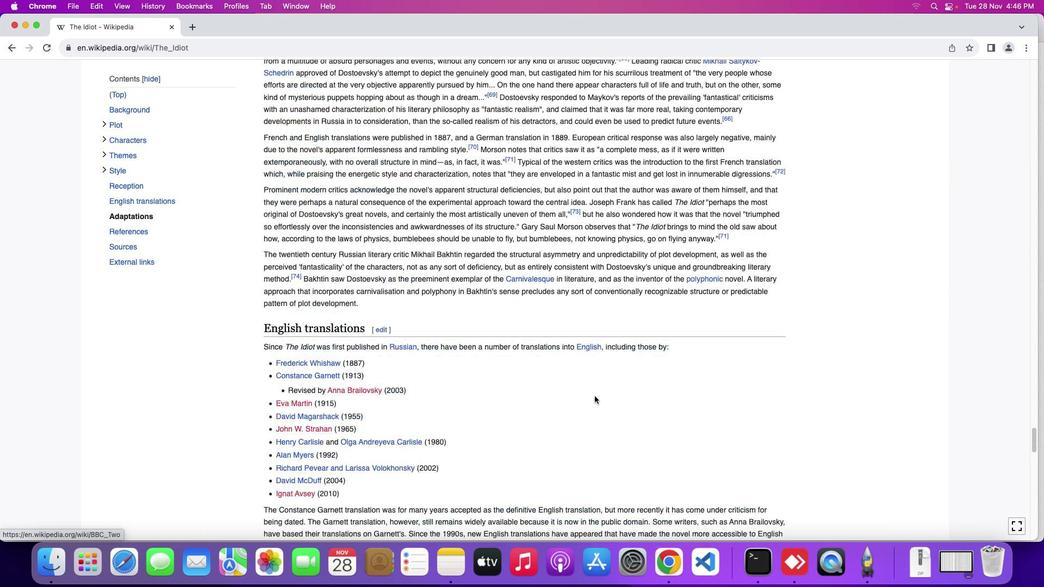
Action: Mouse scrolled (568, 370) with delta (-26, -22)
Screenshot: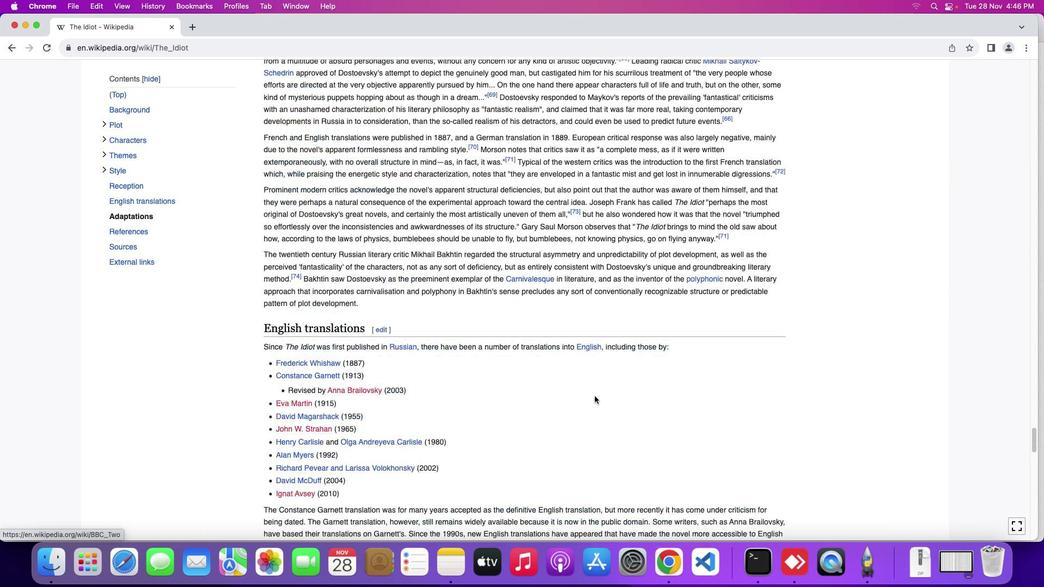 
Action: Mouse scrolled (568, 370) with delta (-26, -22)
Screenshot: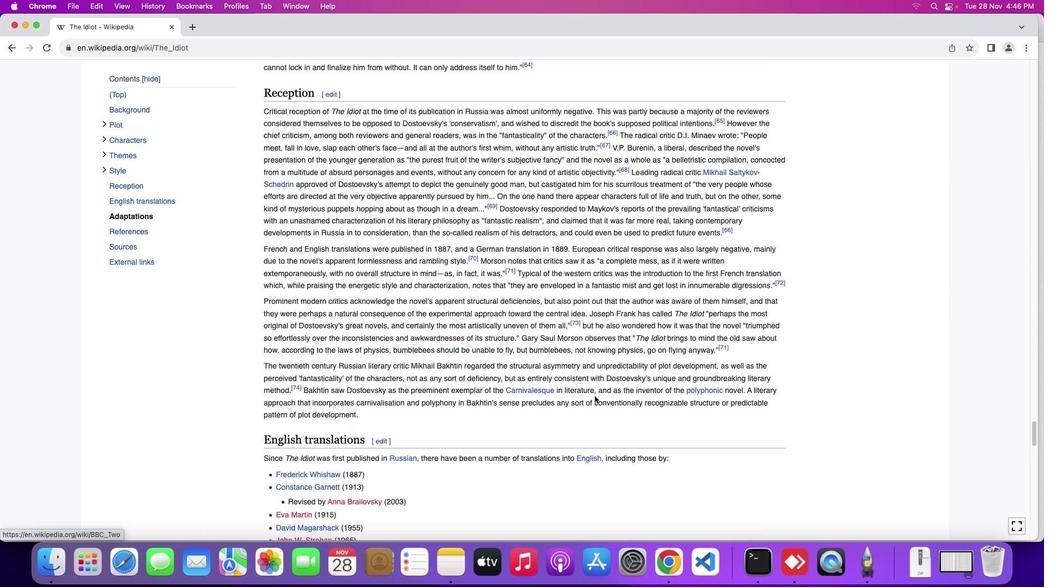 
Action: Mouse moved to (568, 369)
Screenshot: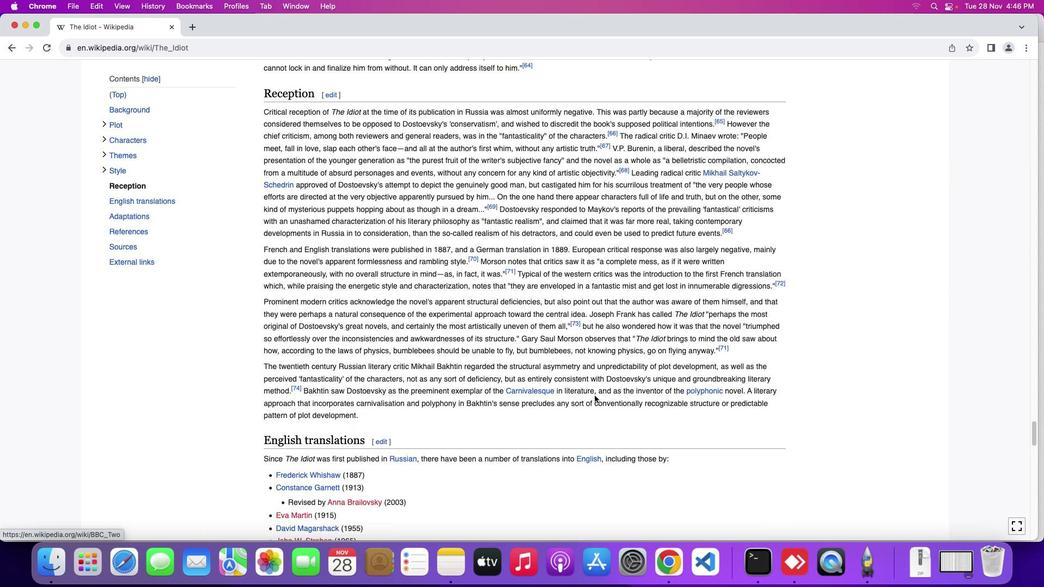 
Action: Mouse scrolled (568, 369) with delta (-26, -25)
Screenshot: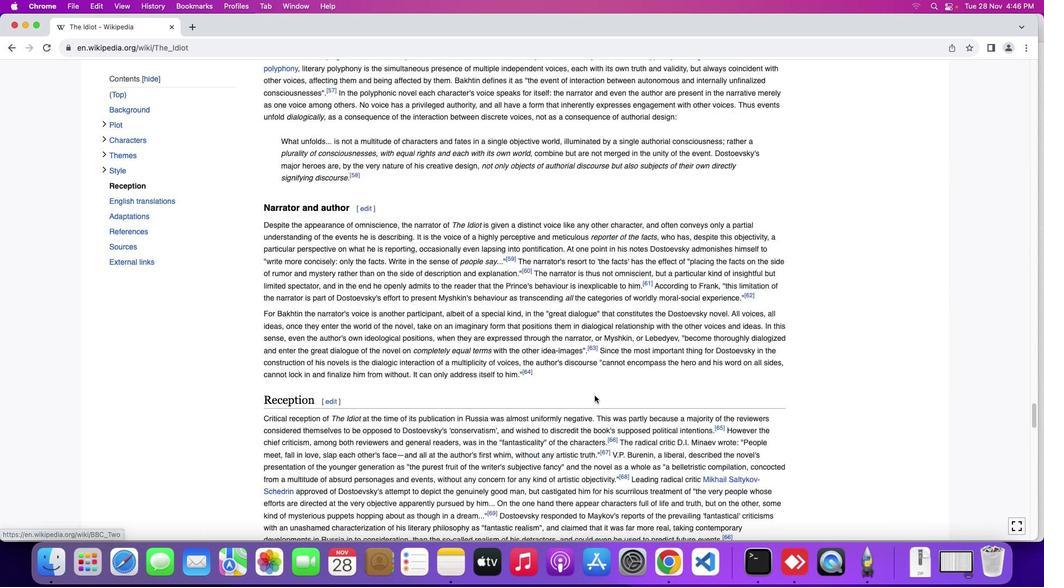 
Action: Mouse scrolled (568, 369) with delta (-26, -25)
Screenshot: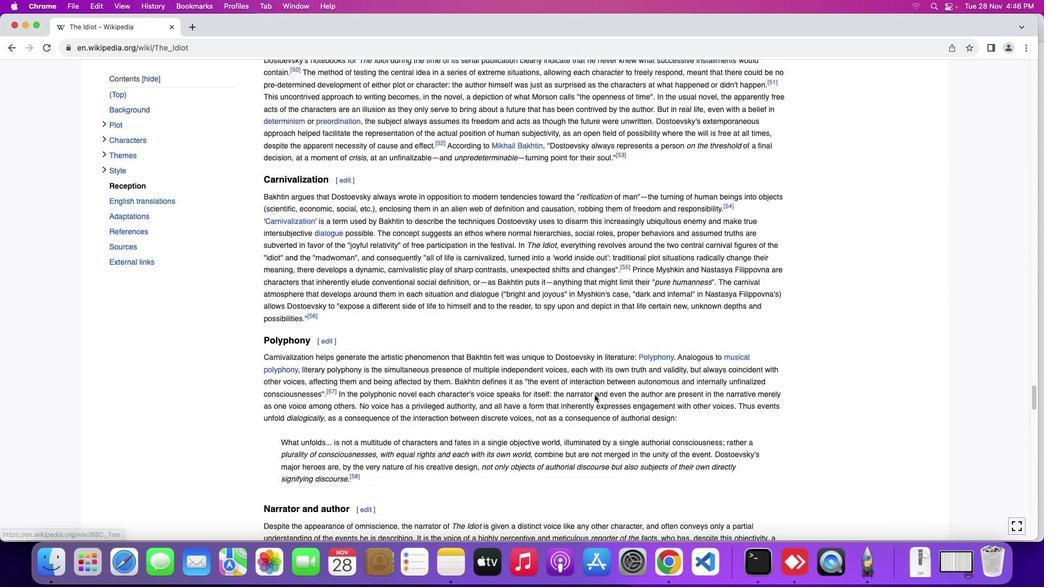 
Action: Mouse scrolled (568, 369) with delta (-26, -24)
Screenshot: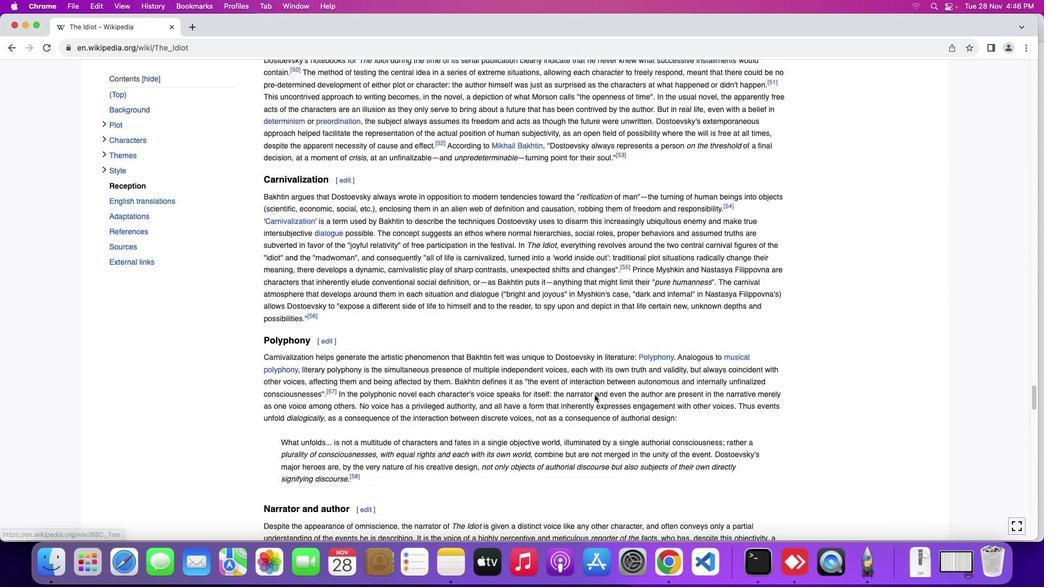 
Action: Mouse scrolled (568, 369) with delta (-26, -23)
Screenshot: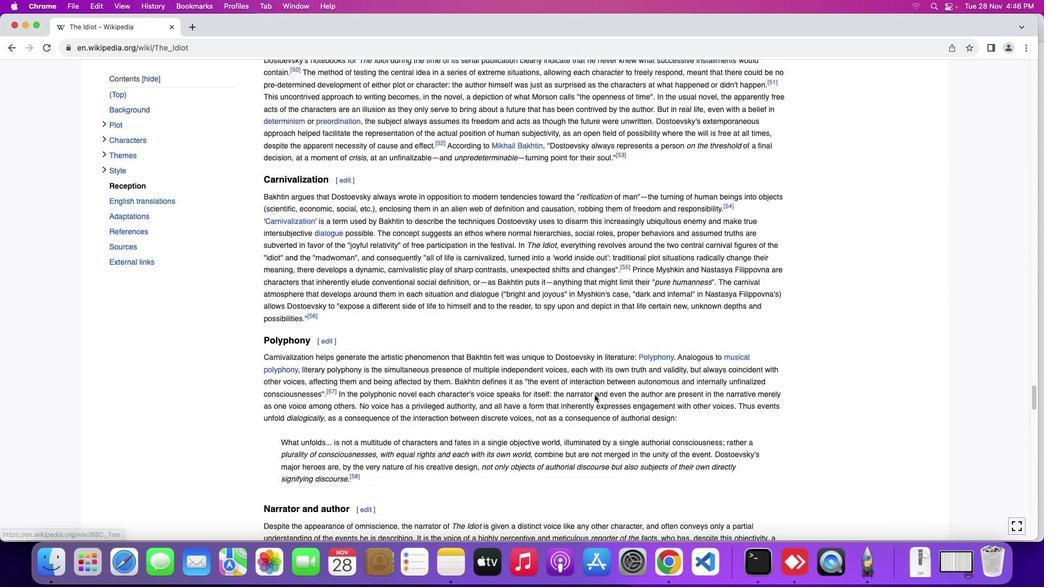 
Action: Mouse scrolled (568, 369) with delta (-26, -22)
Screenshot: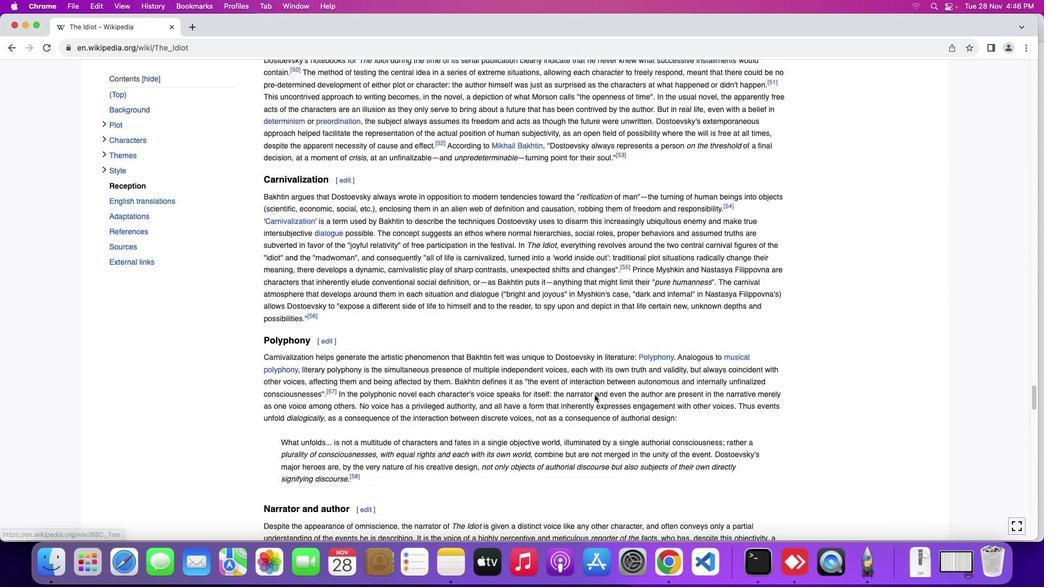 
Action: Mouse scrolled (568, 369) with delta (-26, -22)
Screenshot: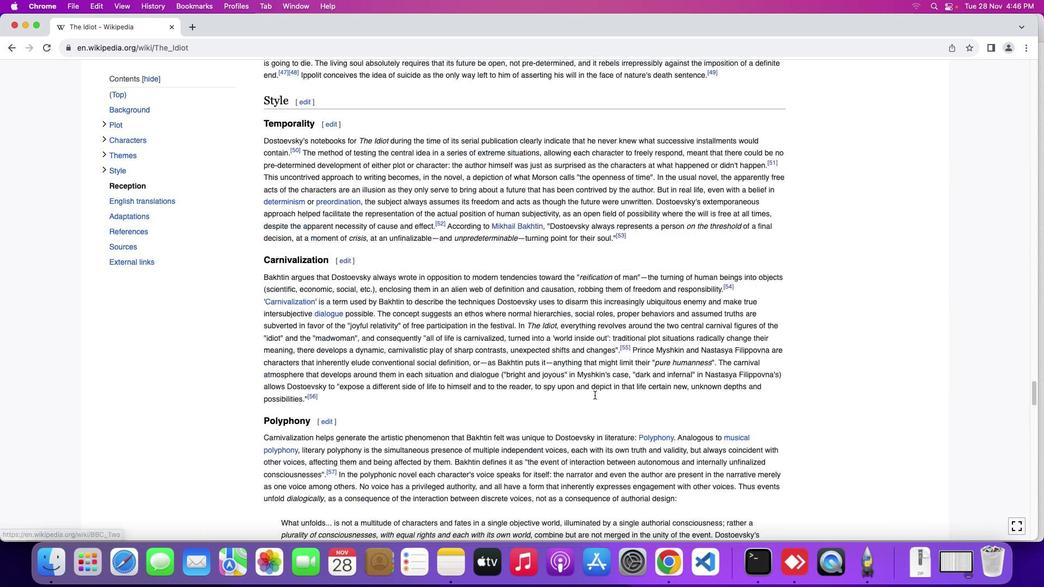 
Action: Mouse scrolled (568, 369) with delta (-26, -22)
Screenshot: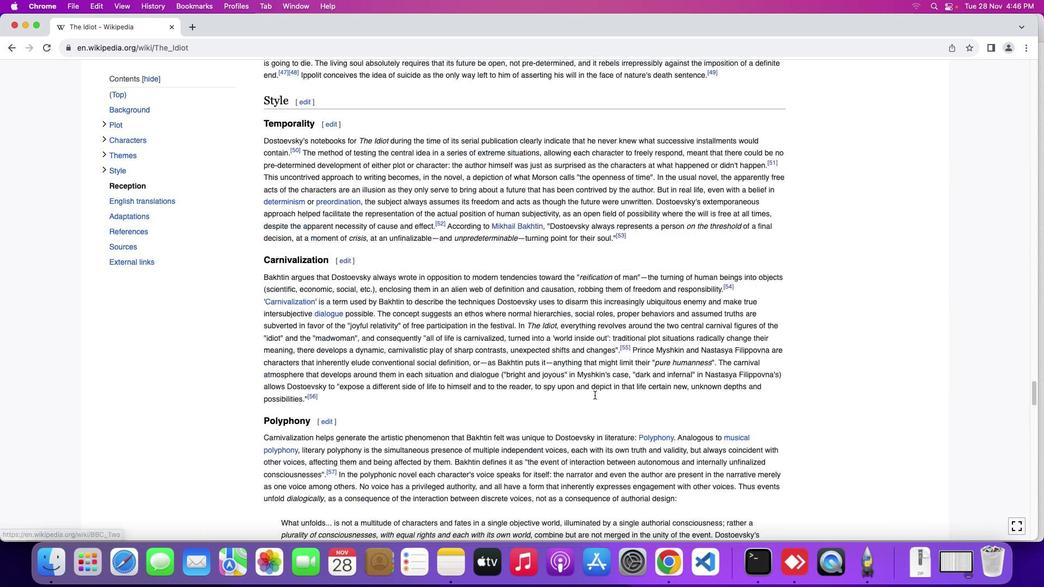 
Action: Mouse moved to (568, 367)
Screenshot: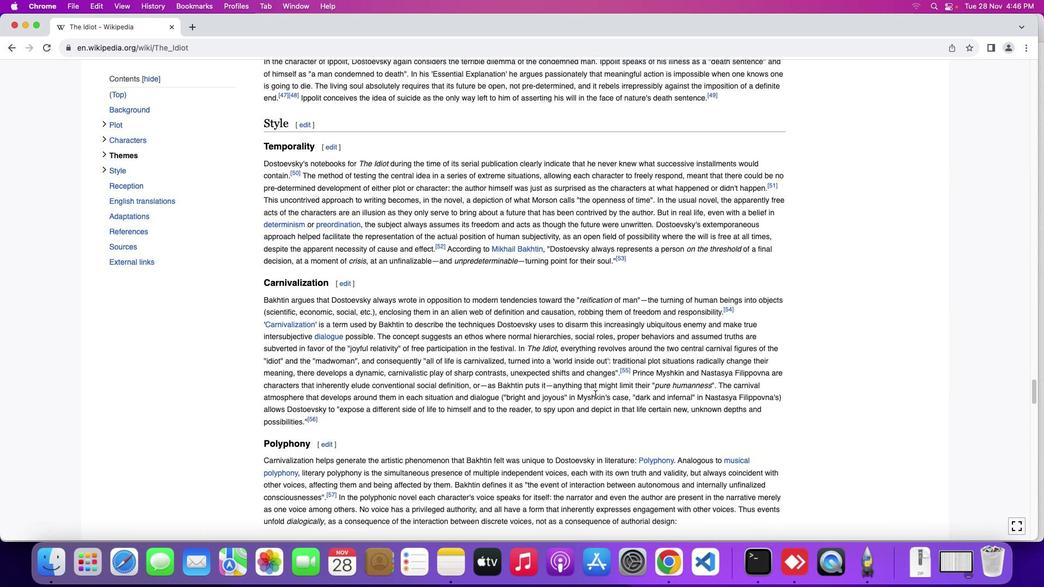 
Action: Mouse scrolled (568, 367) with delta (-26, -25)
Screenshot: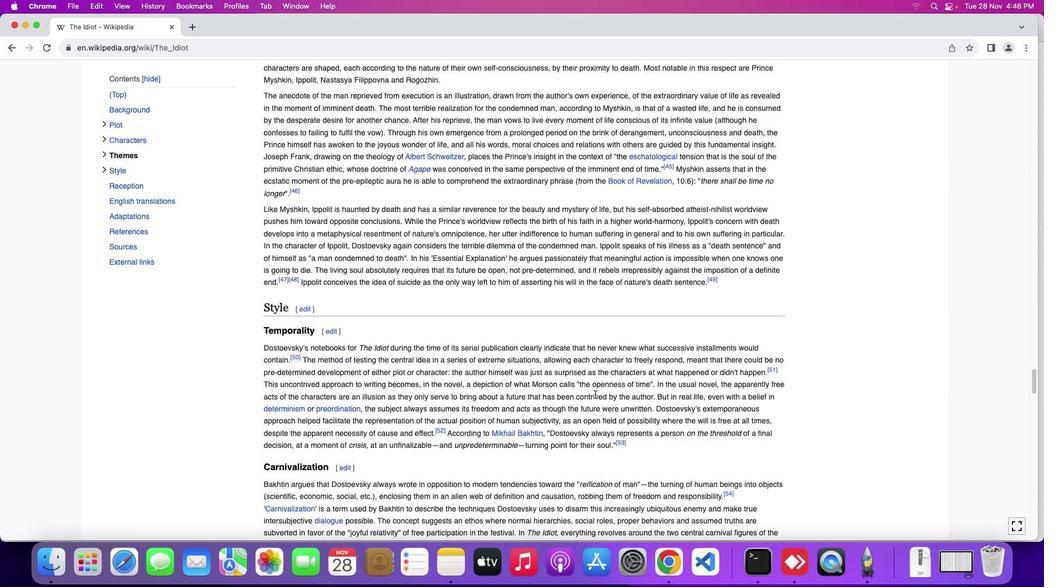 
Action: Mouse scrolled (568, 367) with delta (-26, -25)
Screenshot: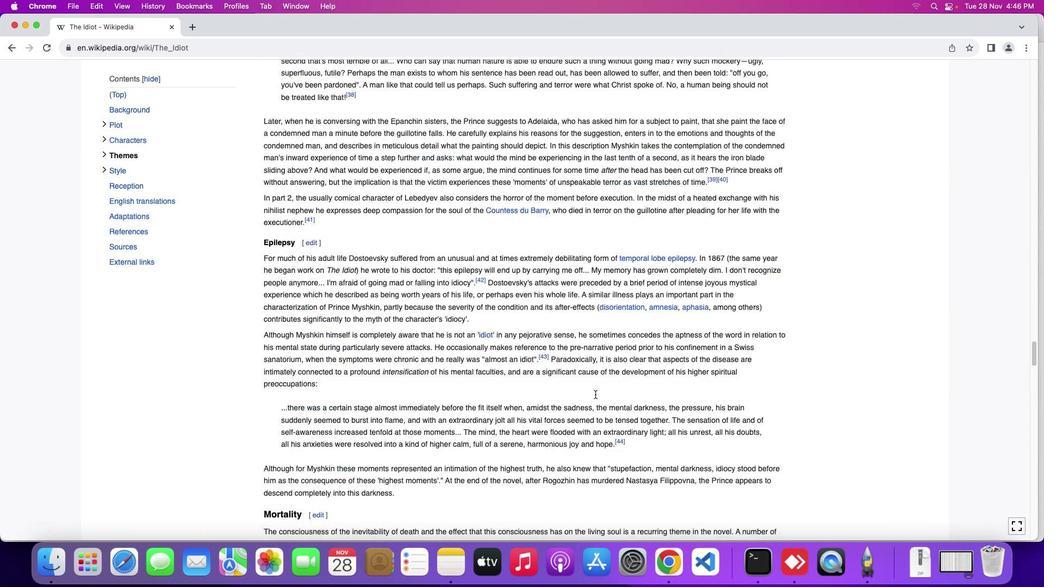 
Action: Mouse scrolled (568, 367) with delta (-26, -24)
Screenshot: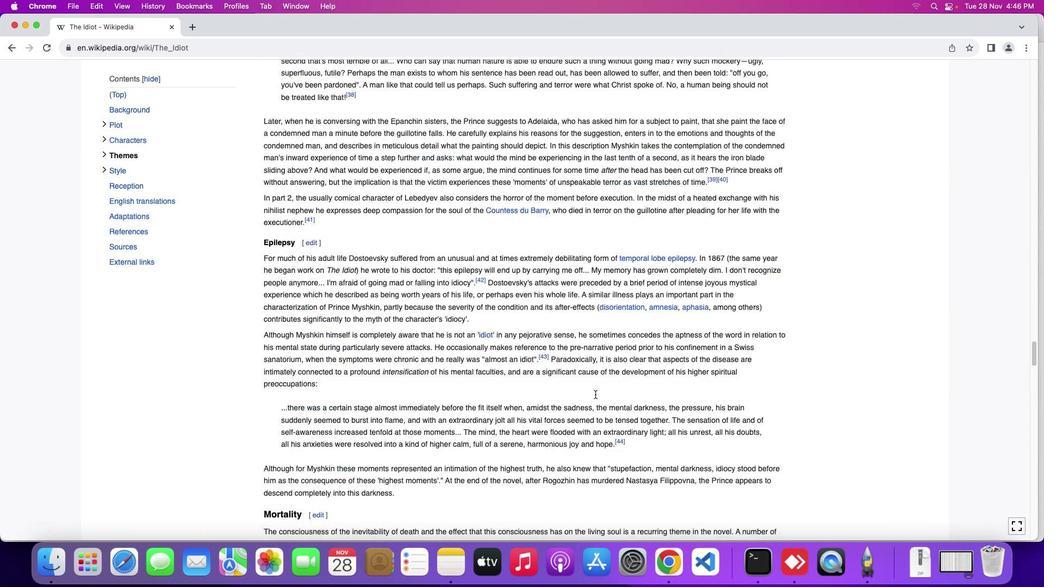 
Action: Mouse scrolled (568, 367) with delta (-26, -23)
Screenshot: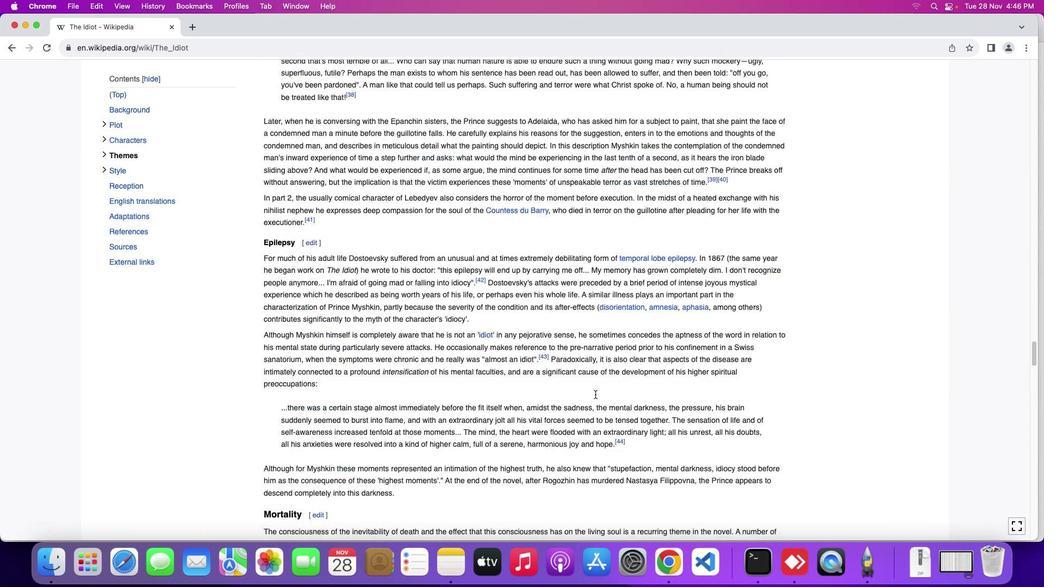 
Action: Mouse scrolled (568, 367) with delta (-26, -22)
Screenshot: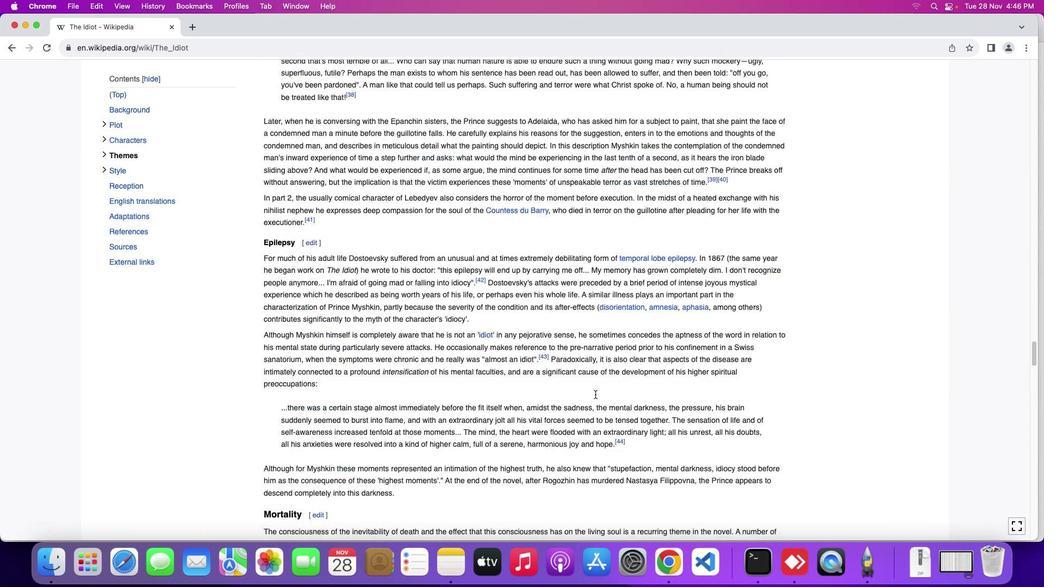 
Action: Mouse scrolled (568, 367) with delta (-26, -22)
Screenshot: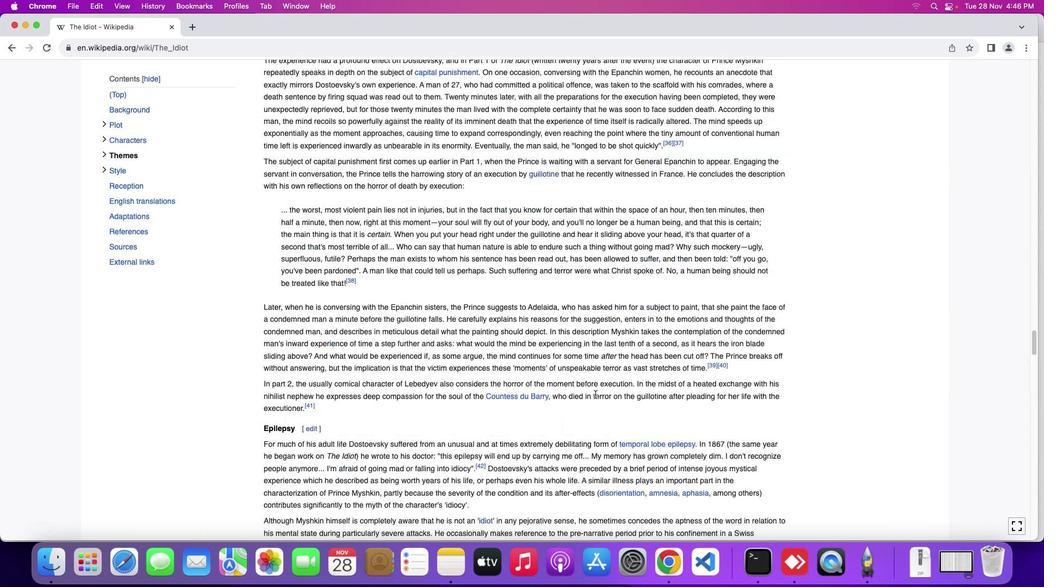 
Action: Mouse scrolled (568, 367) with delta (-26, -22)
Screenshot: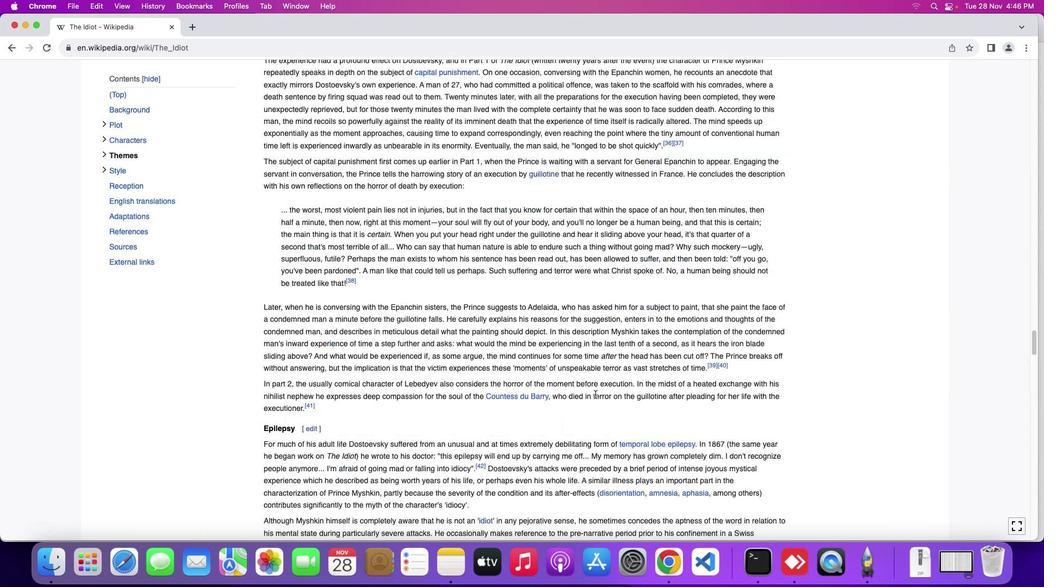 
Action: Mouse scrolled (568, 367) with delta (-26, -21)
Screenshot: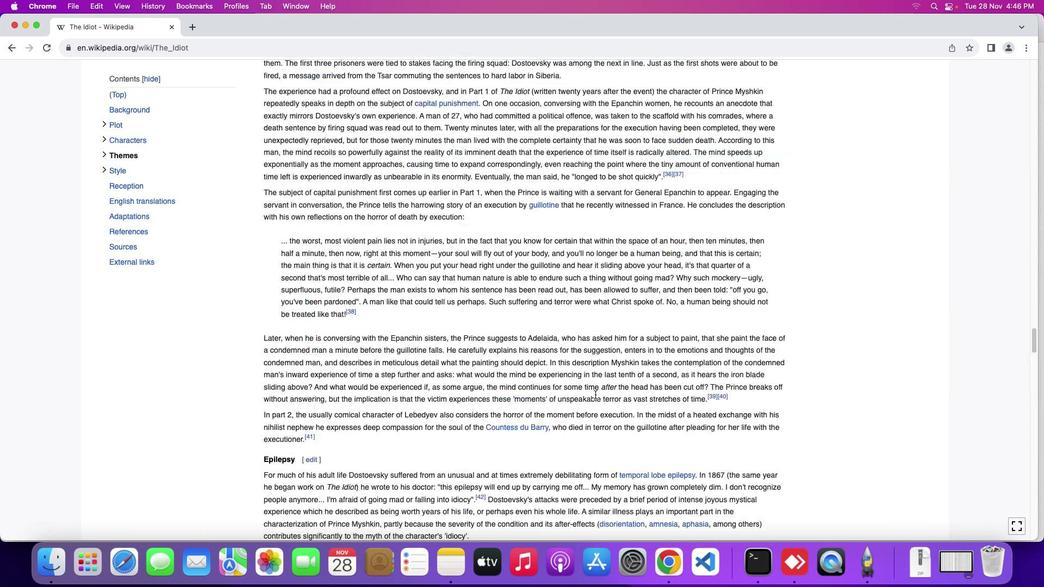 
Action: Mouse moved to (568, 368)
Screenshot: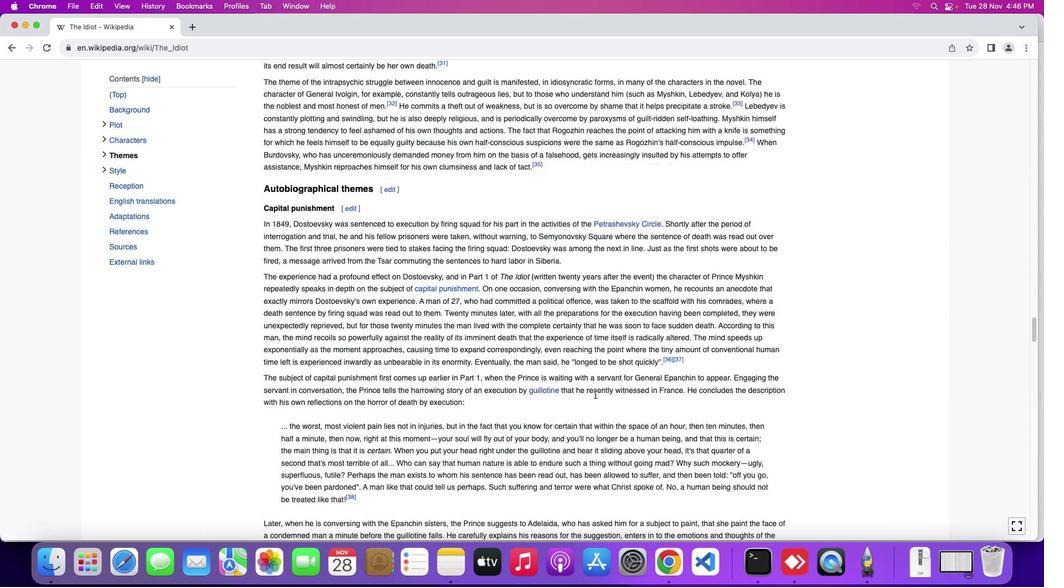 
Action: Mouse scrolled (568, 368) with delta (-26, -25)
Screenshot: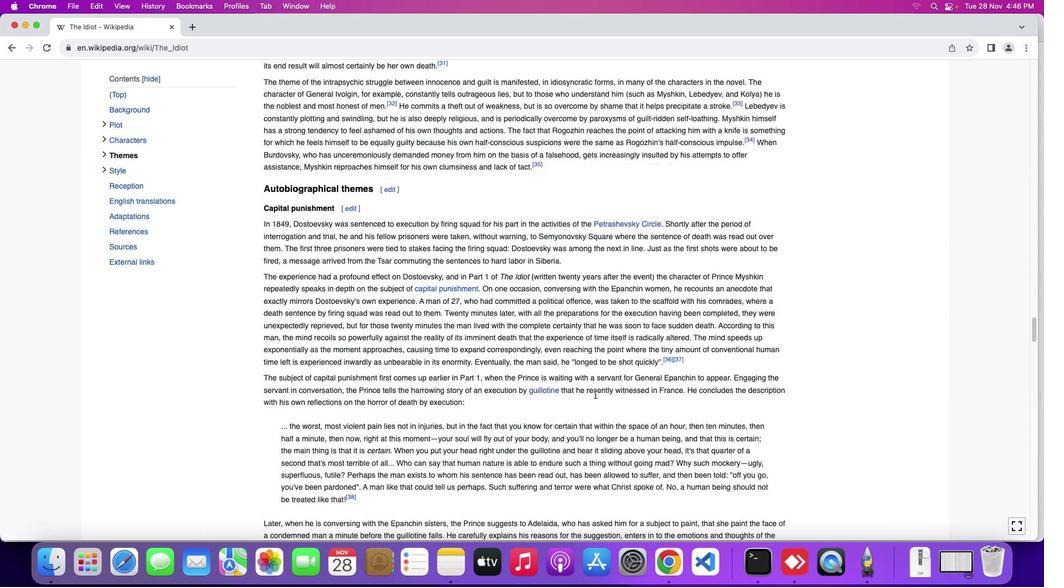 
Action: Mouse moved to (568, 368)
Screenshot: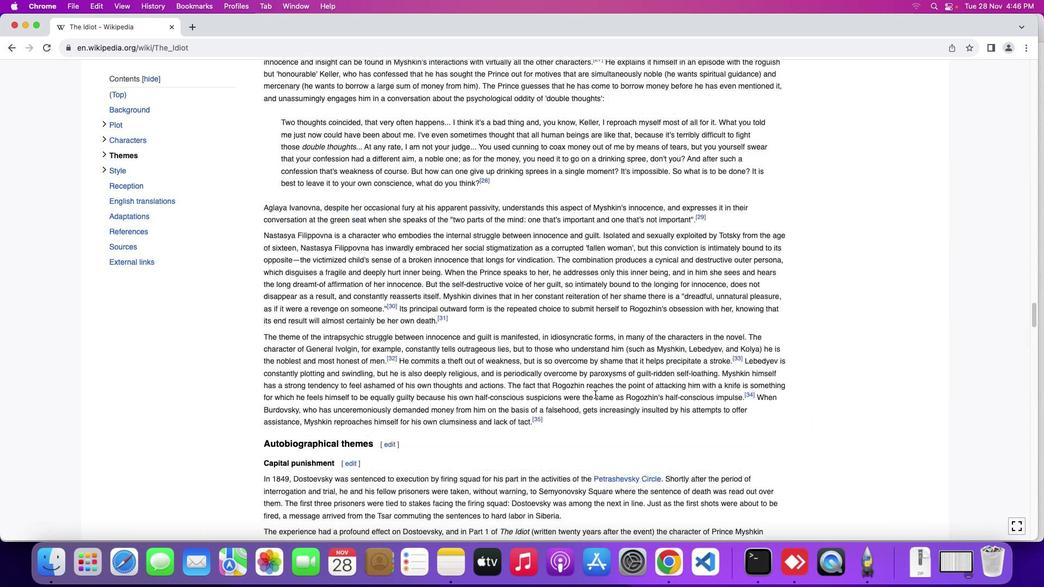 
Action: Mouse scrolled (568, 368) with delta (-26, -25)
Screenshot: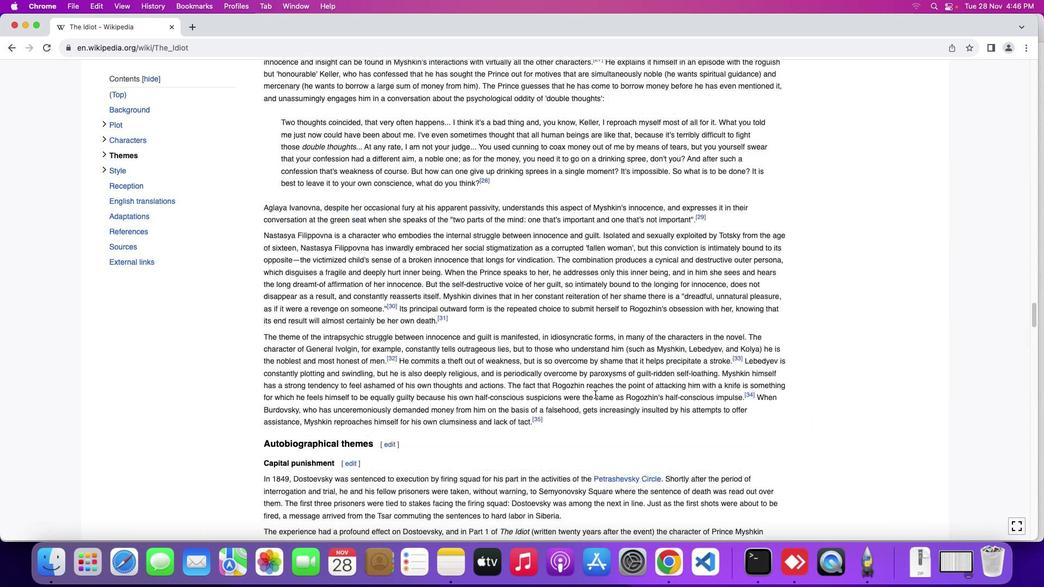 
Action: Mouse moved to (568, 368)
Screenshot: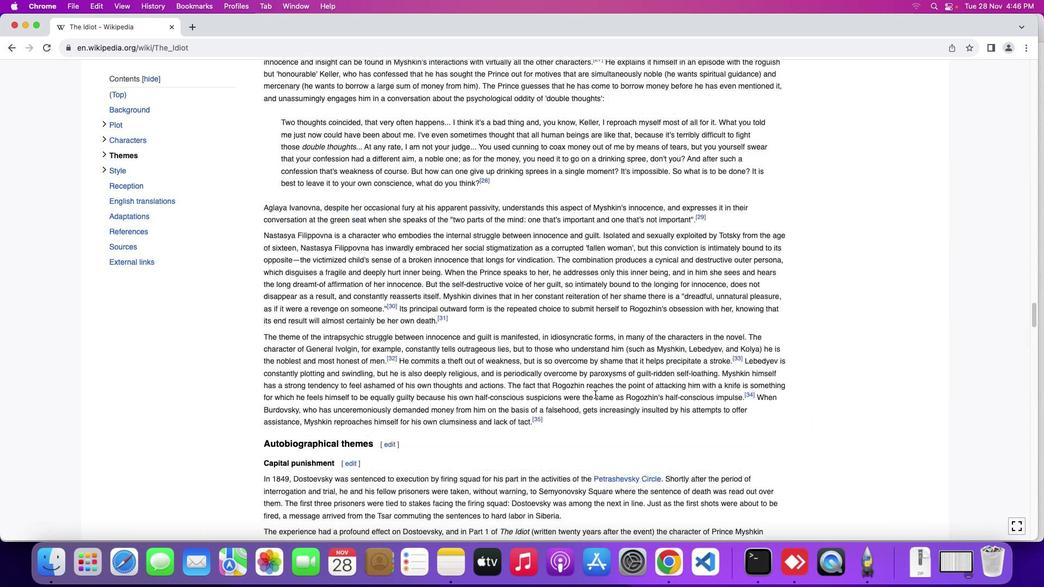 
Action: Mouse scrolled (568, 368) with delta (-26, -23)
Screenshot: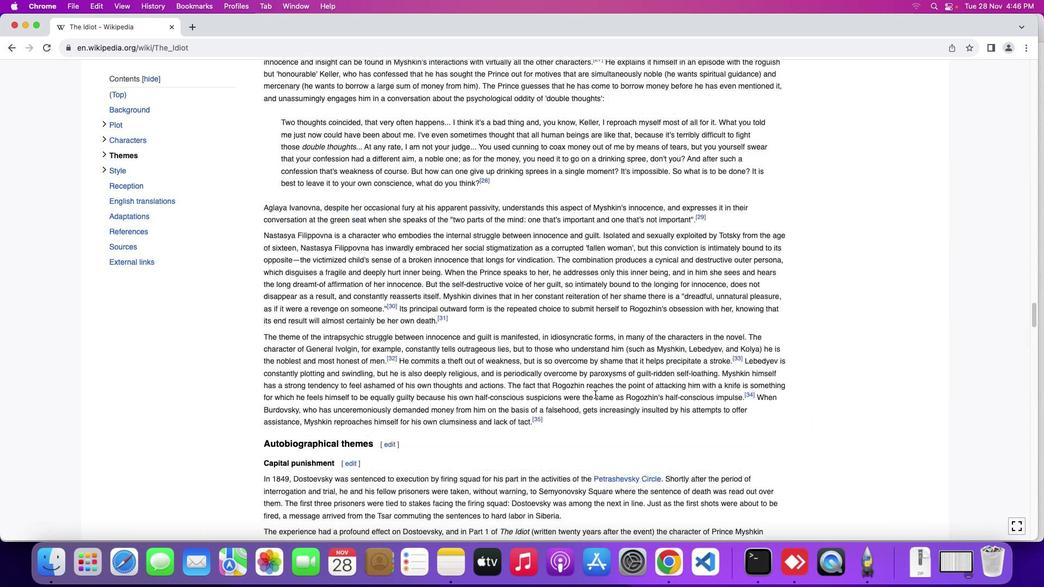 
Action: Mouse scrolled (568, 368) with delta (-26, -23)
Screenshot: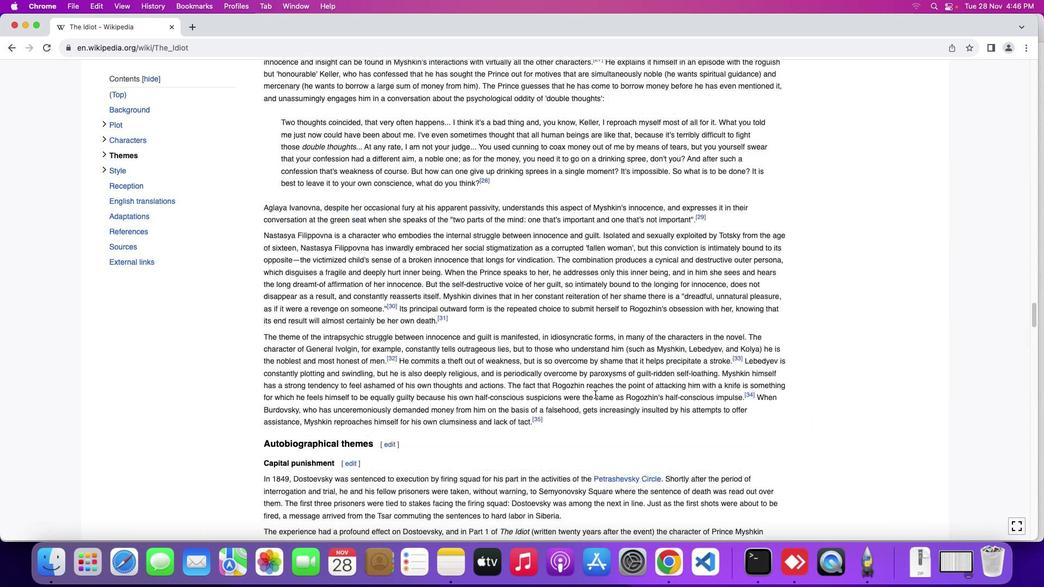 
Action: Mouse scrolled (568, 368) with delta (-26, -22)
Screenshot: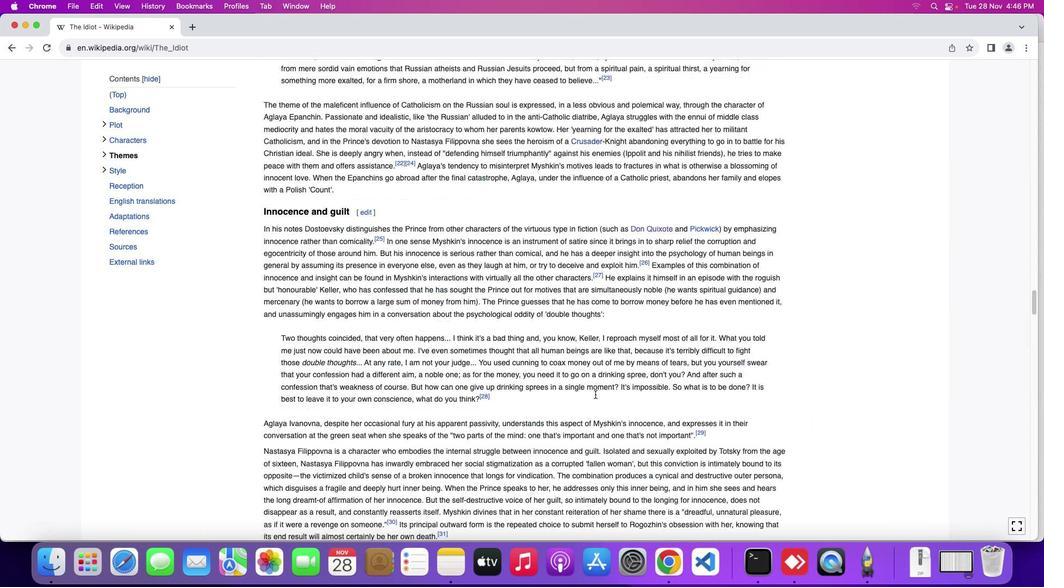 
Action: Mouse scrolled (568, 368) with delta (-26, -22)
Screenshot: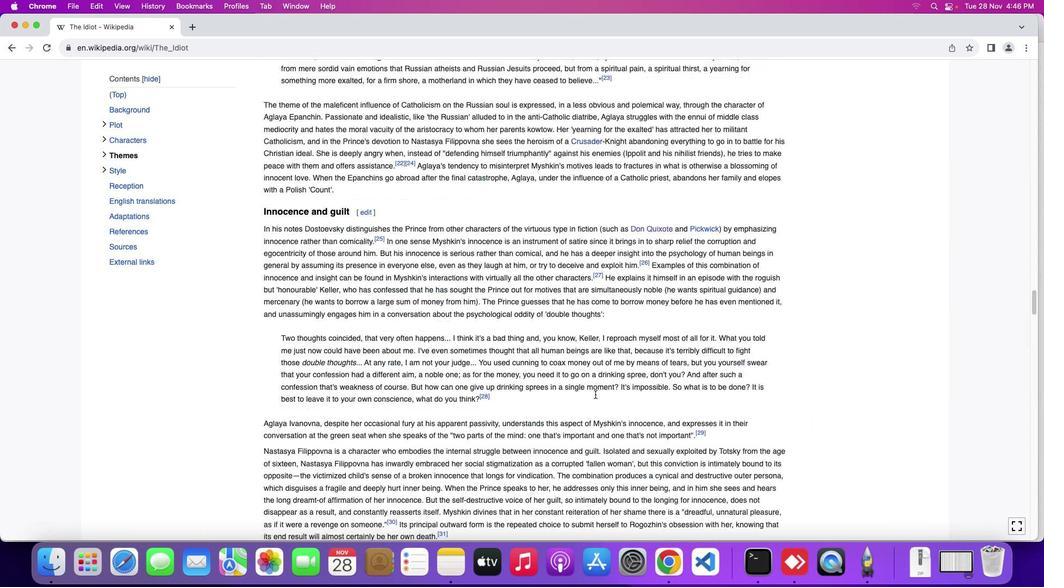 
Action: Mouse scrolled (568, 368) with delta (-26, -22)
Screenshot: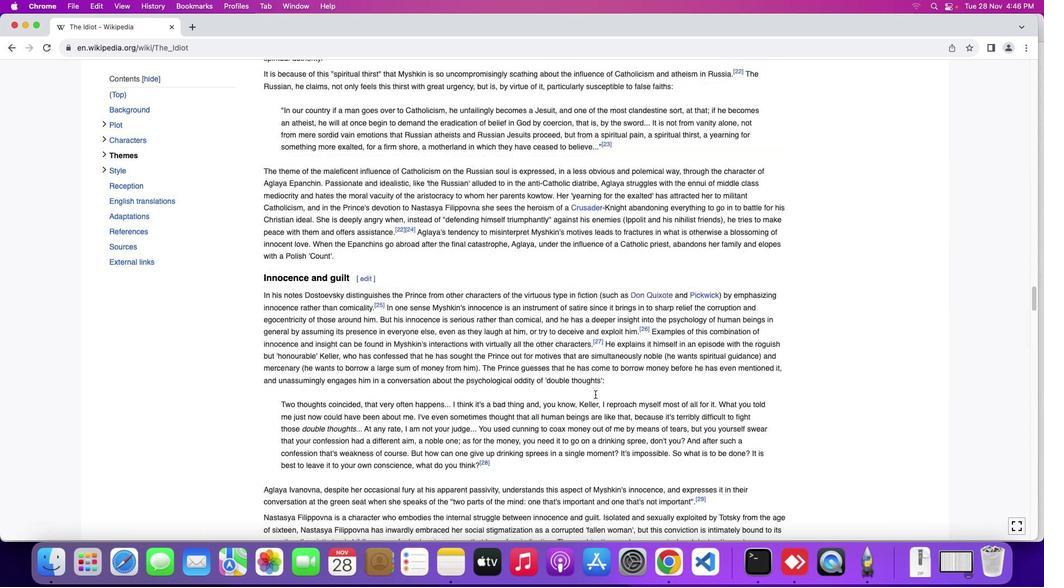 
Action: Mouse moved to (568, 368)
